 Task: Explore the Street View of the Hollywood Walk of Fame in Los Angeles.
Action: Mouse moved to (101, 84)
Screenshot: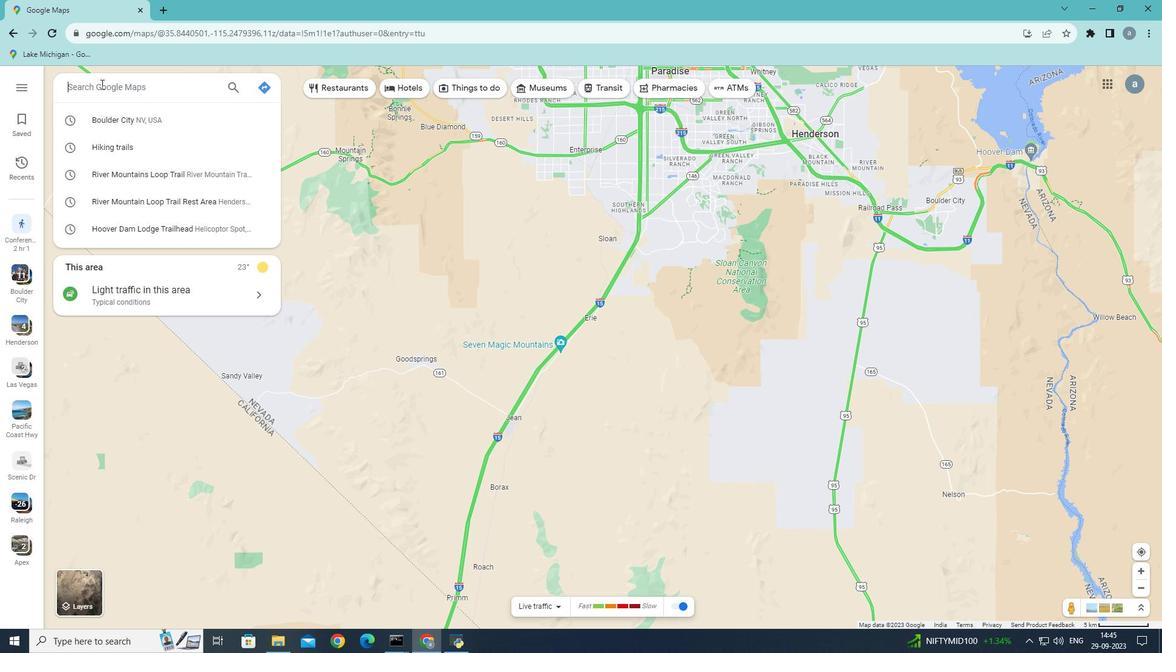 
Action: Mouse pressed left at (101, 84)
Screenshot: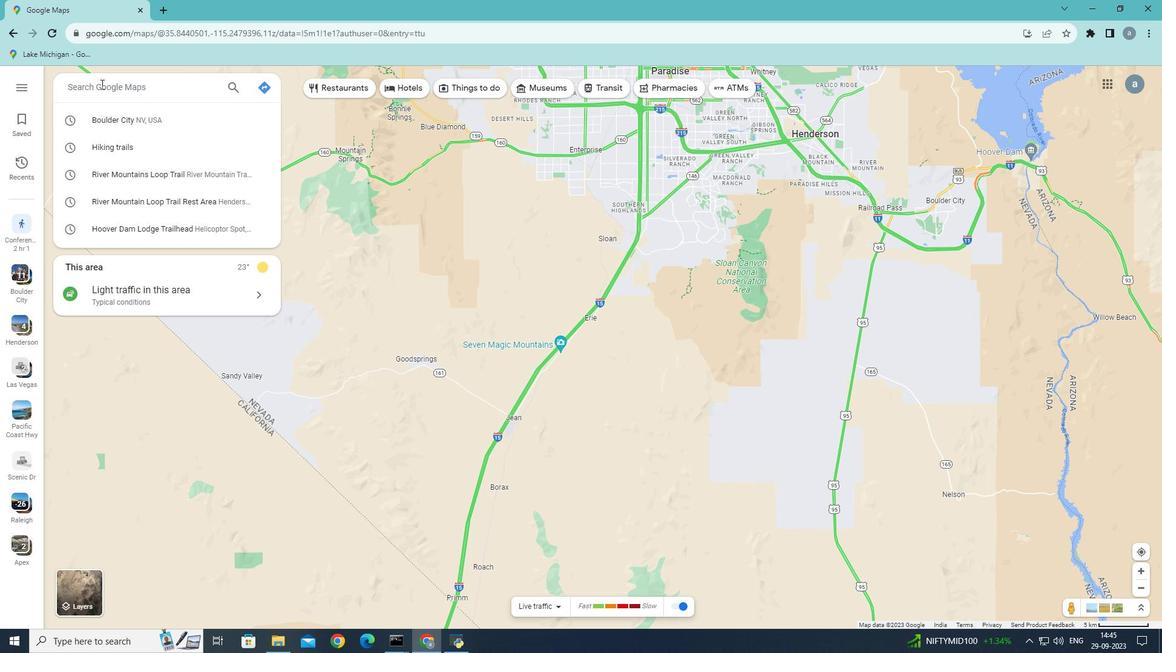
Action: Mouse moved to (173, 81)
Screenshot: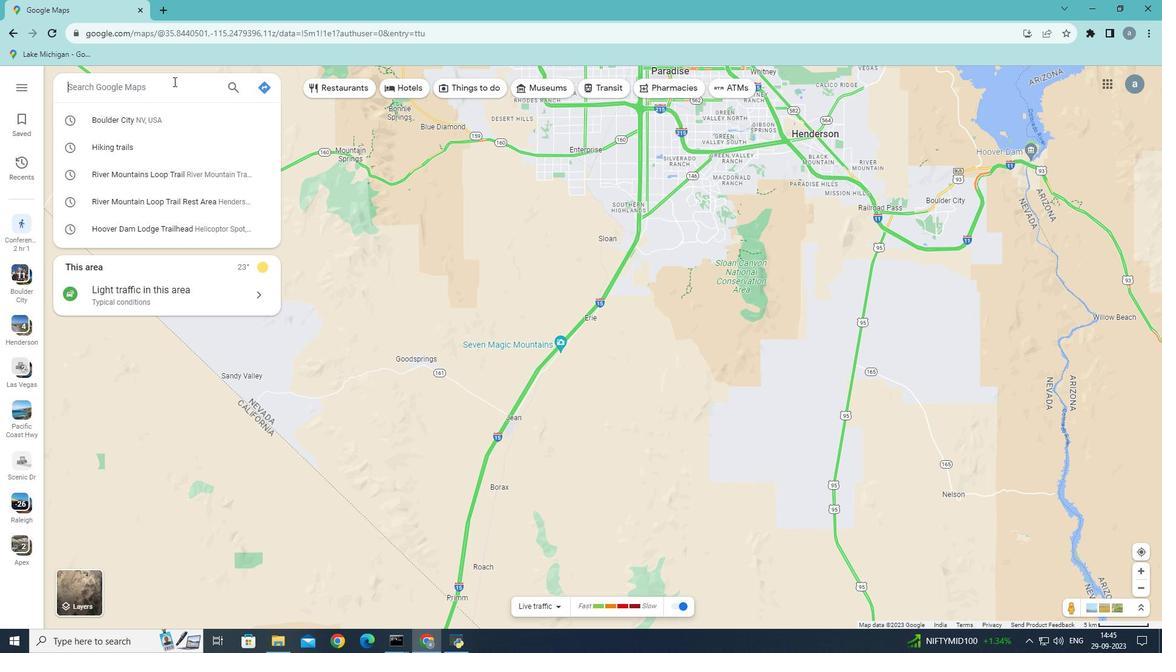
Action: Key pressed hollywood<Key.space>walk<Key.space>
Screenshot: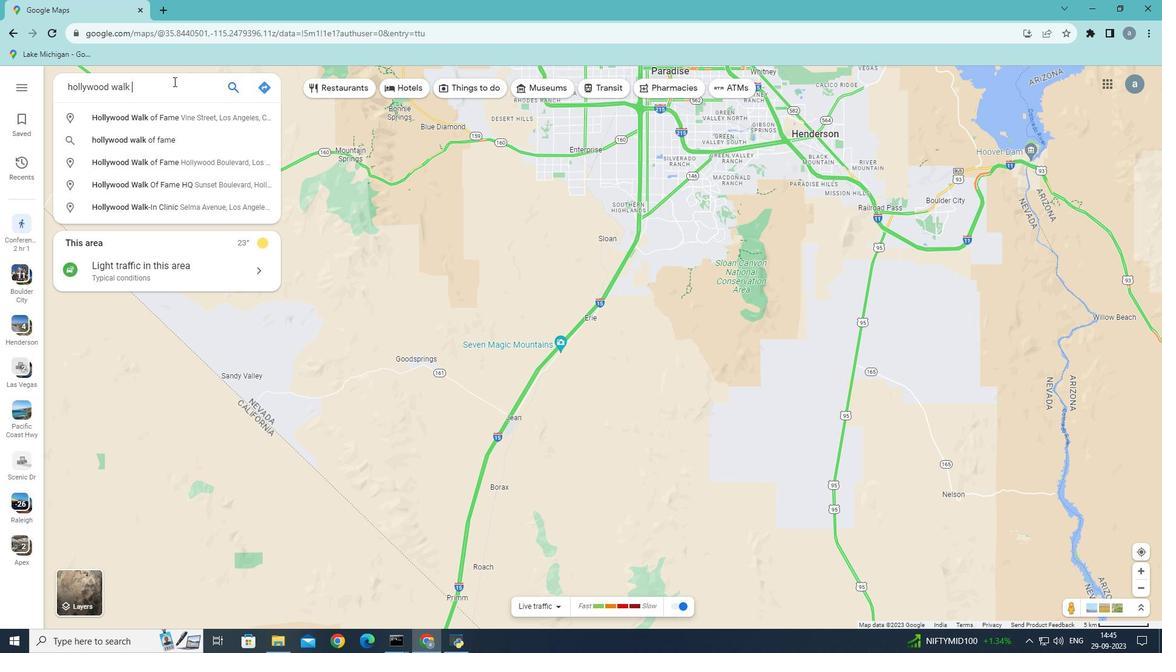 
Action: Mouse moved to (148, 121)
Screenshot: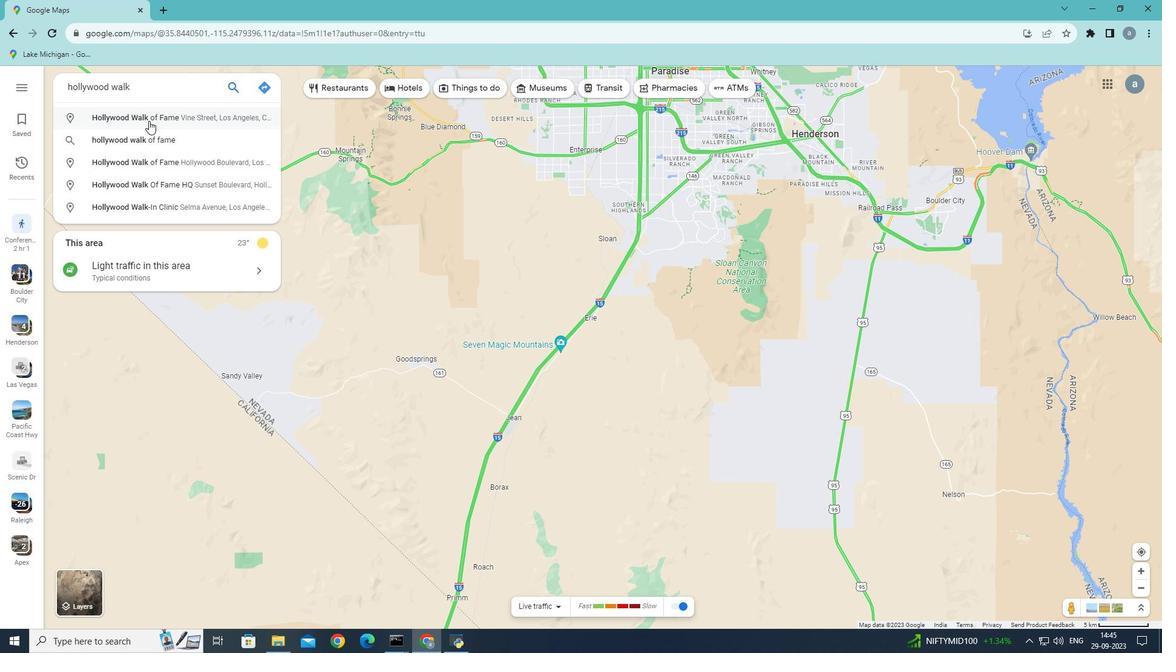 
Action: Mouse pressed left at (148, 121)
Screenshot: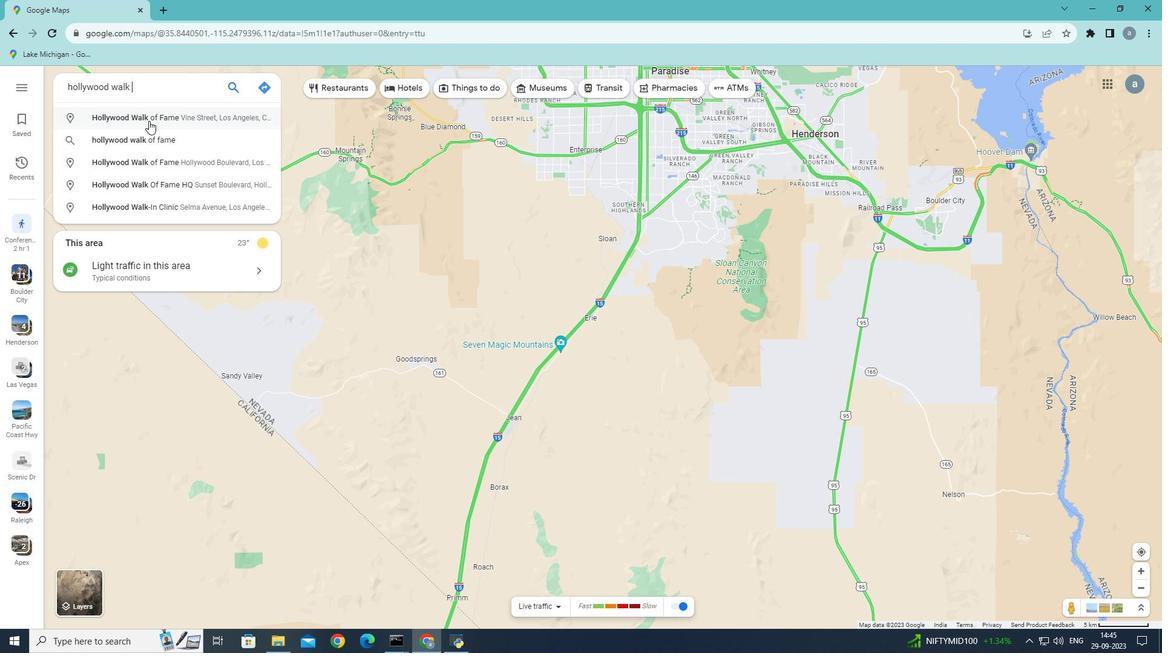 
Action: Mouse moved to (158, 128)
Screenshot: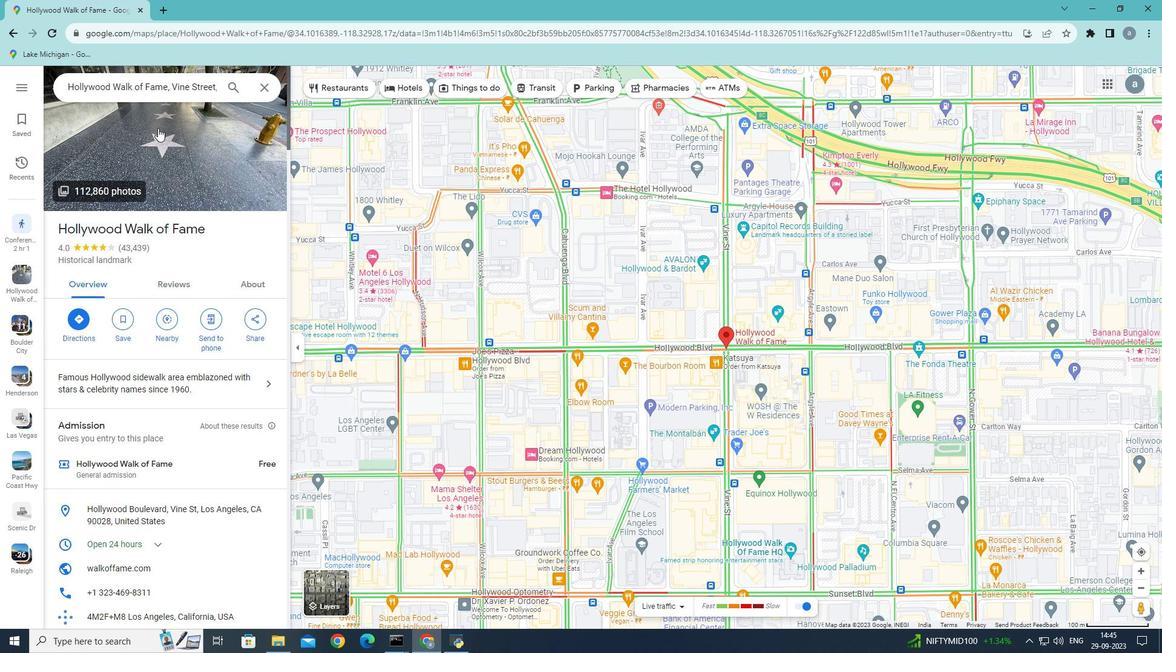 
Action: Mouse scrolled (158, 127) with delta (0, 0)
Screenshot: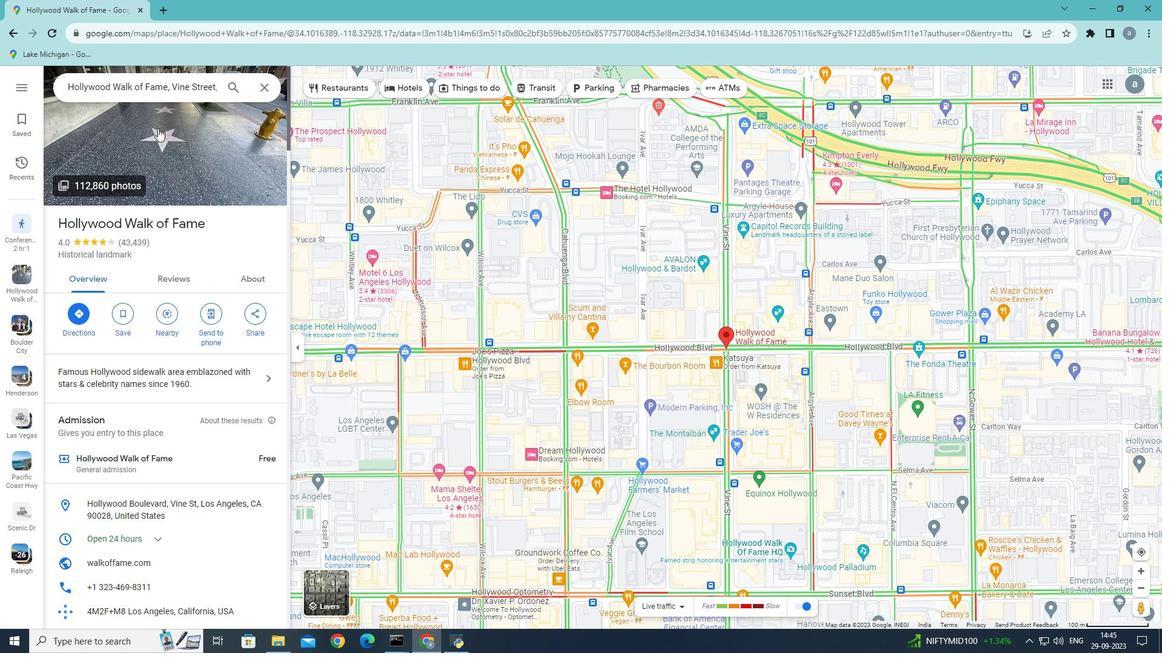 
Action: Mouse scrolled (158, 127) with delta (0, 0)
Screenshot: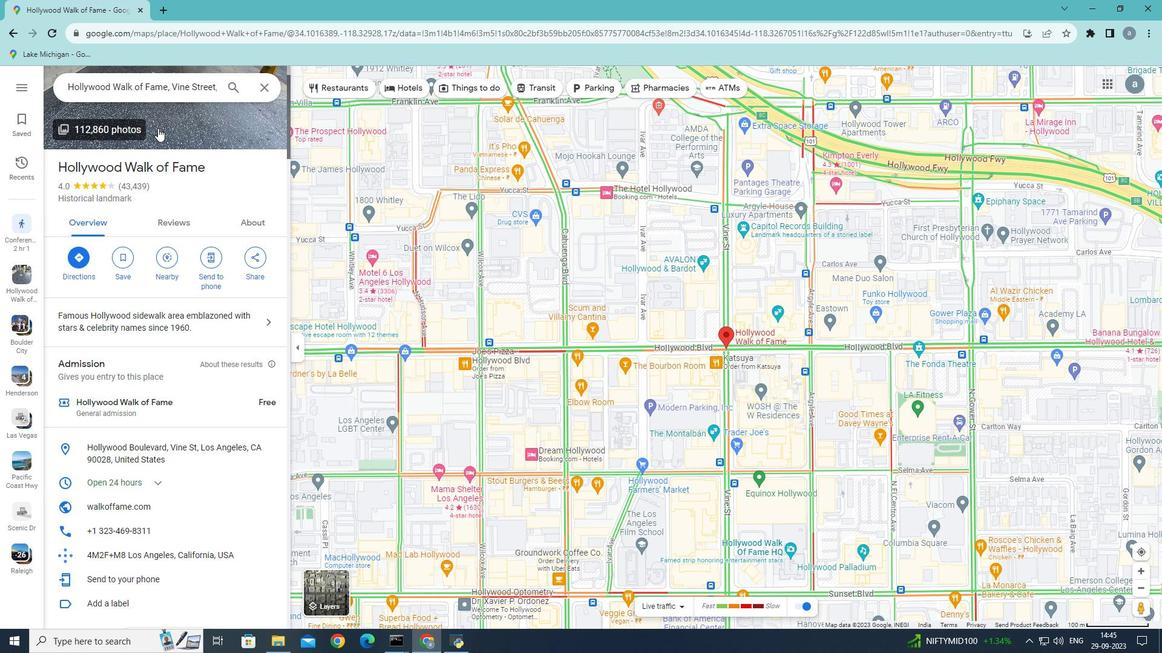 
Action: Mouse scrolled (158, 127) with delta (0, 0)
Screenshot: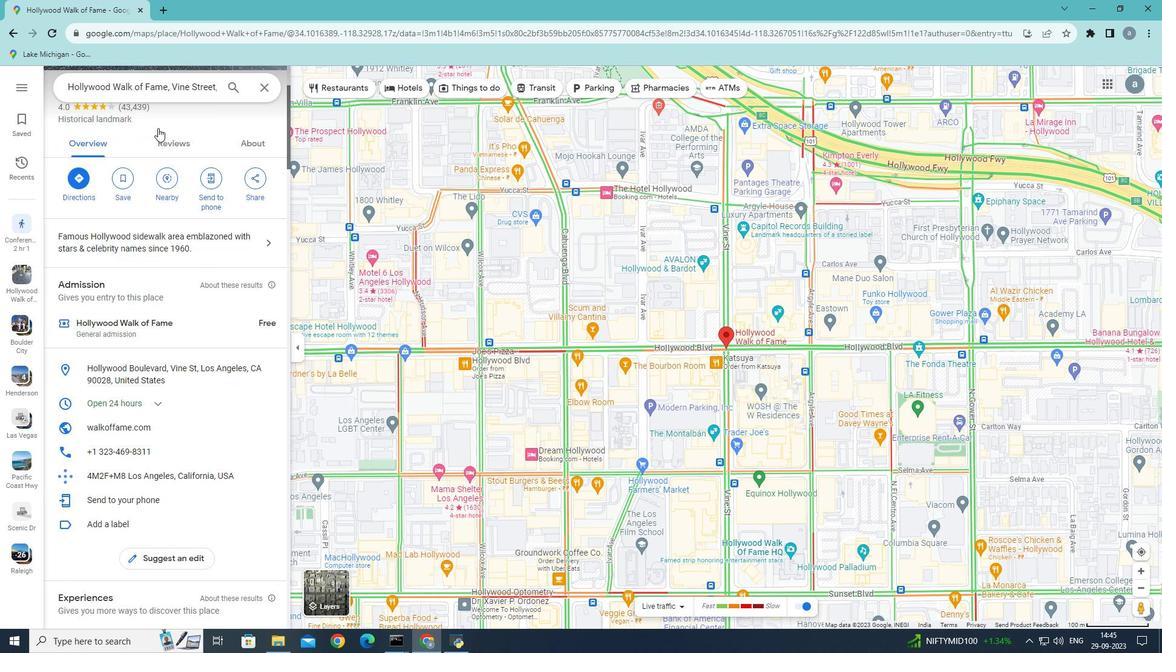 
Action: Mouse moved to (159, 128)
Screenshot: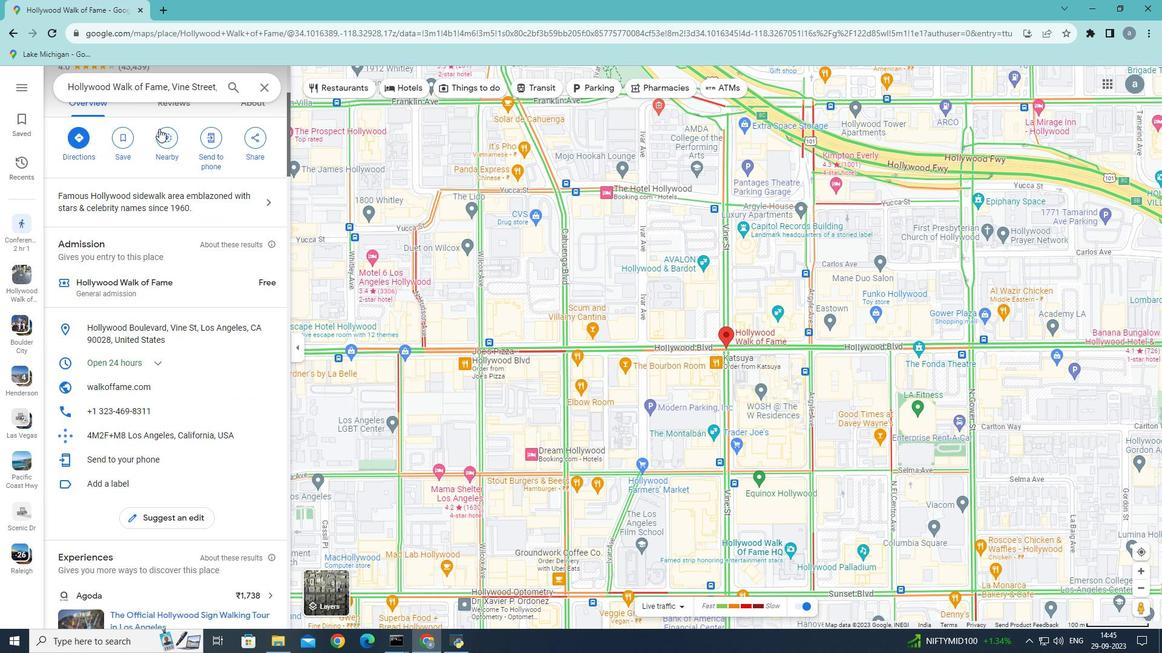 
Action: Mouse scrolled (159, 128) with delta (0, 0)
Screenshot: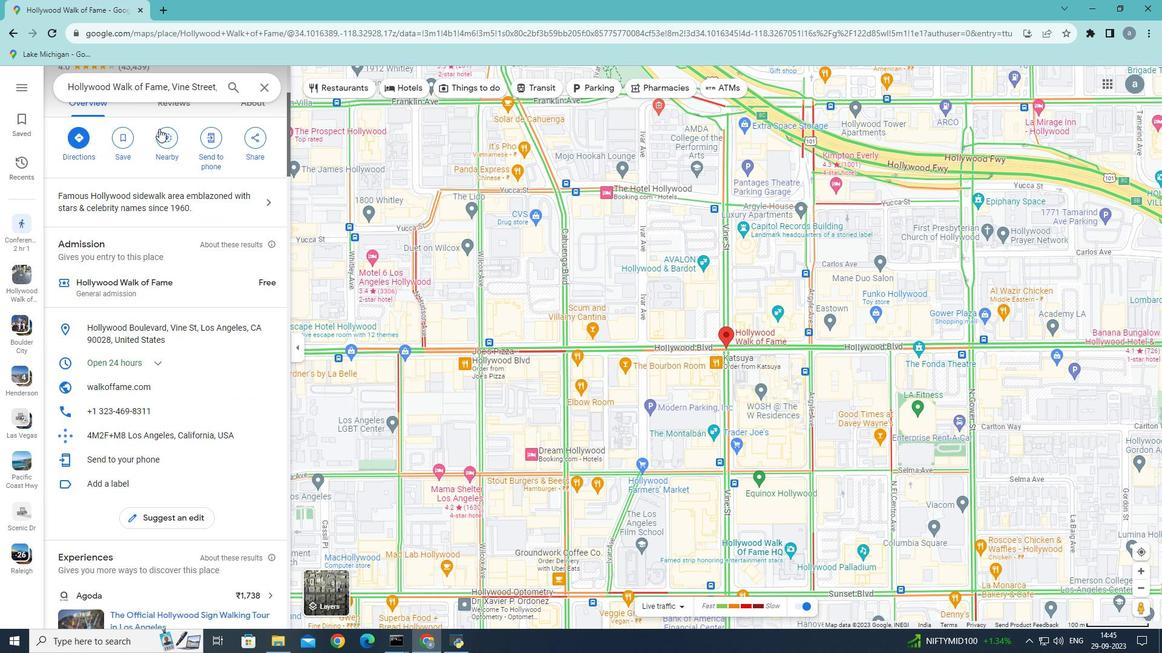 
Action: Mouse scrolled (159, 128) with delta (0, 0)
Screenshot: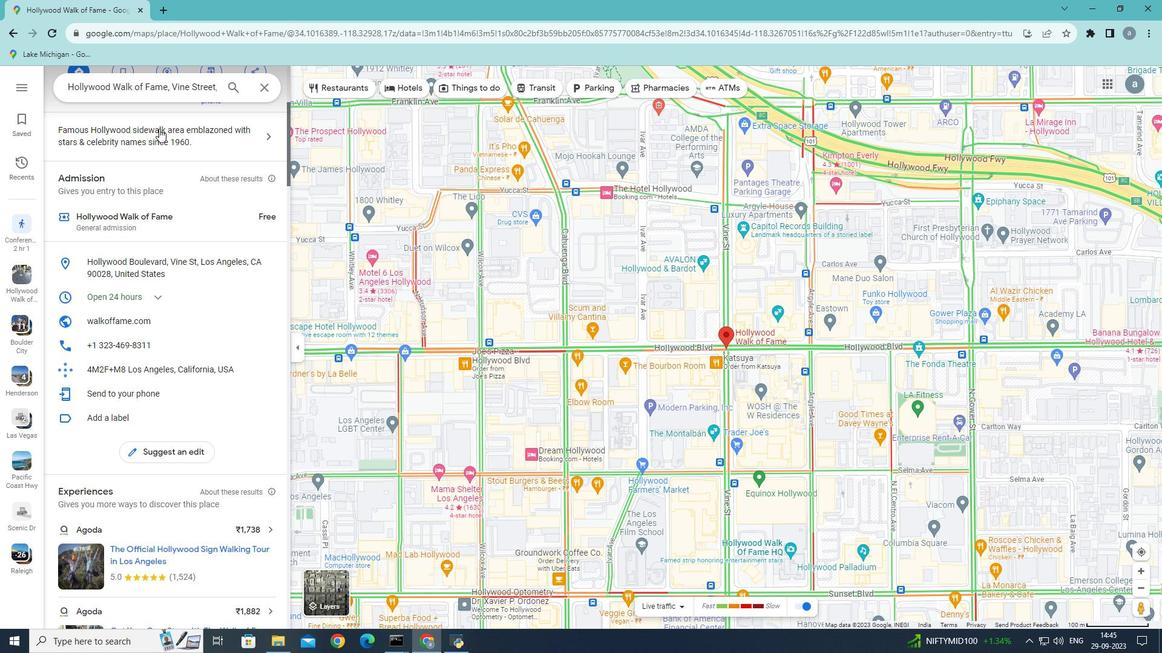 
Action: Mouse moved to (158, 126)
Screenshot: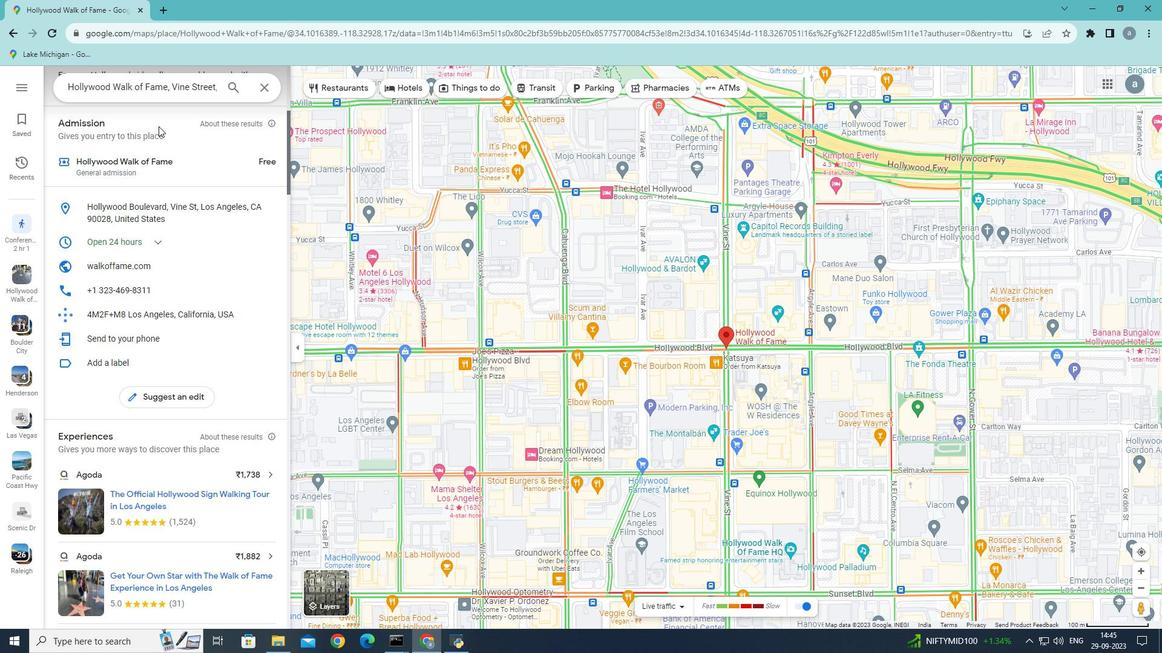 
Action: Mouse scrolled (158, 125) with delta (0, 0)
Screenshot: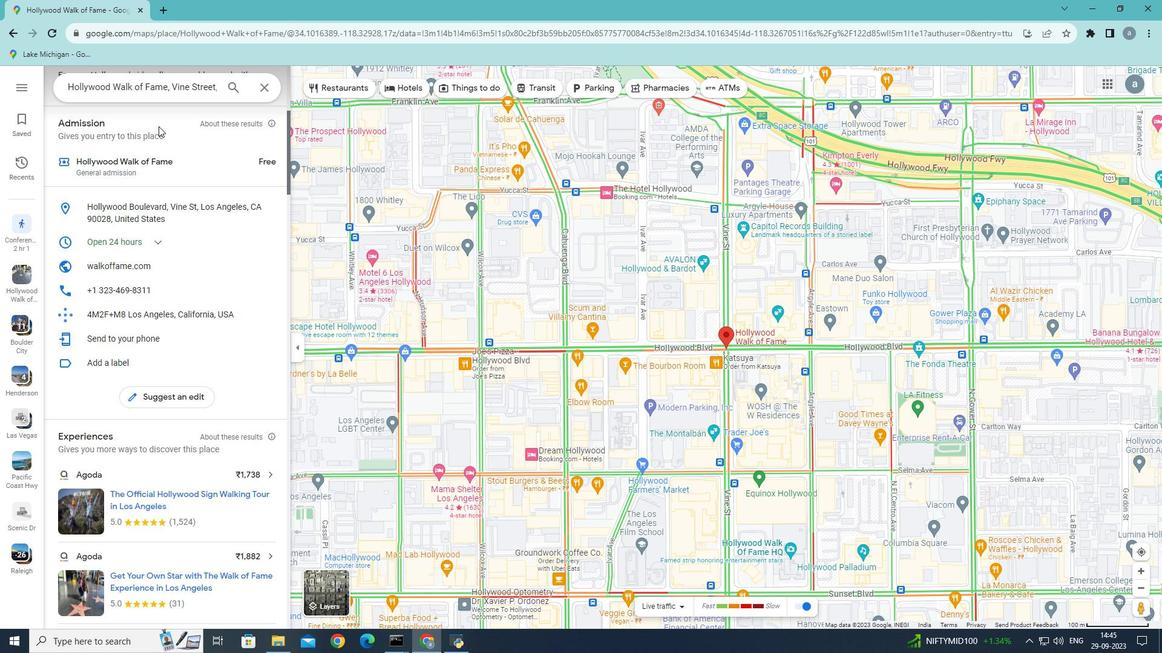
Action: Mouse scrolled (158, 125) with delta (0, 0)
Screenshot: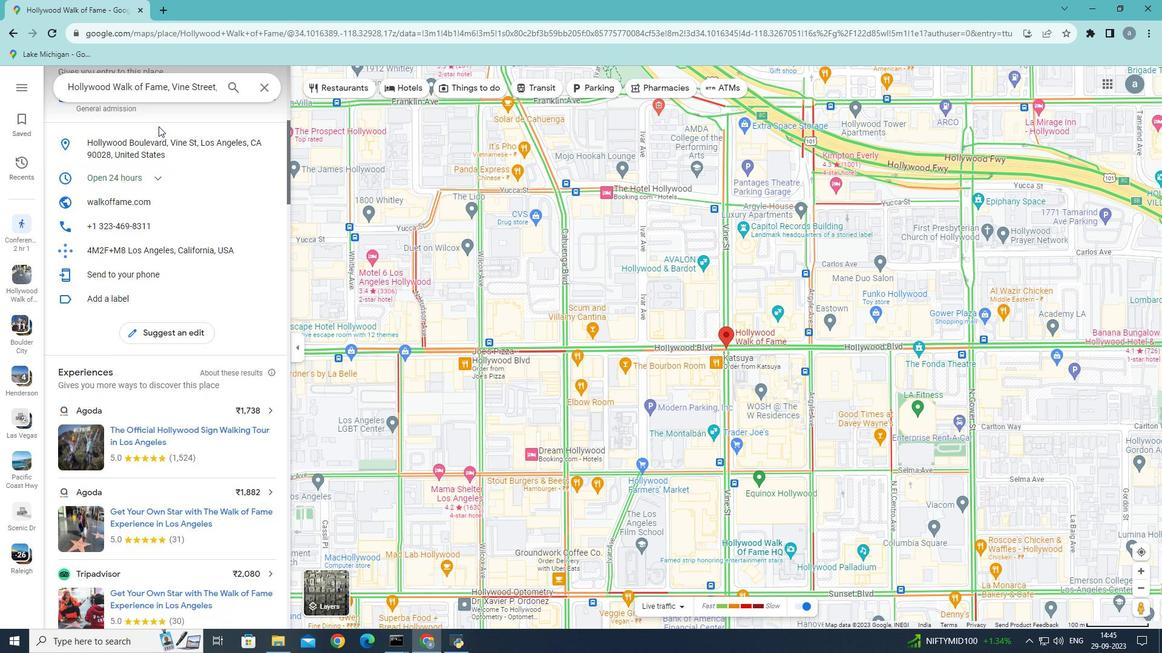 
Action: Mouse scrolled (158, 125) with delta (0, 0)
Screenshot: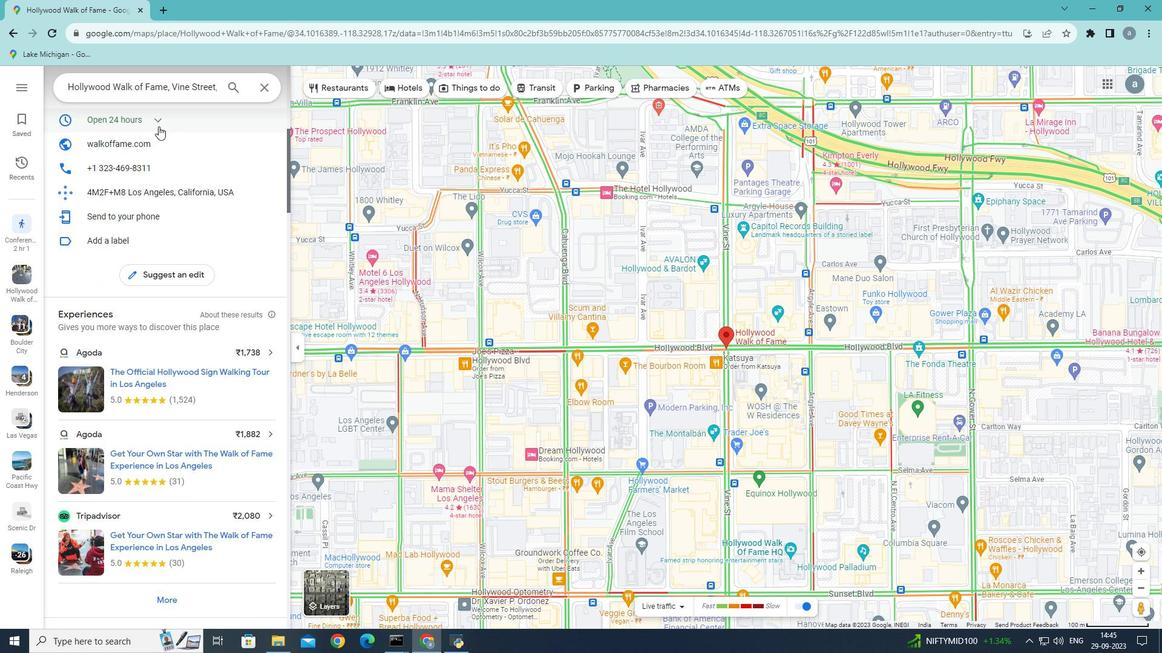 
Action: Mouse scrolled (158, 125) with delta (0, 0)
Screenshot: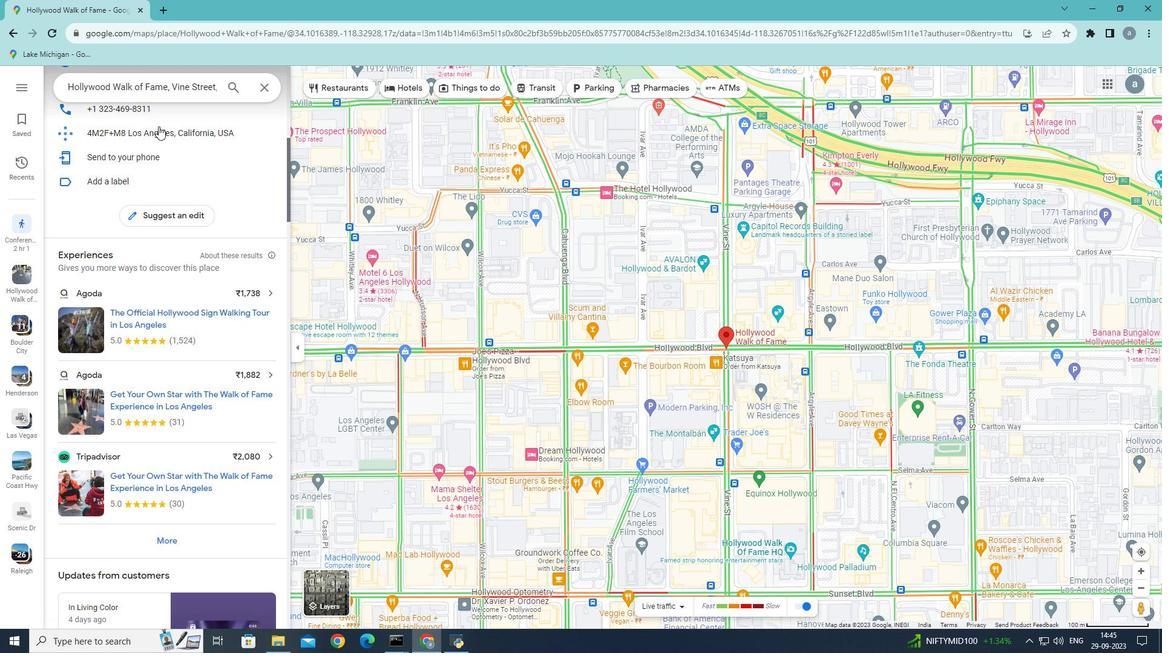 
Action: Mouse scrolled (158, 125) with delta (0, 0)
Screenshot: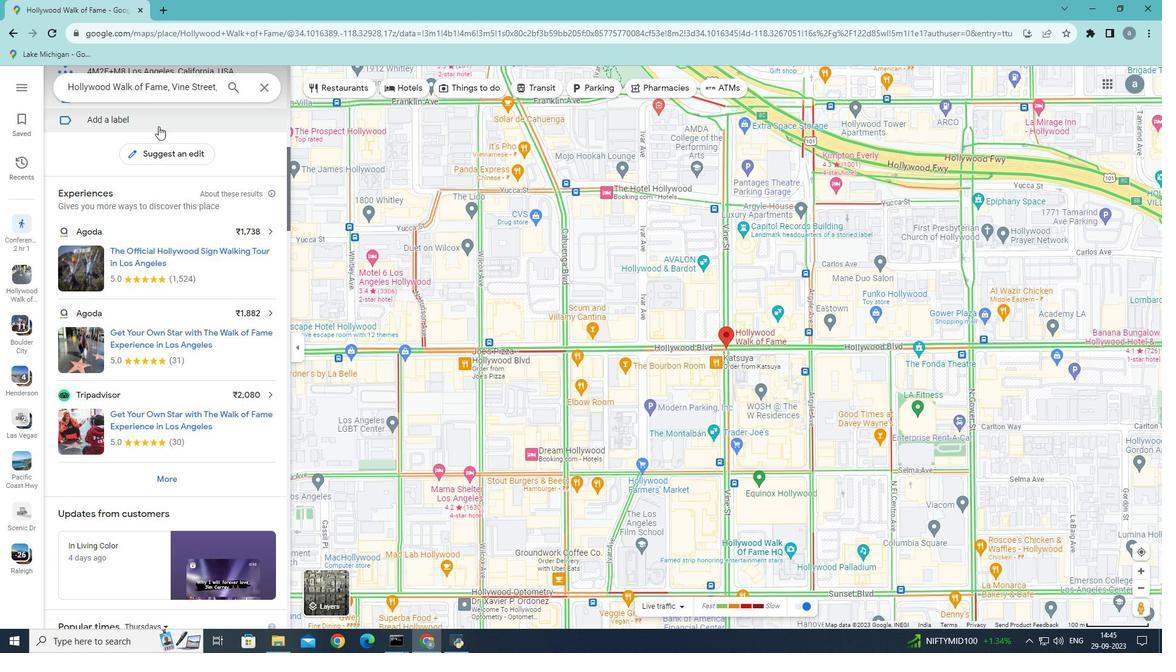 
Action: Mouse scrolled (158, 125) with delta (0, 0)
Screenshot: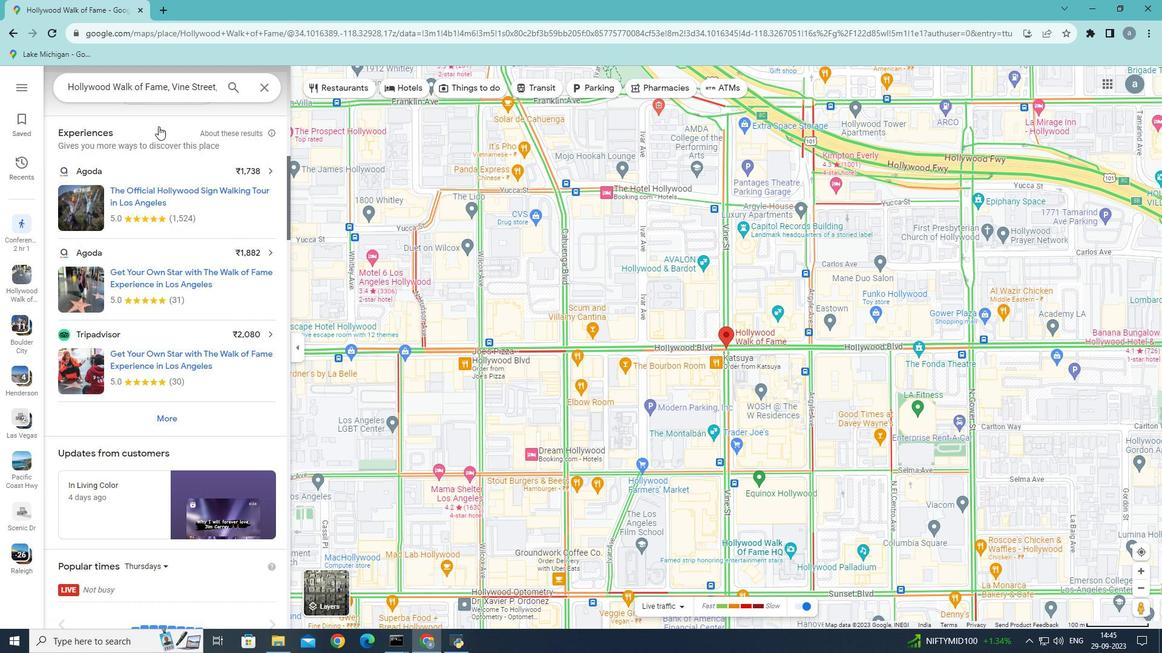 
Action: Mouse moved to (158, 126)
Screenshot: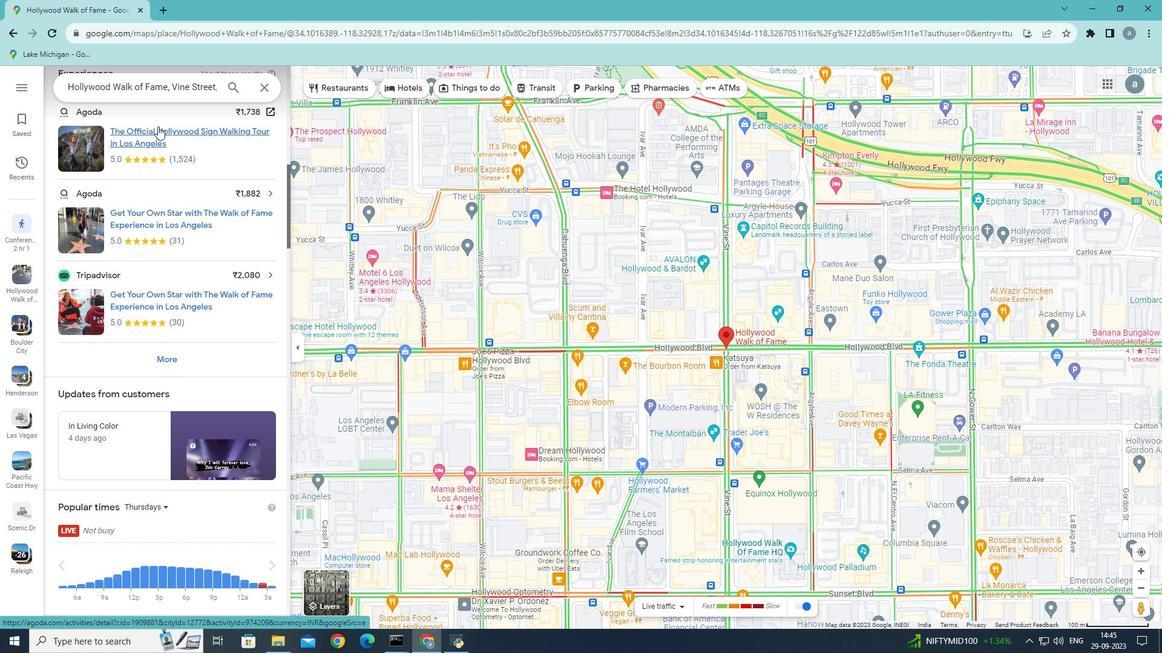 
Action: Mouse scrolled (158, 125) with delta (0, 0)
Screenshot: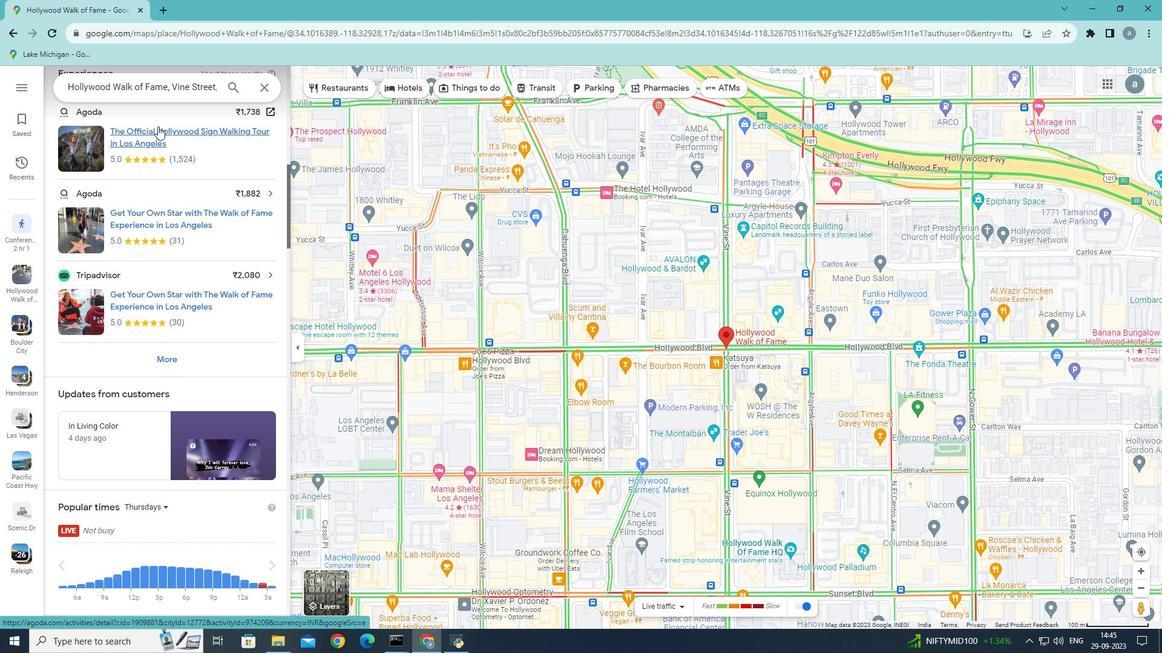 
Action: Mouse scrolled (158, 125) with delta (0, 0)
Screenshot: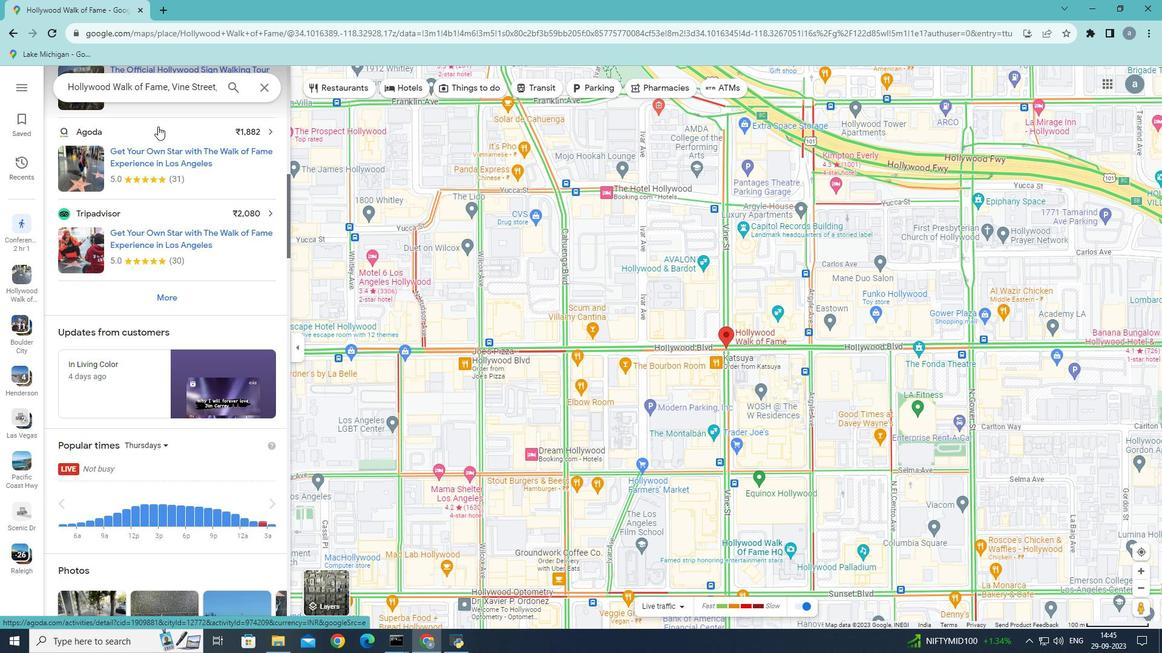 
Action: Mouse scrolled (158, 125) with delta (0, 0)
Screenshot: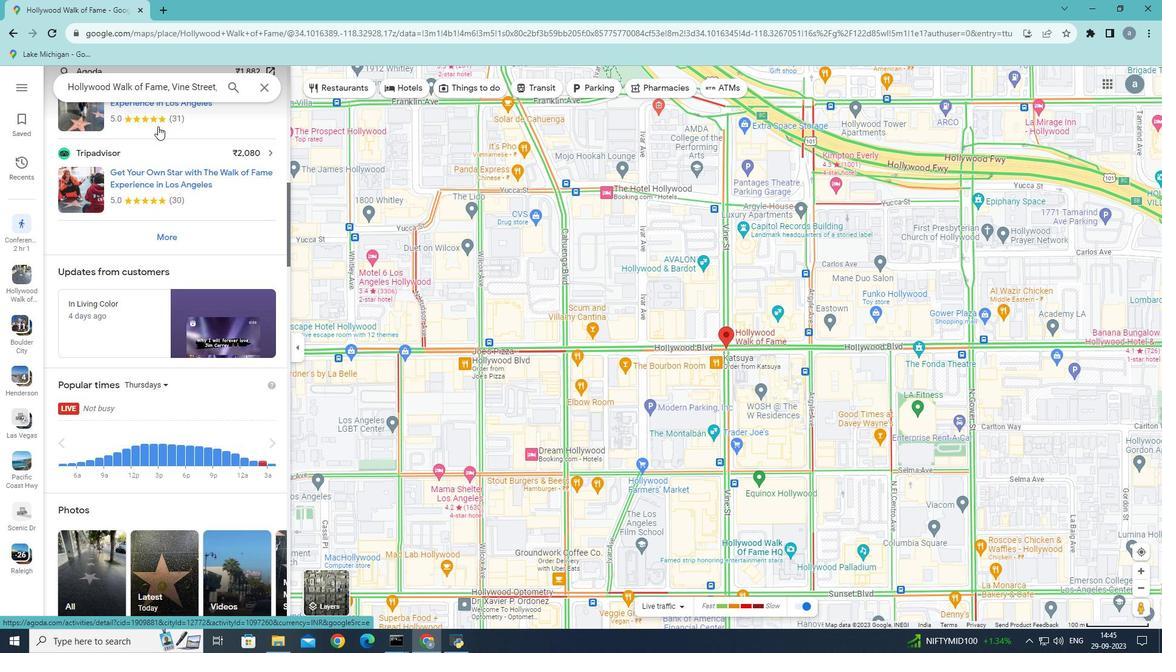 
Action: Mouse scrolled (158, 125) with delta (0, 0)
Screenshot: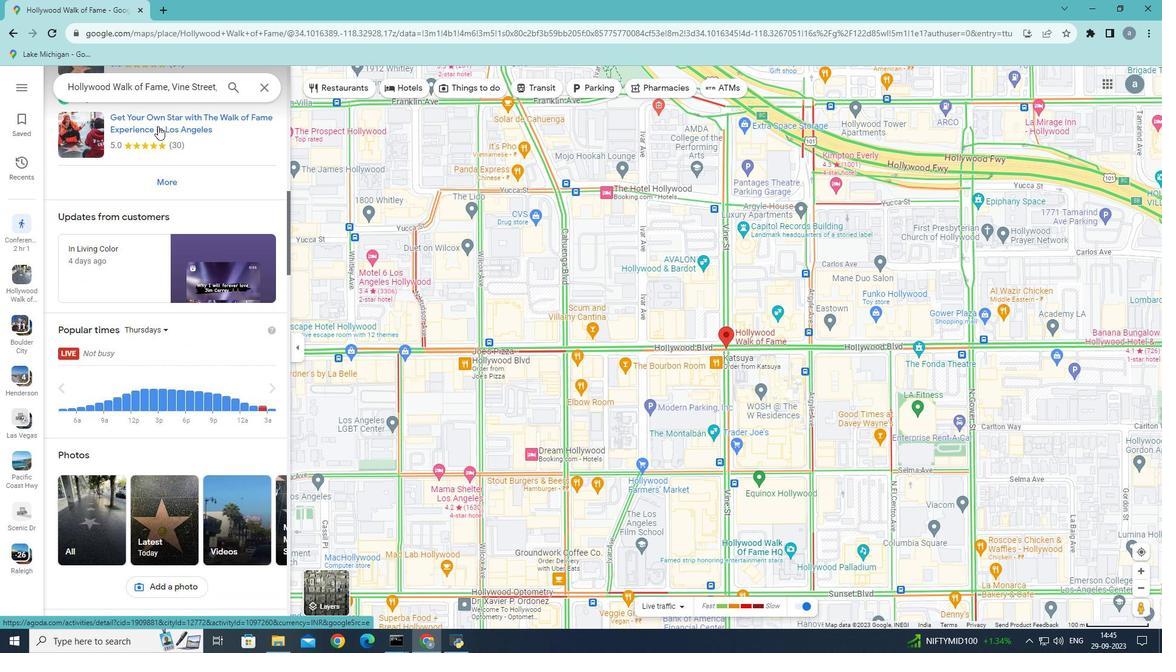 
Action: Mouse scrolled (158, 125) with delta (0, 0)
Screenshot: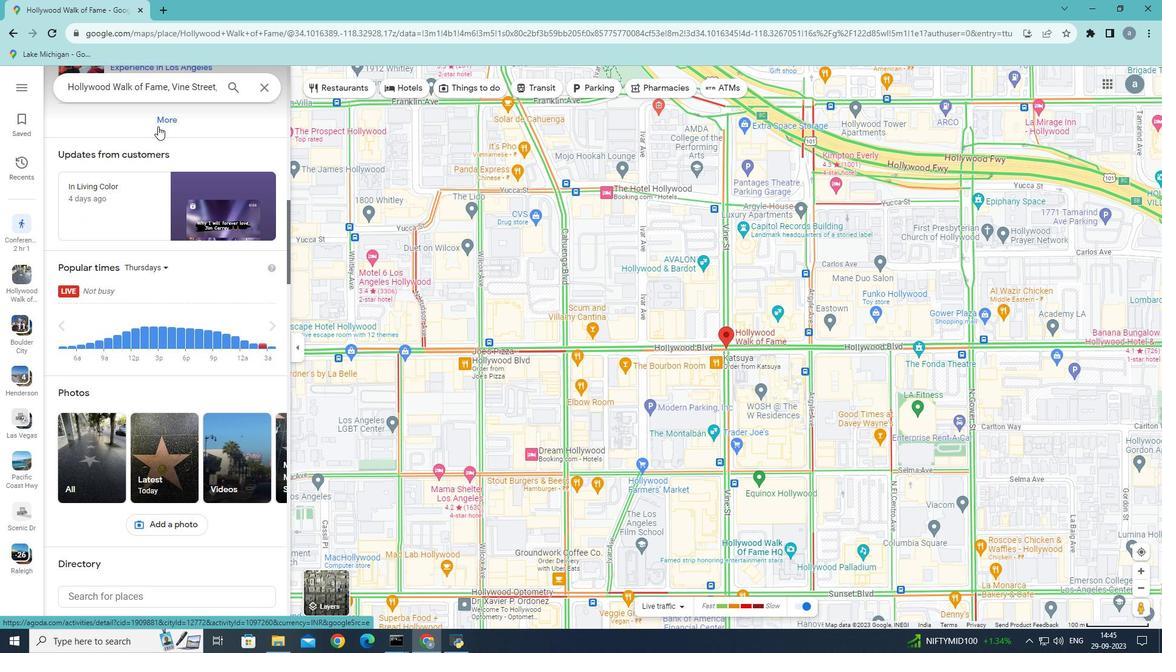 
Action: Mouse scrolled (158, 125) with delta (0, 0)
Screenshot: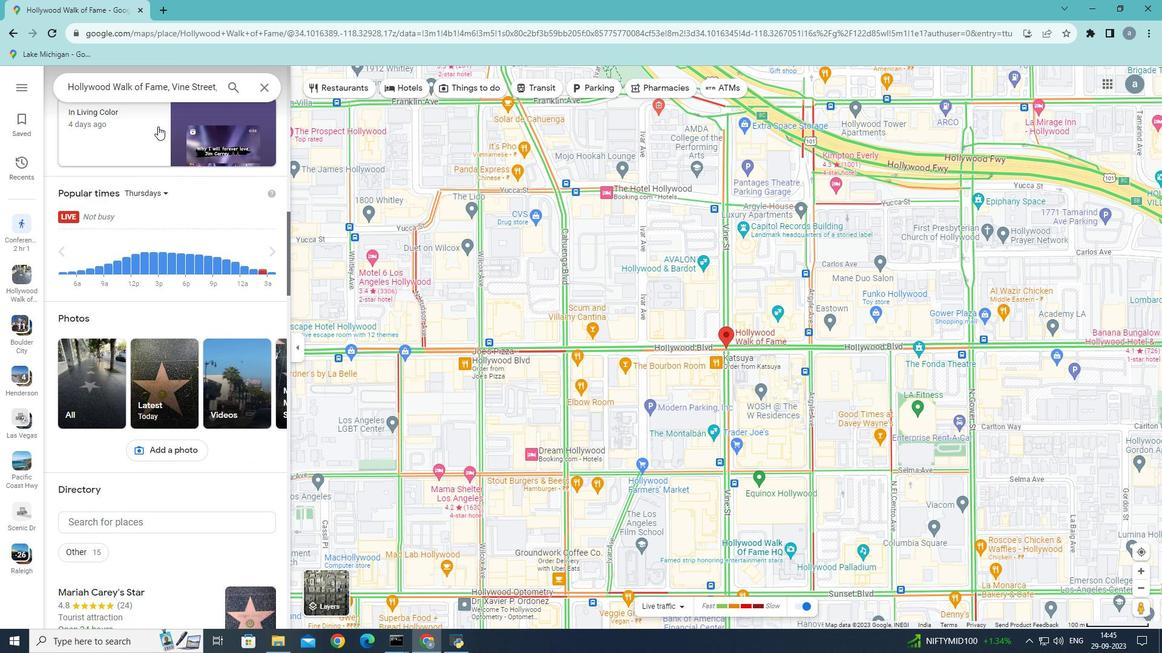 
Action: Mouse scrolled (158, 125) with delta (0, 0)
Screenshot: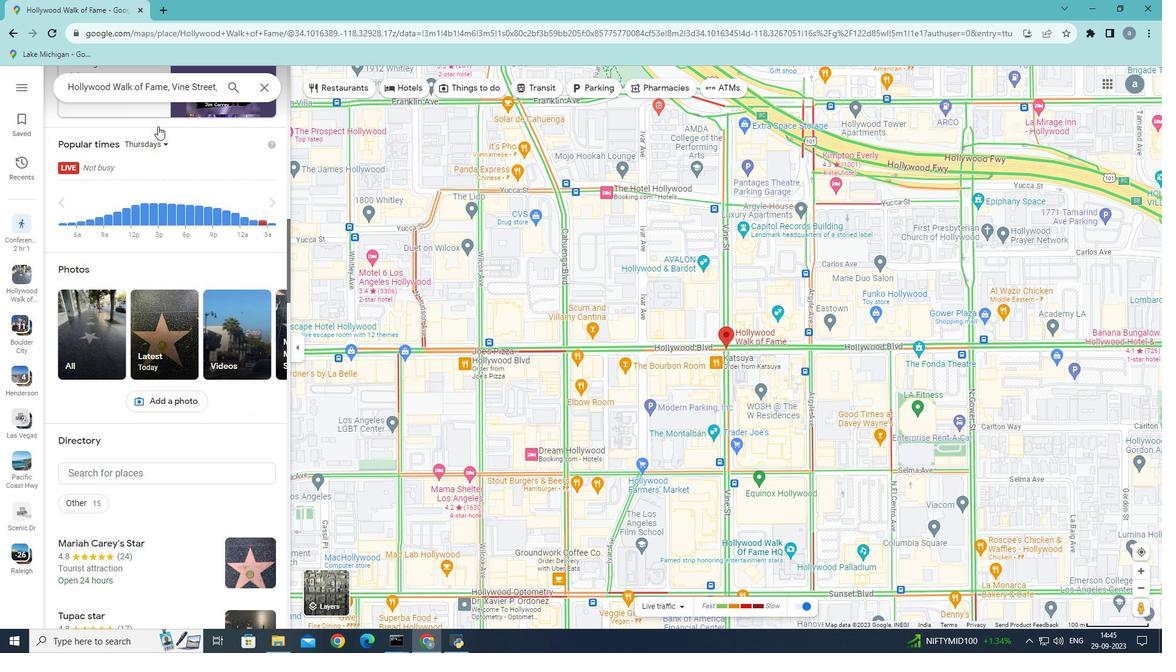 
Action: Mouse scrolled (158, 125) with delta (0, 0)
Screenshot: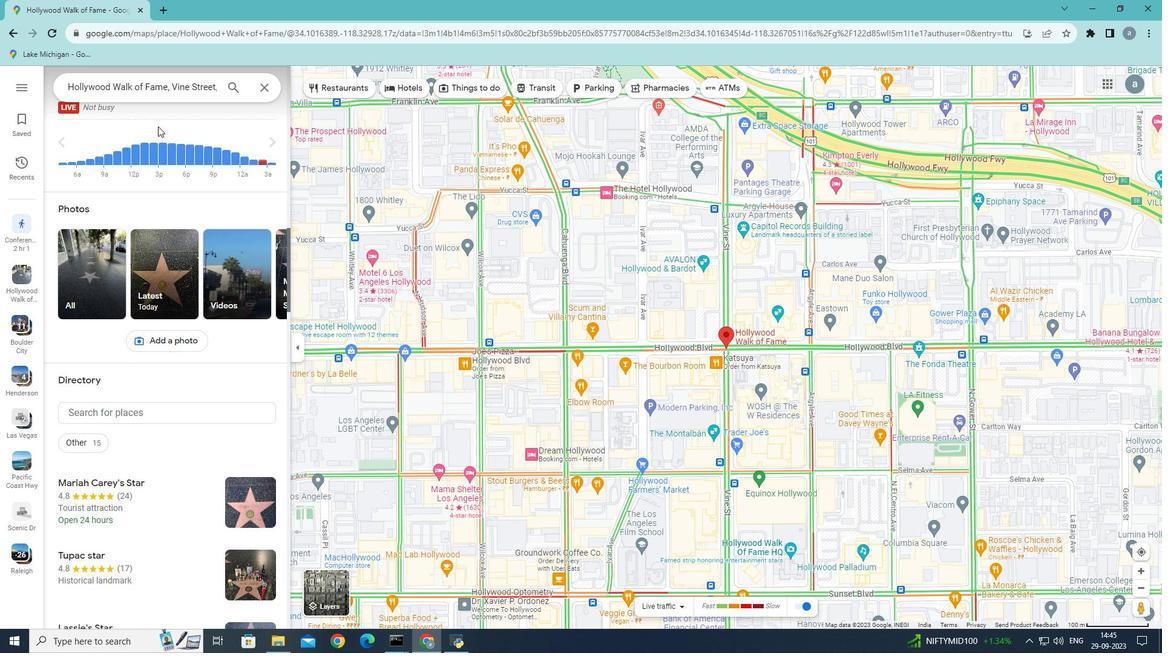 
Action: Mouse scrolled (158, 125) with delta (0, 0)
Screenshot: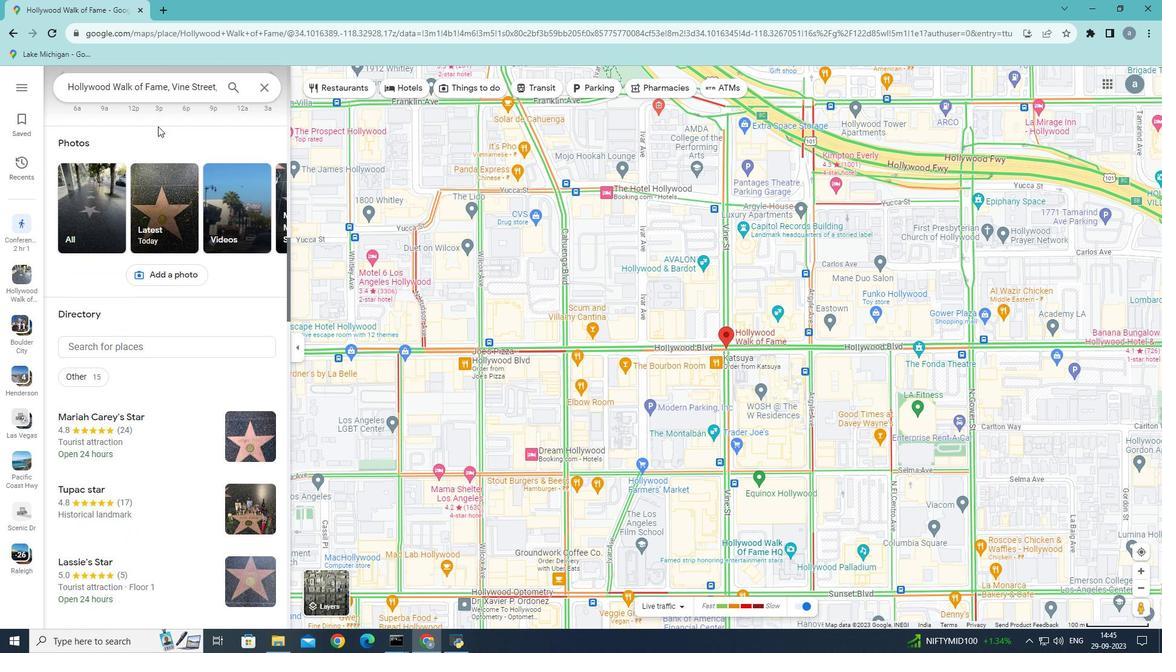 
Action: Mouse scrolled (158, 125) with delta (0, 0)
Screenshot: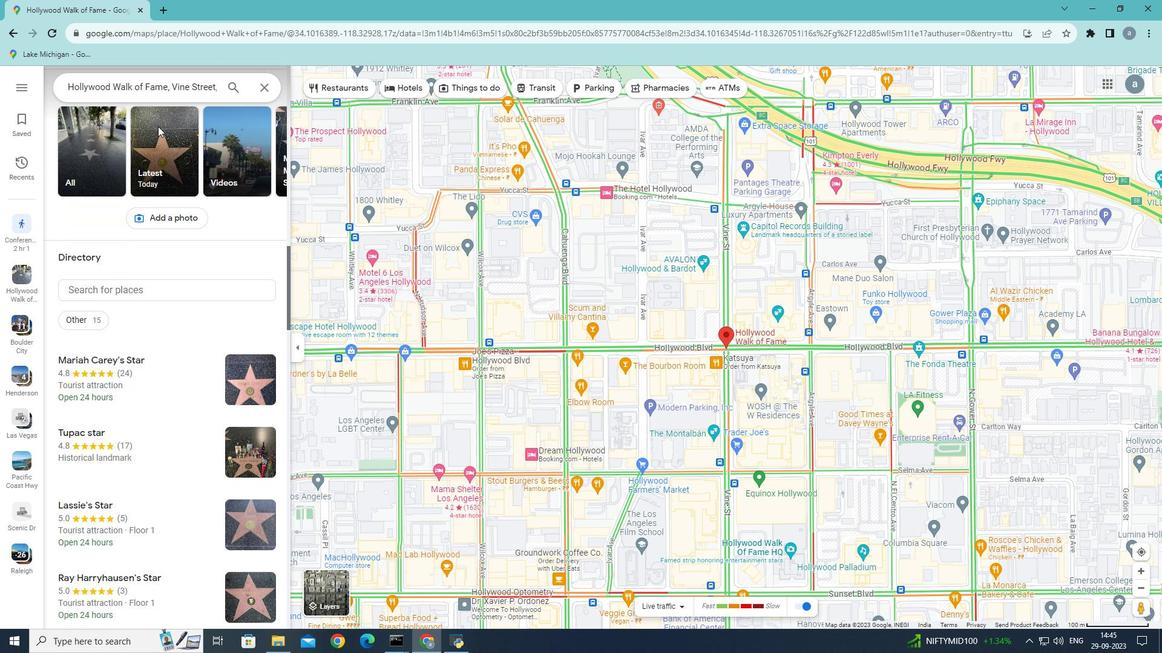 
Action: Mouse scrolled (158, 125) with delta (0, 0)
Screenshot: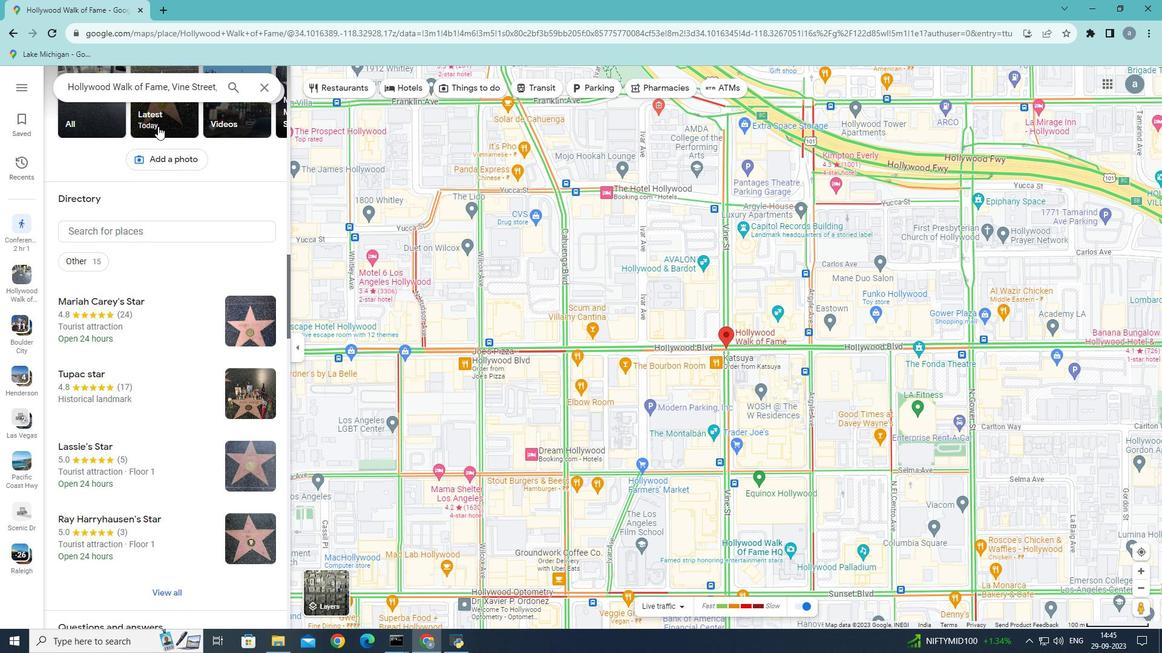 
Action: Mouse scrolled (158, 125) with delta (0, 0)
Screenshot: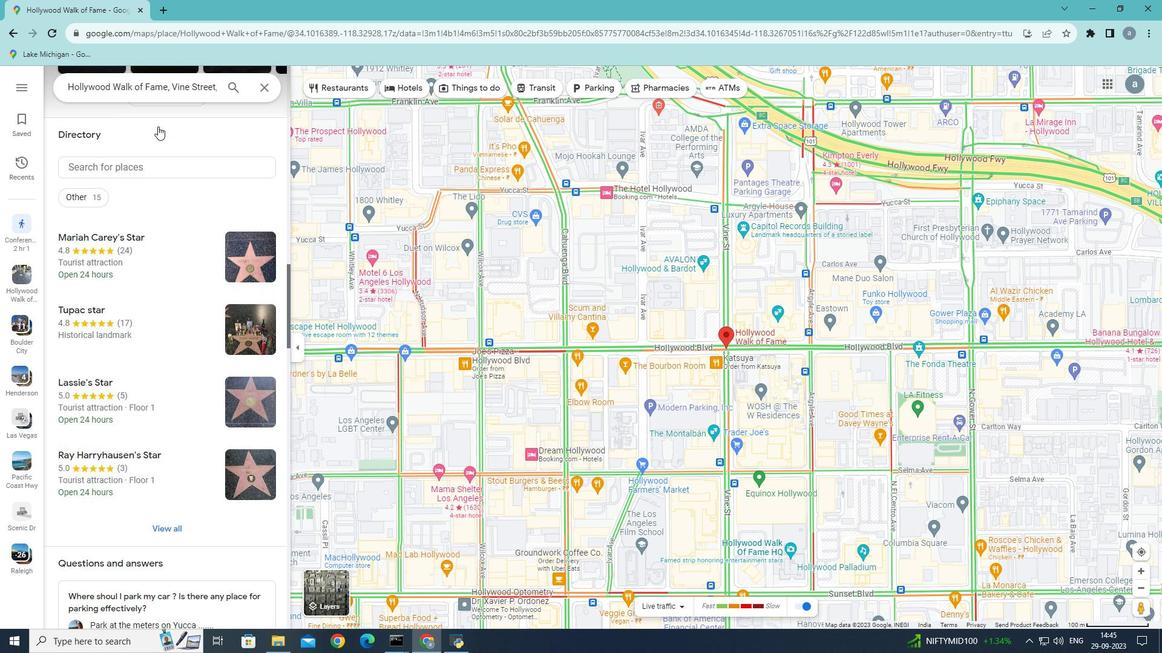 
Action: Mouse scrolled (158, 125) with delta (0, 0)
Screenshot: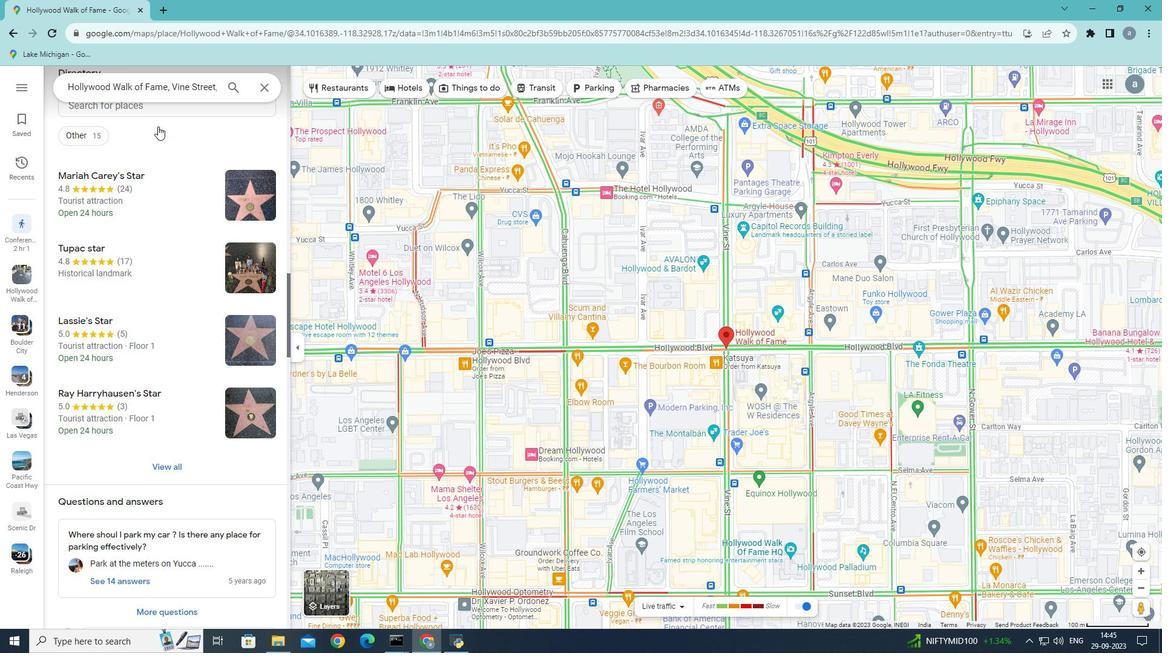 
Action: Mouse scrolled (158, 125) with delta (0, 0)
Screenshot: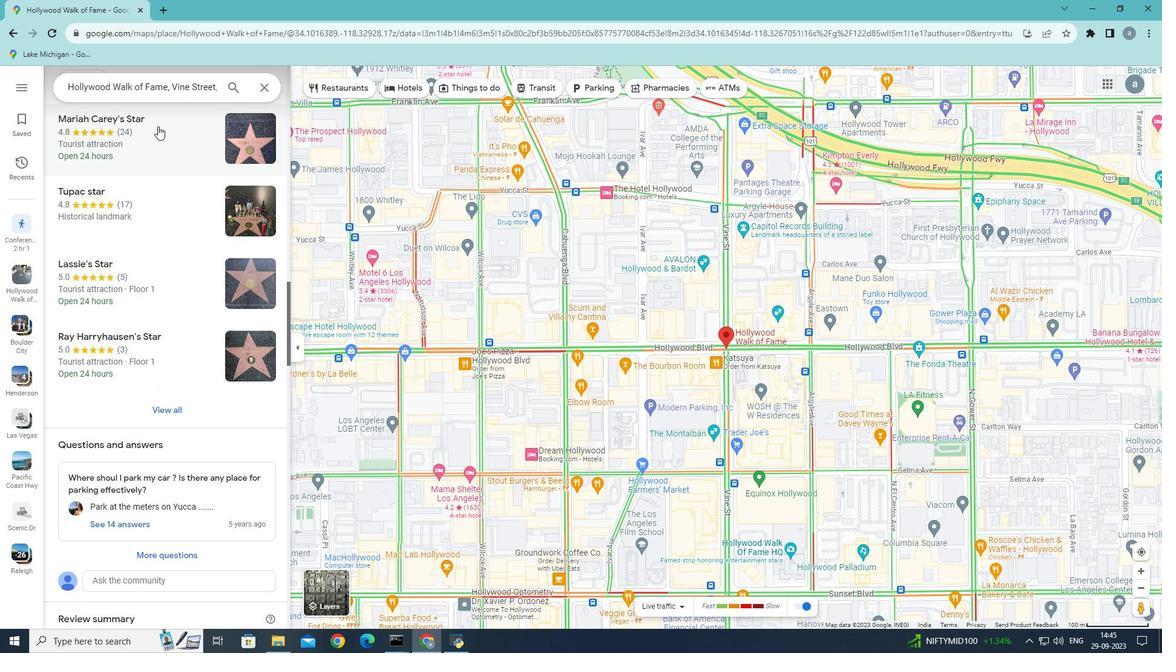 
Action: Mouse scrolled (158, 125) with delta (0, 0)
Screenshot: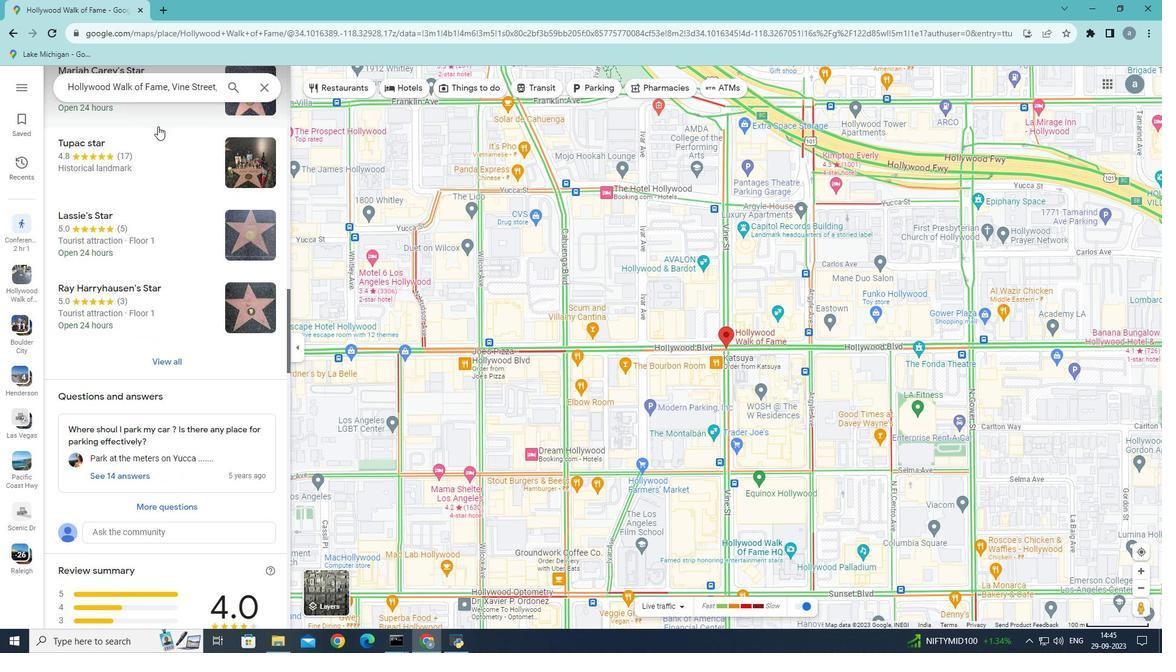 
Action: Mouse scrolled (158, 125) with delta (0, 0)
Screenshot: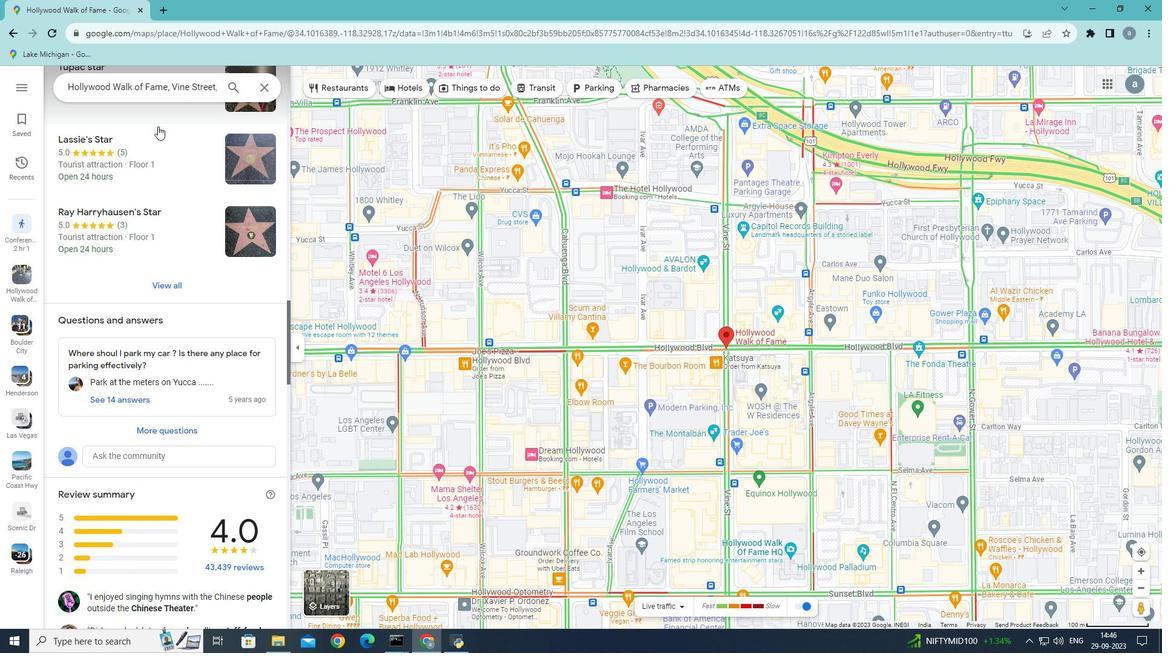 
Action: Mouse scrolled (158, 125) with delta (0, 0)
Screenshot: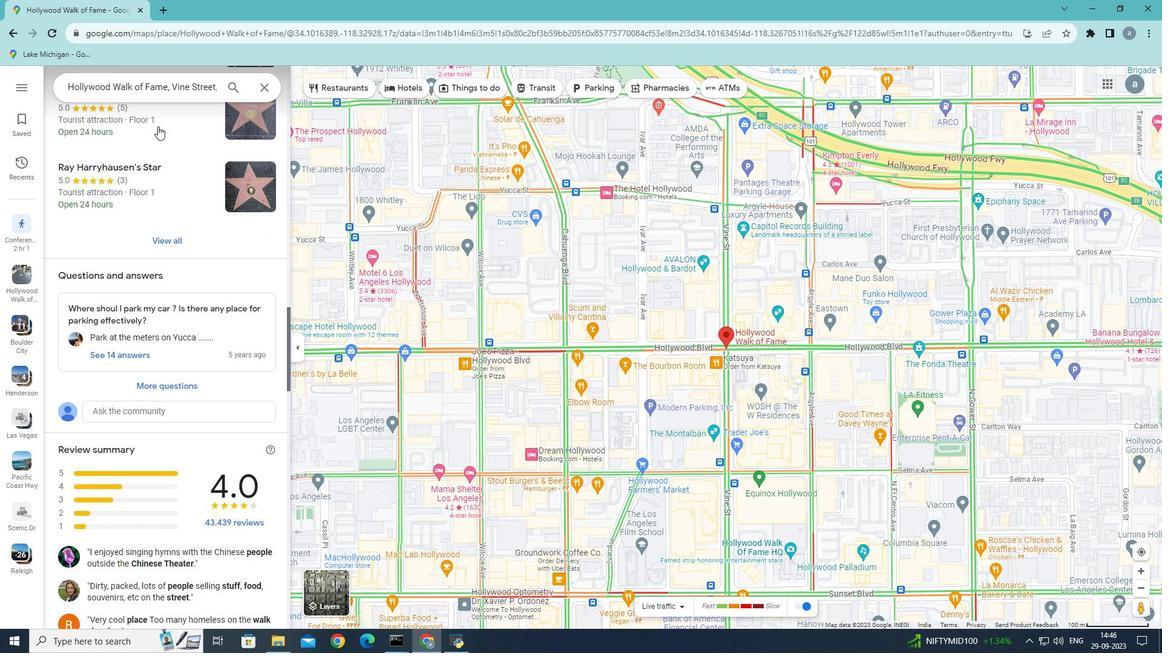 
Action: Mouse scrolled (158, 125) with delta (0, 0)
Screenshot: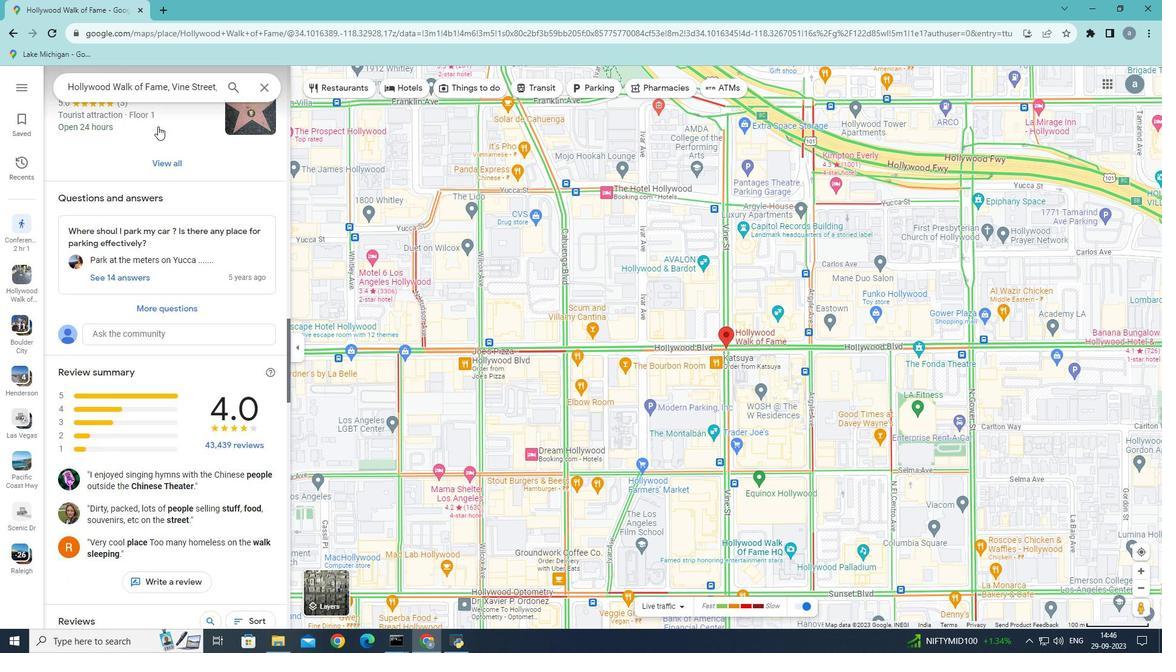 
Action: Mouse scrolled (158, 125) with delta (0, 0)
Screenshot: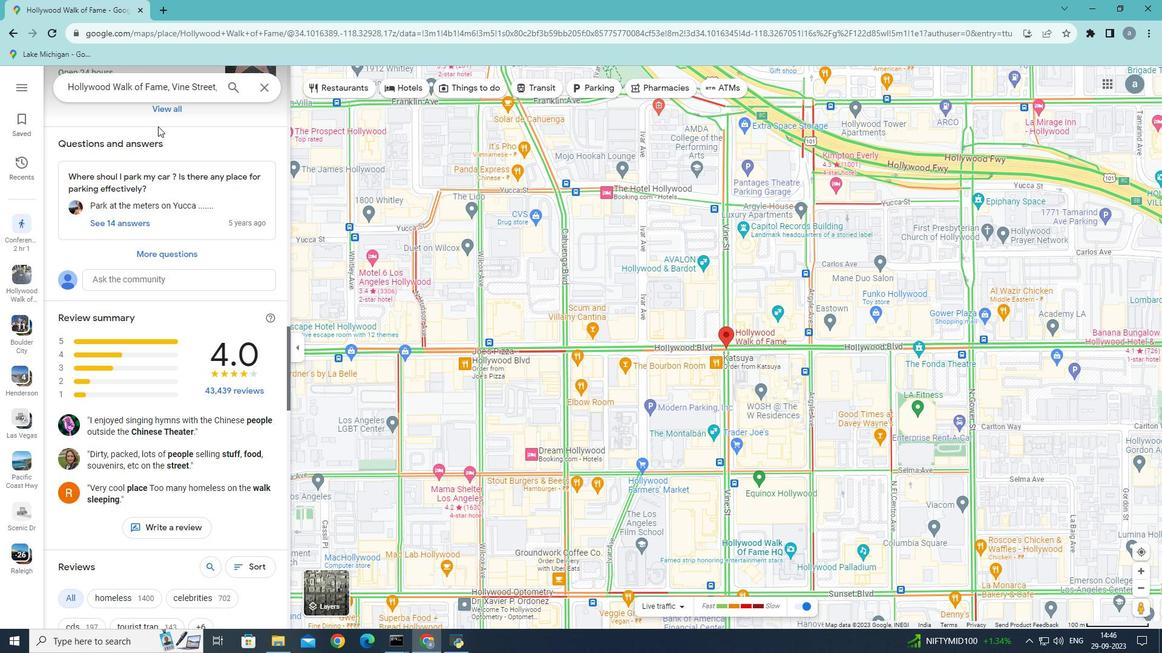 
Action: Mouse scrolled (158, 125) with delta (0, 0)
Screenshot: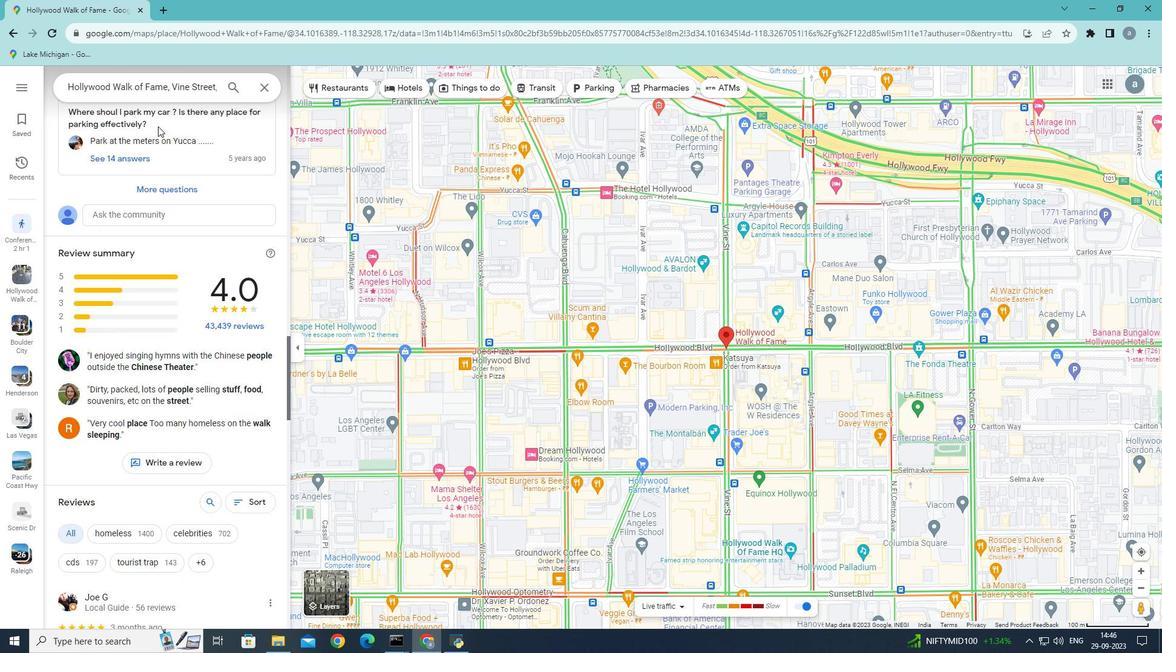 
Action: Mouse scrolled (158, 125) with delta (0, 0)
Screenshot: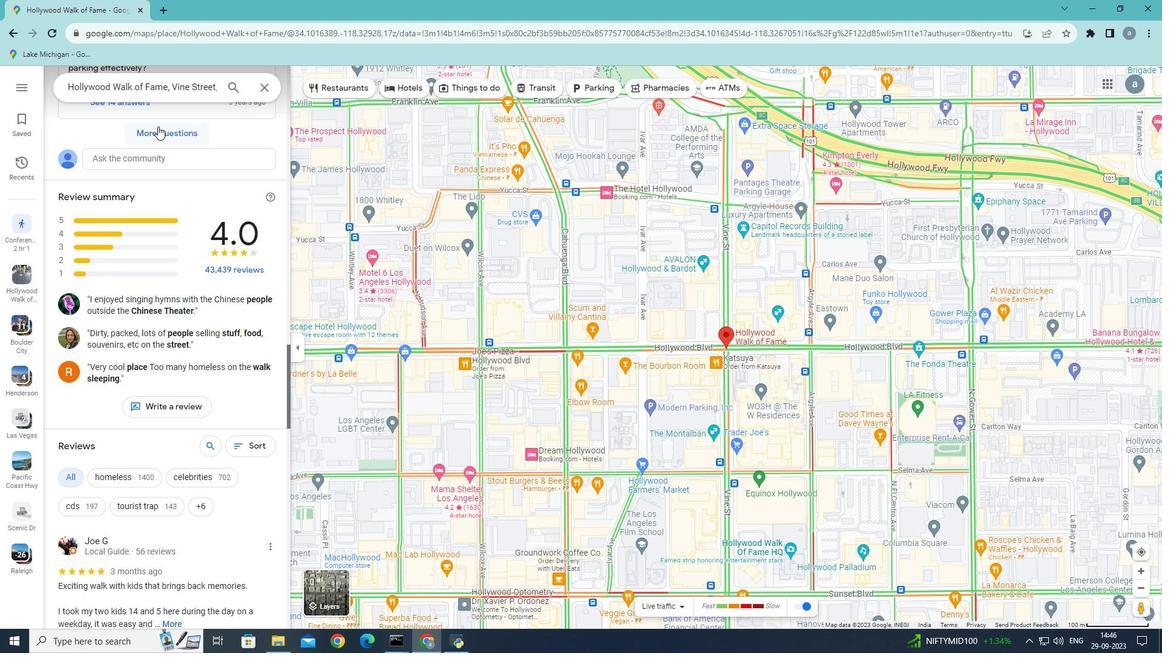
Action: Mouse scrolled (158, 125) with delta (0, 0)
Screenshot: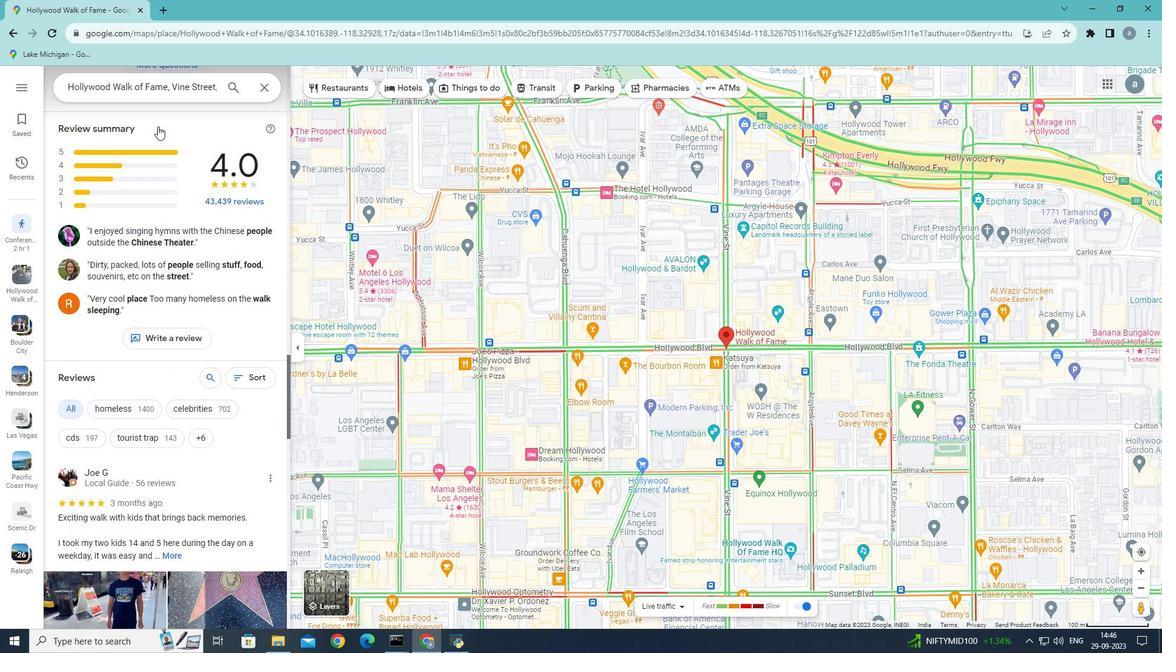 
Action: Mouse scrolled (158, 125) with delta (0, 0)
Screenshot: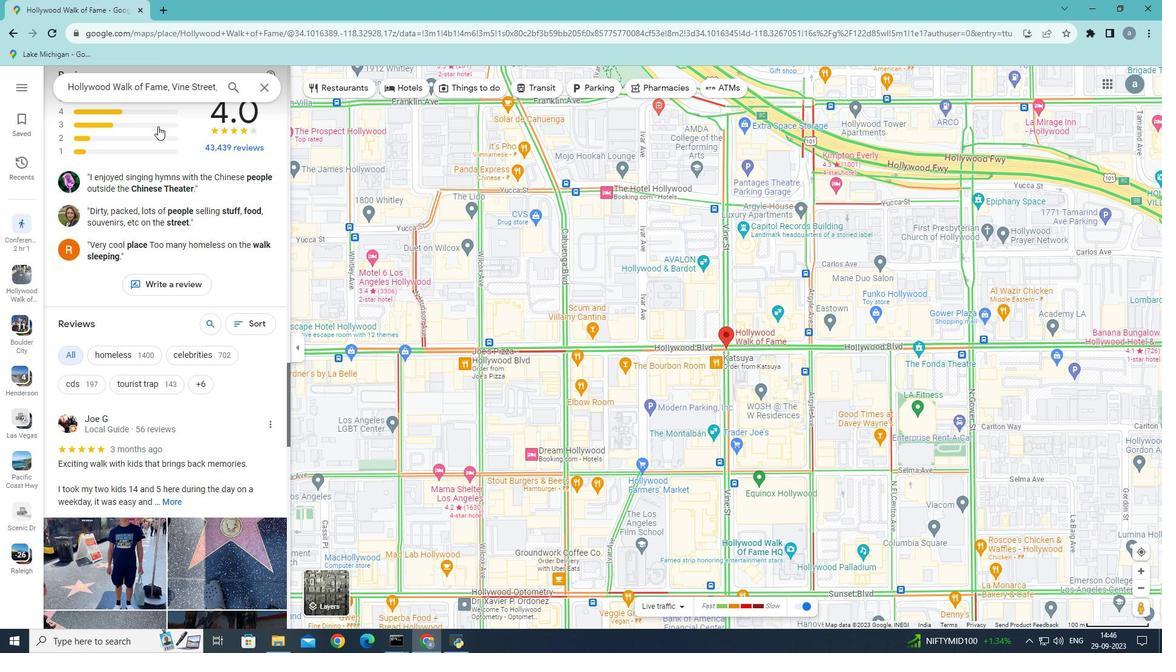 
Action: Mouse scrolled (158, 125) with delta (0, 0)
Screenshot: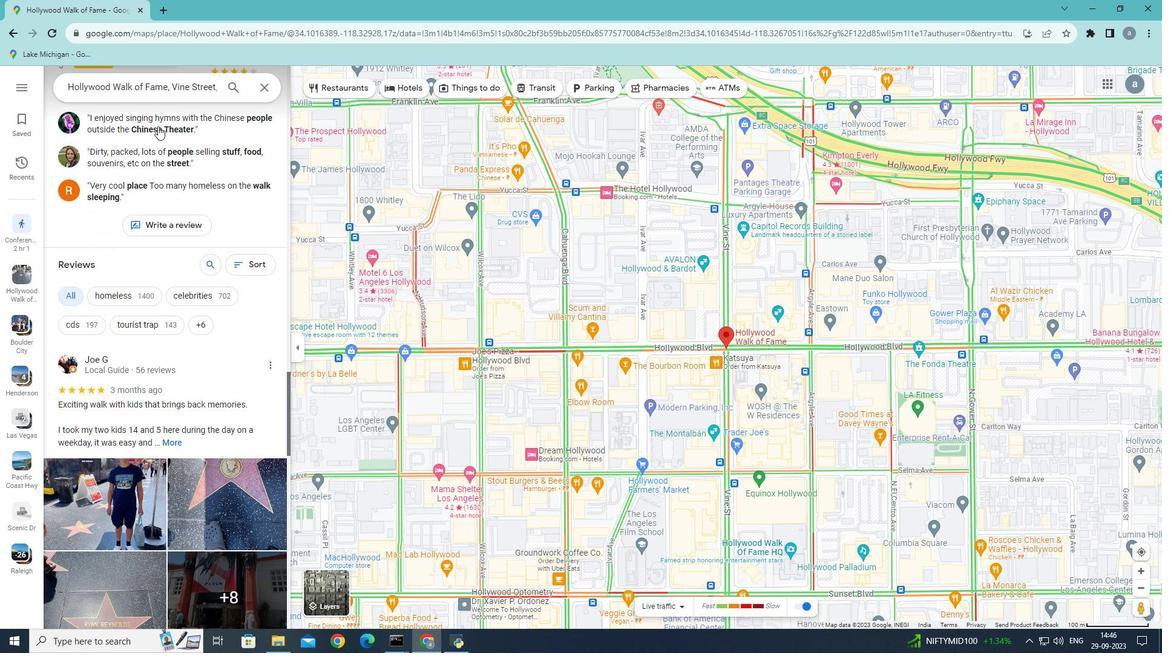 
Action: Mouse scrolled (158, 125) with delta (0, 0)
Screenshot: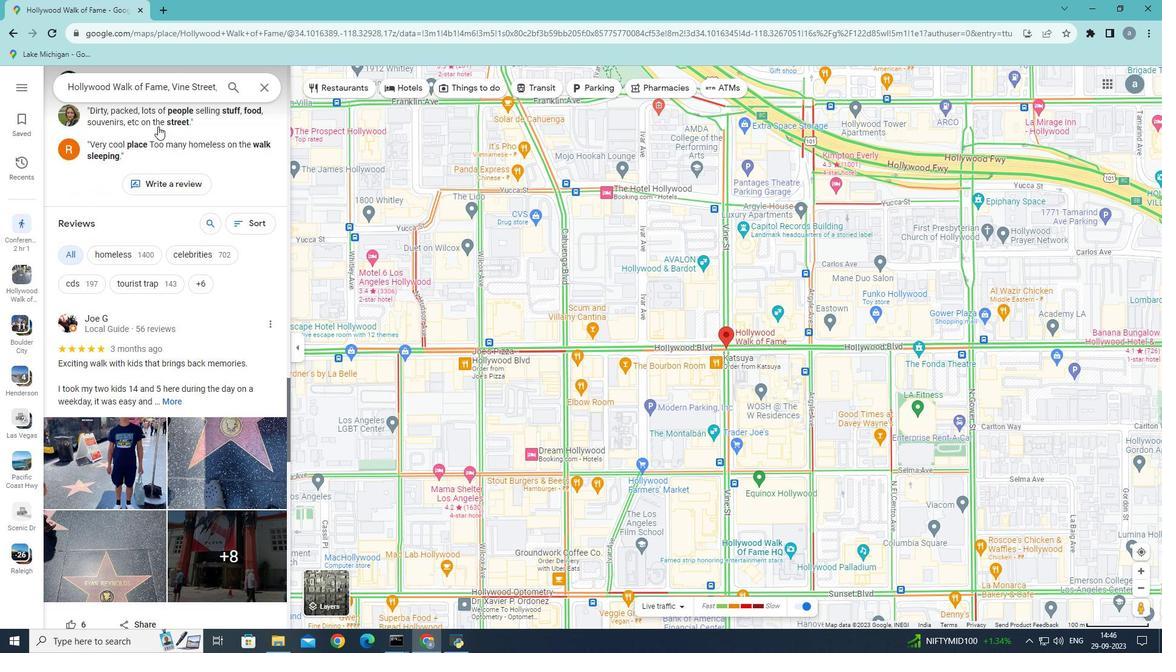 
Action: Mouse scrolled (158, 125) with delta (0, 0)
Screenshot: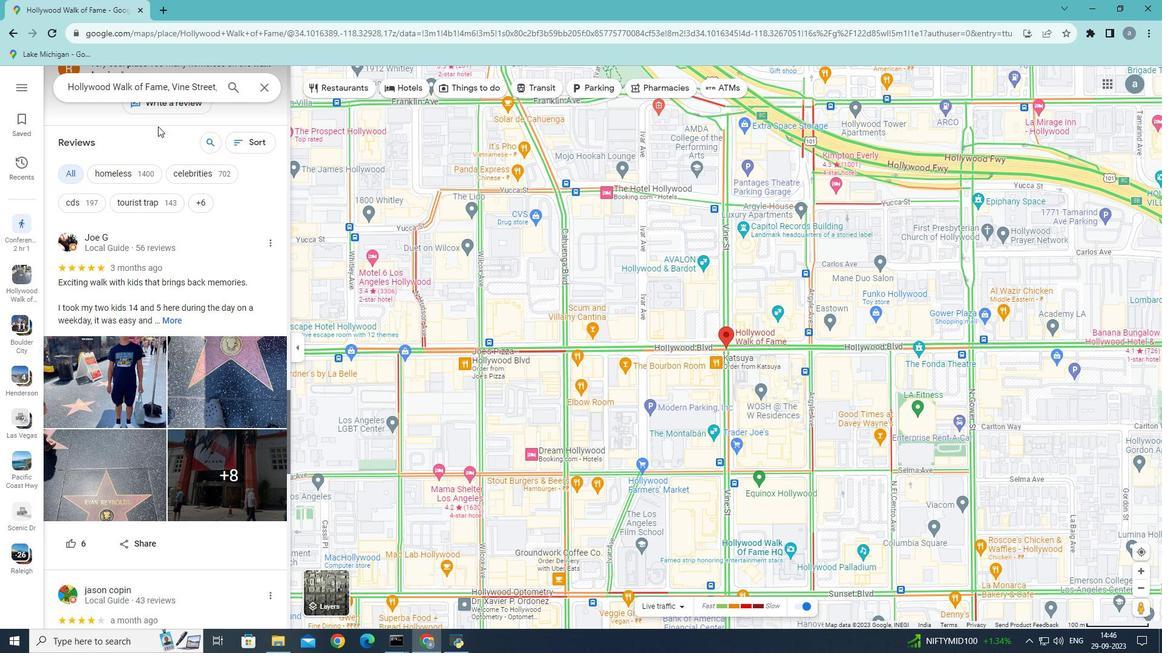 
Action: Mouse scrolled (158, 125) with delta (0, 0)
Screenshot: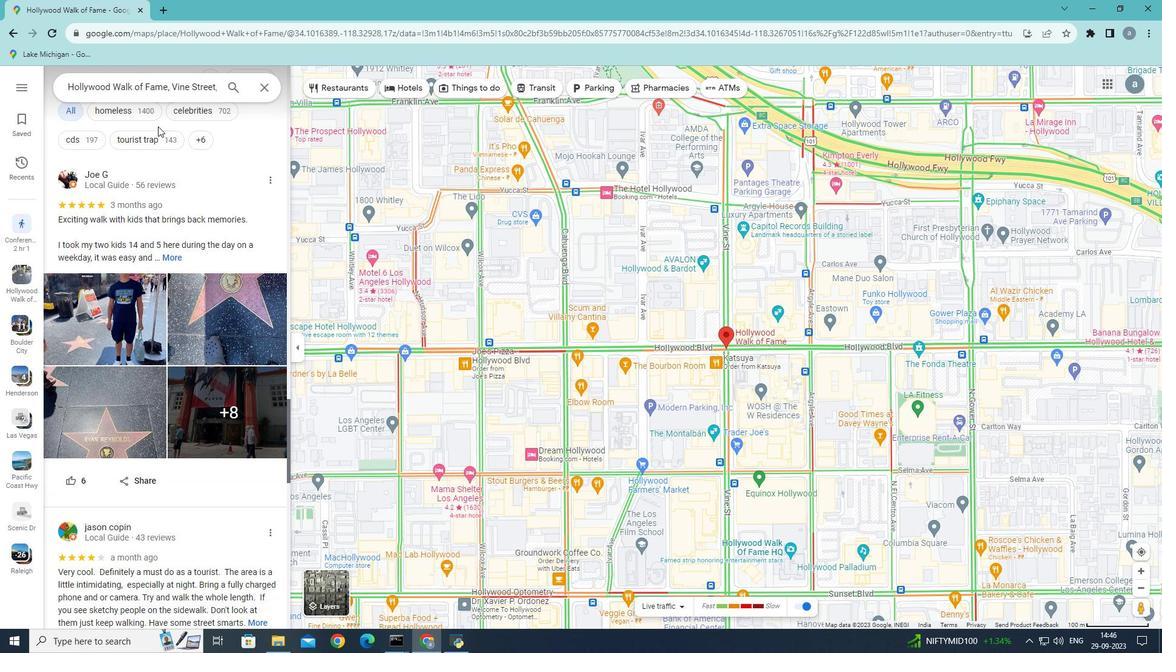 
Action: Mouse scrolled (158, 125) with delta (0, 0)
Screenshot: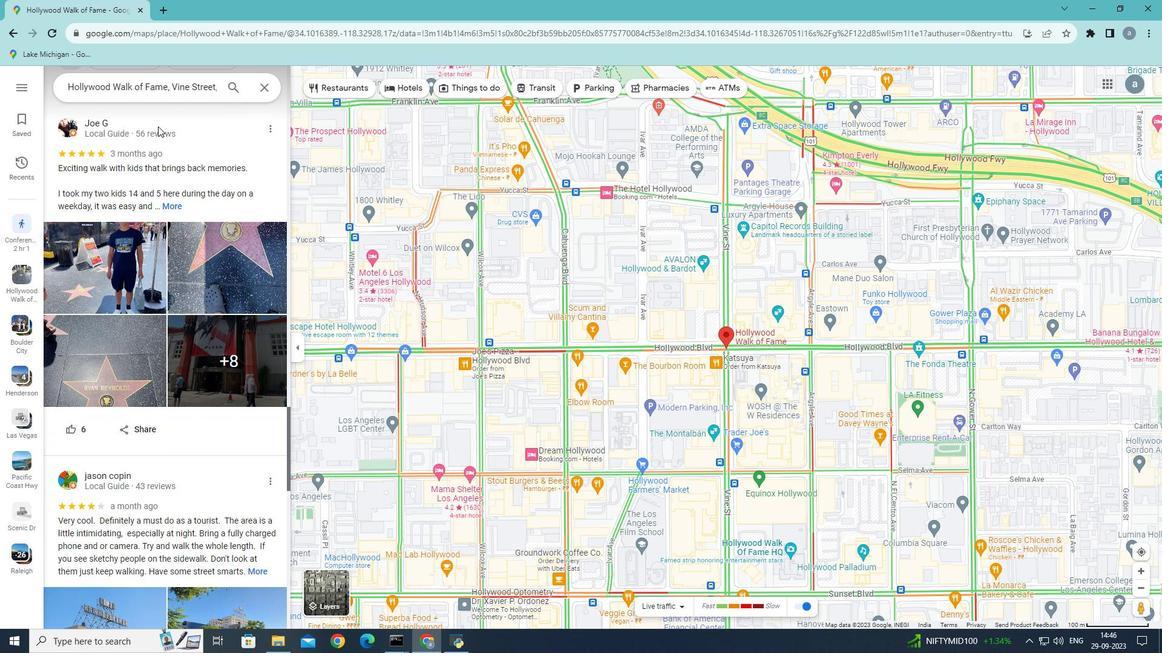 
Action: Mouse scrolled (158, 125) with delta (0, 0)
Screenshot: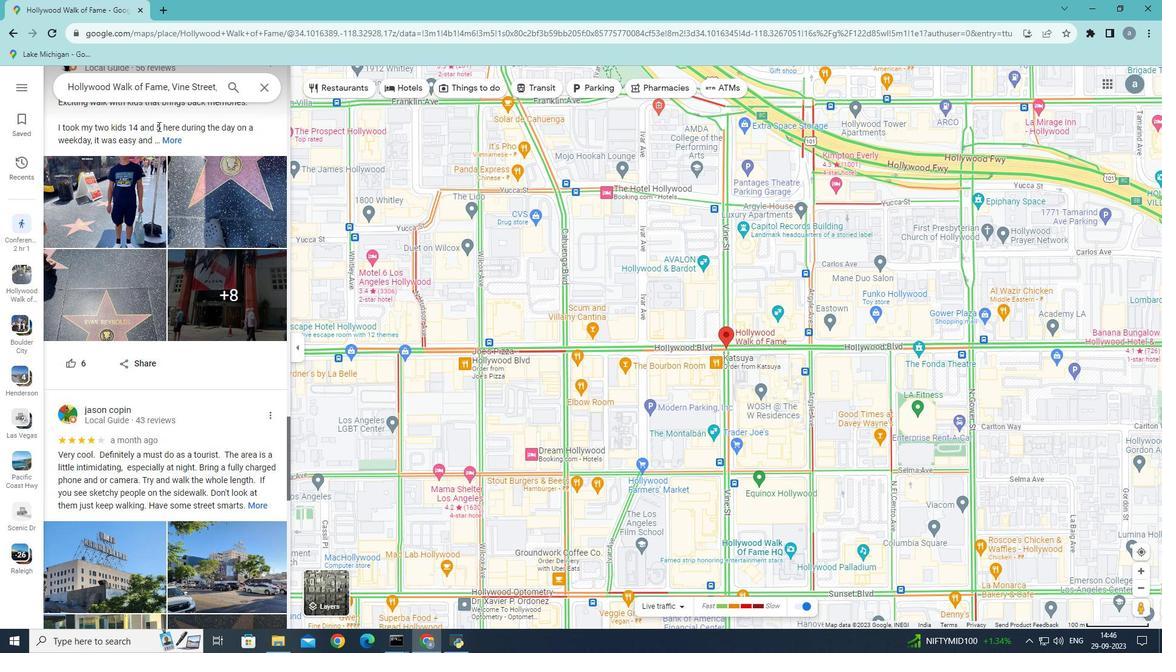 
Action: Mouse scrolled (158, 125) with delta (0, 0)
Screenshot: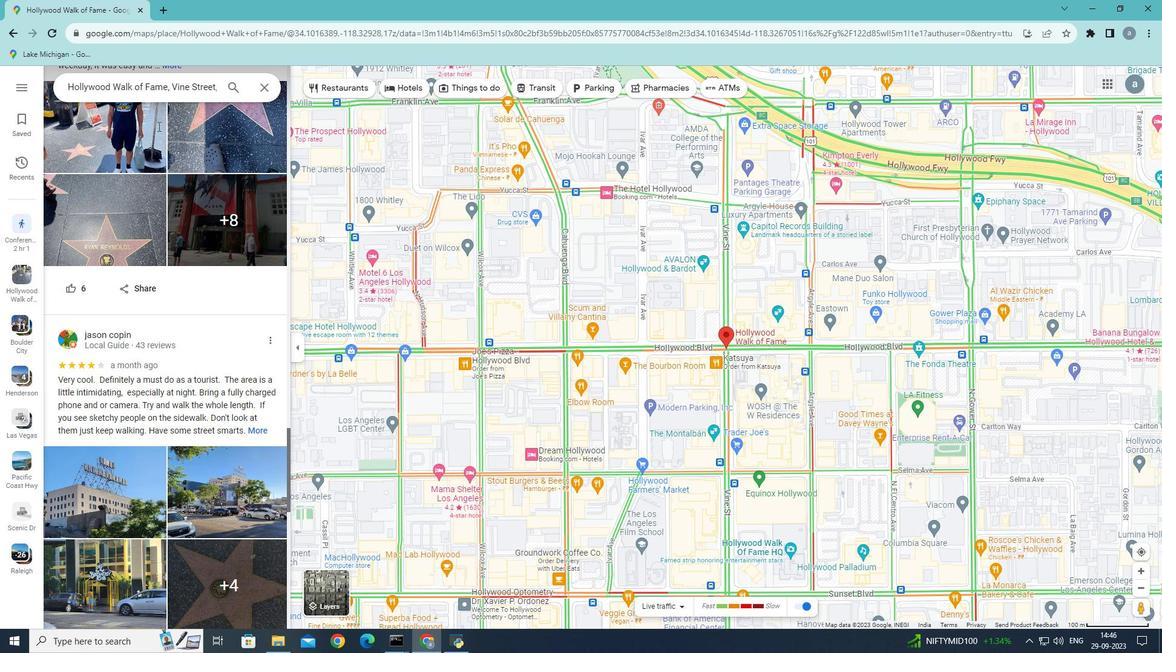 
Action: Mouse scrolled (158, 125) with delta (0, 0)
Screenshot: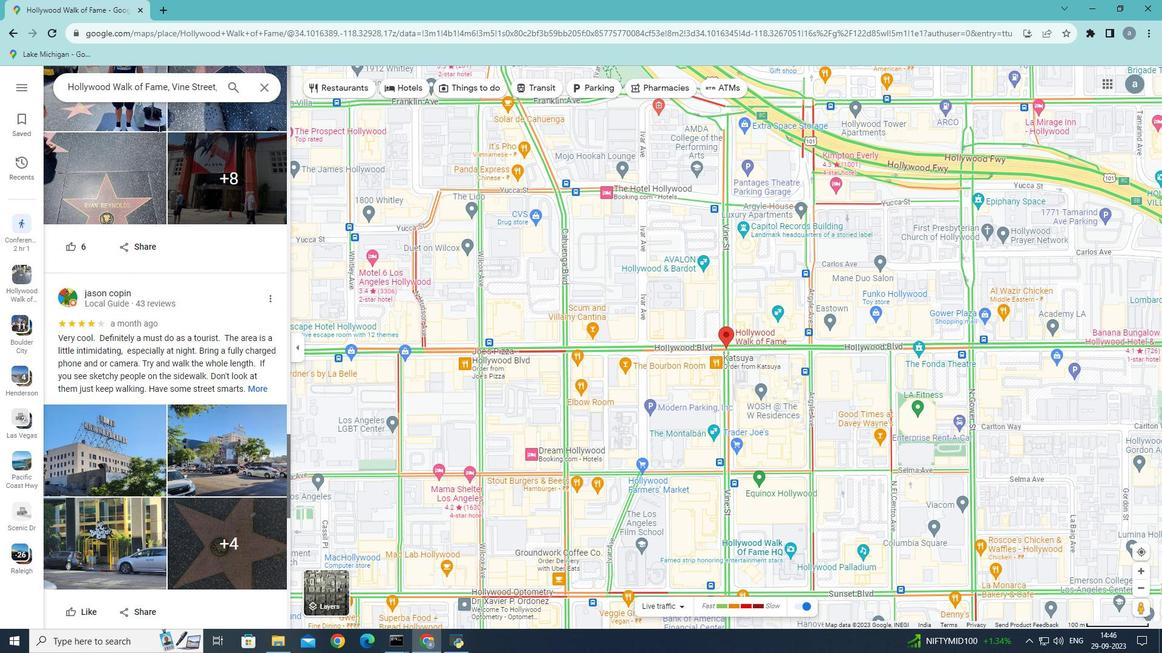 
Action: Mouse scrolled (158, 125) with delta (0, 0)
Screenshot: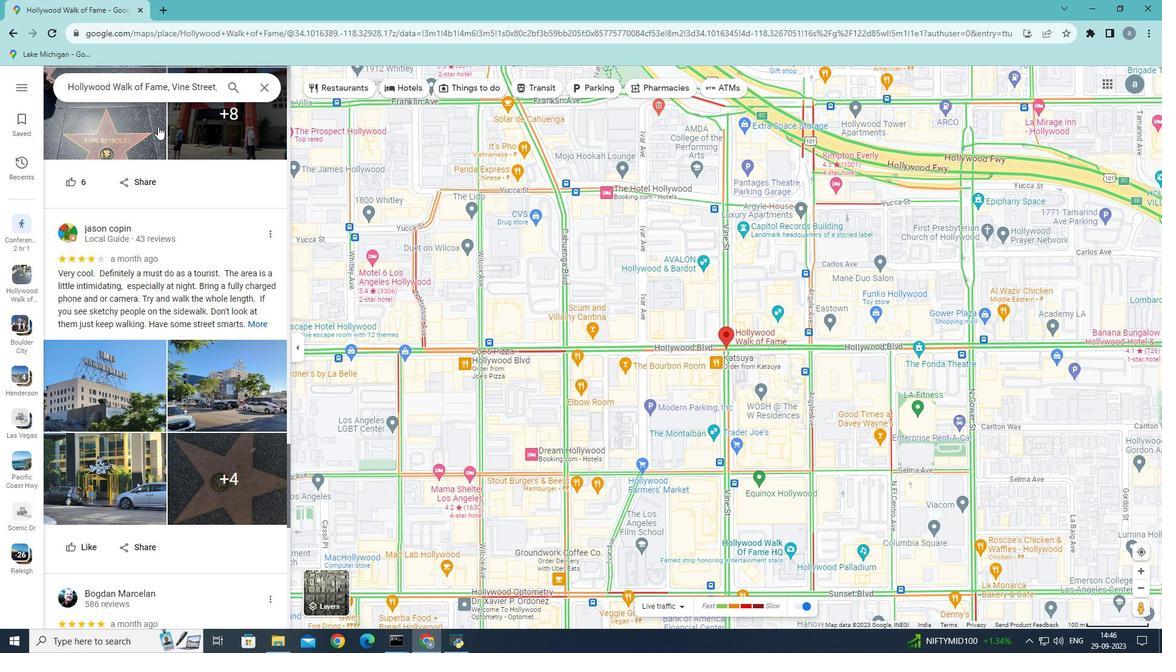 
Action: Mouse scrolled (158, 125) with delta (0, 0)
Screenshot: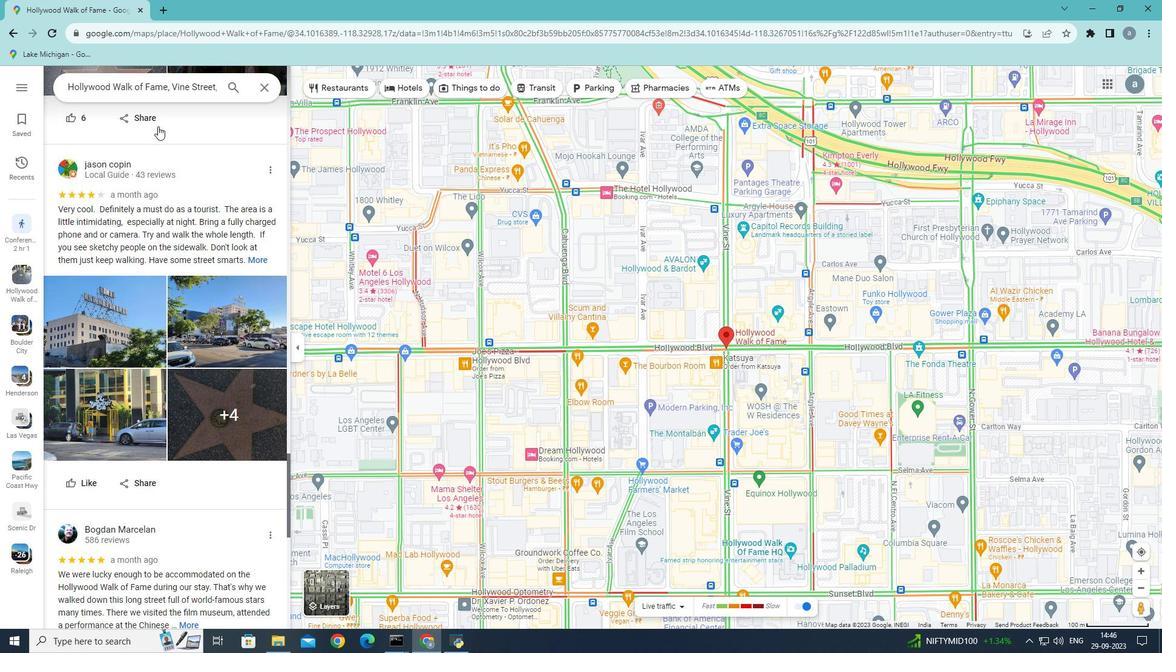 
Action: Mouse scrolled (158, 125) with delta (0, 0)
Screenshot: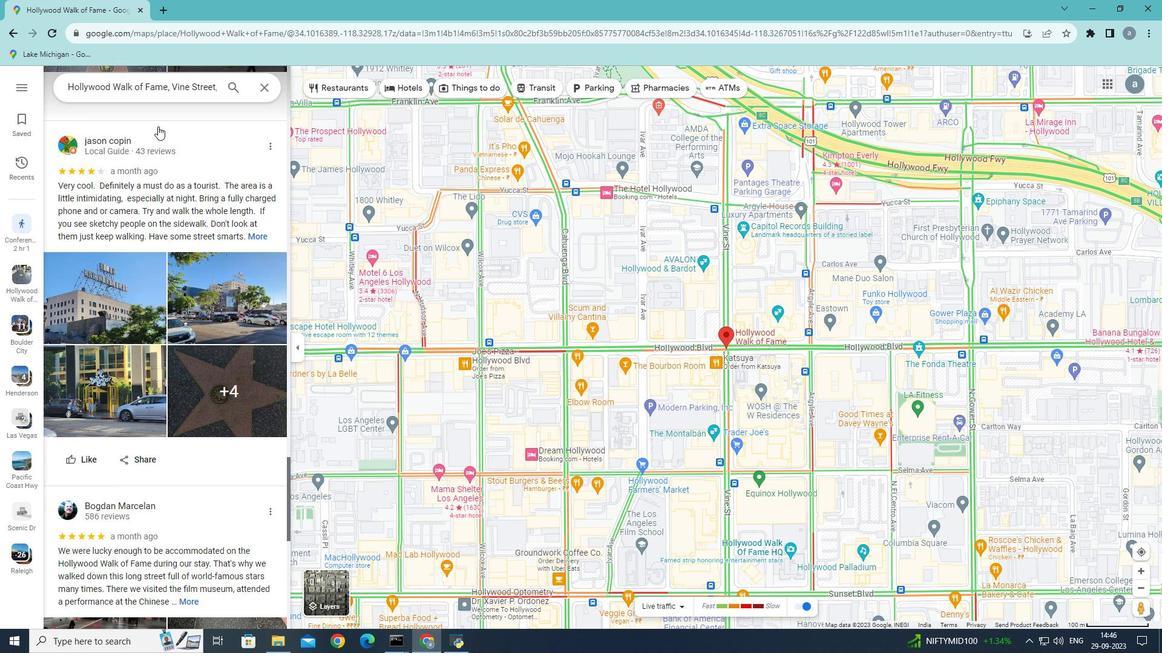 
Action: Mouse scrolled (158, 125) with delta (0, 0)
Screenshot: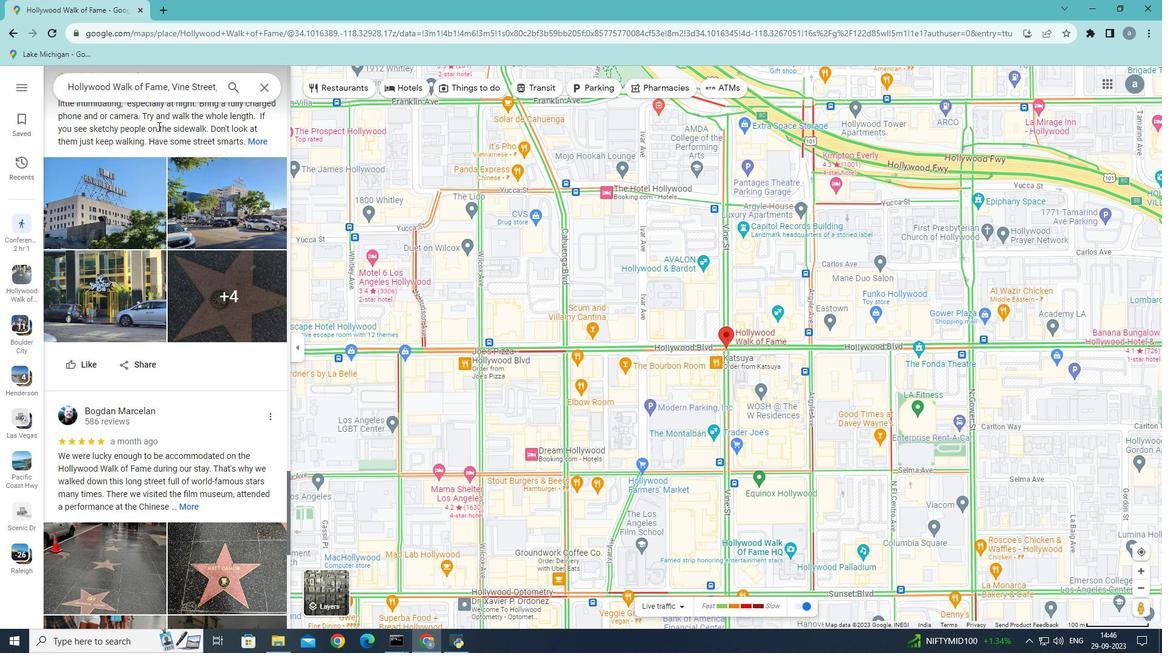 
Action: Mouse scrolled (158, 125) with delta (0, 0)
Screenshot: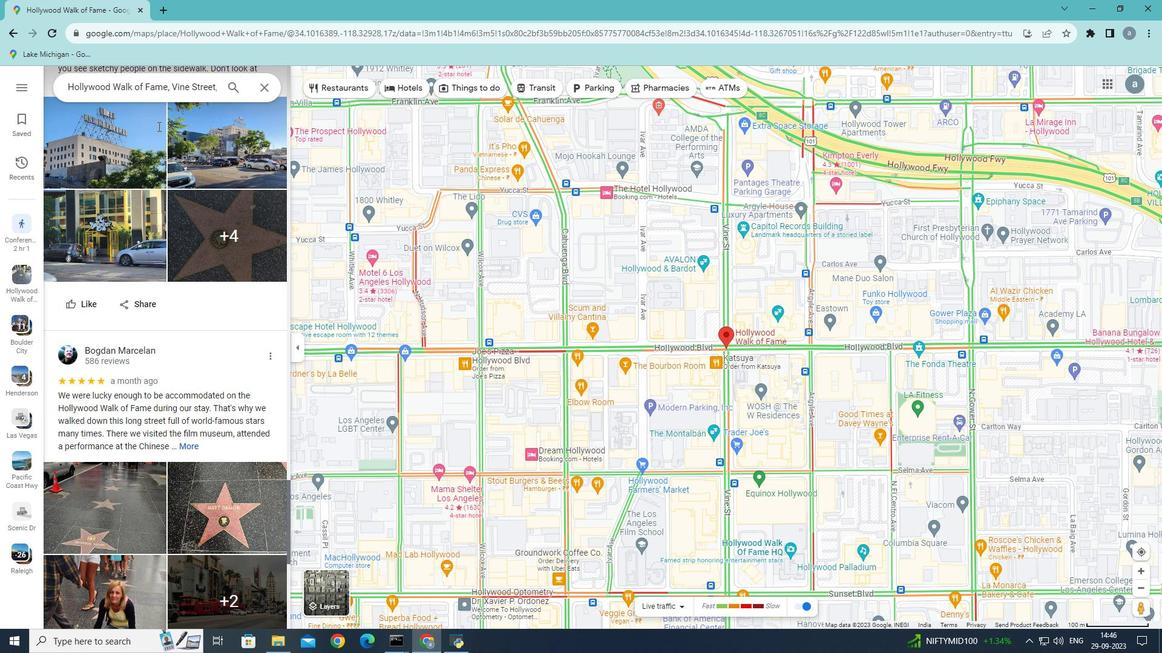 
Action: Mouse scrolled (158, 125) with delta (0, 0)
Screenshot: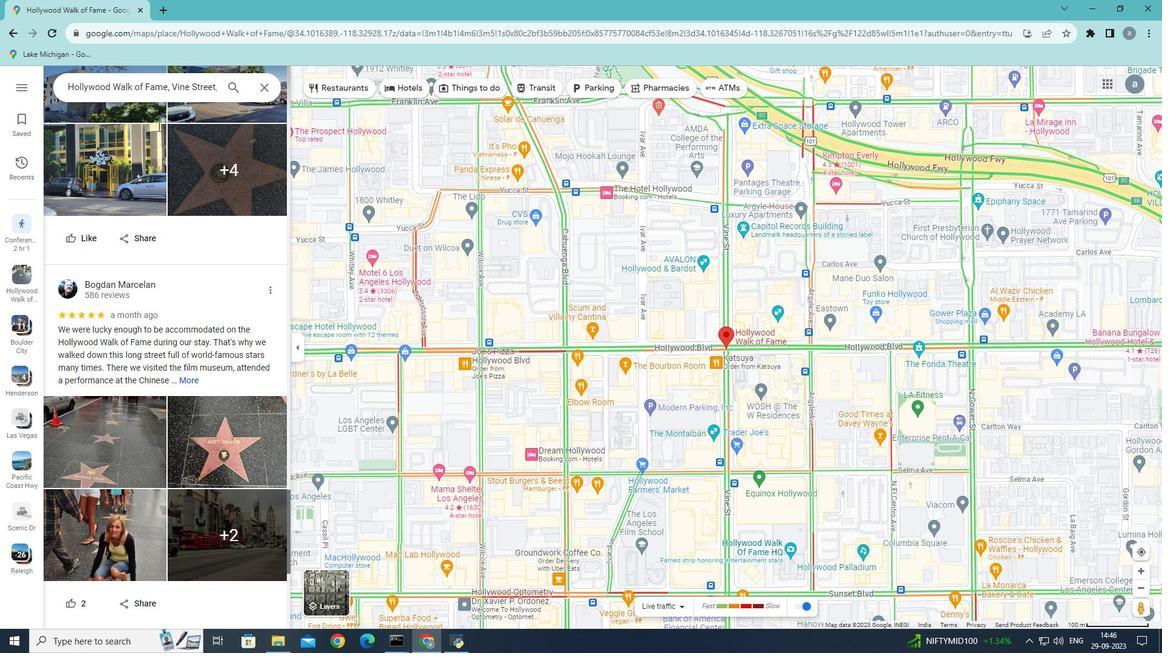 
Action: Mouse scrolled (158, 125) with delta (0, 0)
Screenshot: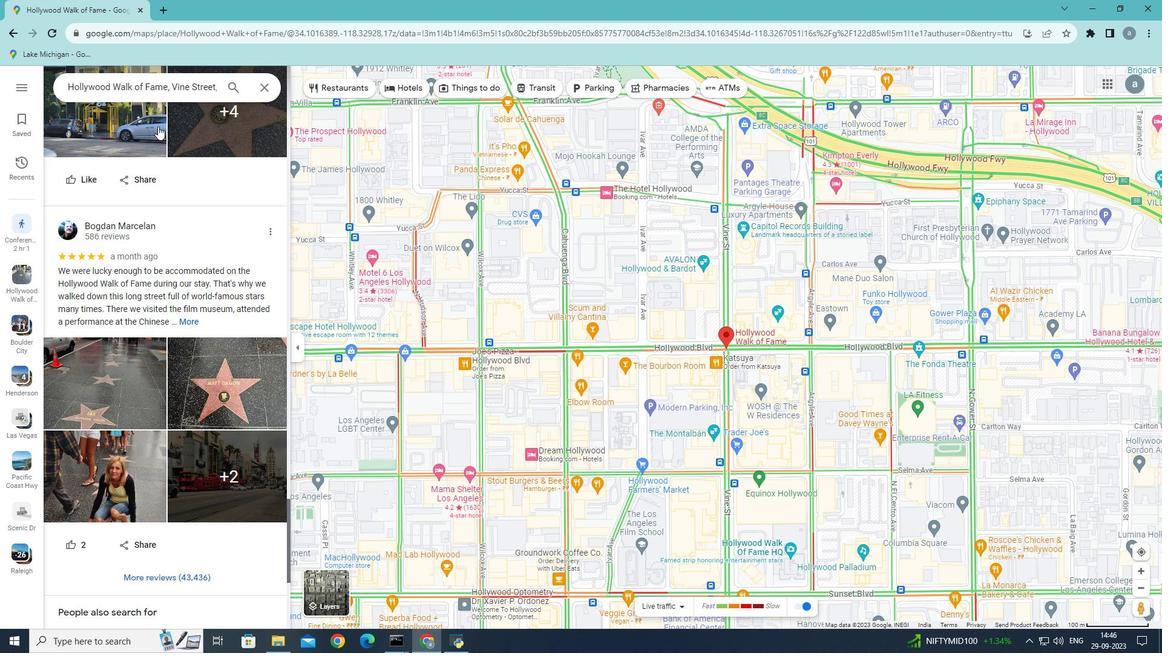 
Action: Mouse scrolled (158, 125) with delta (0, 0)
Screenshot: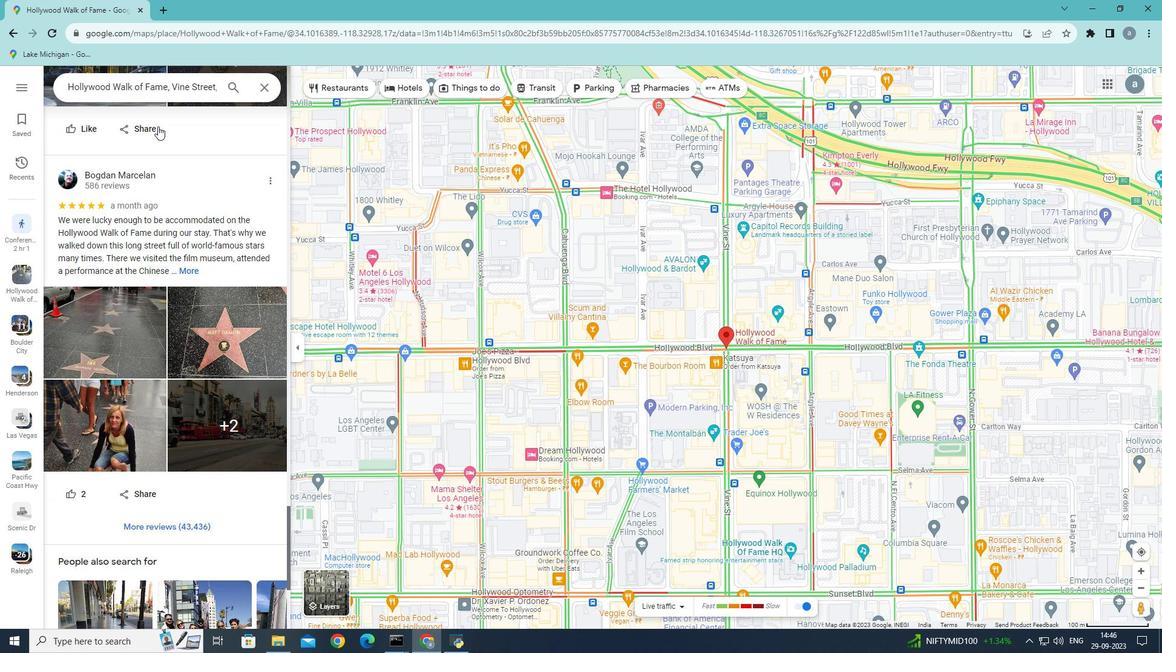 
Action: Mouse scrolled (158, 125) with delta (0, 0)
Screenshot: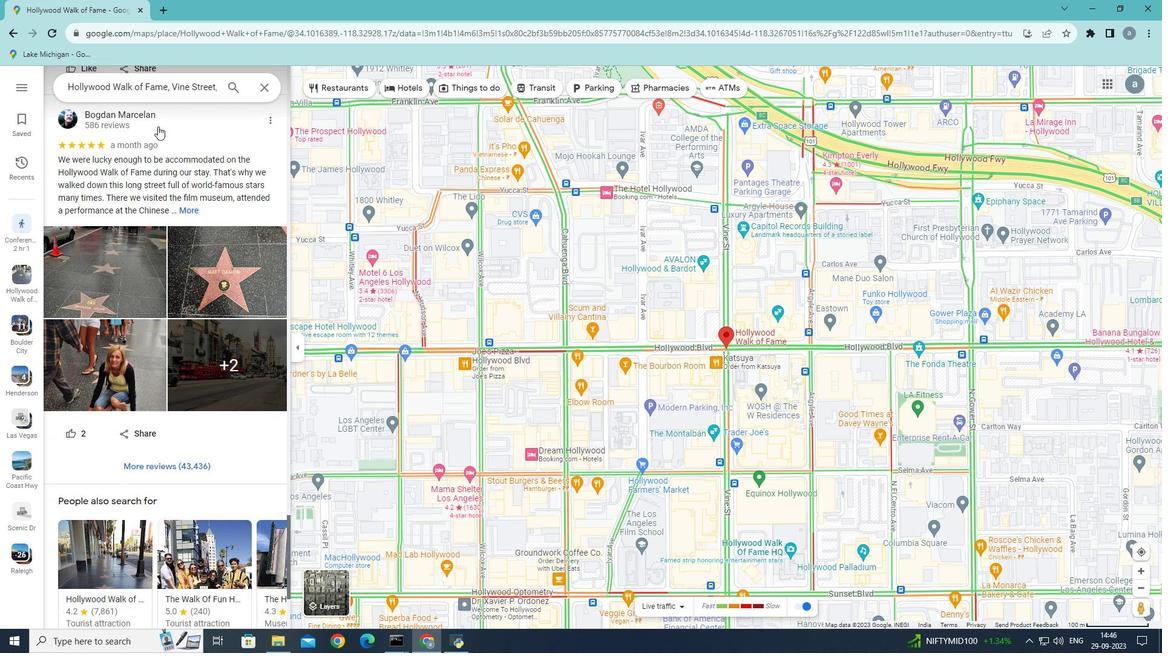 
Action: Mouse scrolled (158, 125) with delta (0, 0)
Screenshot: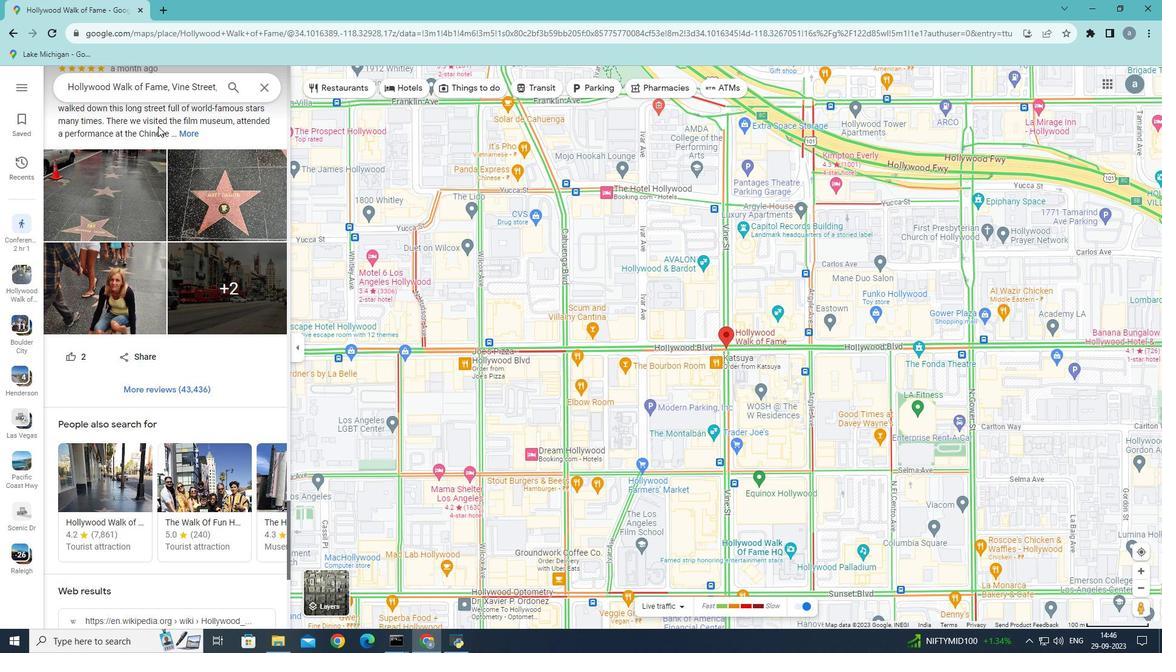 
Action: Mouse scrolled (158, 125) with delta (0, 0)
Screenshot: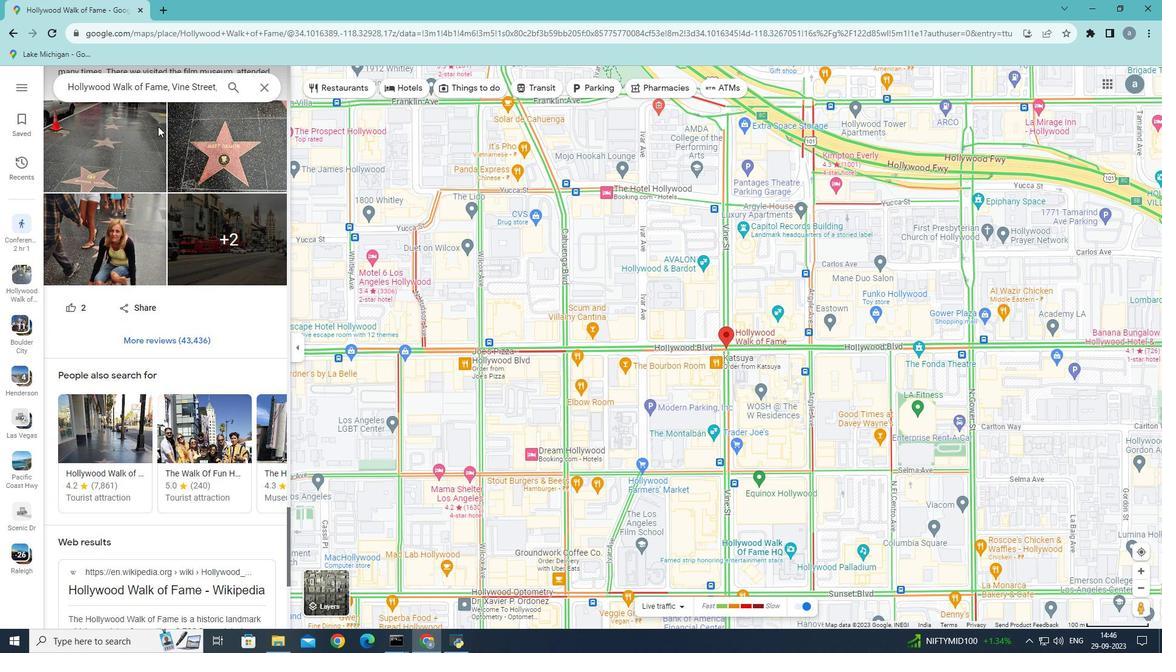 
Action: Mouse scrolled (158, 125) with delta (0, 0)
Screenshot: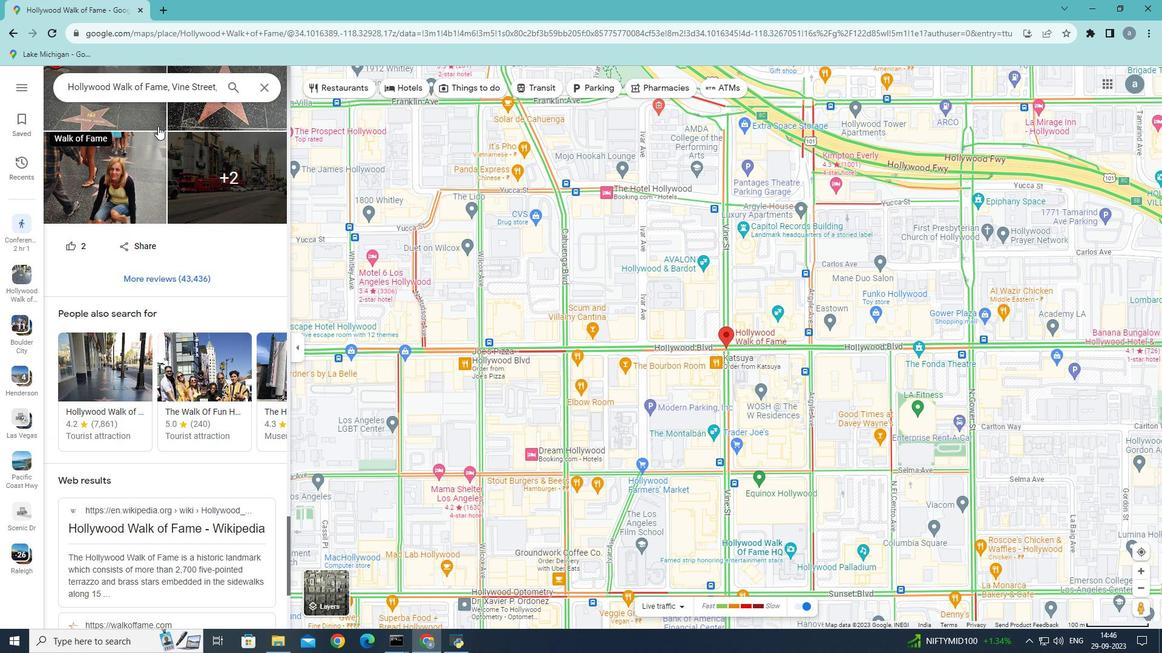 
Action: Mouse scrolled (158, 125) with delta (0, 0)
Screenshot: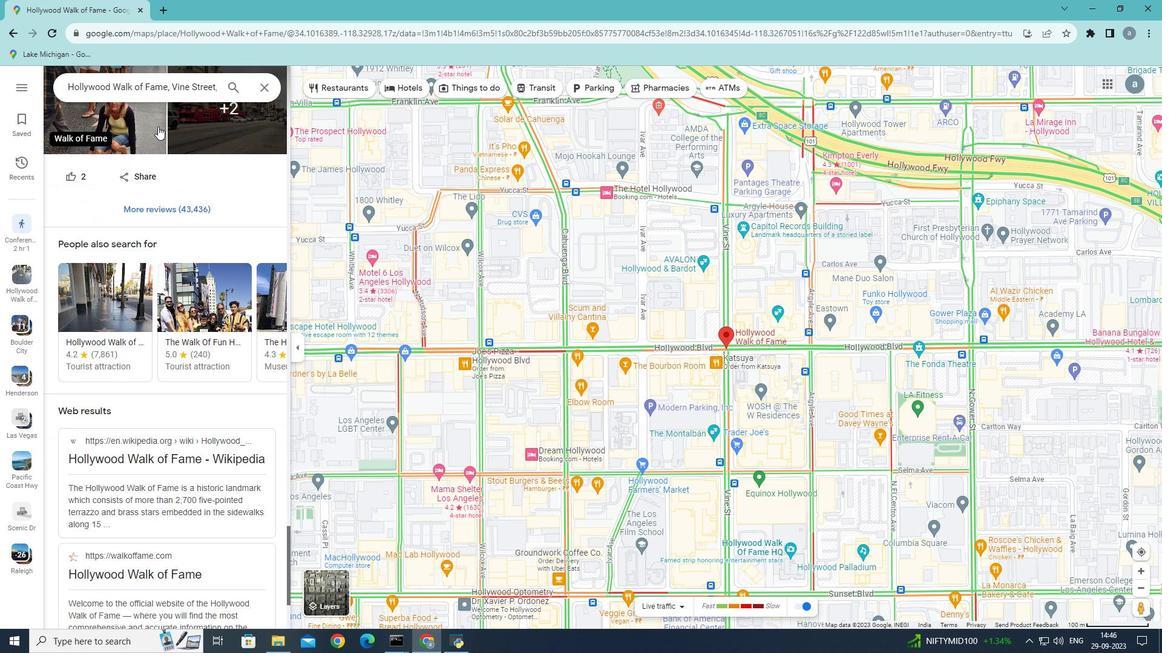 
Action: Mouse scrolled (158, 125) with delta (0, 0)
Screenshot: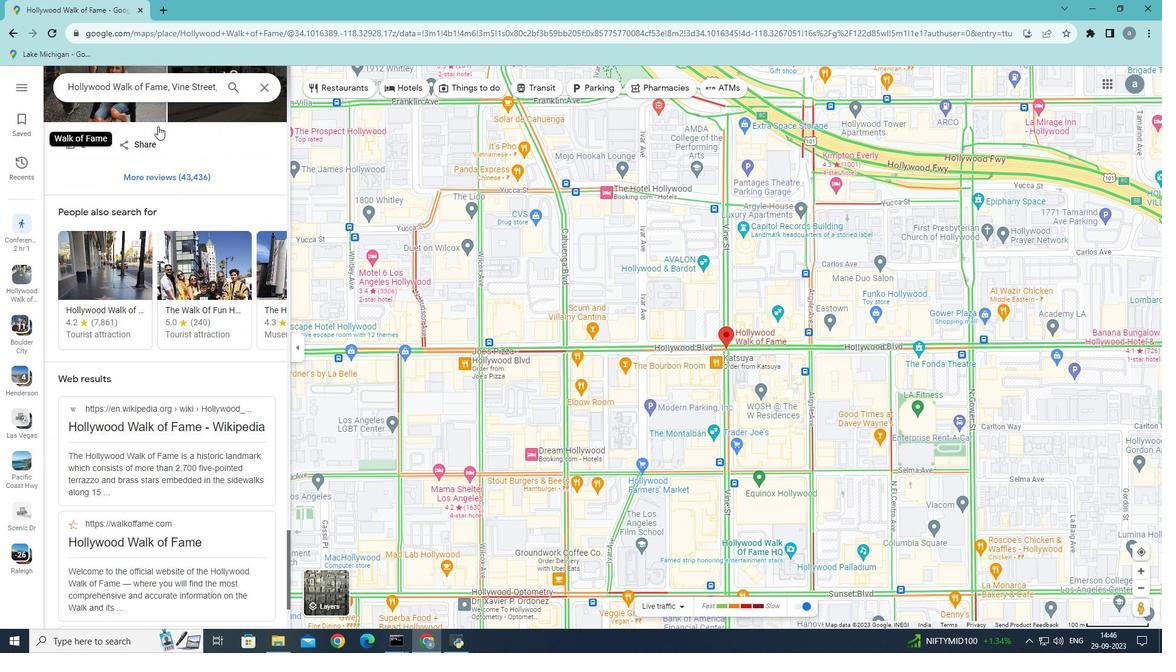
Action: Mouse scrolled (158, 125) with delta (0, 0)
Screenshot: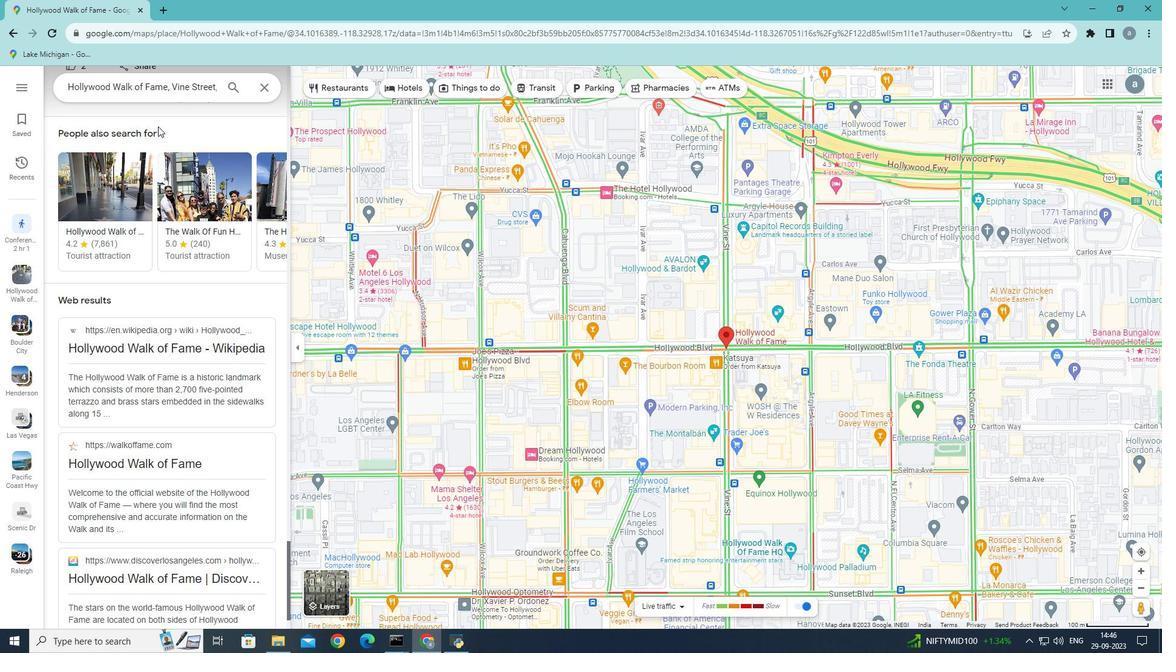 
Action: Mouse scrolled (158, 125) with delta (0, 0)
Screenshot: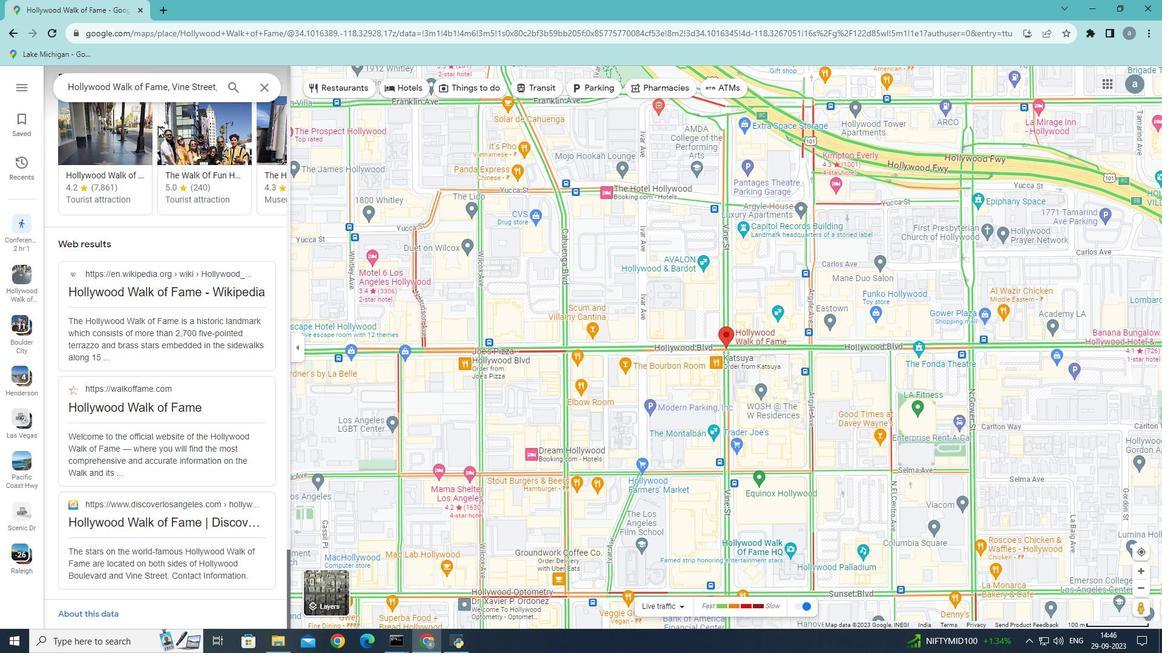 
Action: Mouse scrolled (158, 125) with delta (0, 0)
Screenshot: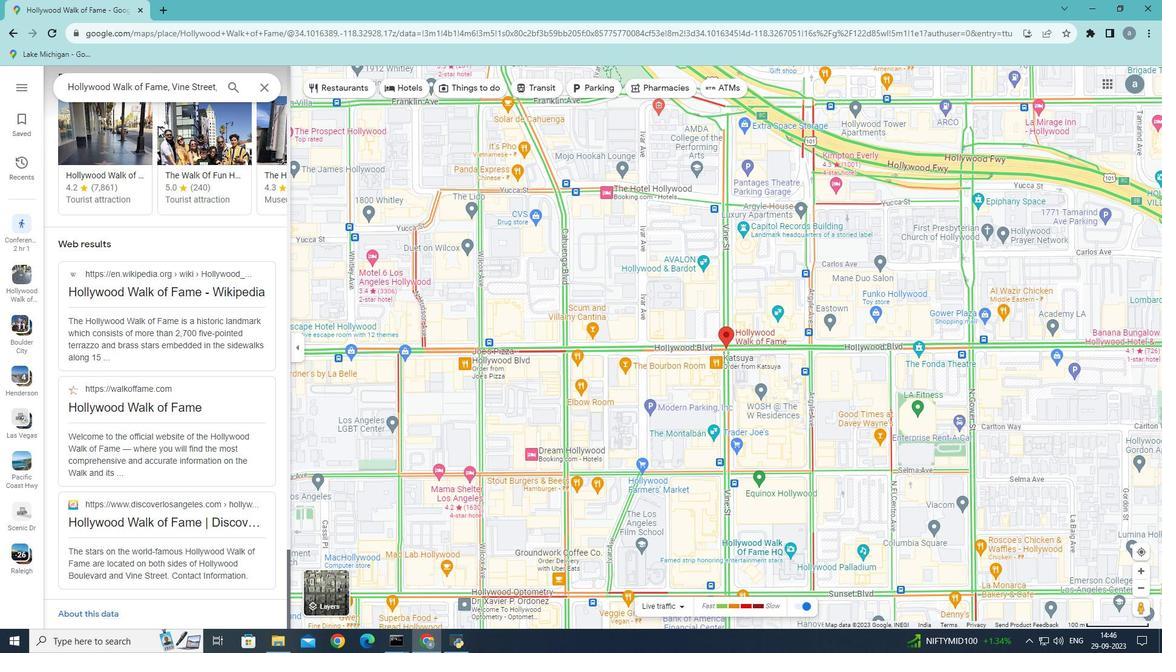
Action: Mouse scrolled (158, 125) with delta (0, 0)
Screenshot: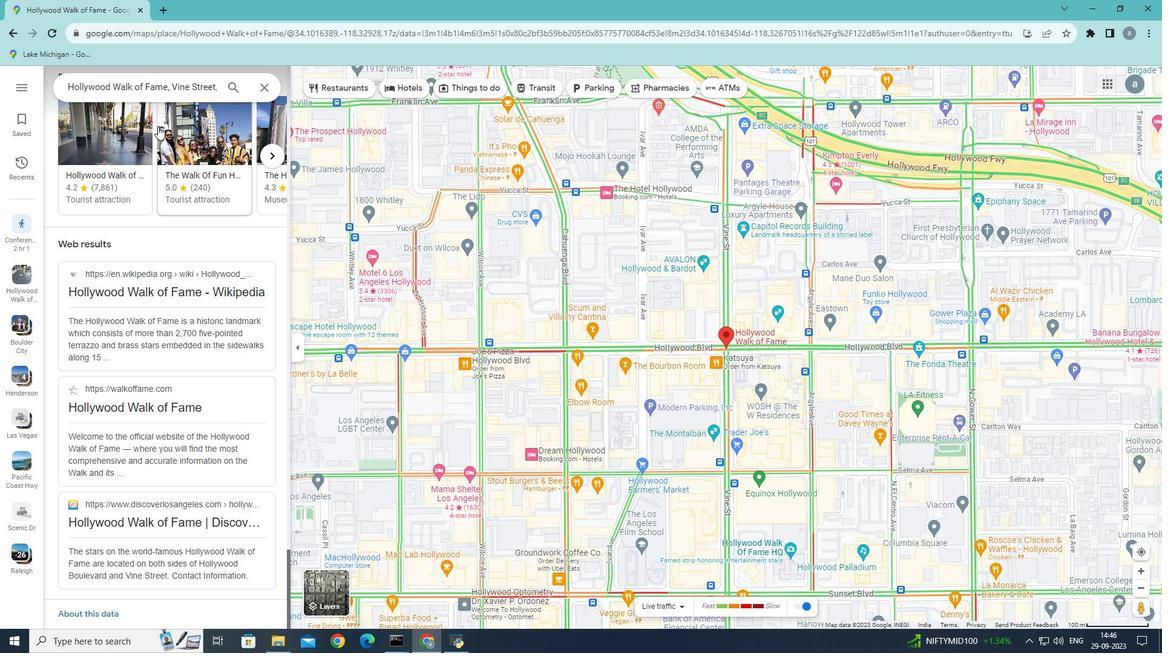 
Action: Mouse scrolled (158, 125) with delta (0, 0)
Screenshot: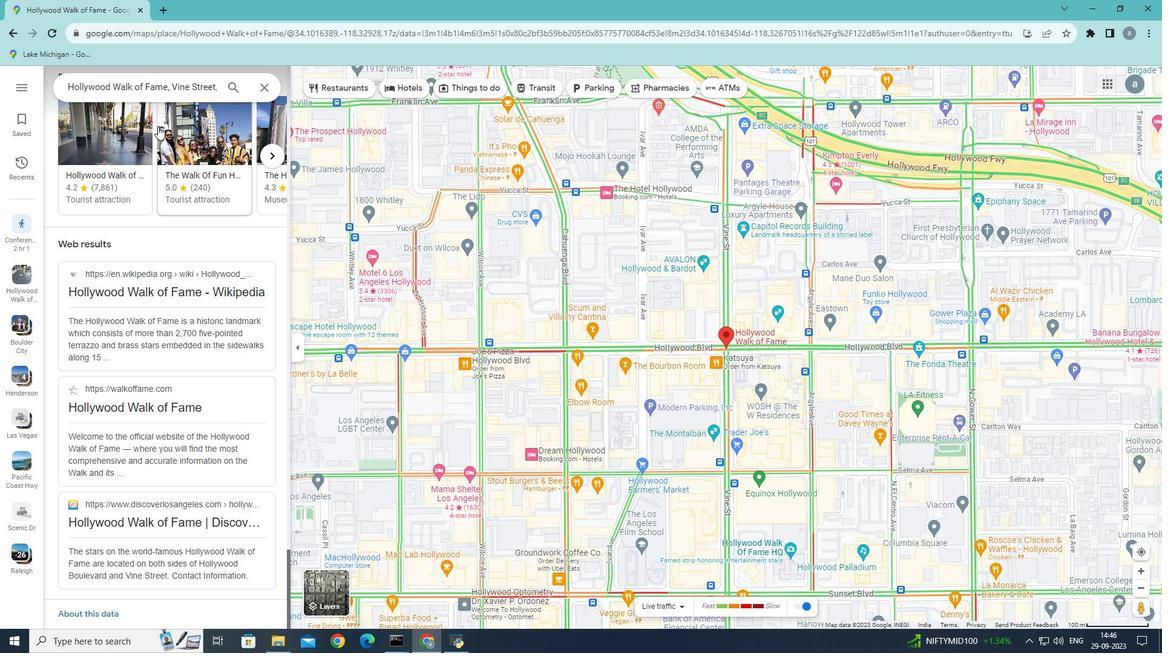 
Action: Mouse scrolled (158, 125) with delta (0, 0)
Screenshot: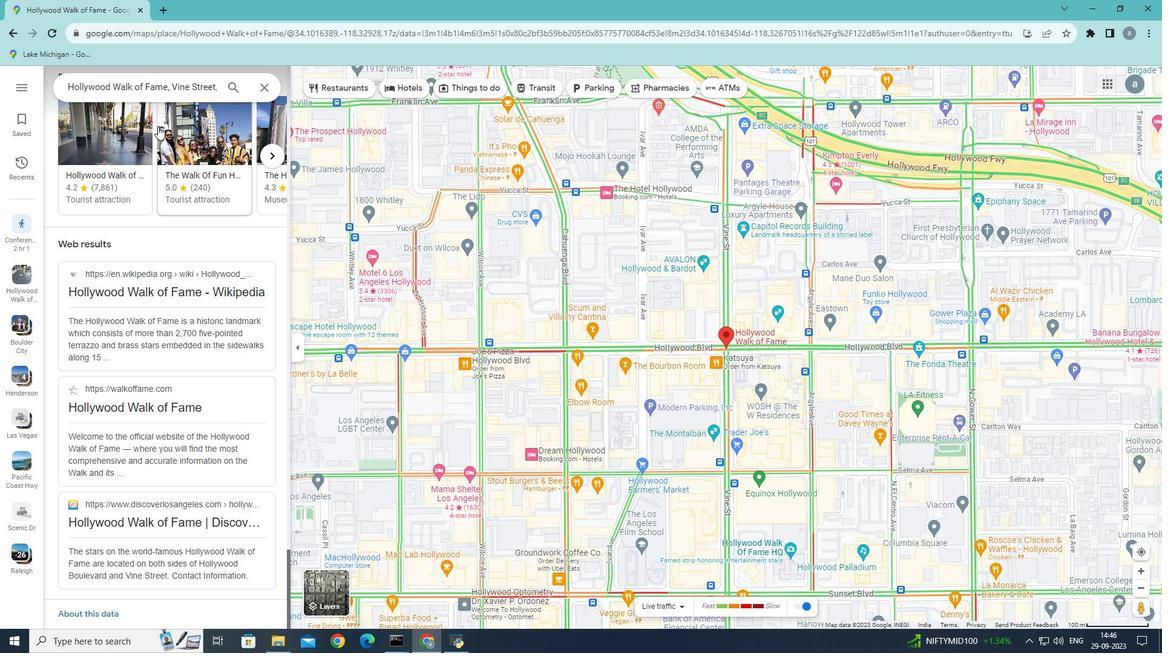 
Action: Mouse scrolled (158, 125) with delta (0, 0)
Screenshot: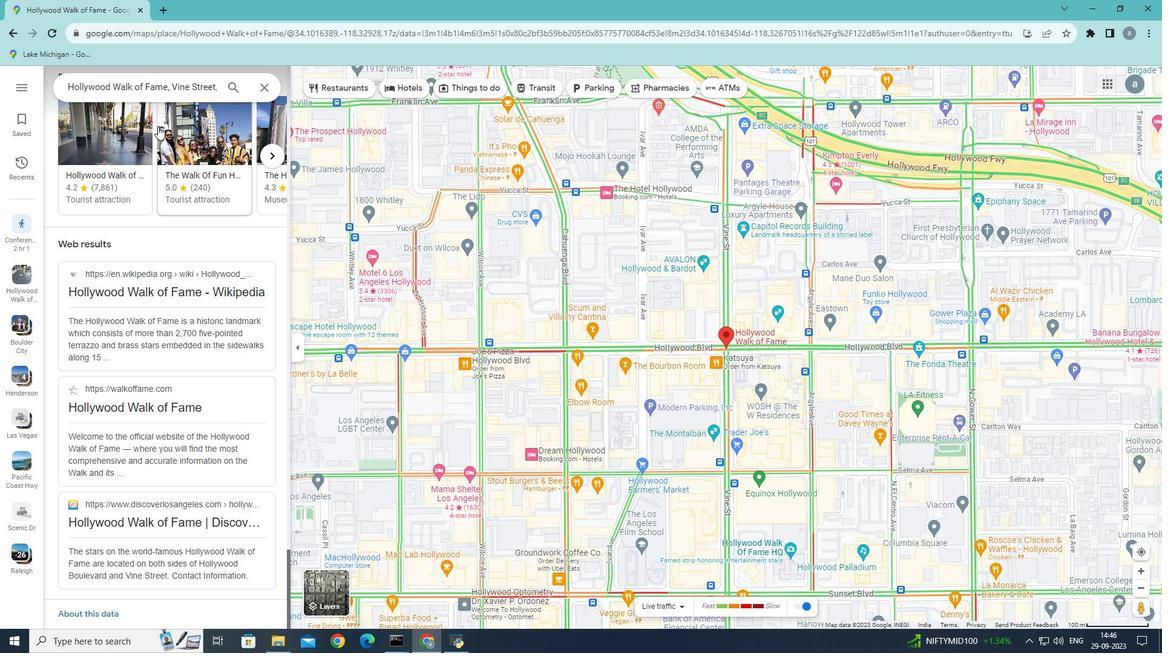 
Action: Mouse scrolled (158, 125) with delta (0, 0)
Screenshot: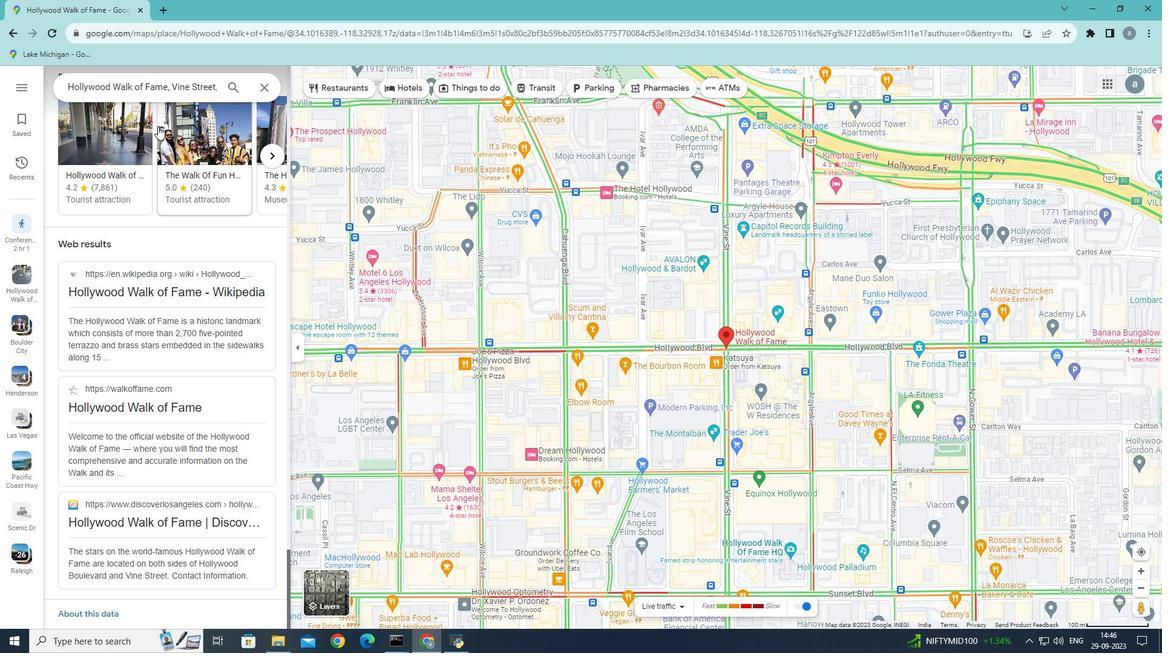 
Action: Mouse scrolled (158, 125) with delta (0, 0)
Screenshot: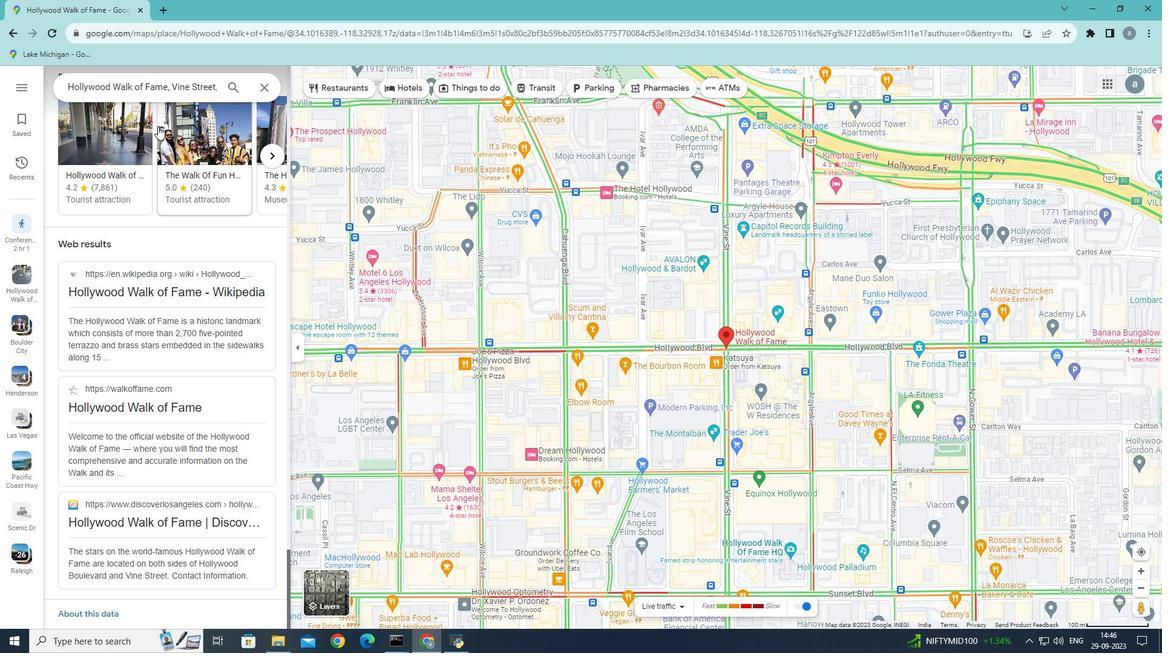 
Action: Mouse scrolled (158, 125) with delta (0, 0)
Screenshot: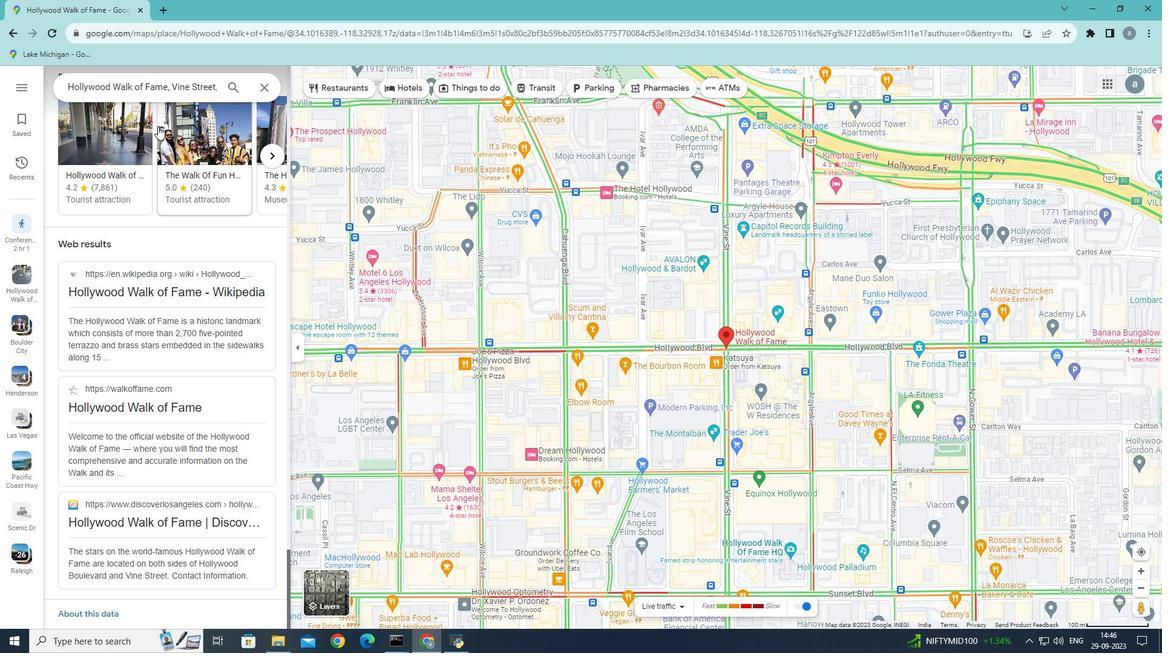
Action: Mouse scrolled (158, 125) with delta (0, 0)
Screenshot: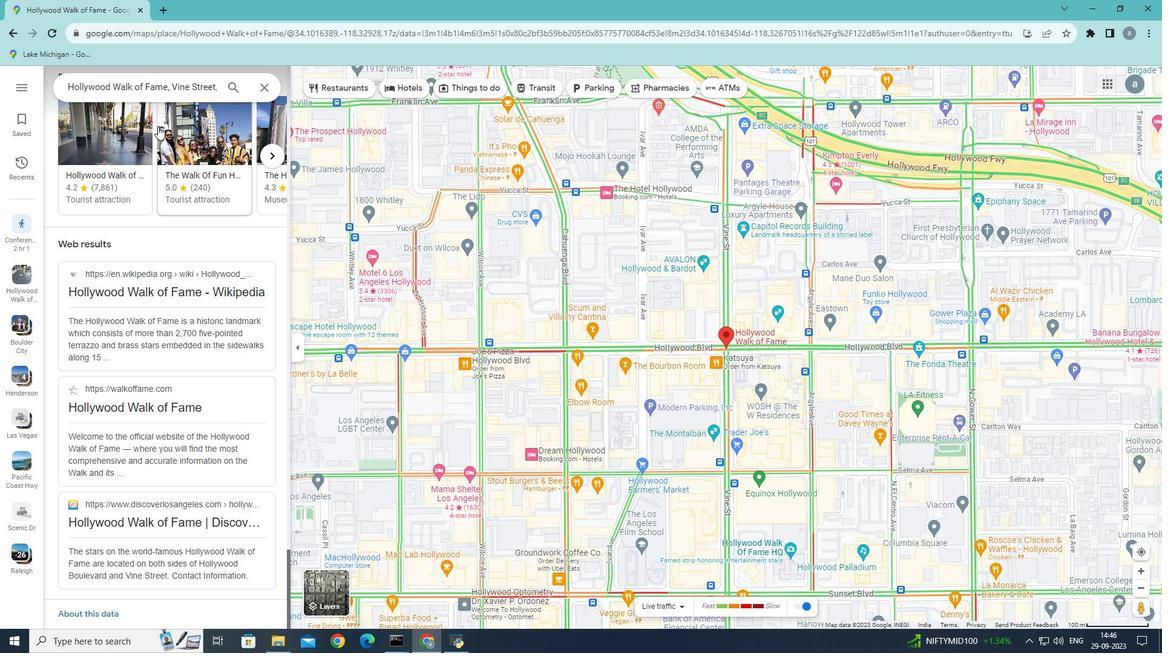 
Action: Mouse moved to (340, 599)
Screenshot: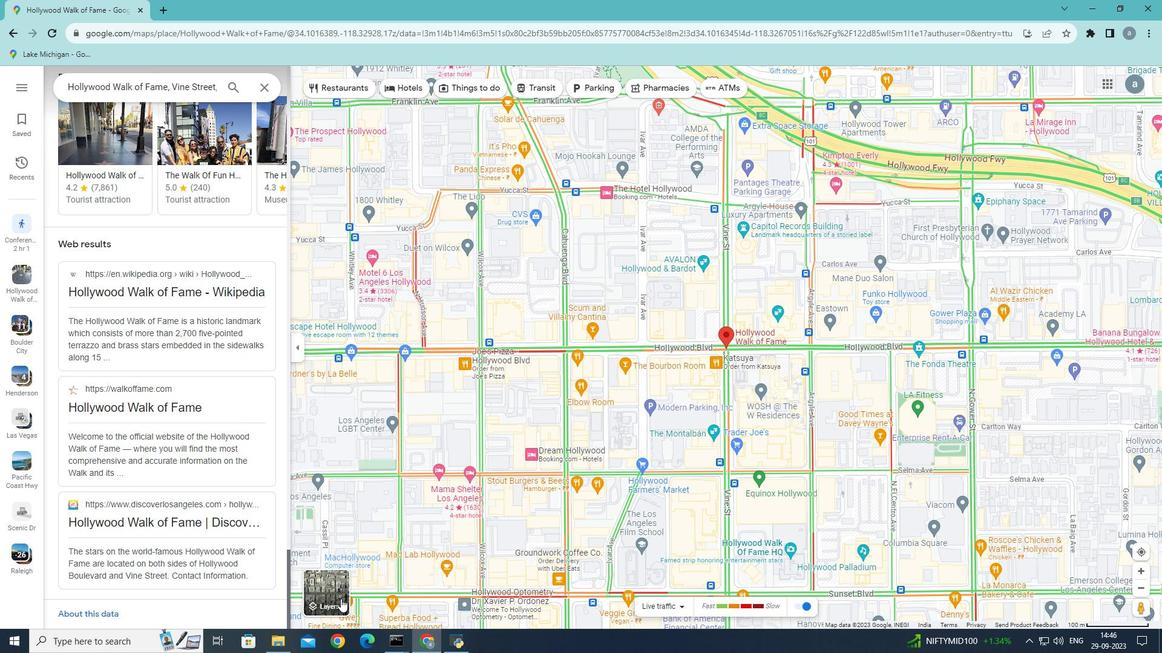 
Action: Mouse pressed left at (340, 599)
Screenshot: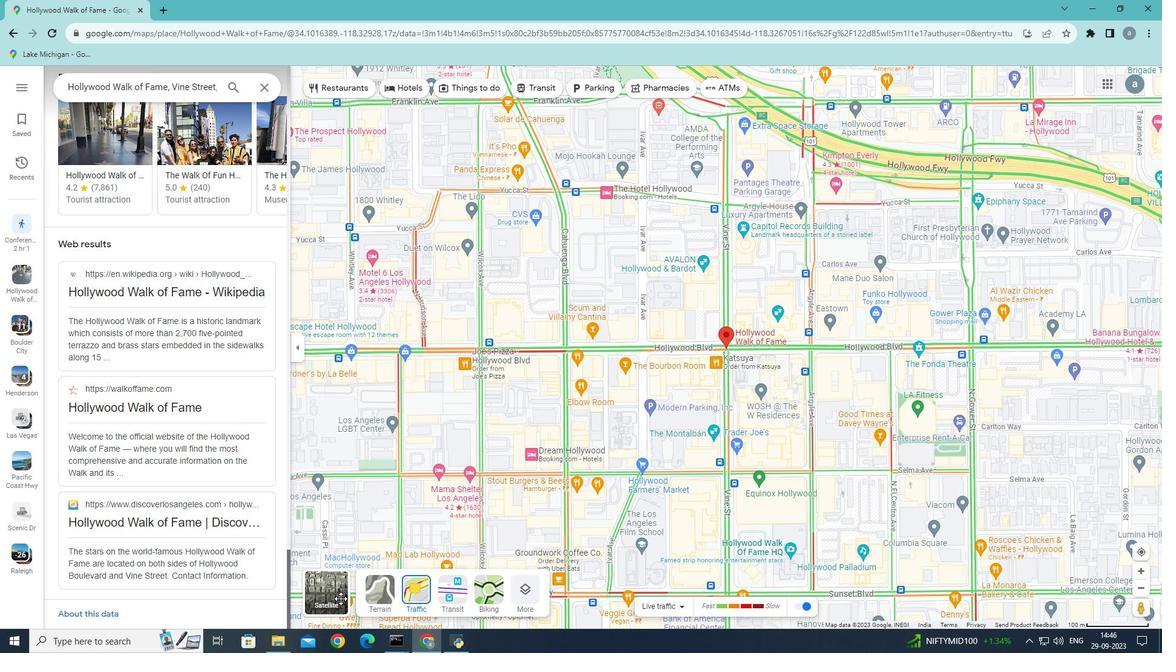 
Action: Mouse moved to (523, 599)
Screenshot: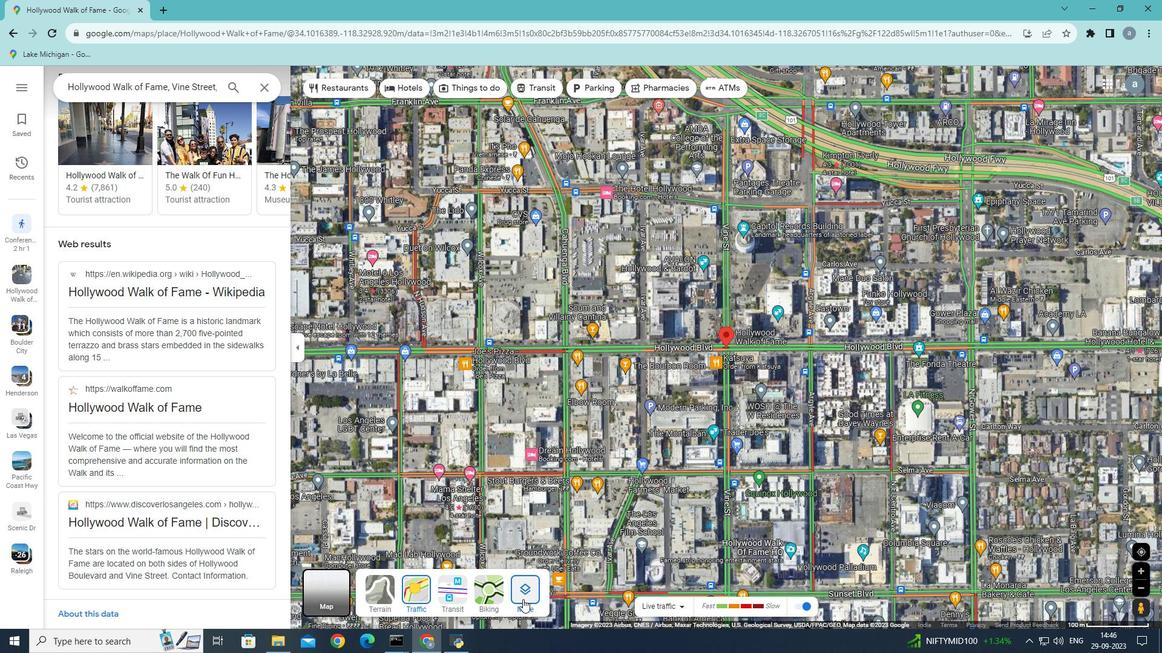 
Action: Mouse pressed left at (523, 599)
Screenshot: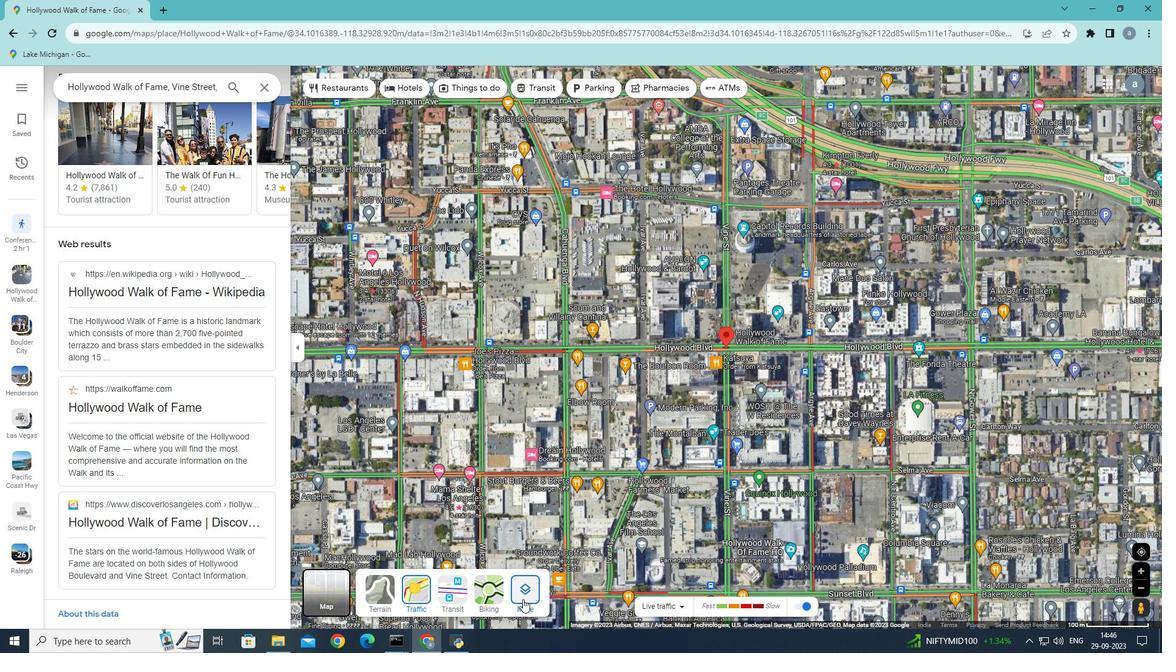 
Action: Mouse moved to (377, 345)
Screenshot: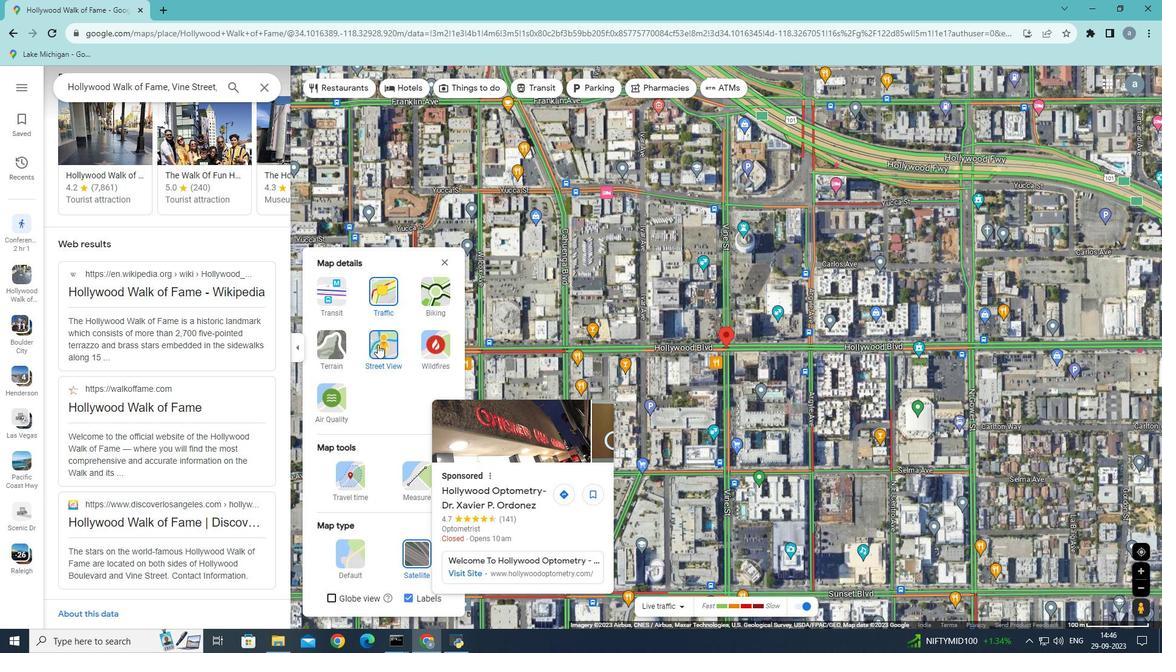 
Action: Mouse pressed left at (377, 345)
Screenshot: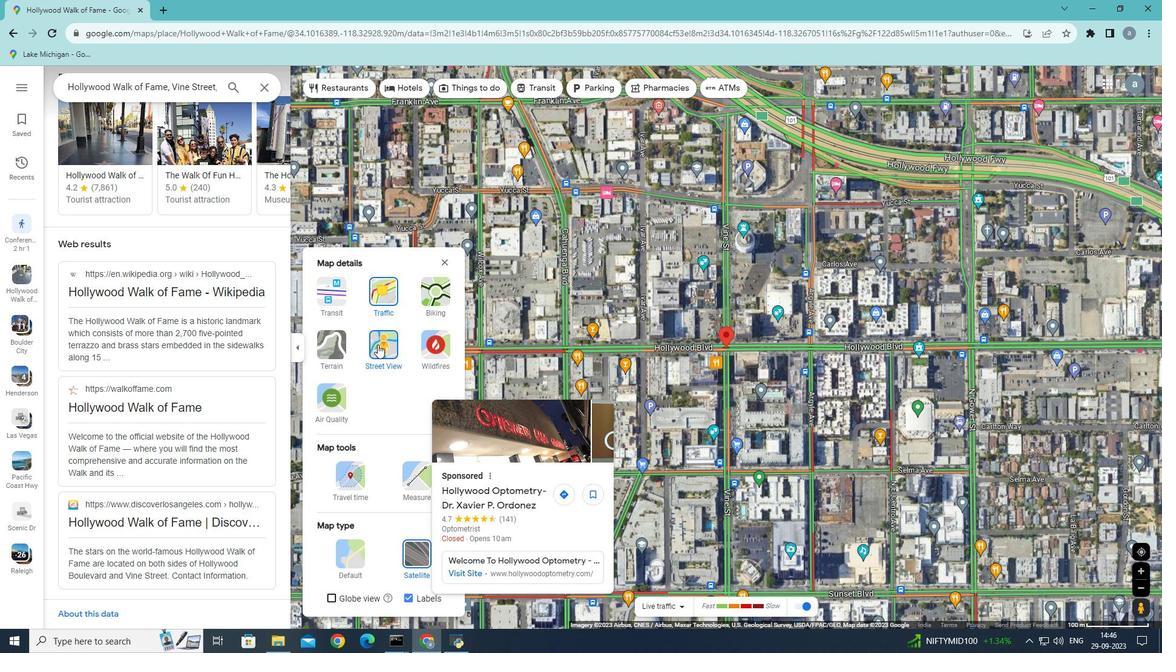 
Action: Mouse moved to (725, 334)
Screenshot: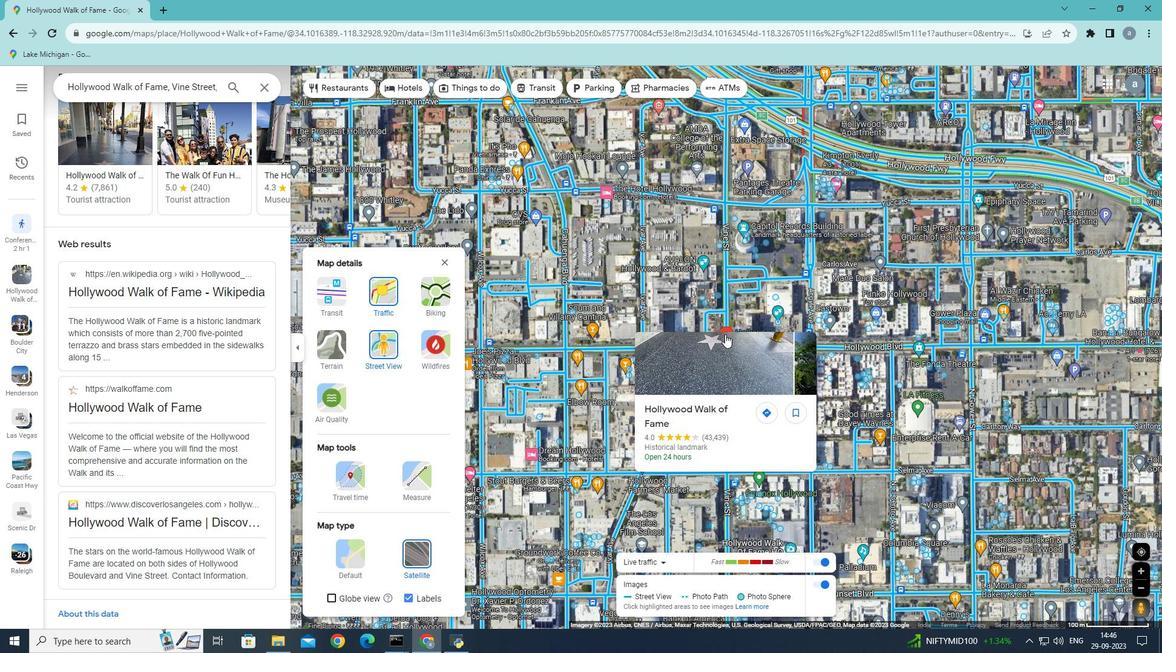 
Action: Mouse pressed left at (725, 334)
Screenshot: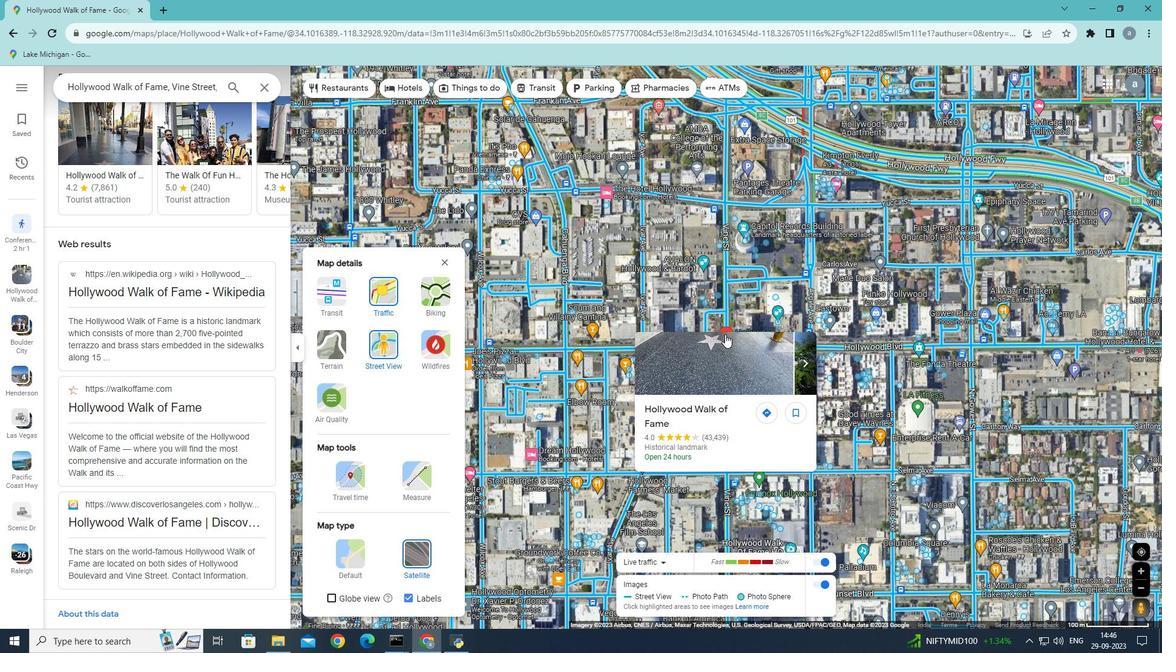 
Action: Mouse moved to (447, 263)
Screenshot: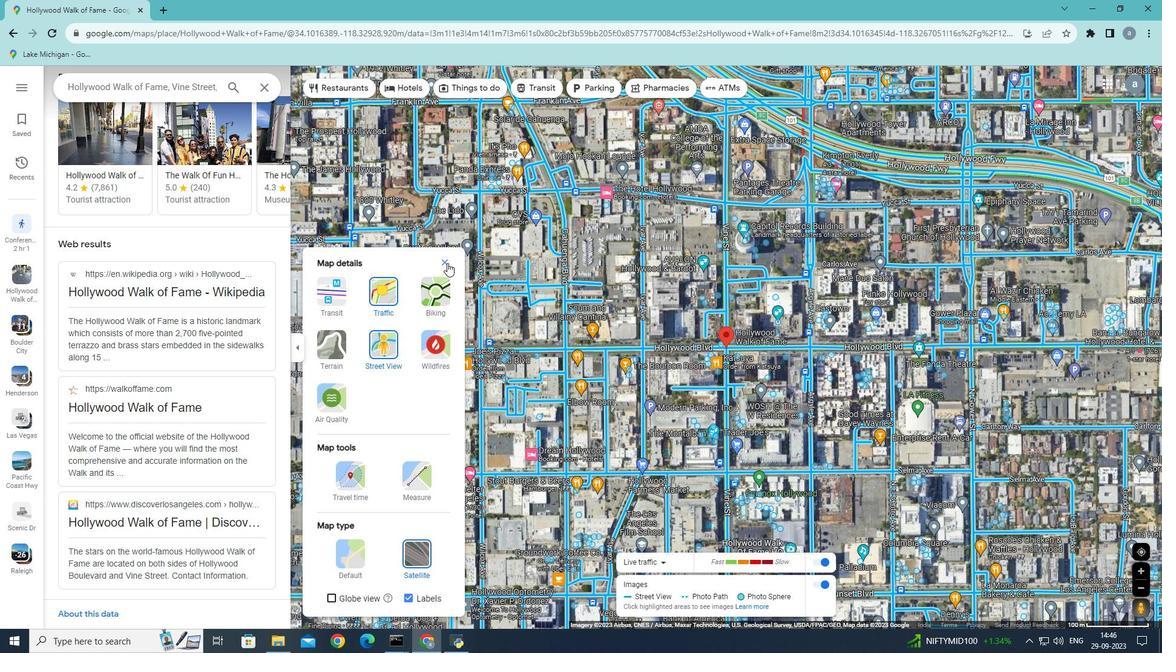
Action: Mouse pressed left at (447, 263)
Screenshot: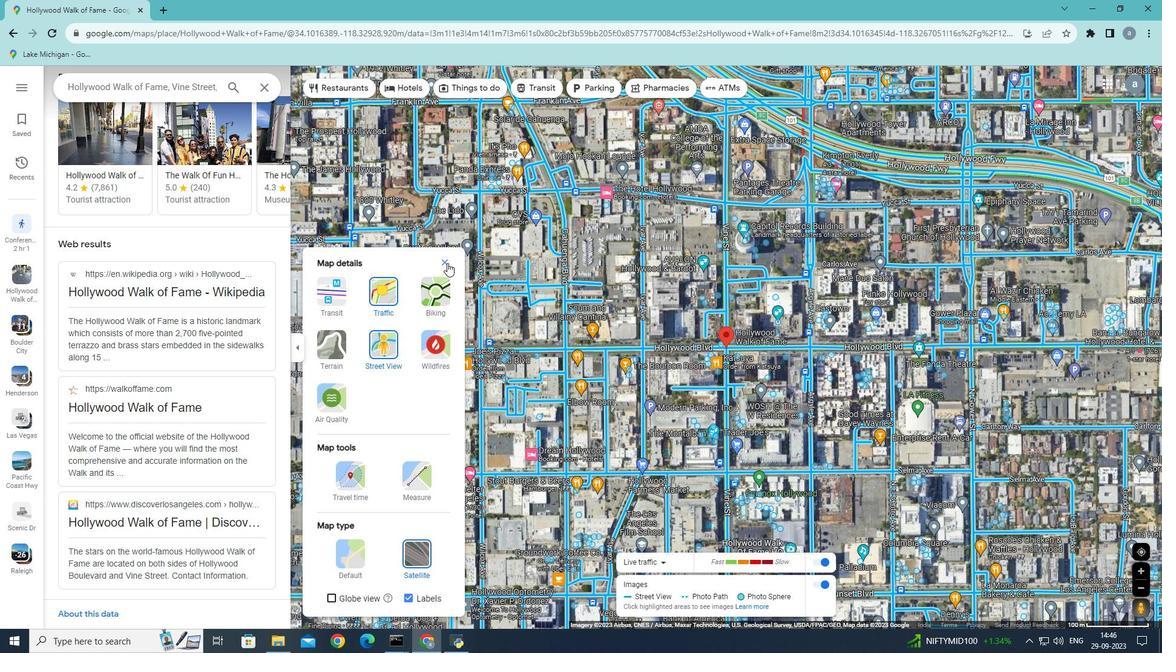 
Action: Mouse moved to (727, 333)
Screenshot: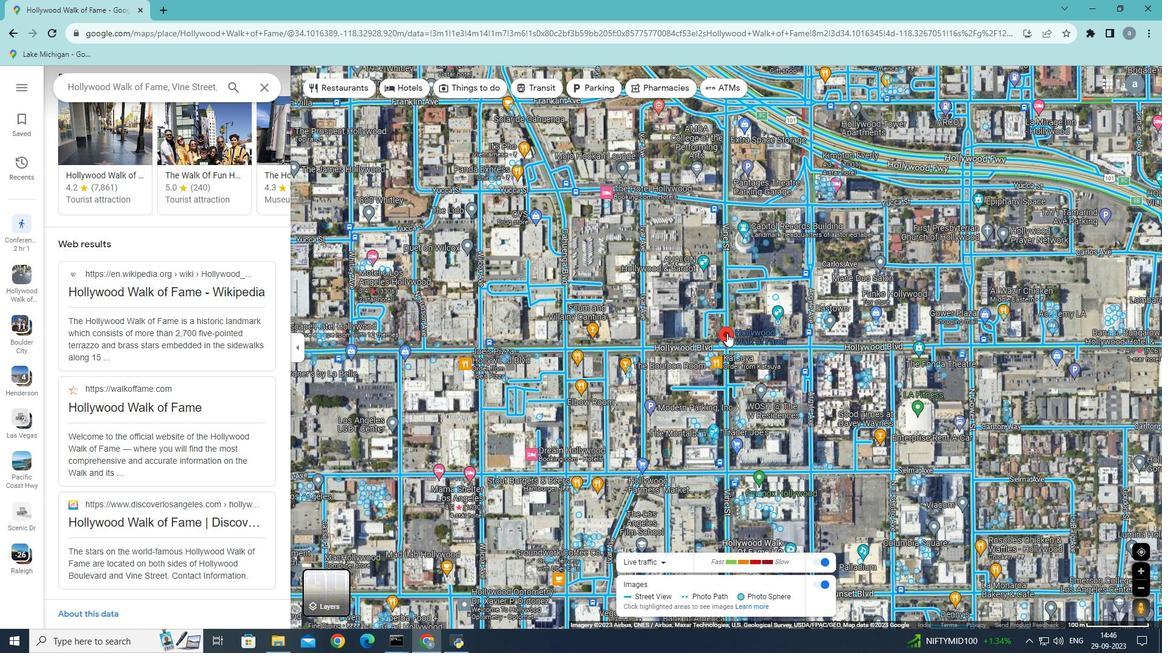 
Action: Mouse pressed left at (727, 333)
Screenshot: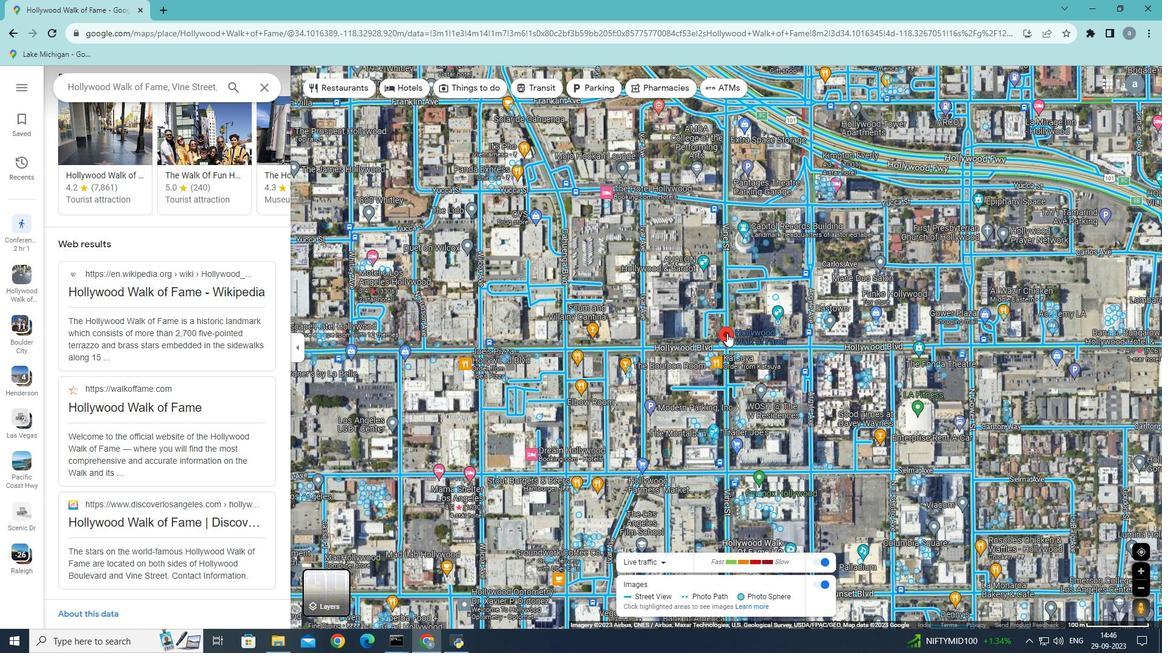 
Action: Mouse moved to (742, 335)
Screenshot: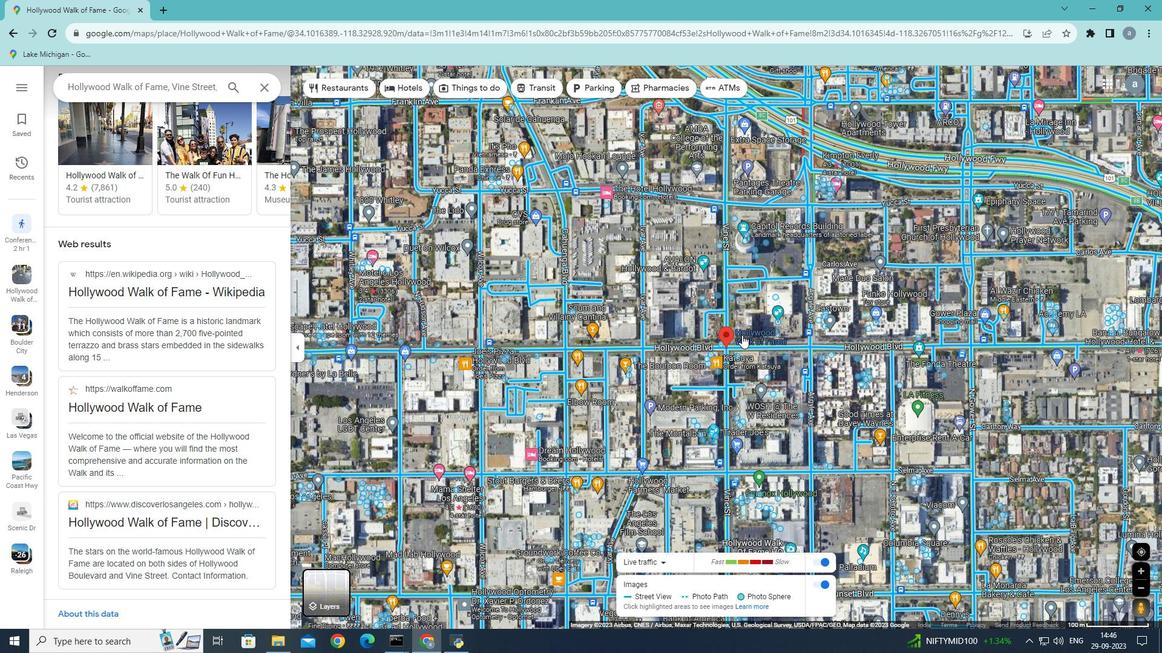 
Action: Mouse pressed left at (742, 335)
Screenshot: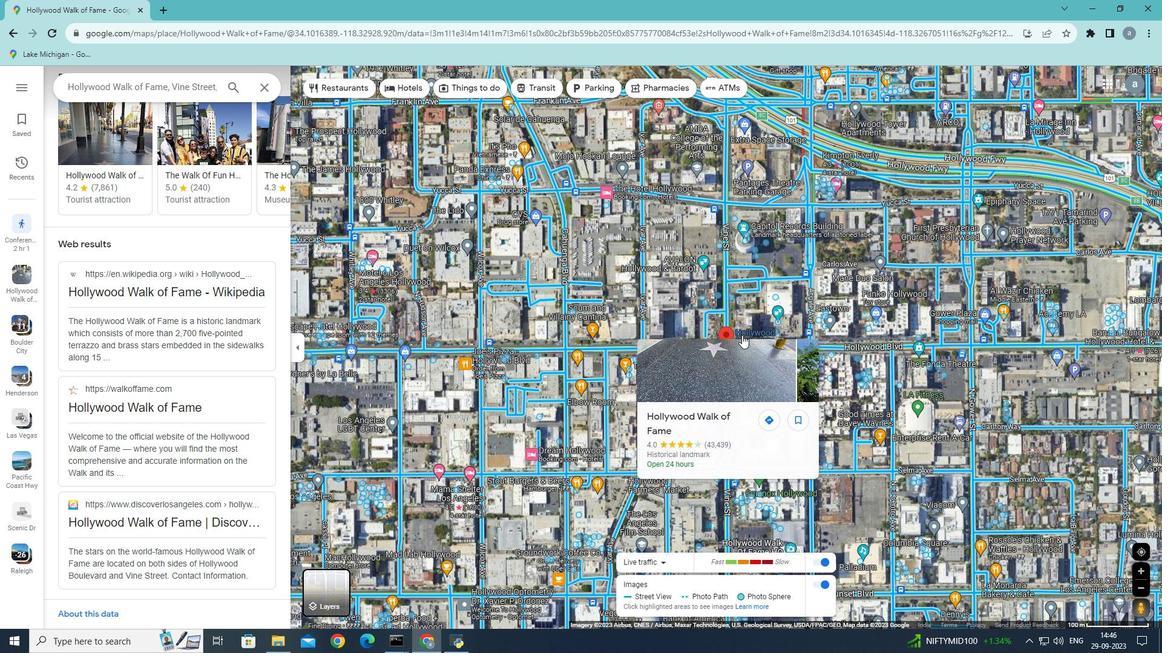 
Action: Mouse moved to (787, 375)
Screenshot: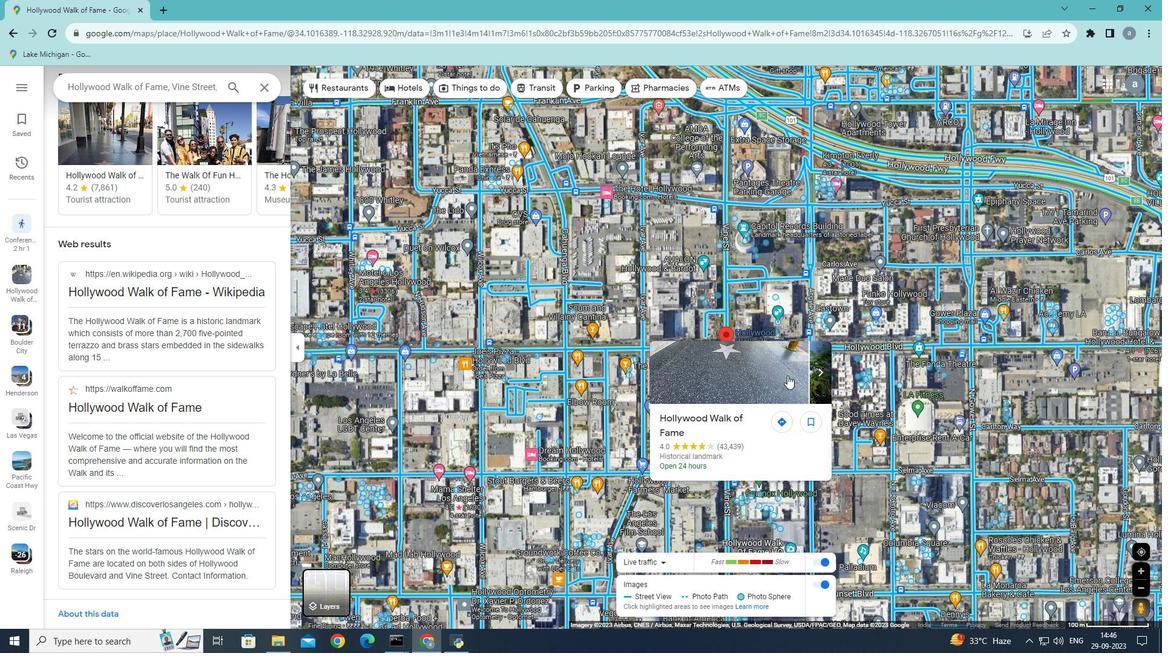 
Action: Mouse pressed left at (787, 375)
Screenshot: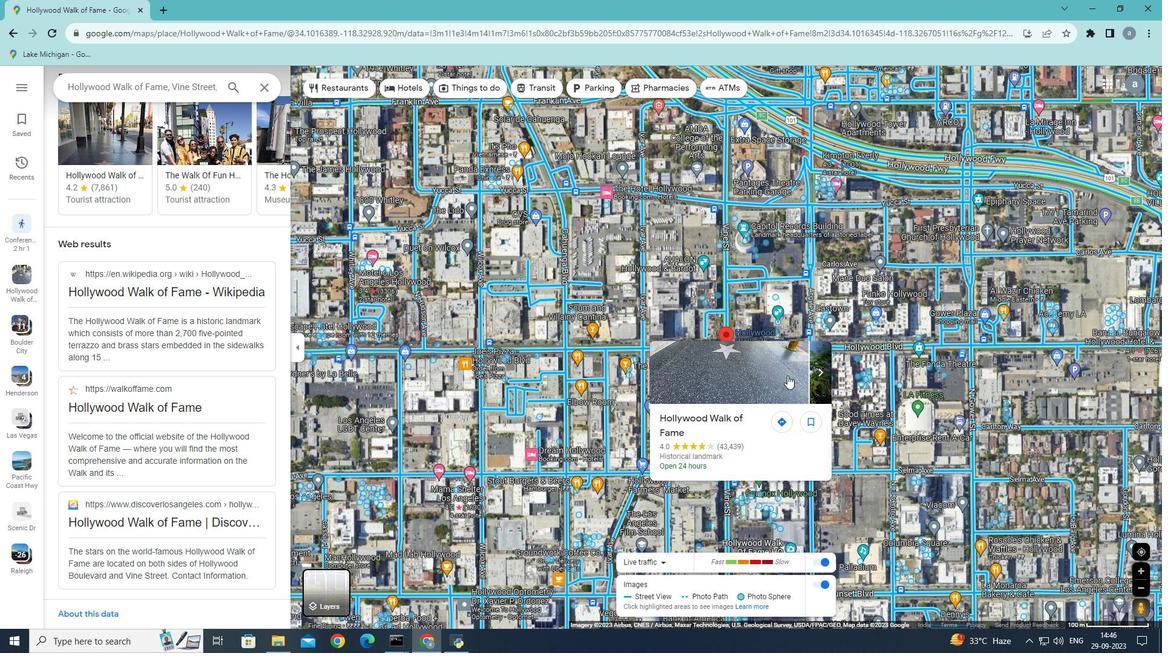 
Action: Mouse pressed left at (787, 375)
Screenshot: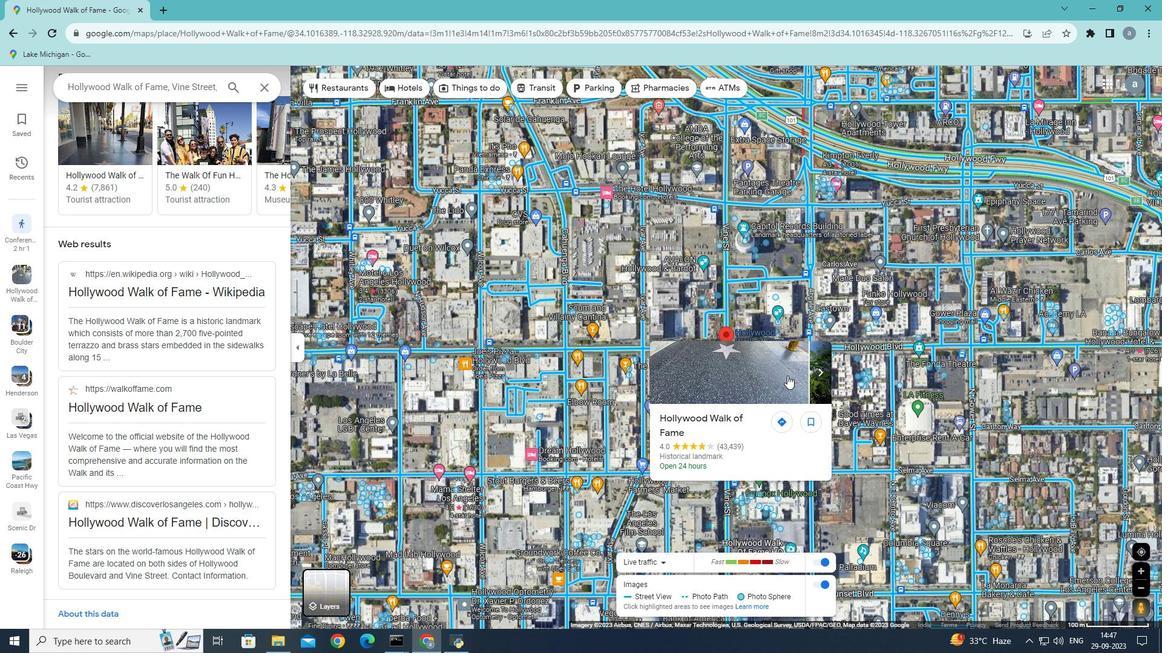 
Action: Mouse pressed left at (787, 375)
Screenshot: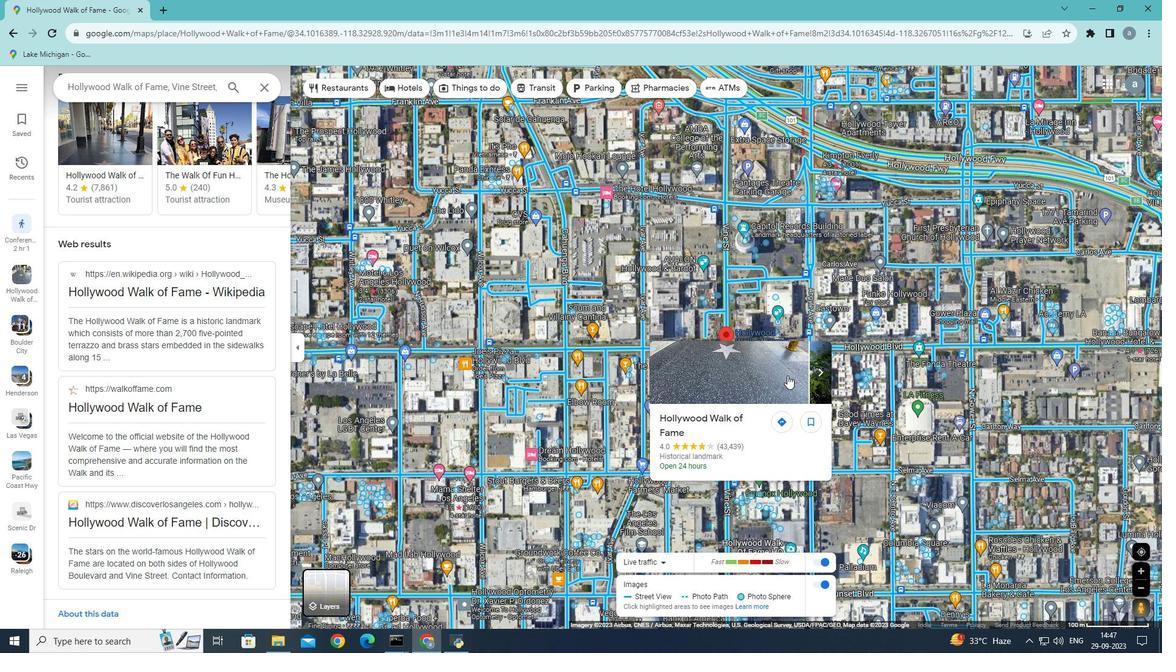 
Action: Mouse moved to (717, 378)
Screenshot: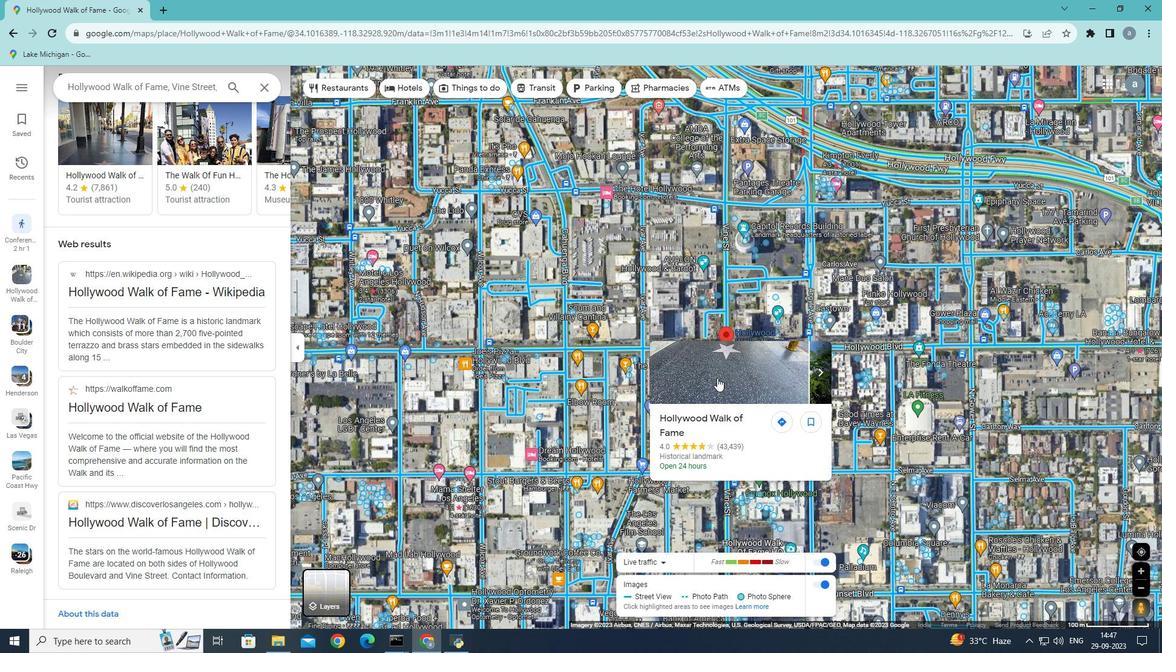
Action: Mouse pressed left at (717, 378)
Screenshot: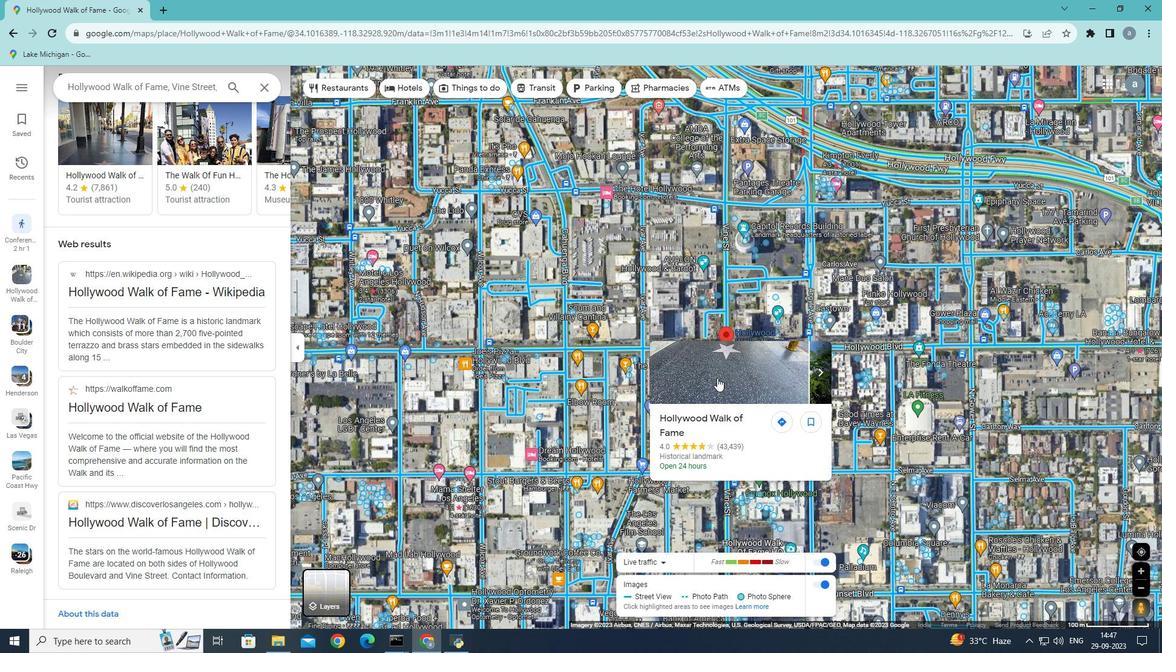 
Action: Mouse moved to (728, 340)
Screenshot: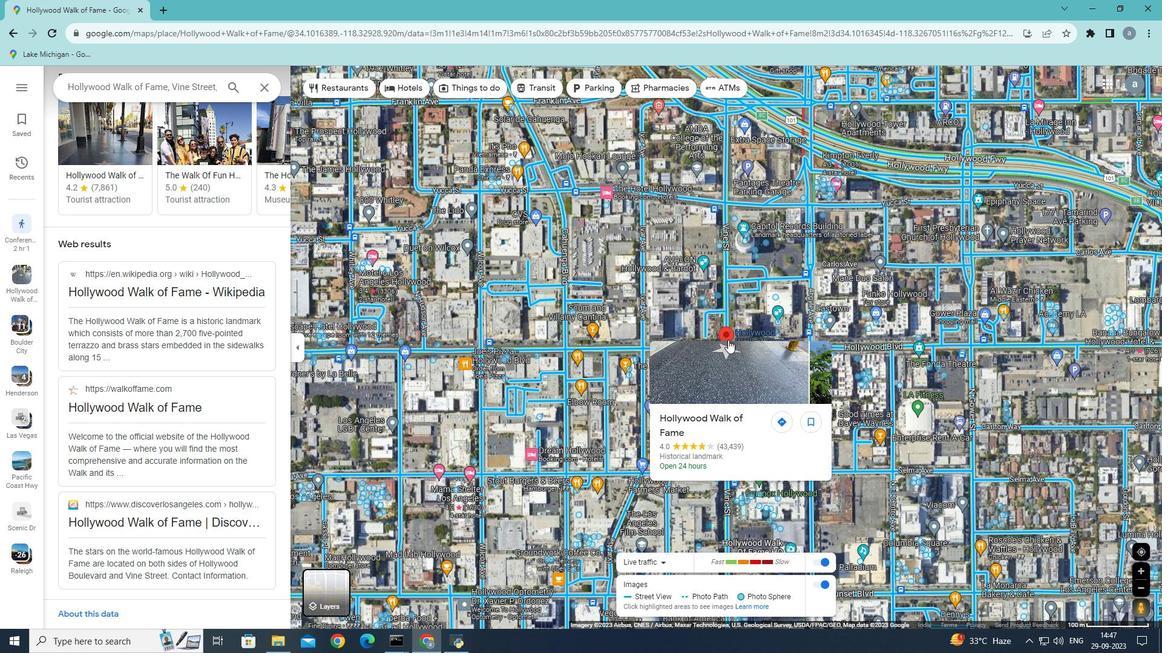 
Action: Mouse pressed left at (728, 340)
Screenshot: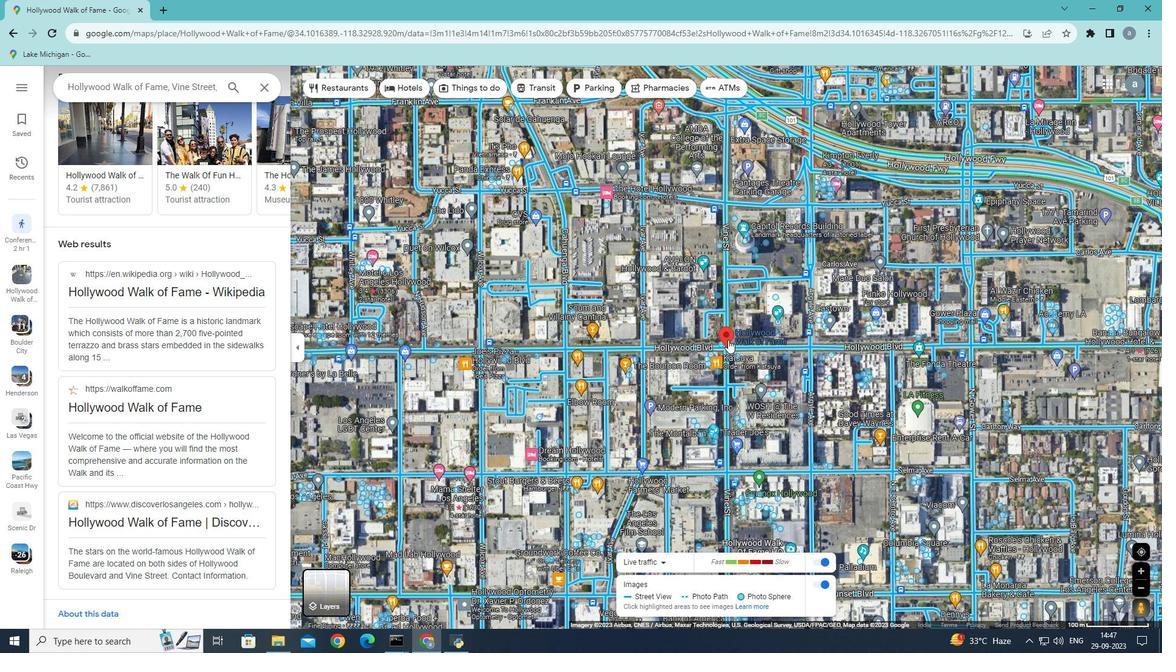 
Action: Mouse moved to (728, 335)
Screenshot: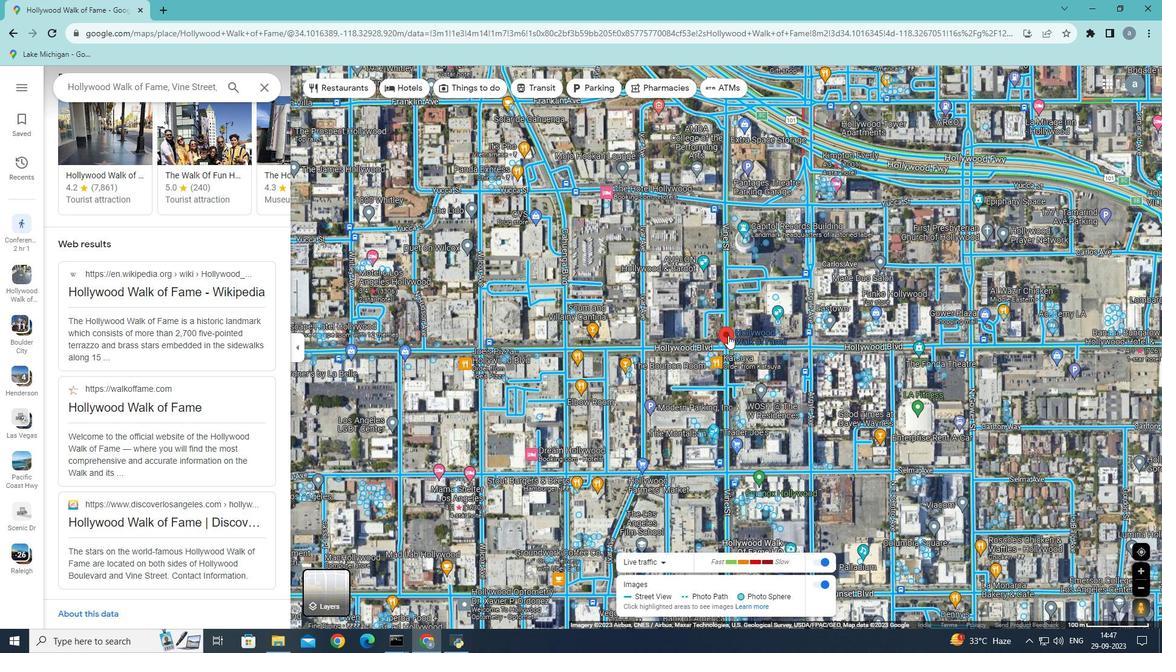 
Action: Mouse pressed left at (728, 335)
Screenshot: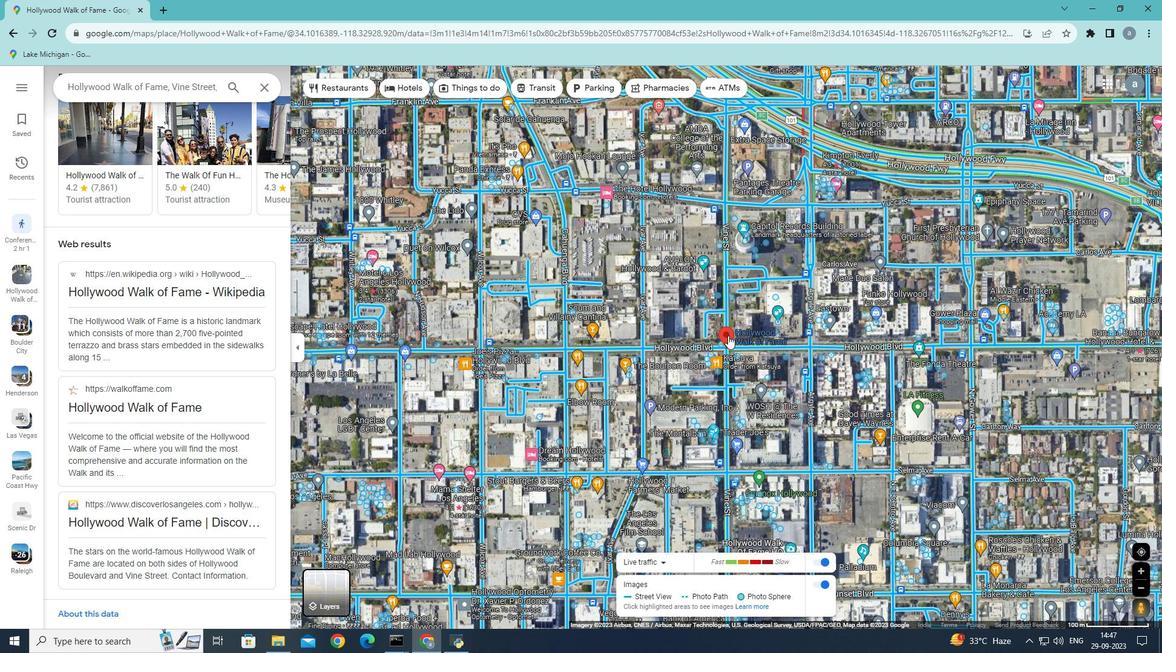 
Action: Mouse moved to (803, 369)
Screenshot: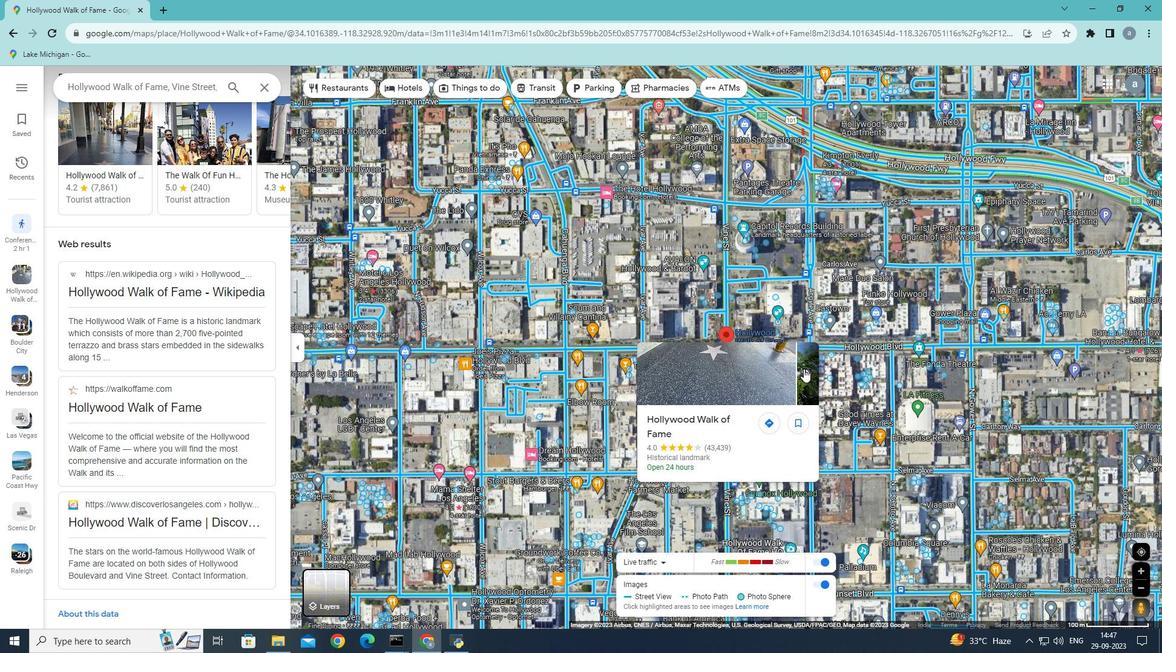 
Action: Mouse pressed left at (803, 369)
Screenshot: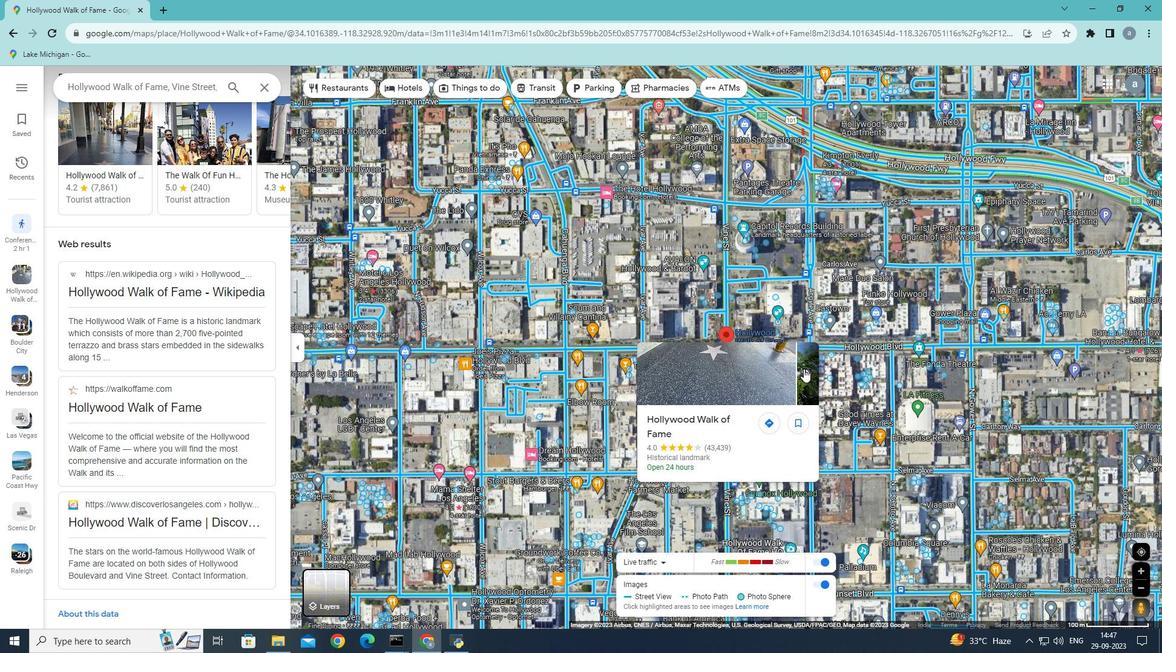 
Action: Mouse moved to (648, 373)
Screenshot: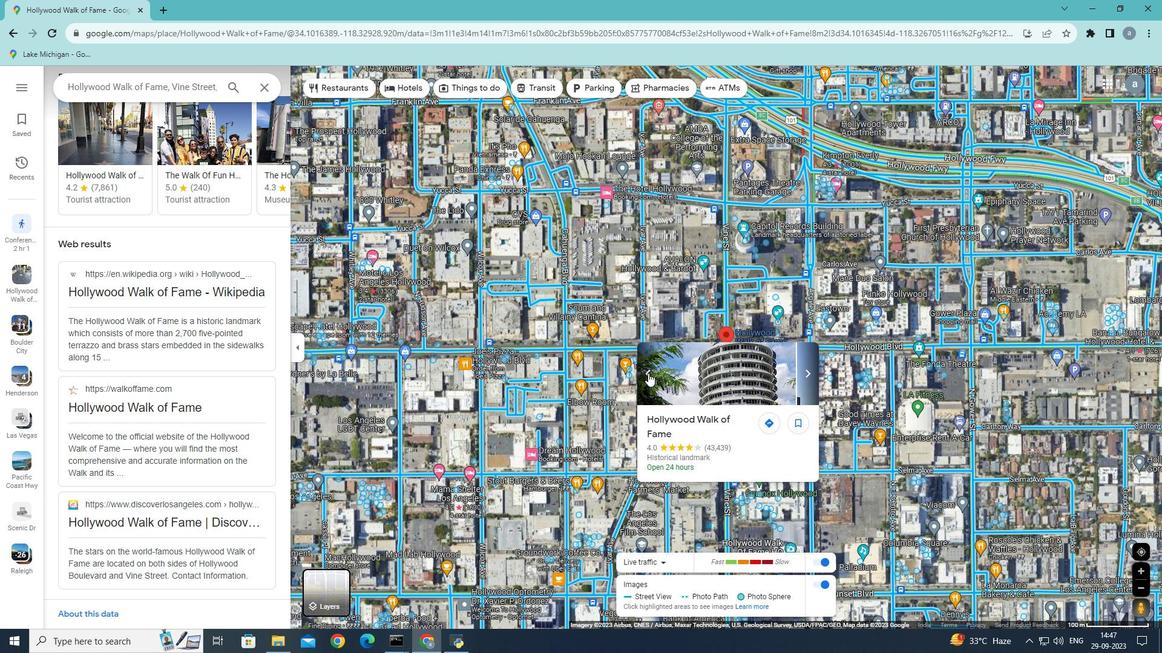 
Action: Mouse pressed left at (648, 373)
Screenshot: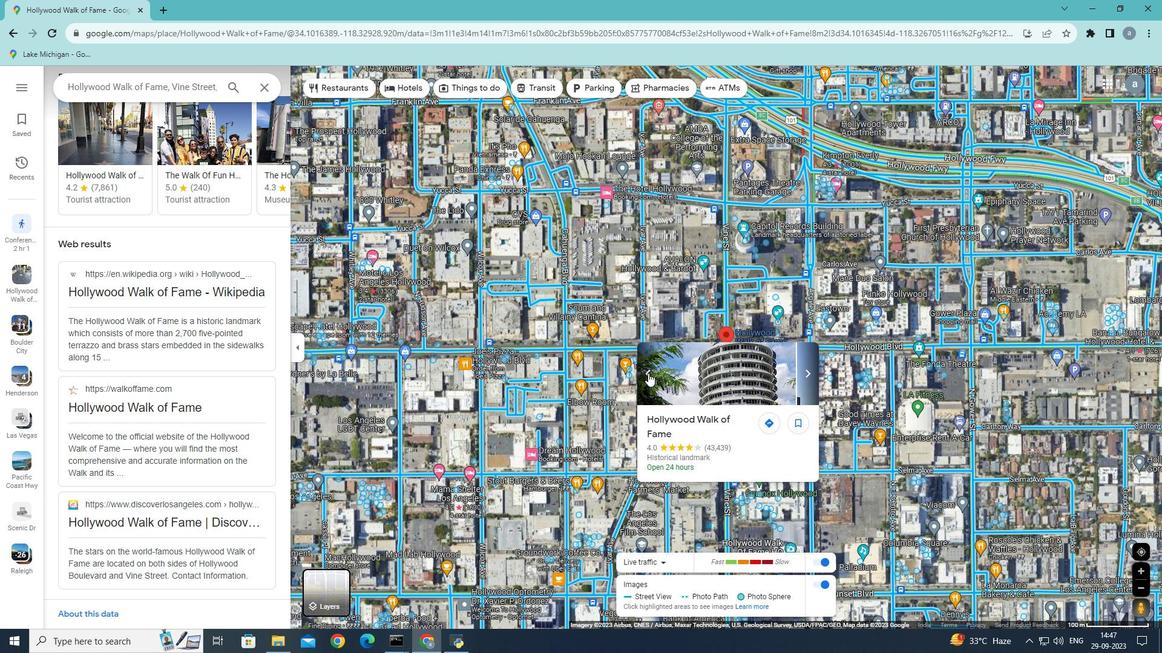 
Action: Mouse pressed left at (648, 373)
Screenshot: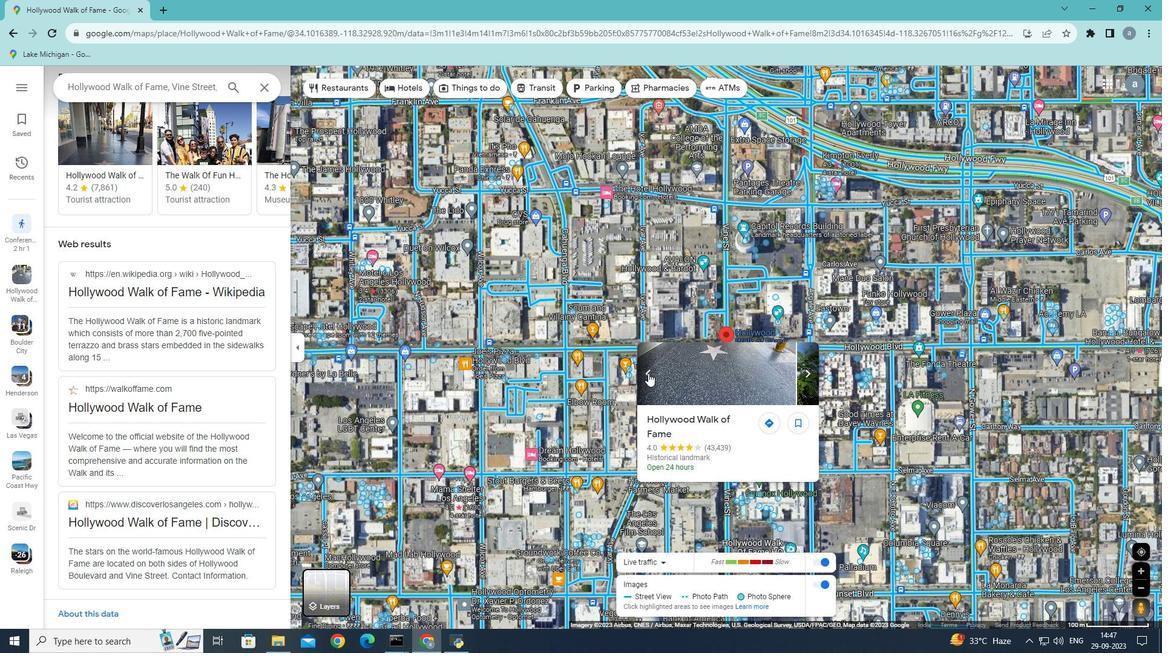 
Action: Mouse moved to (684, 380)
Screenshot: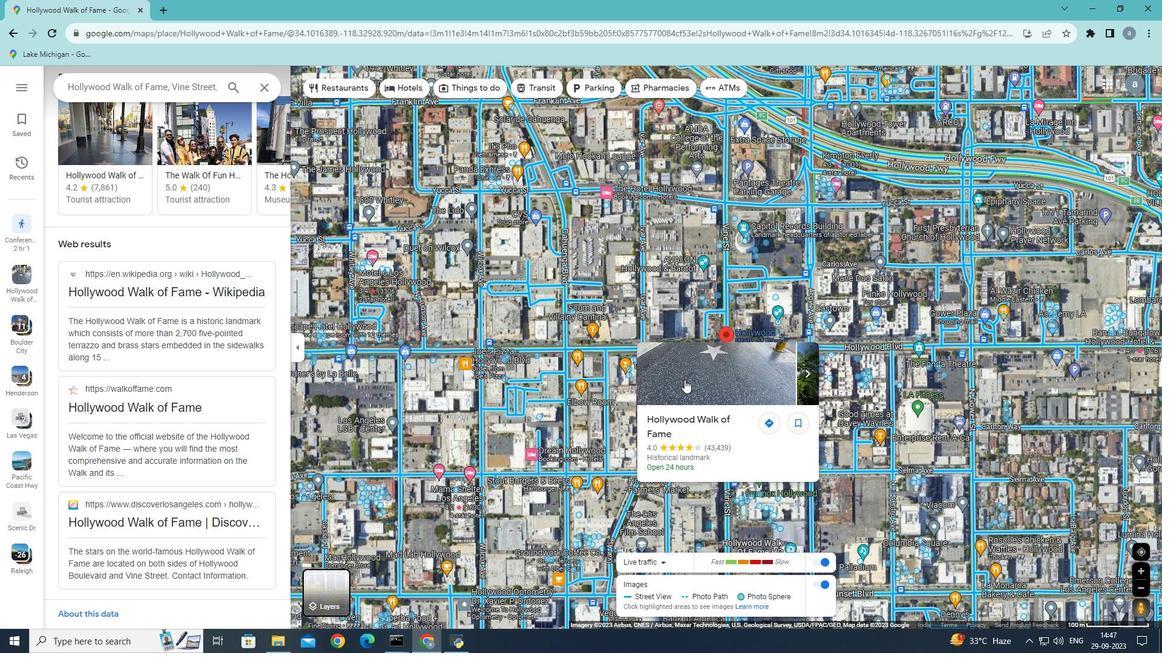 
Action: Mouse pressed left at (684, 380)
Screenshot: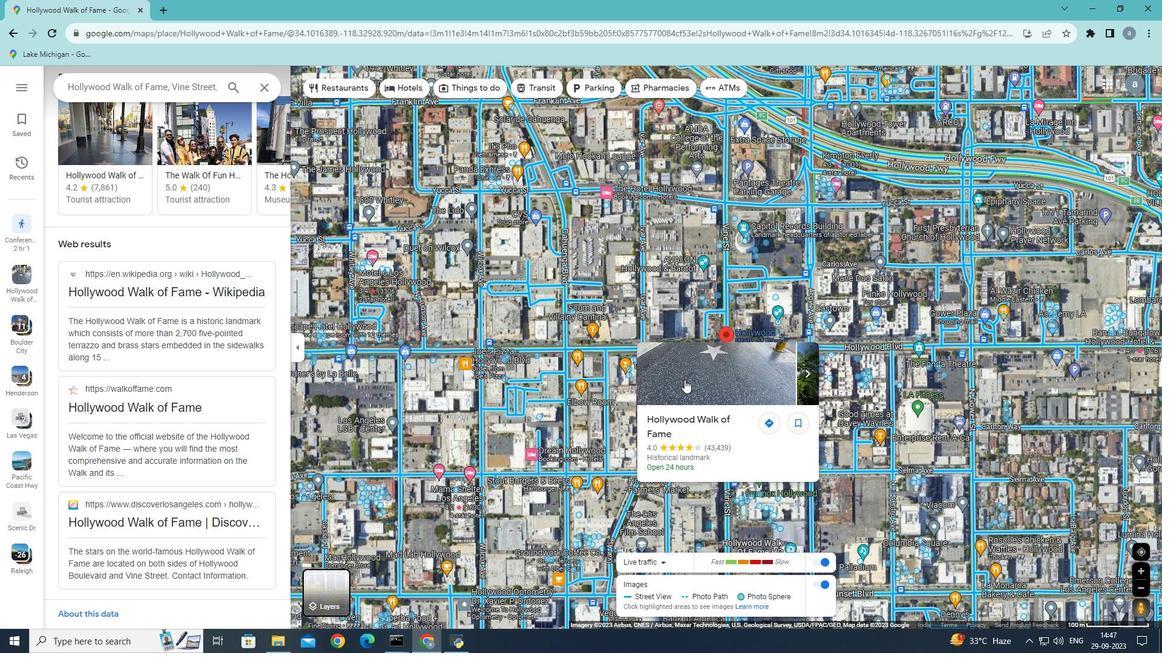 
Action: Mouse pressed left at (684, 380)
Screenshot: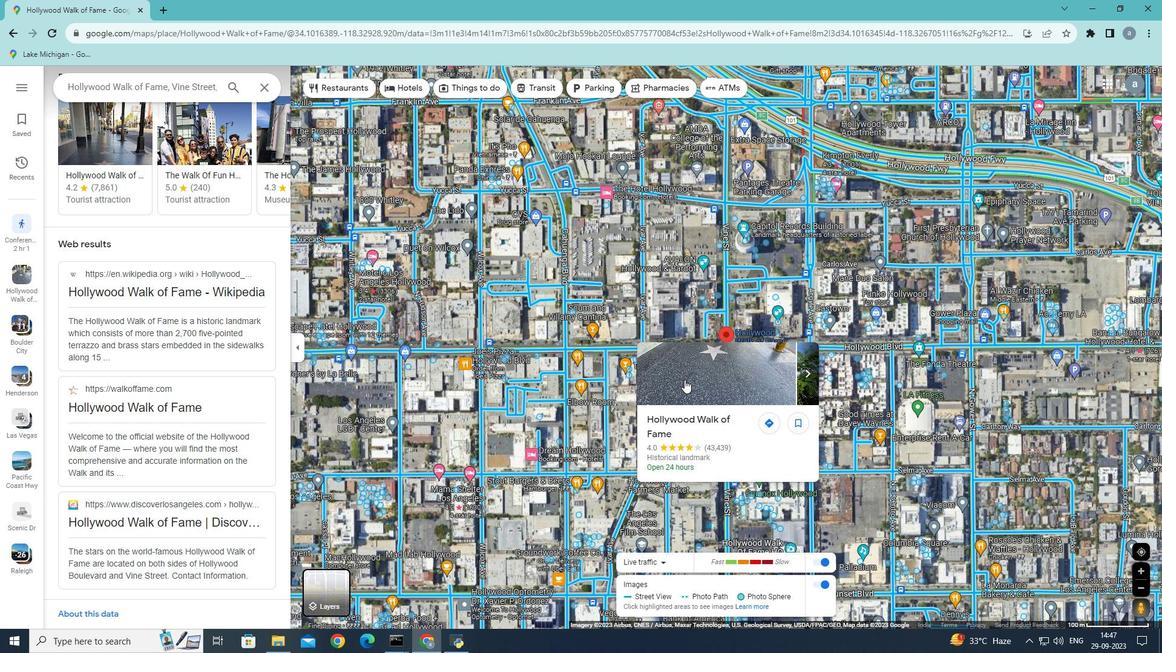 
Action: Mouse moved to (685, 434)
Screenshot: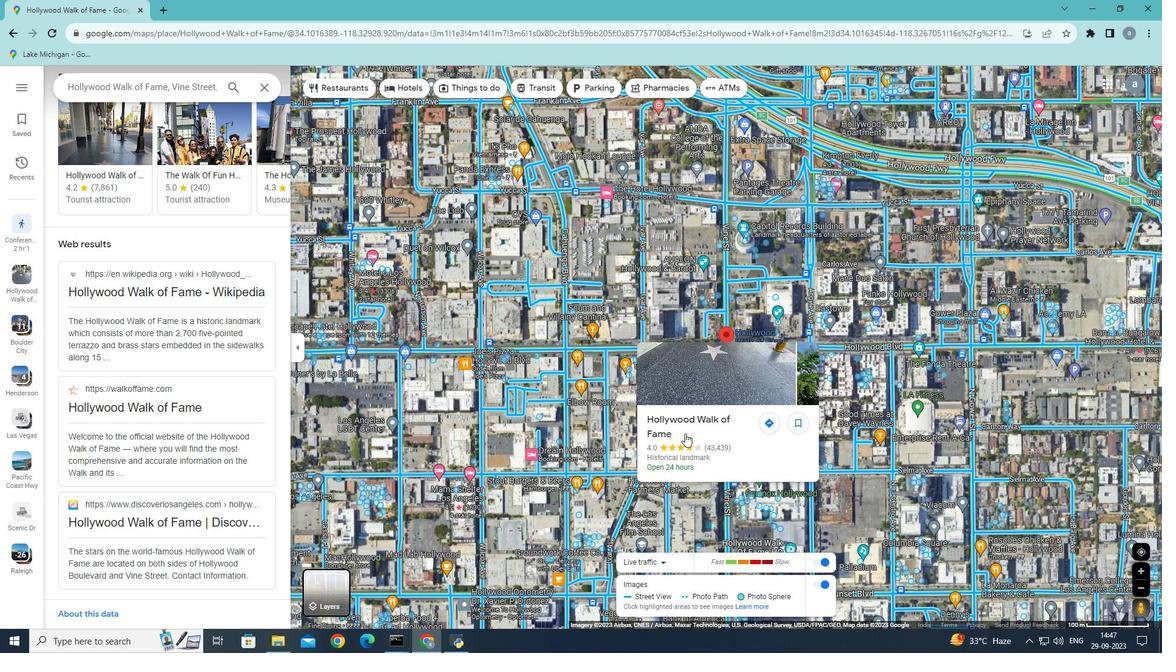 
Action: Mouse pressed left at (685, 434)
Screenshot: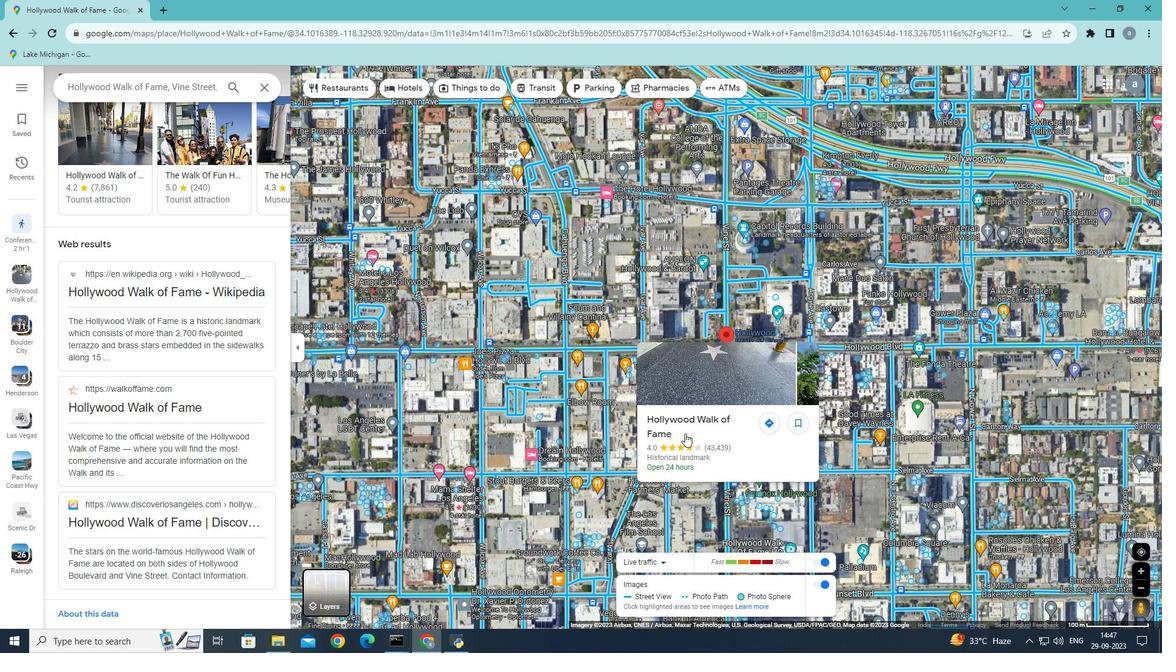 
Action: Mouse moved to (732, 346)
Screenshot: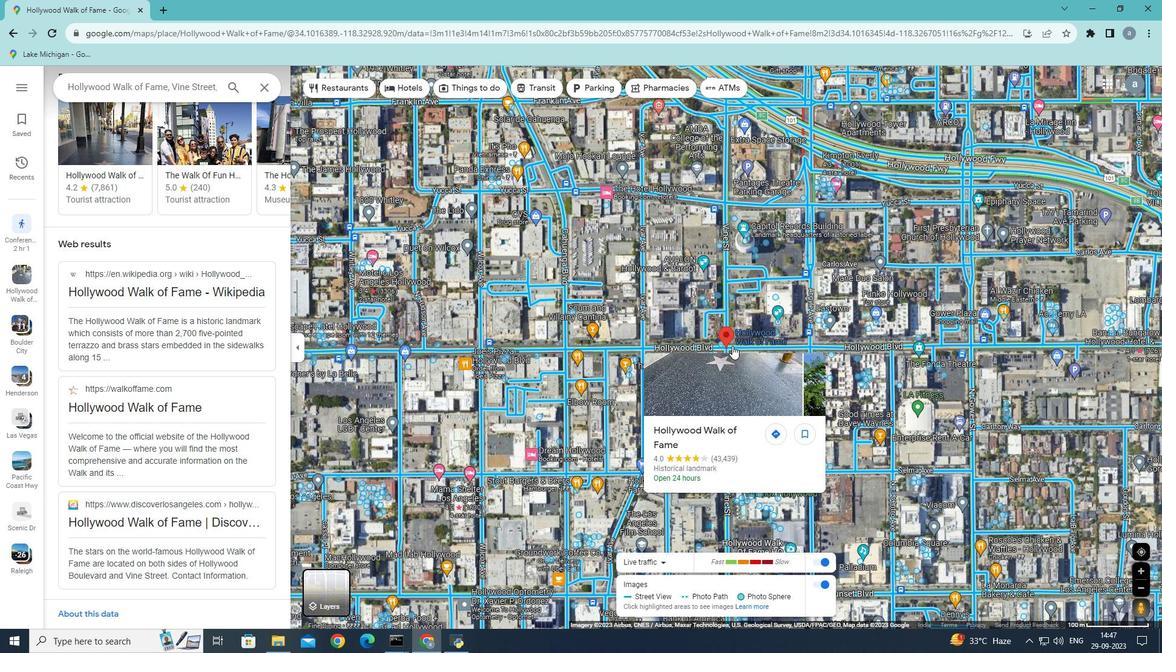 
Action: Mouse pressed left at (732, 346)
Screenshot: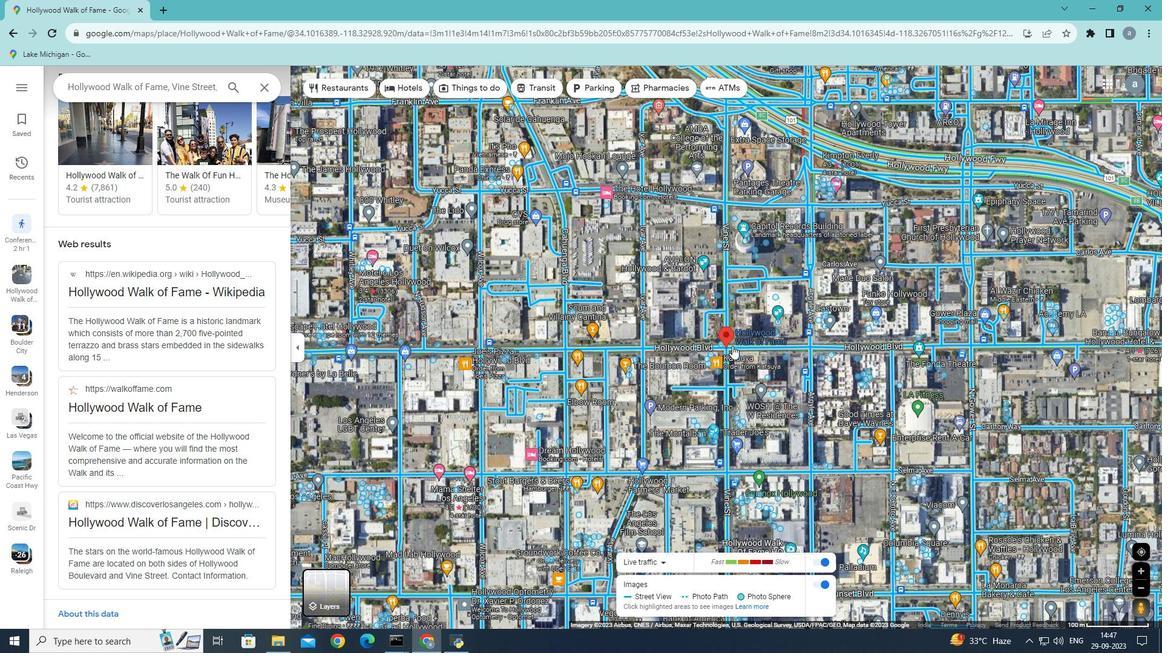 
Action: Mouse pressed left at (732, 346)
Screenshot: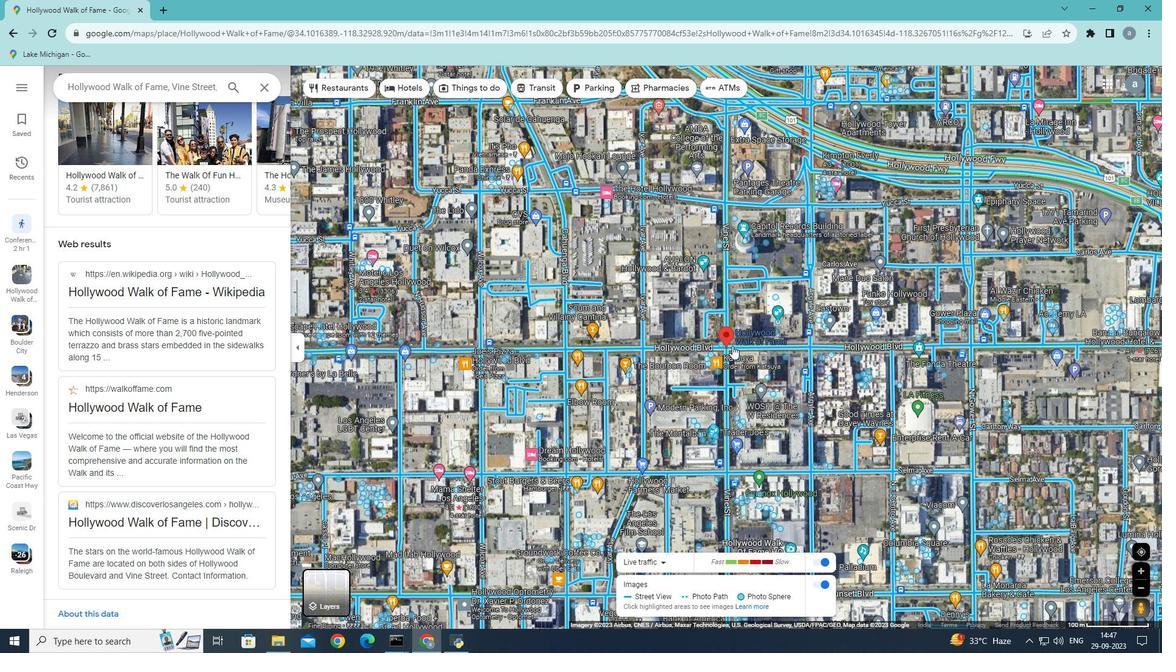
Action: Mouse pressed left at (732, 346)
Screenshot: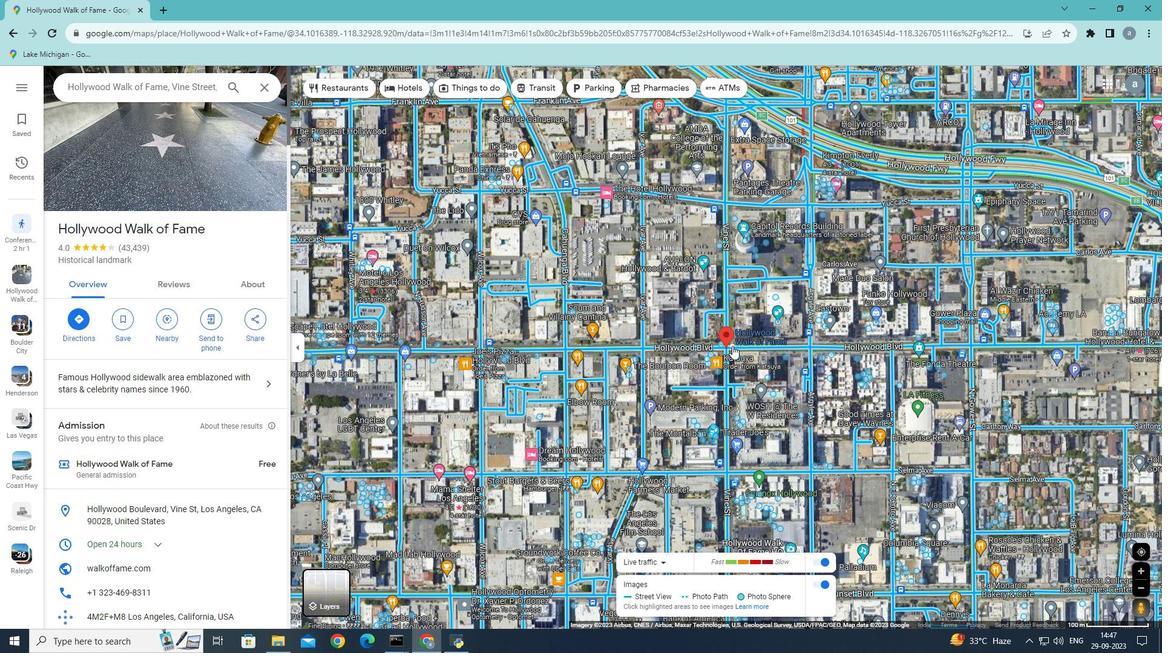 
Action: Mouse moved to (1139, 611)
Screenshot: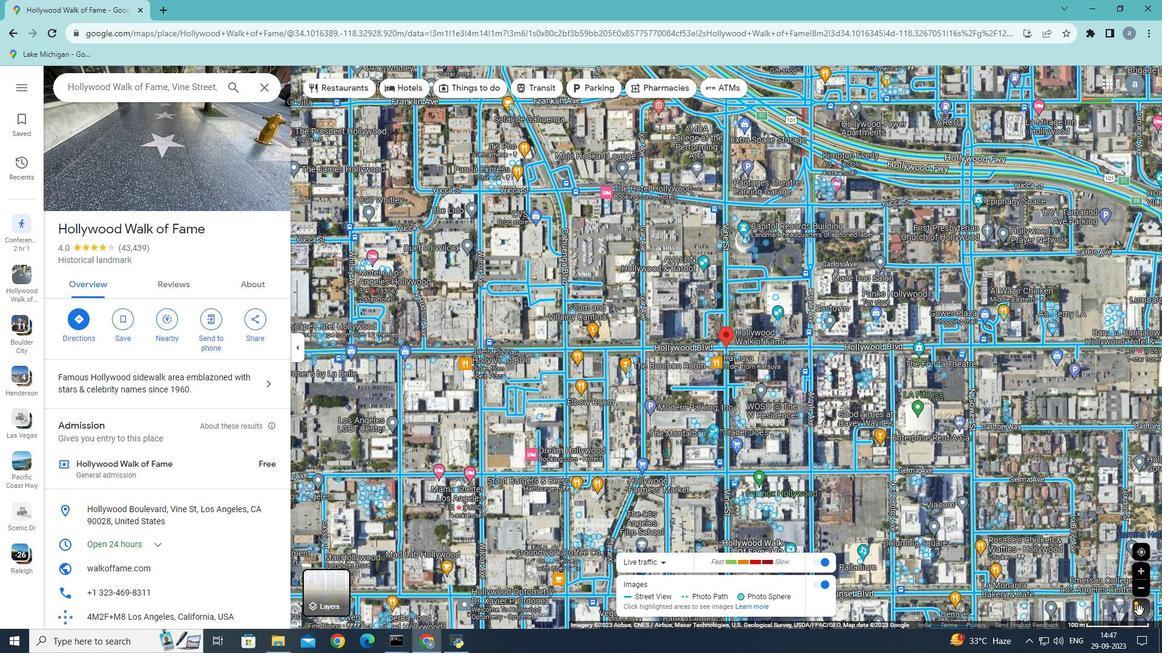 
Action: Mouse pressed left at (1139, 611)
Screenshot: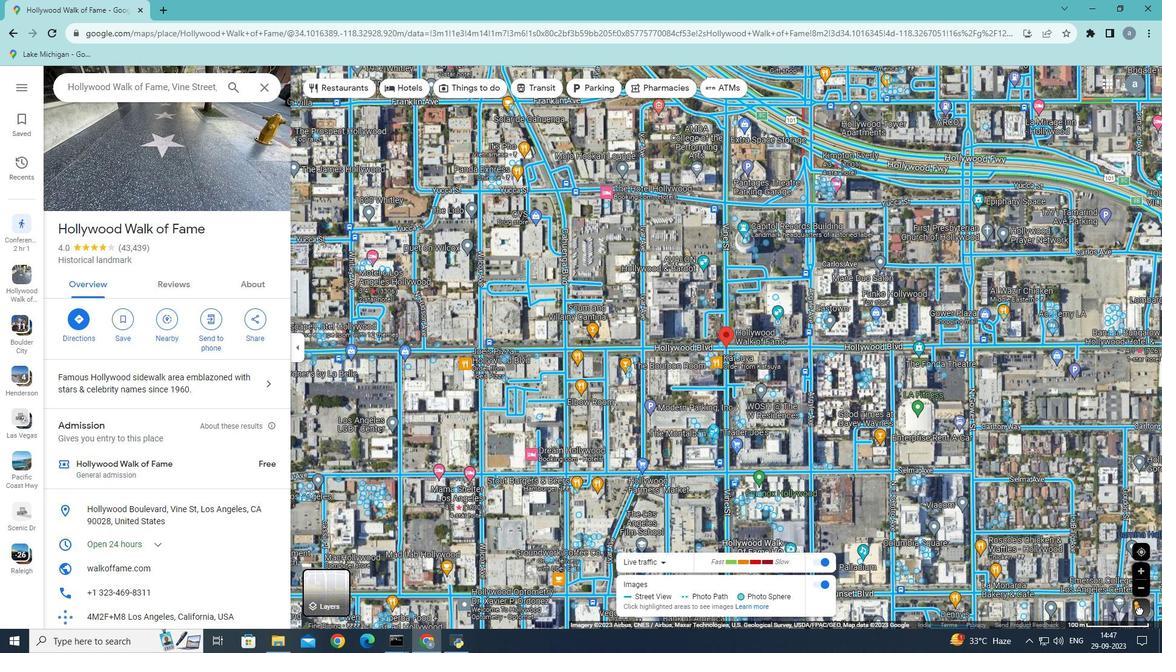 
Action: Mouse pressed left at (1139, 611)
Screenshot: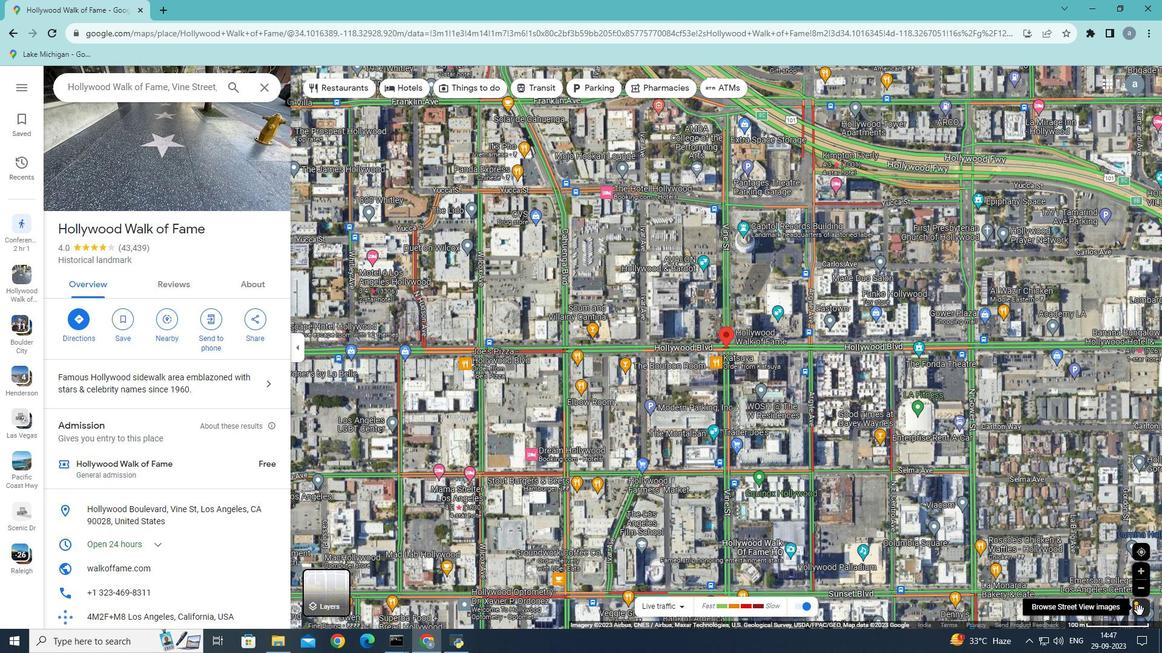 
Action: Mouse moved to (733, 348)
Screenshot: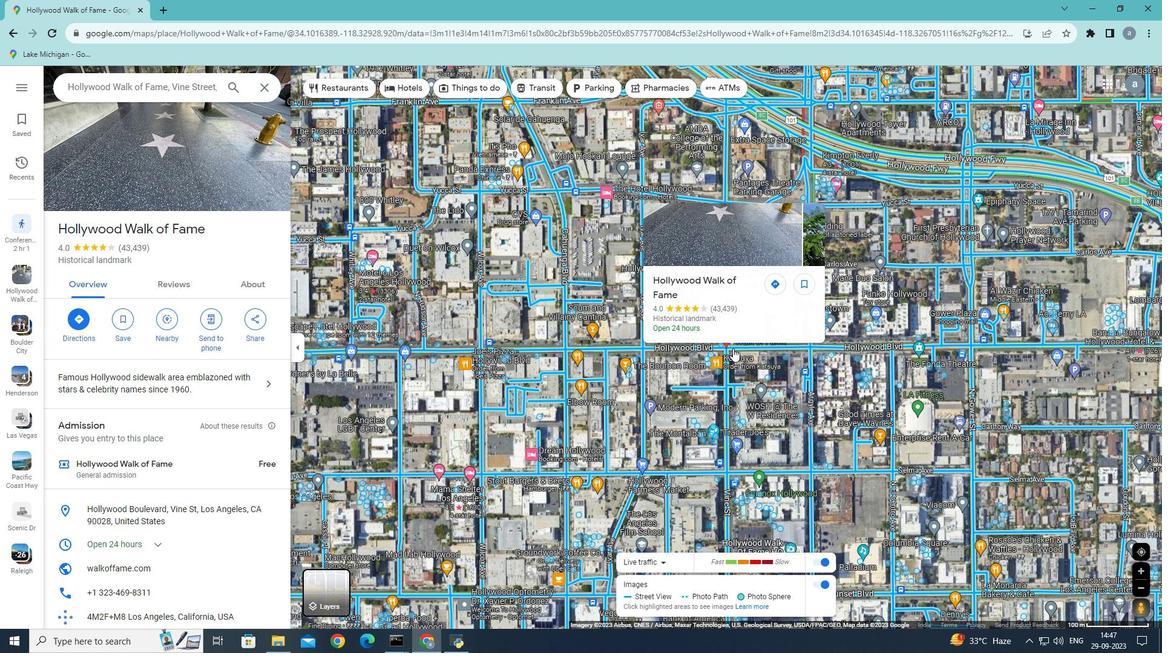 
Action: Mouse pressed left at (733, 348)
Screenshot: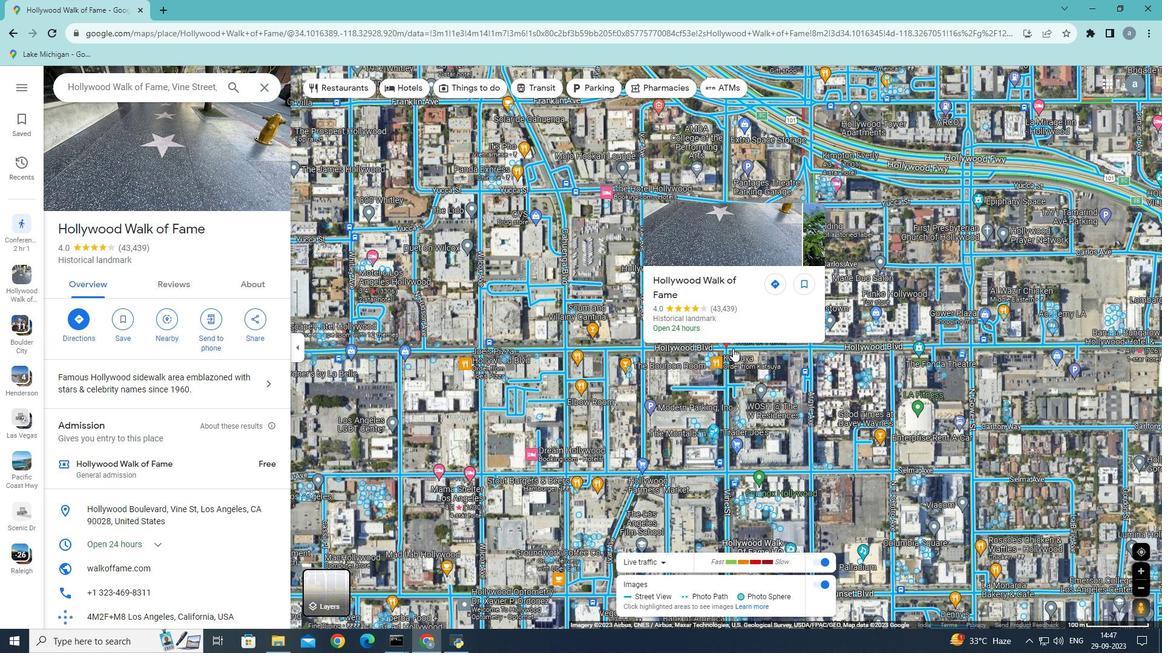 
Action: Mouse moved to (747, 346)
Screenshot: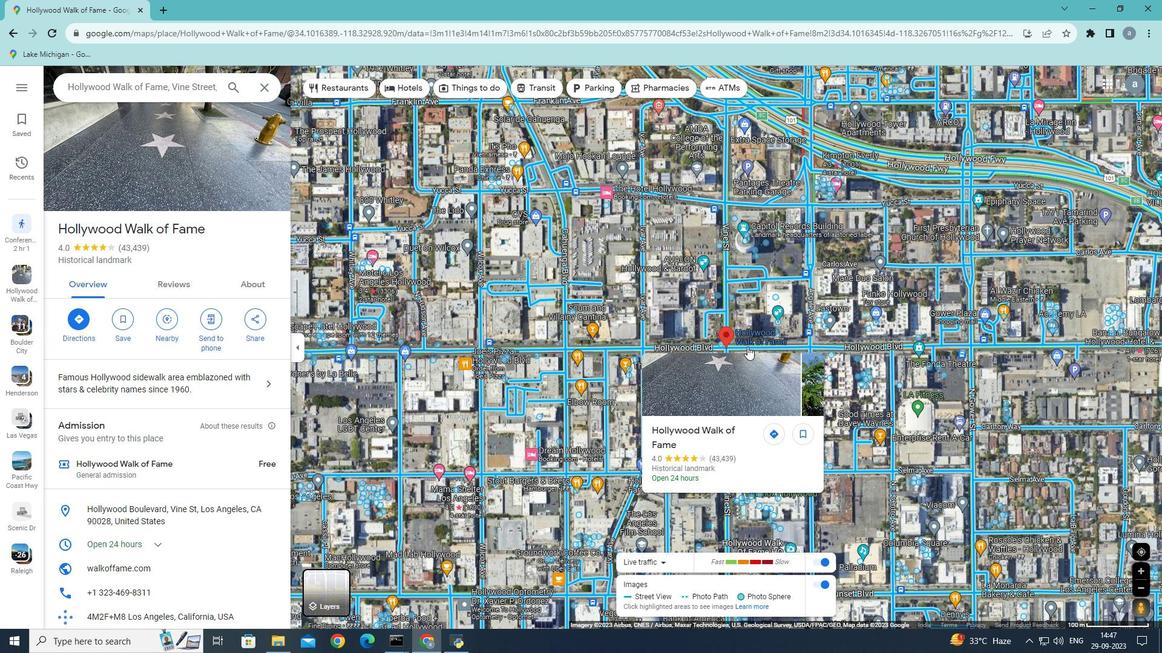 
Action: Mouse pressed left at (747, 346)
Screenshot: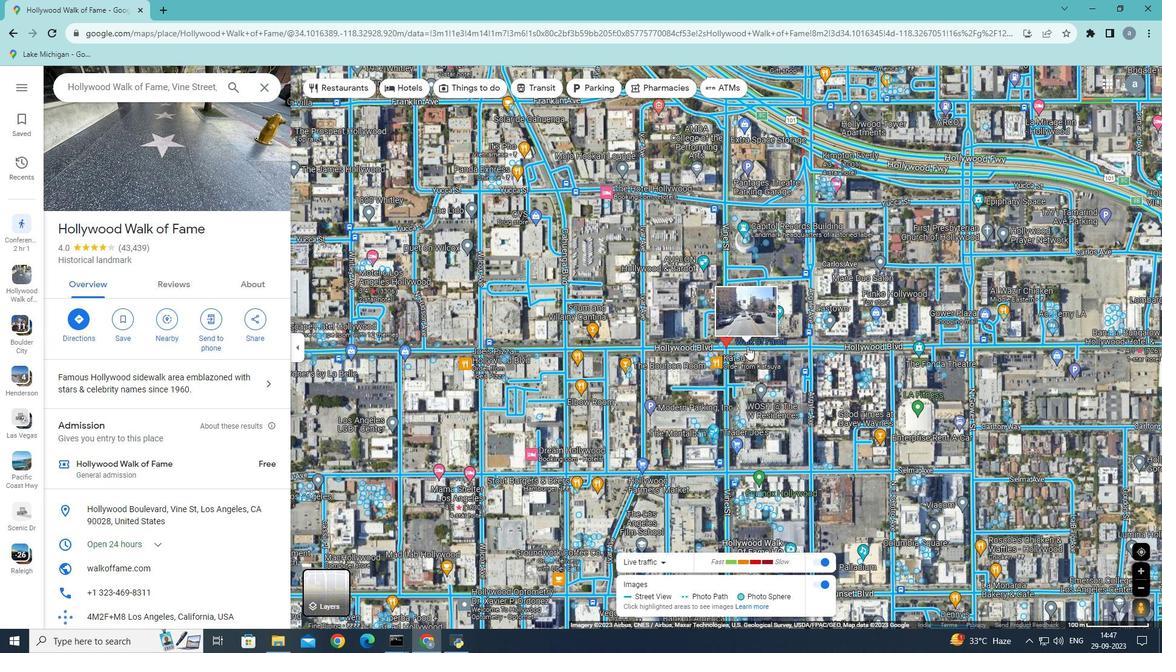 
Action: Mouse moved to (743, 344)
Screenshot: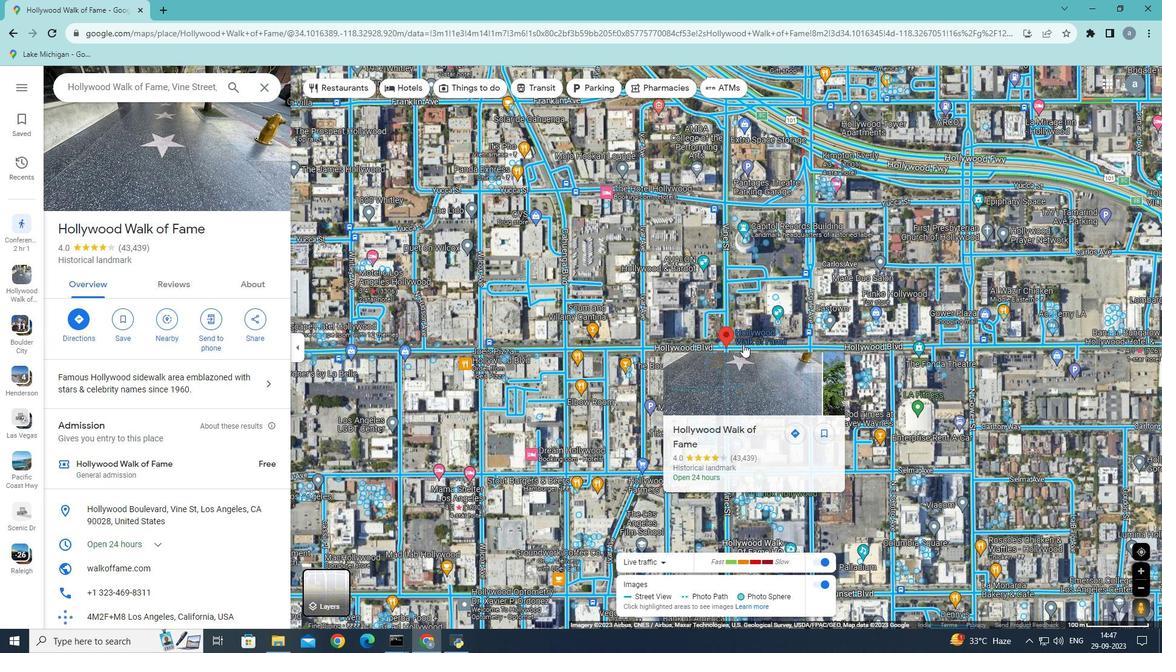 
Action: Mouse pressed left at (743, 344)
Screenshot: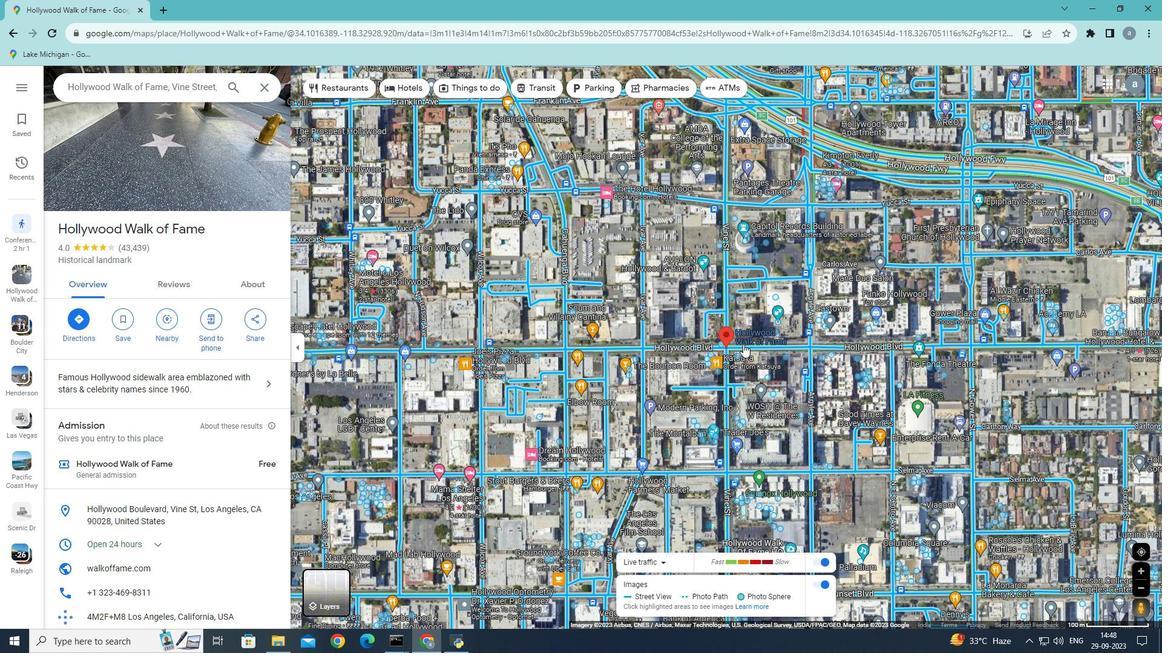 
Action: Mouse moved to (741, 344)
Screenshot: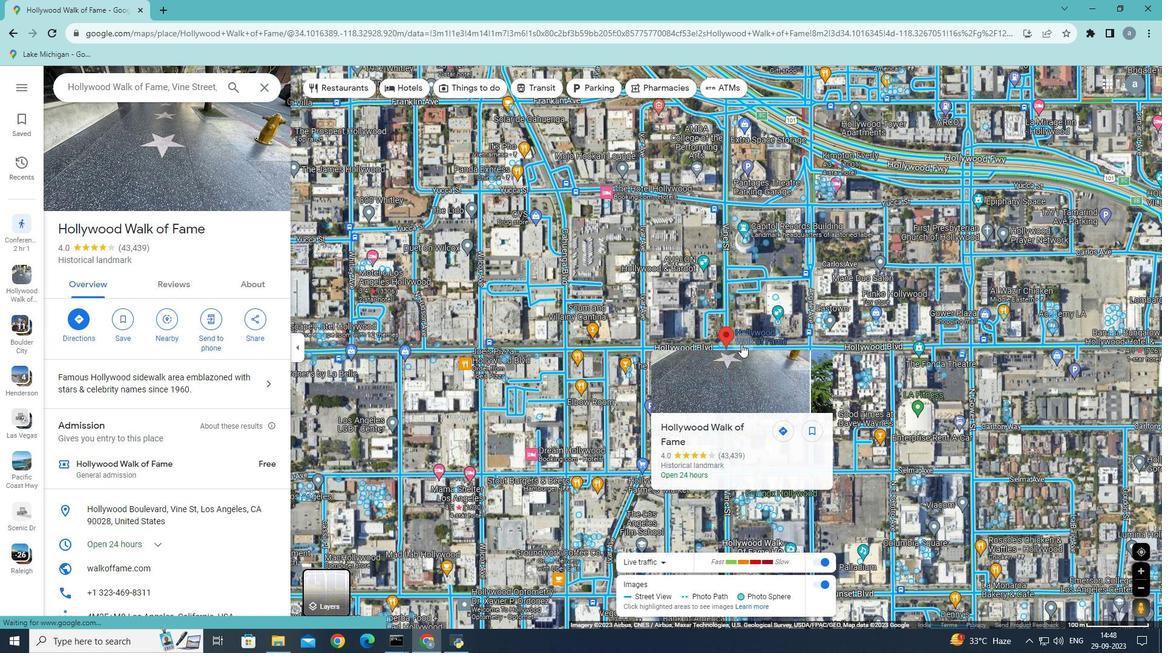 
Action: Mouse pressed left at (741, 344)
Screenshot: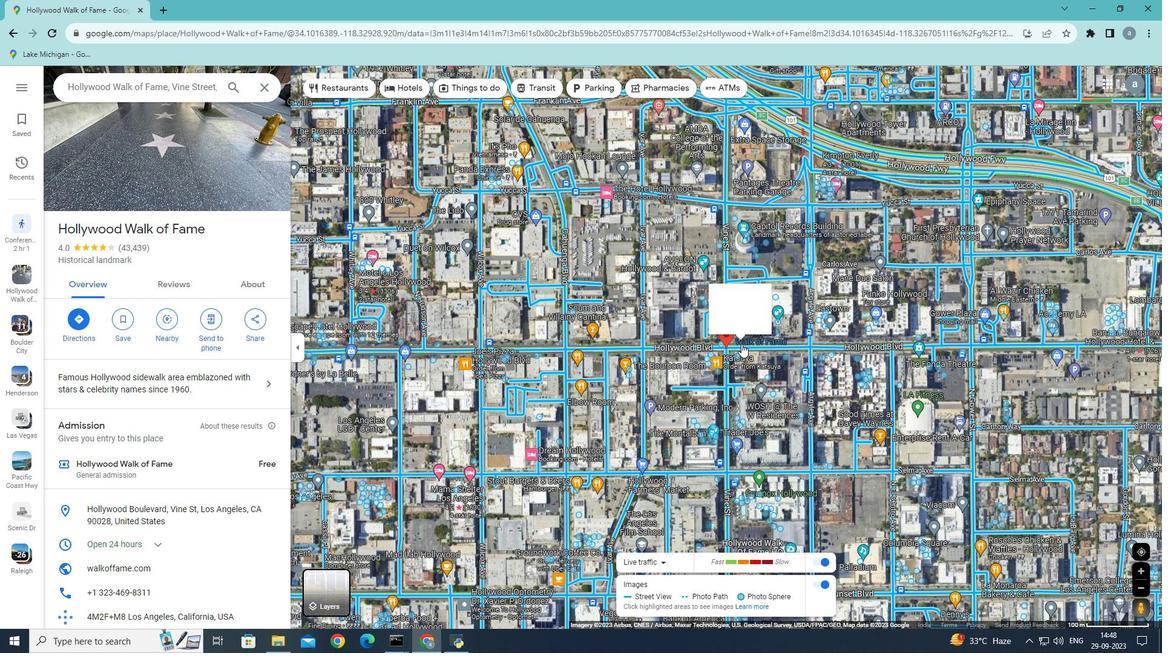 
Action: Mouse pressed left at (741, 344)
Screenshot: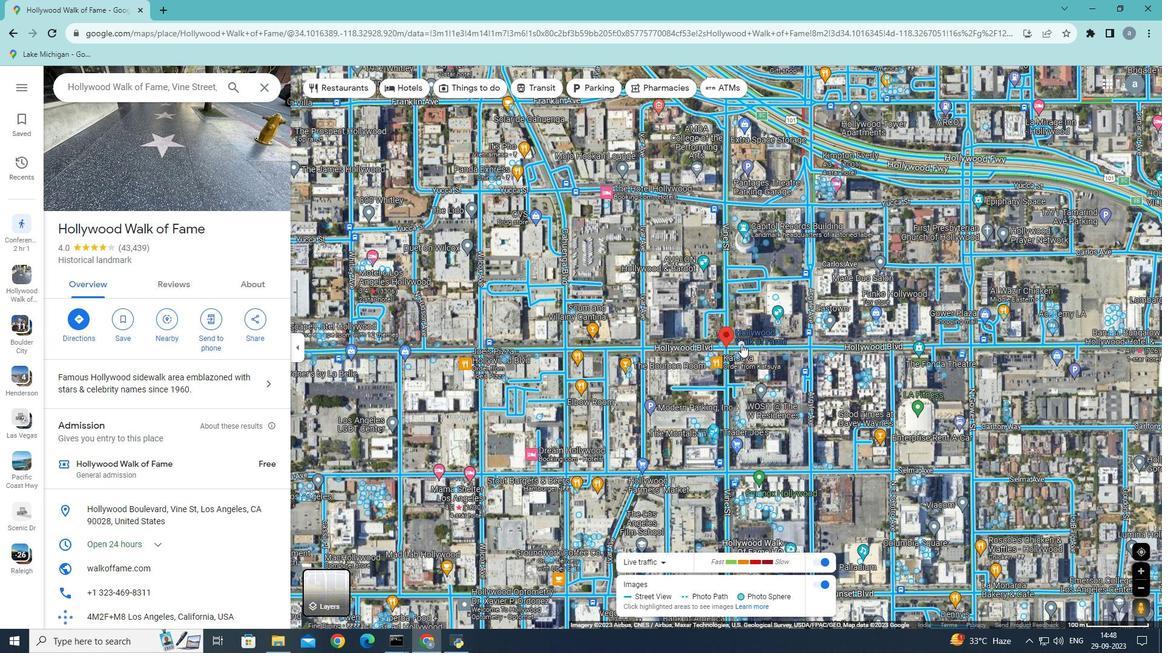 
Action: Mouse moved to (269, 392)
Screenshot: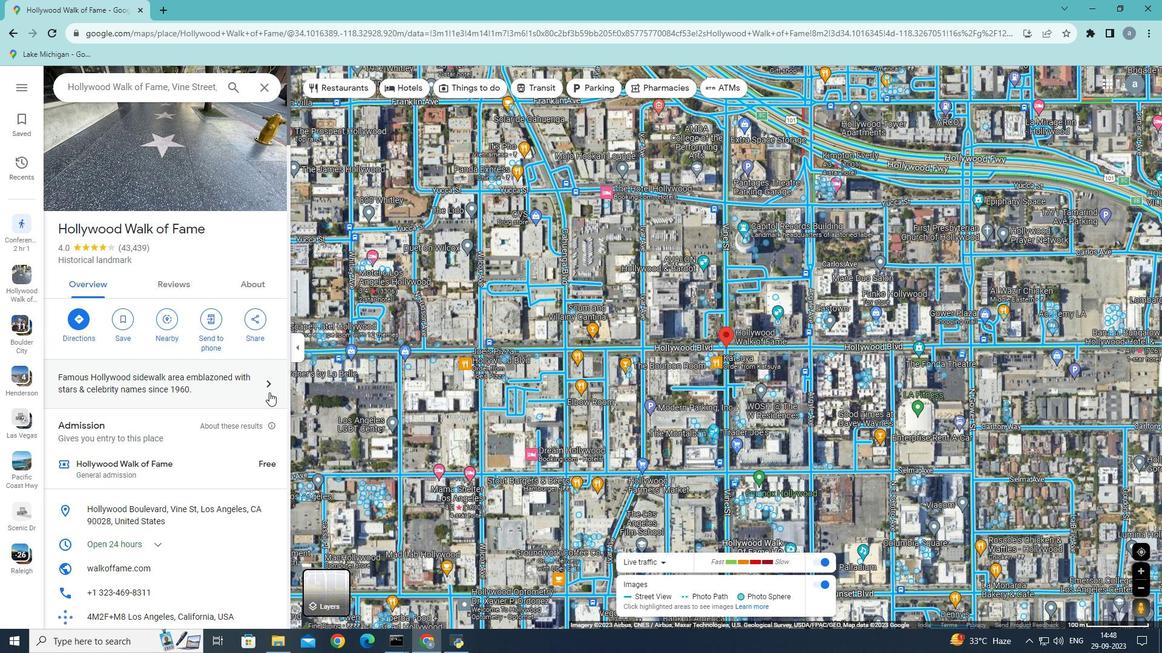 
Action: Mouse scrolled (269, 392) with delta (0, 0)
Screenshot: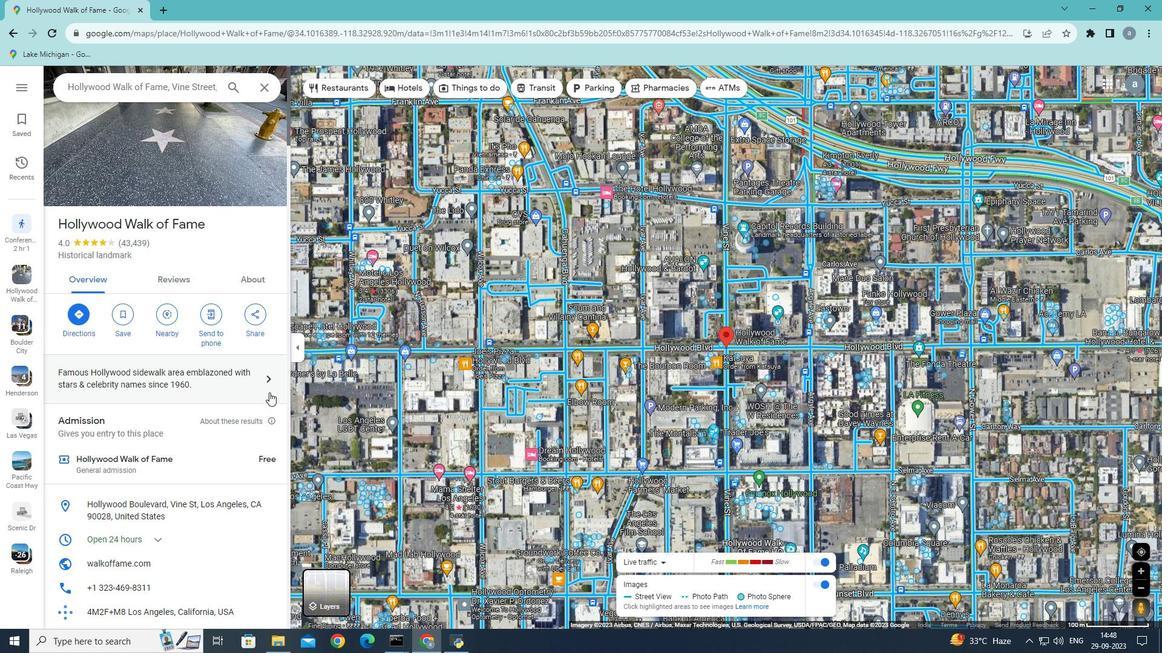 
Action: Mouse scrolled (269, 392) with delta (0, 0)
Screenshot: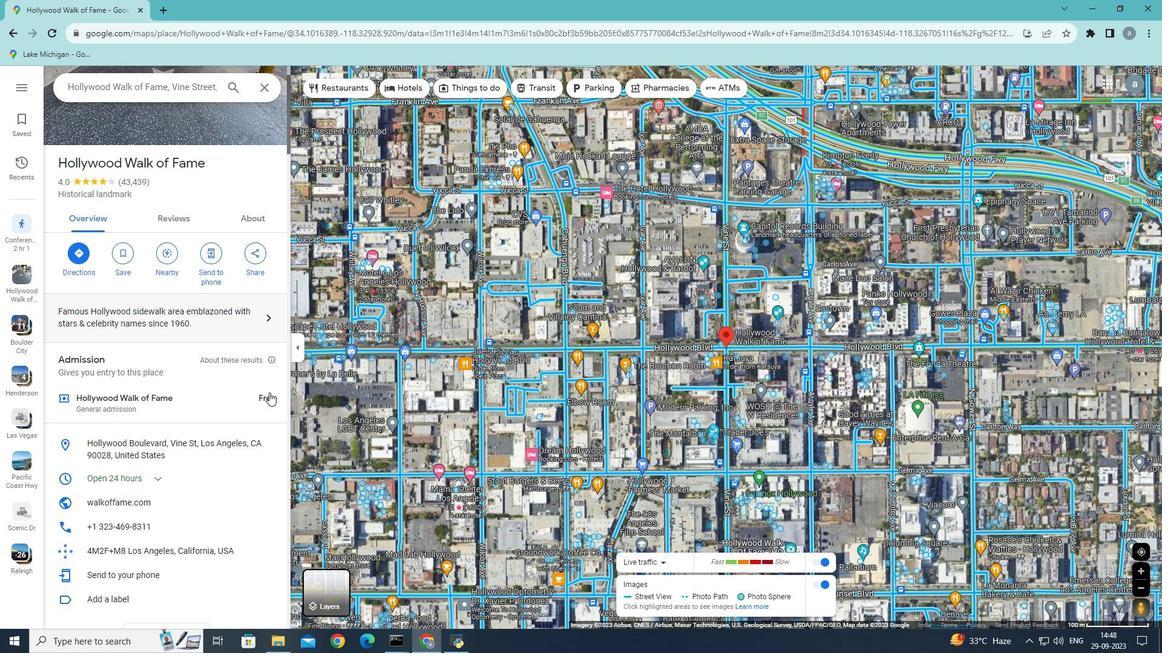 
Action: Mouse moved to (265, 392)
Screenshot: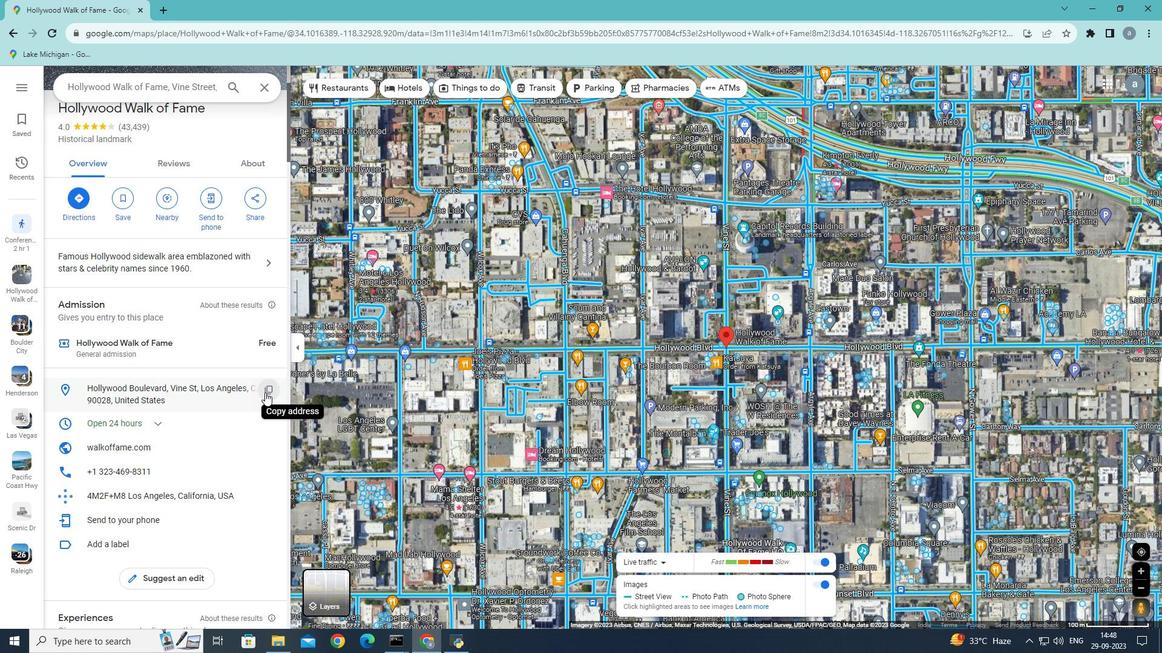 
Action: Mouse scrolled (265, 392) with delta (0, 0)
Screenshot: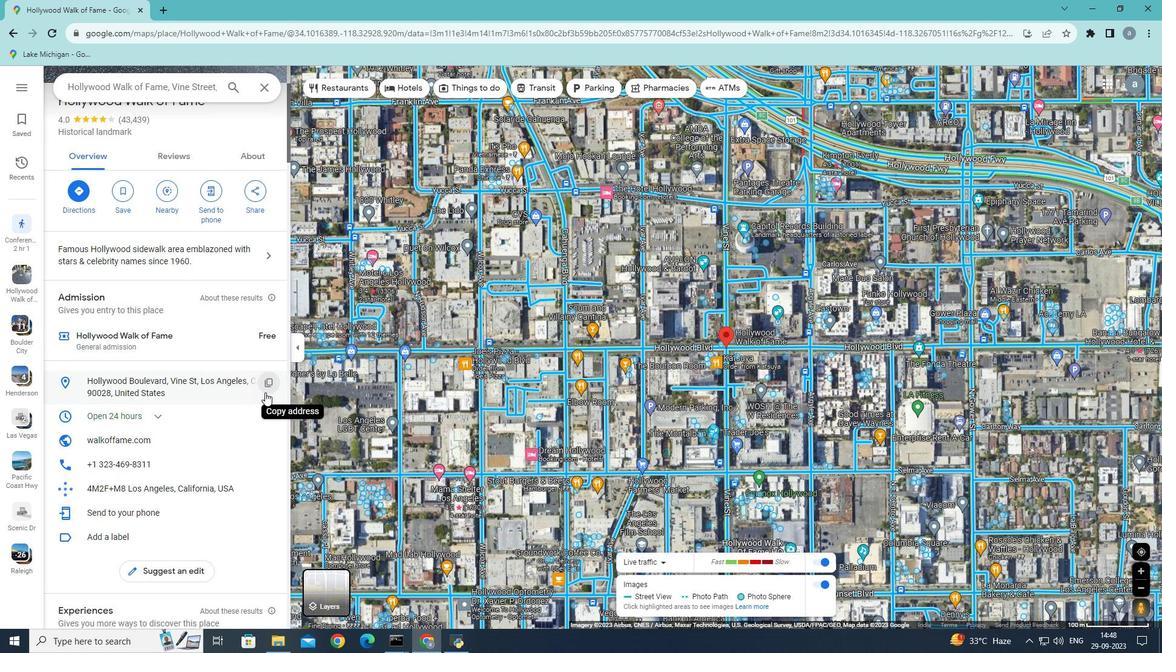 
Action: Mouse scrolled (265, 392) with delta (0, 0)
Screenshot: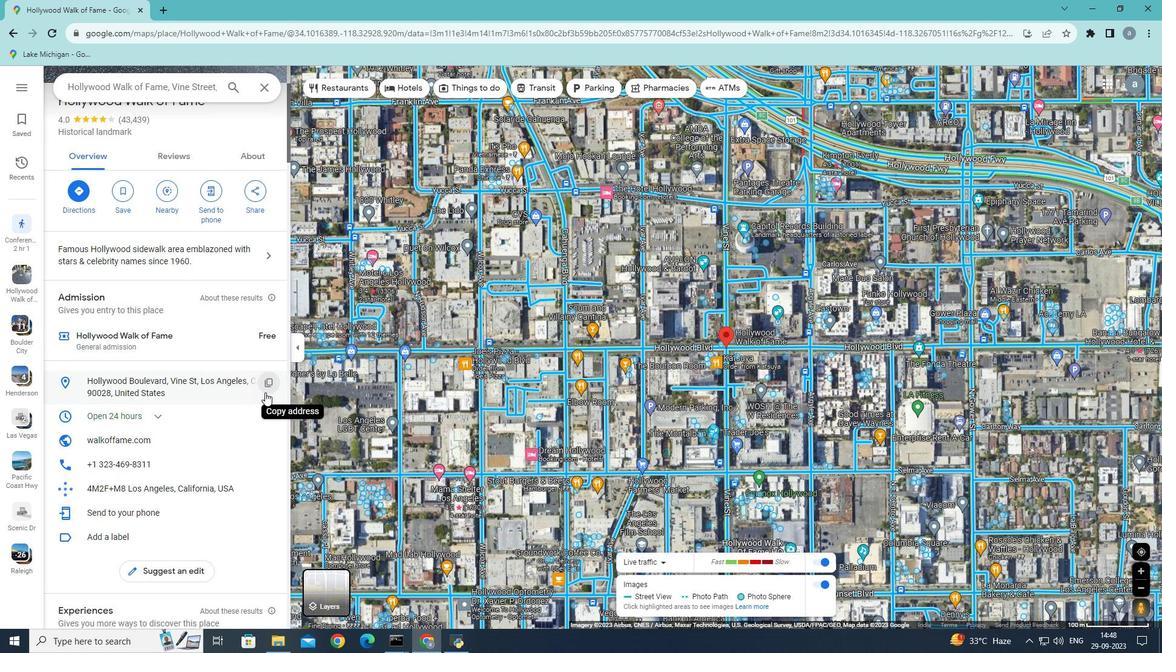 
Action: Mouse scrolled (265, 392) with delta (0, 0)
Screenshot: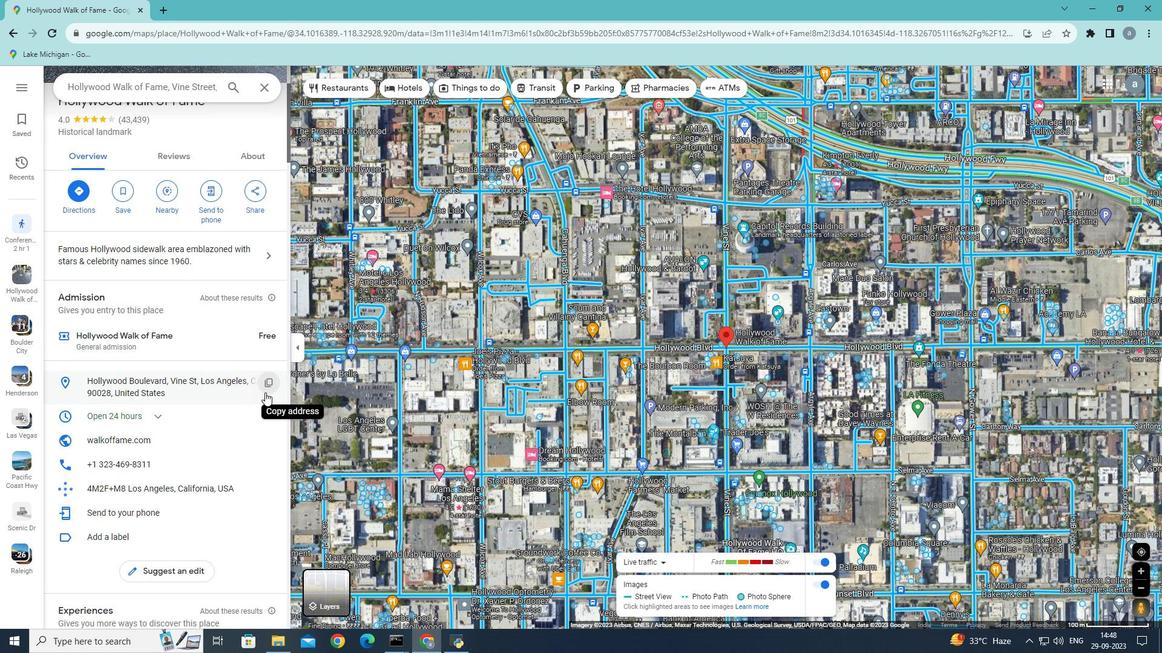 
Action: Mouse moved to (256, 397)
Screenshot: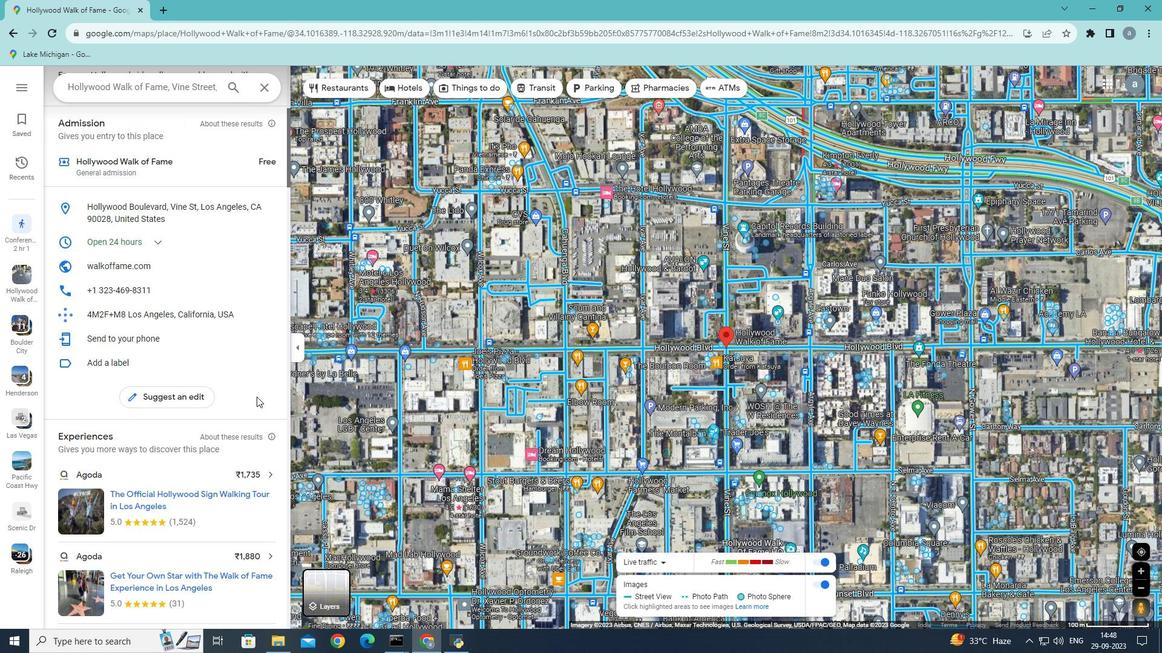 
Action: Mouse scrolled (256, 397) with delta (0, 0)
Screenshot: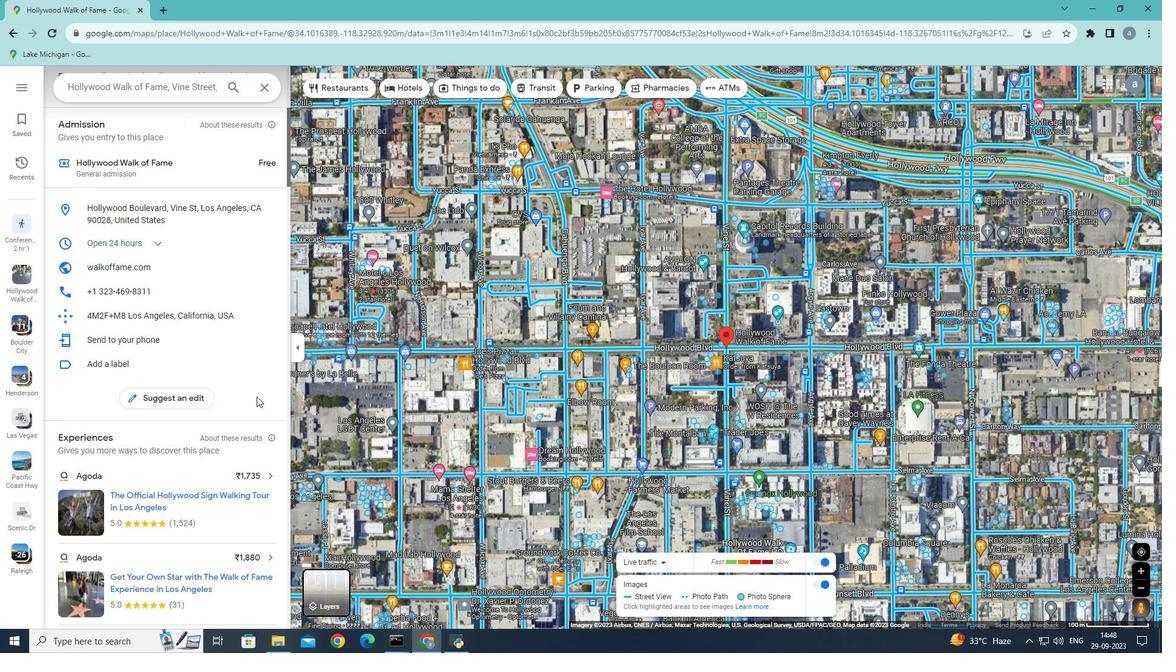 
Action: Mouse scrolled (256, 397) with delta (0, 0)
Screenshot: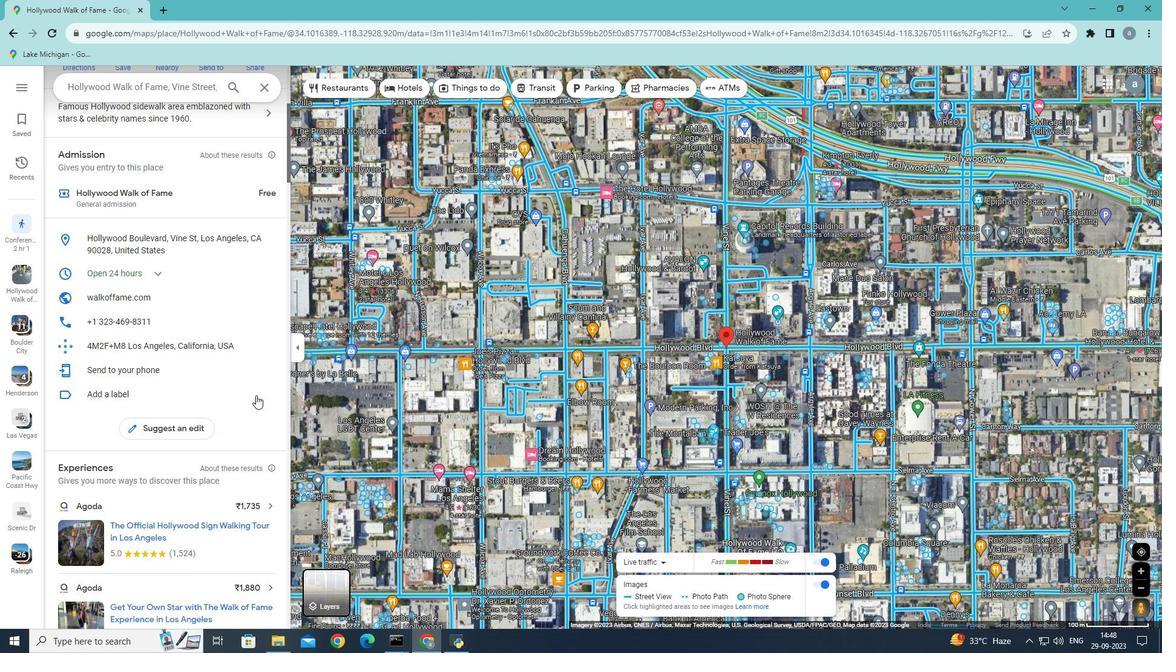 
Action: Mouse scrolled (256, 397) with delta (0, 0)
Screenshot: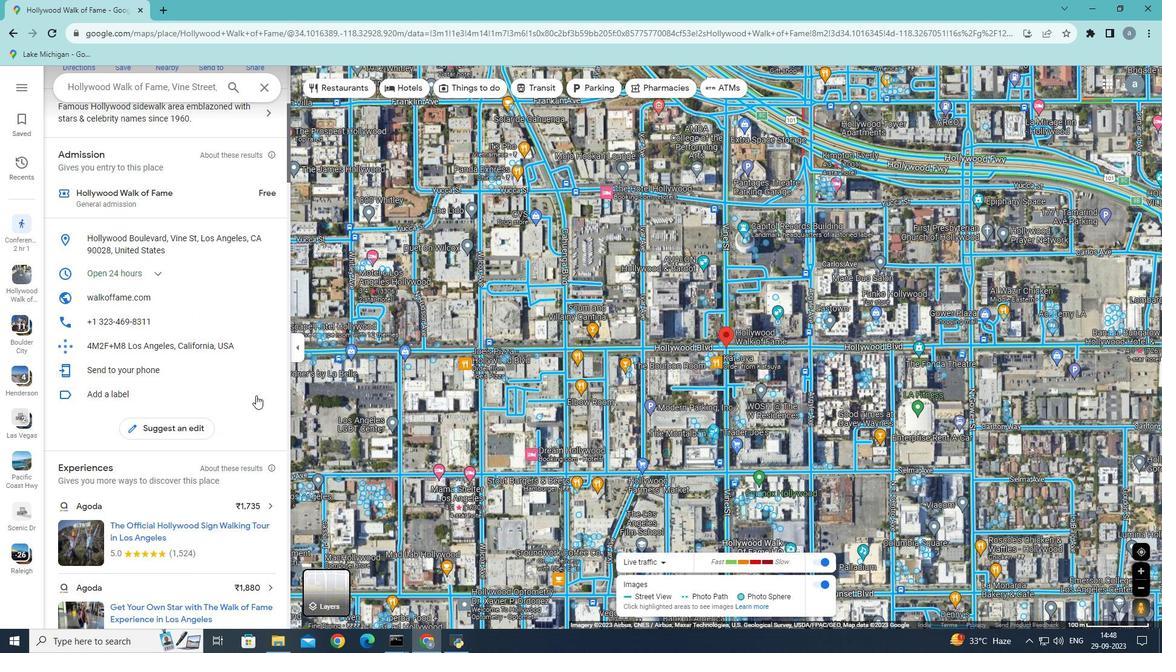 
Action: Mouse moved to (256, 395)
Screenshot: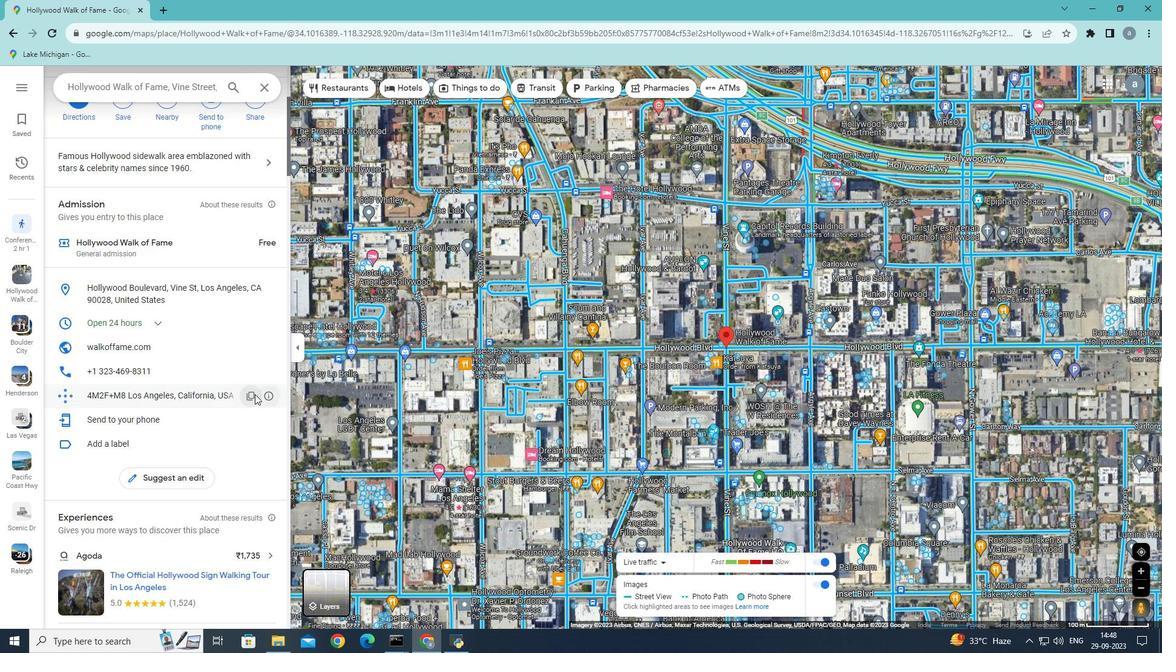 
Action: Mouse scrolled (256, 396) with delta (0, 0)
Screenshot: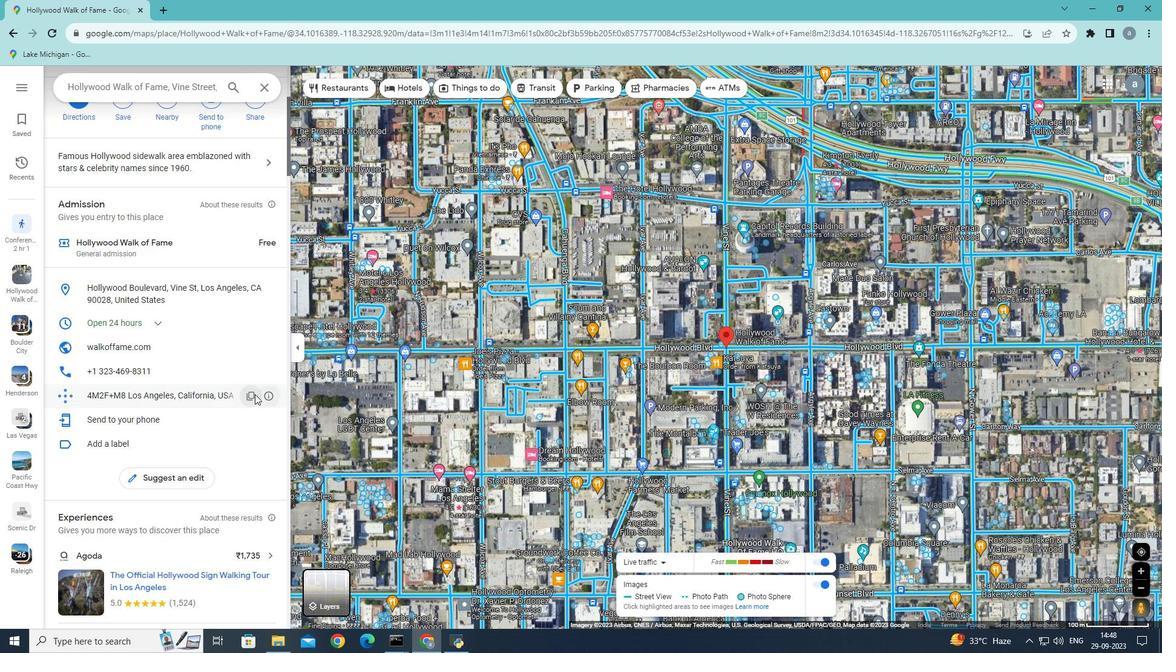 
Action: Mouse moved to (254, 394)
Screenshot: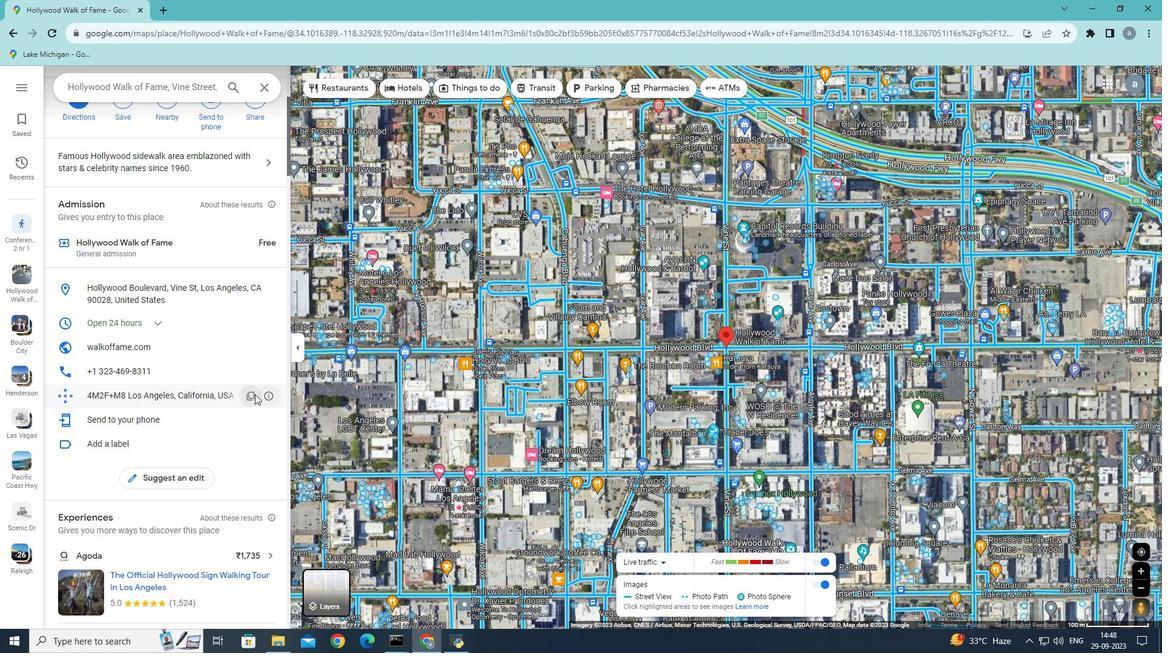 
Action: Mouse scrolled (254, 395) with delta (0, 0)
Screenshot: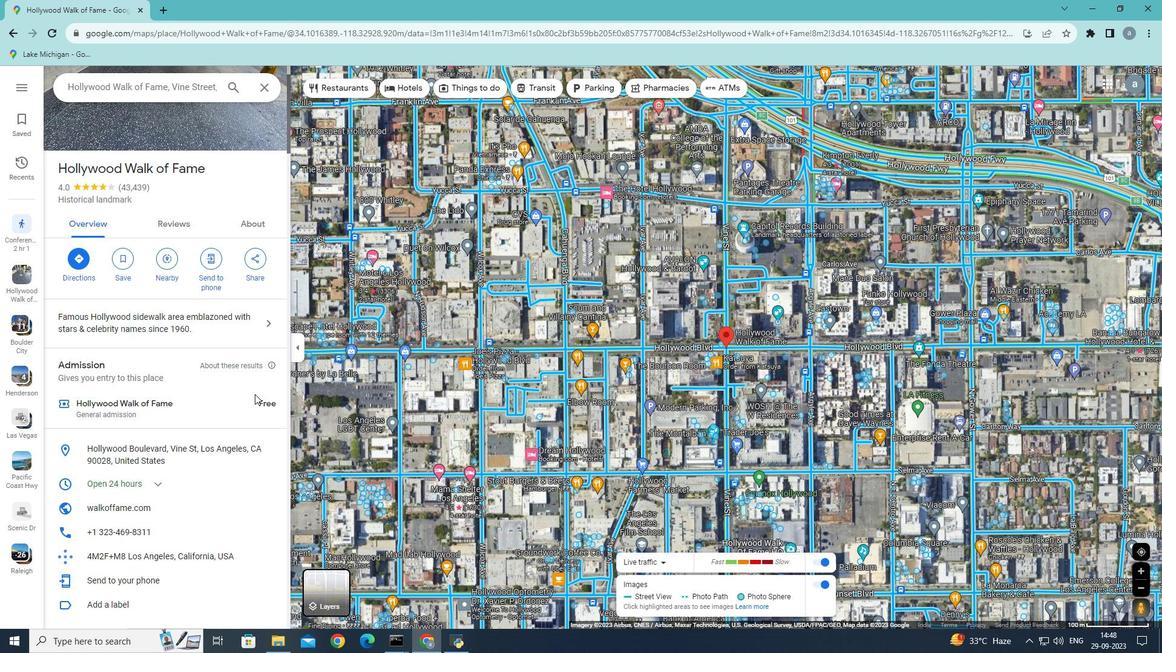
Action: Mouse scrolled (254, 394) with delta (0, 0)
Screenshot: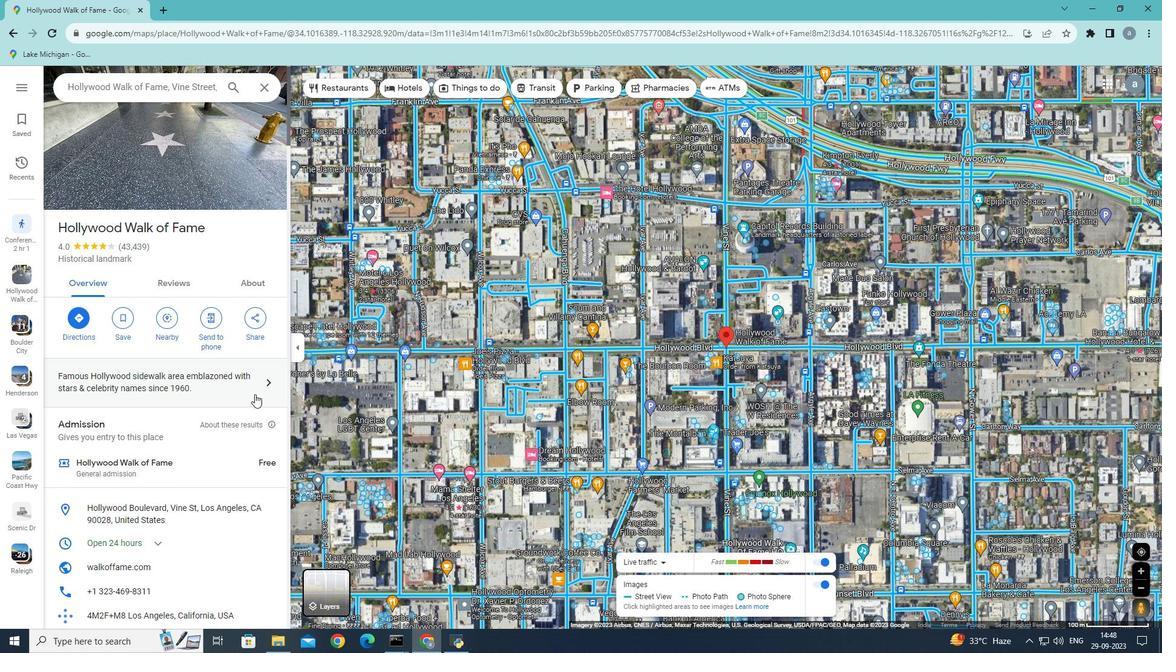 
Action: Mouse scrolled (254, 394) with delta (0, 0)
Screenshot: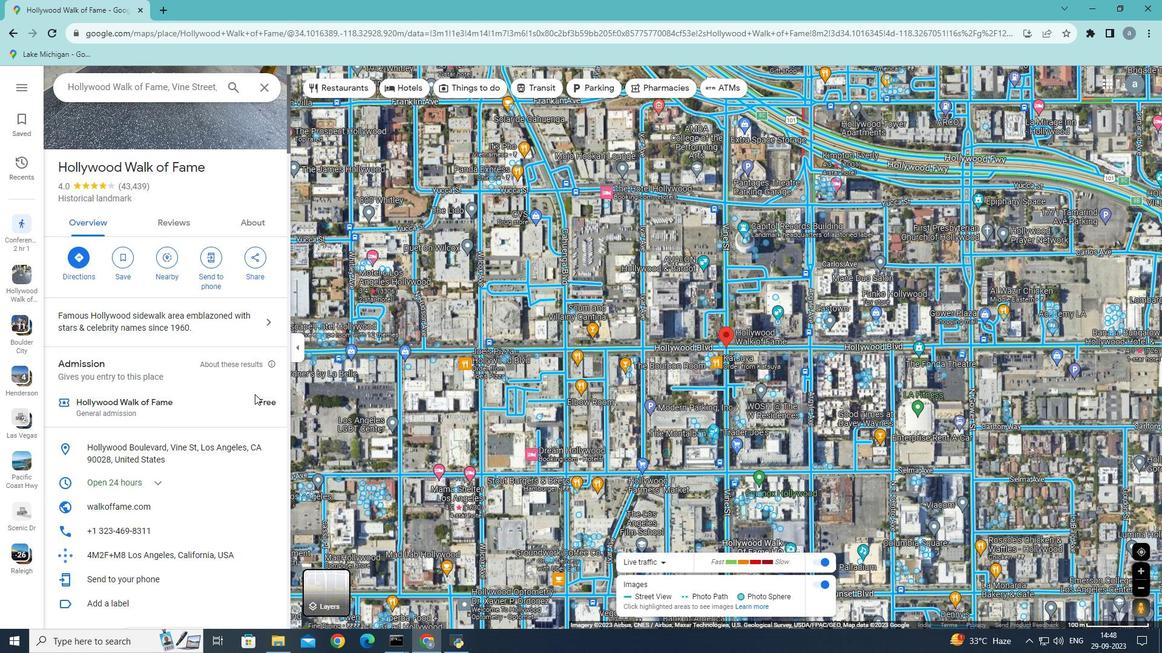 
Action: Mouse scrolled (254, 394) with delta (0, 0)
Screenshot: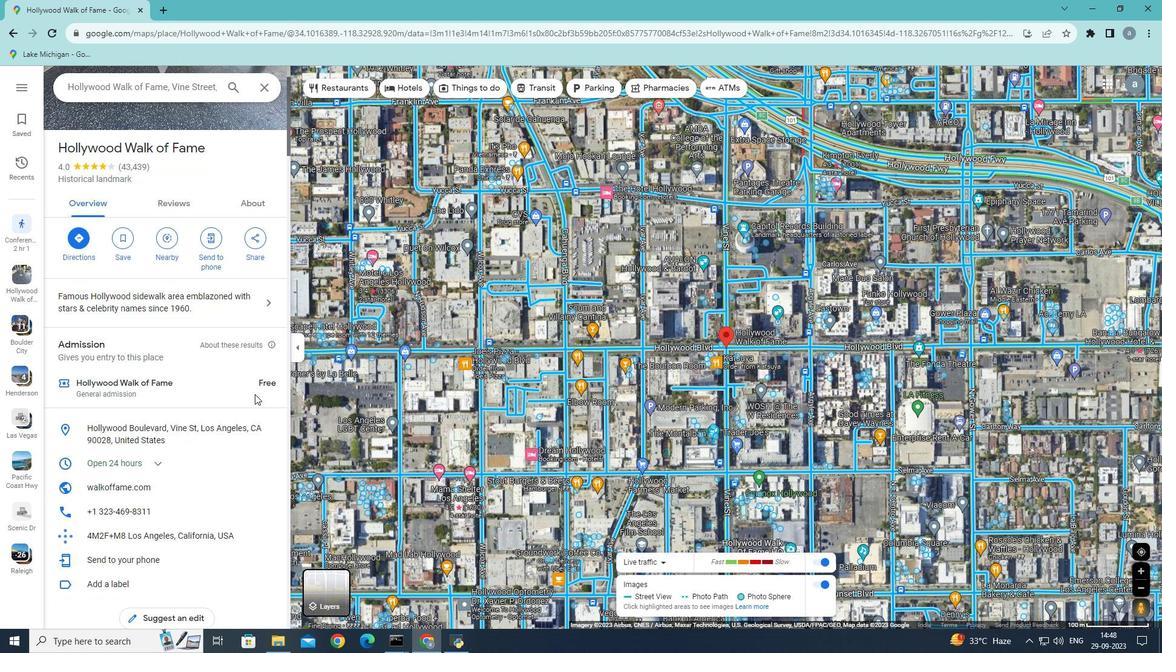 
Action: Mouse scrolled (254, 394) with delta (0, 0)
Screenshot: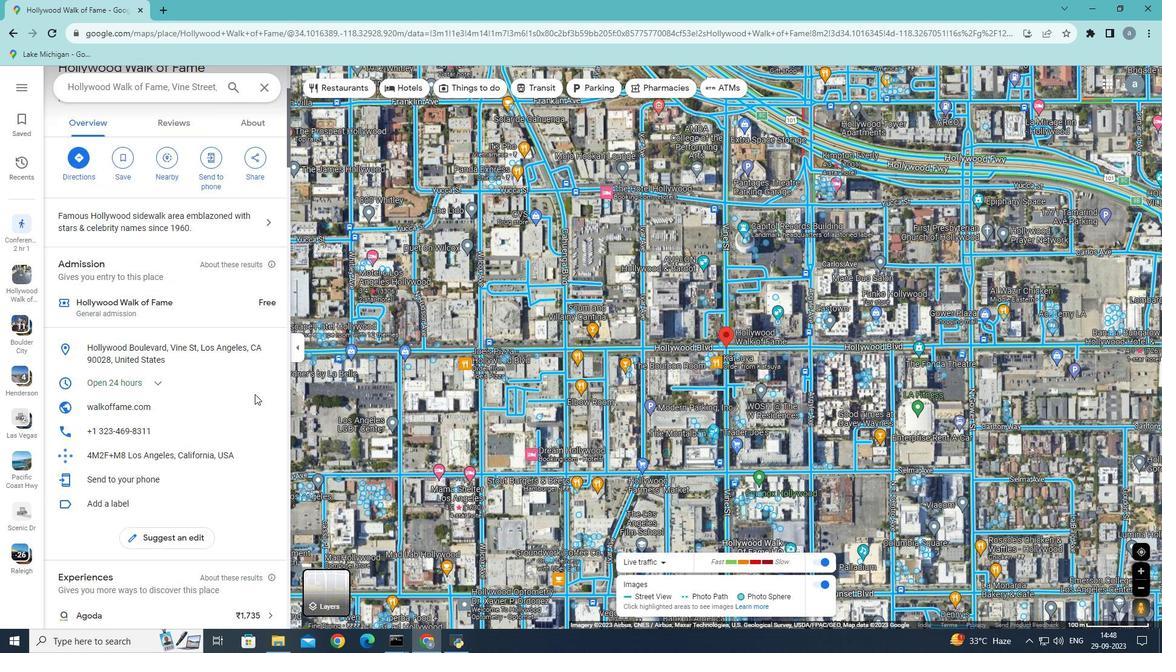 
Action: Mouse scrolled (254, 394) with delta (0, 0)
Screenshot: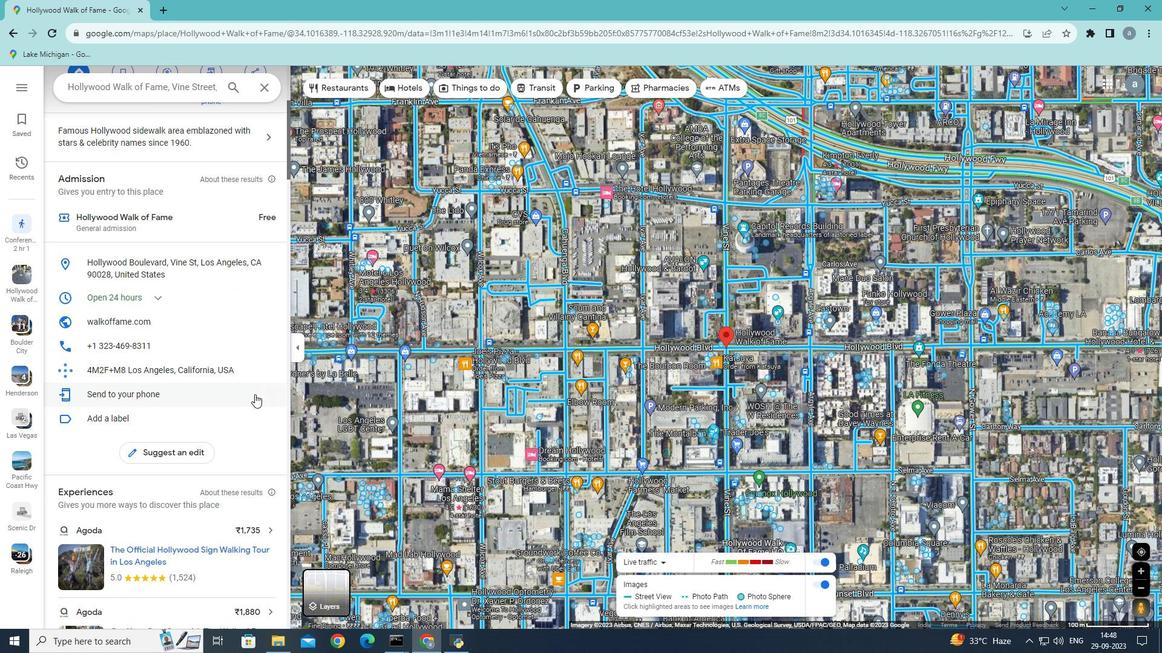 
Action: Mouse scrolled (254, 394) with delta (0, 0)
Screenshot: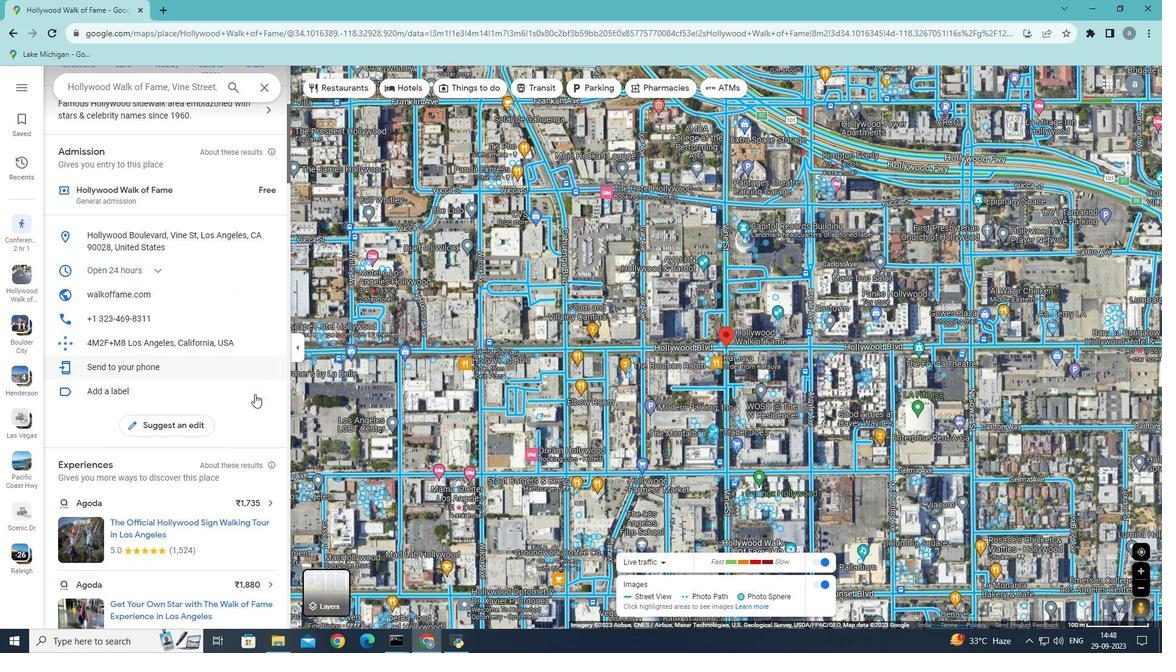 
Action: Mouse scrolled (254, 394) with delta (0, 0)
Screenshot: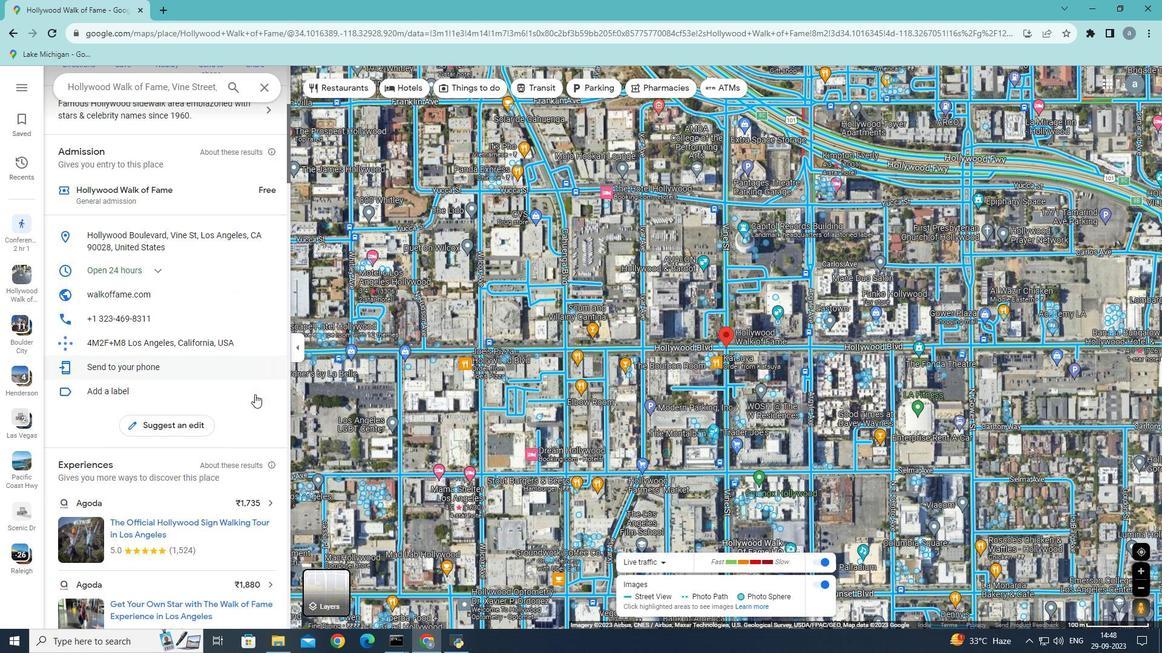 
Action: Mouse scrolled (254, 394) with delta (0, 0)
Screenshot: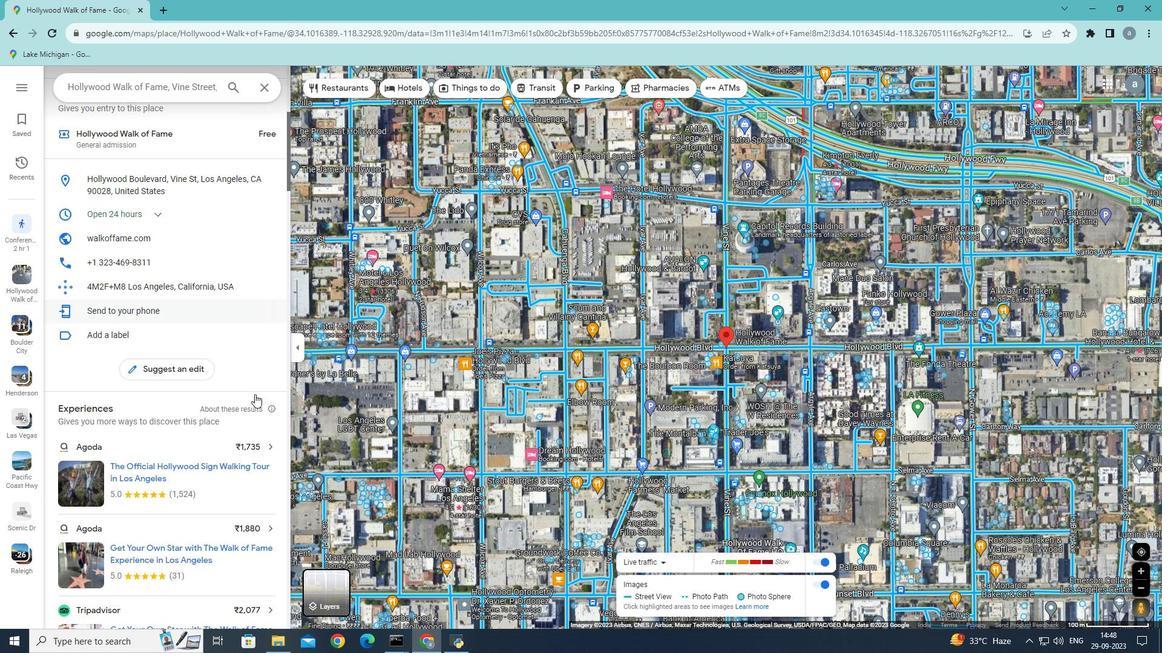 
Action: Mouse scrolled (254, 394) with delta (0, 0)
Screenshot: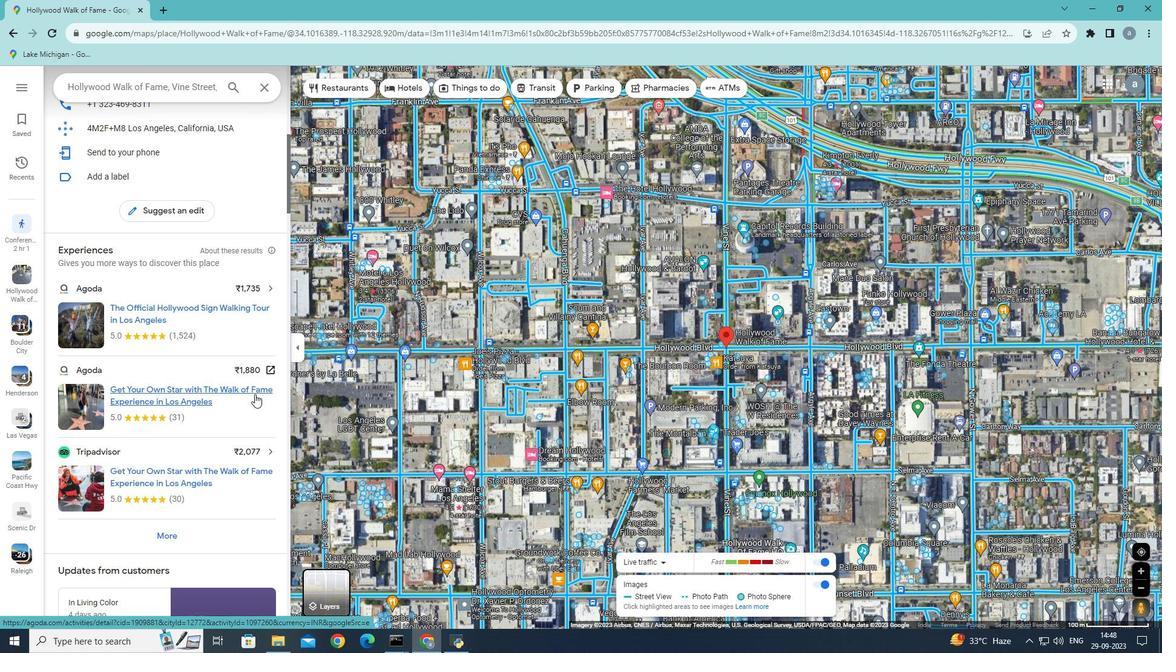 
Action: Mouse scrolled (254, 394) with delta (0, 0)
Screenshot: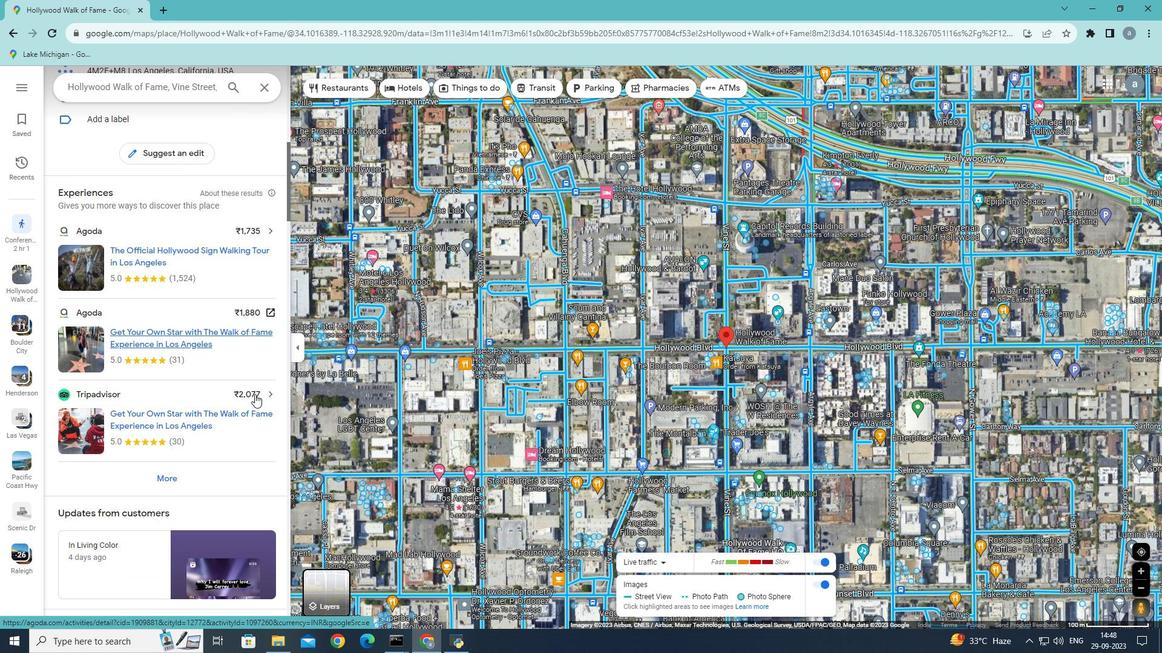 
Action: Mouse scrolled (254, 394) with delta (0, 0)
Screenshot: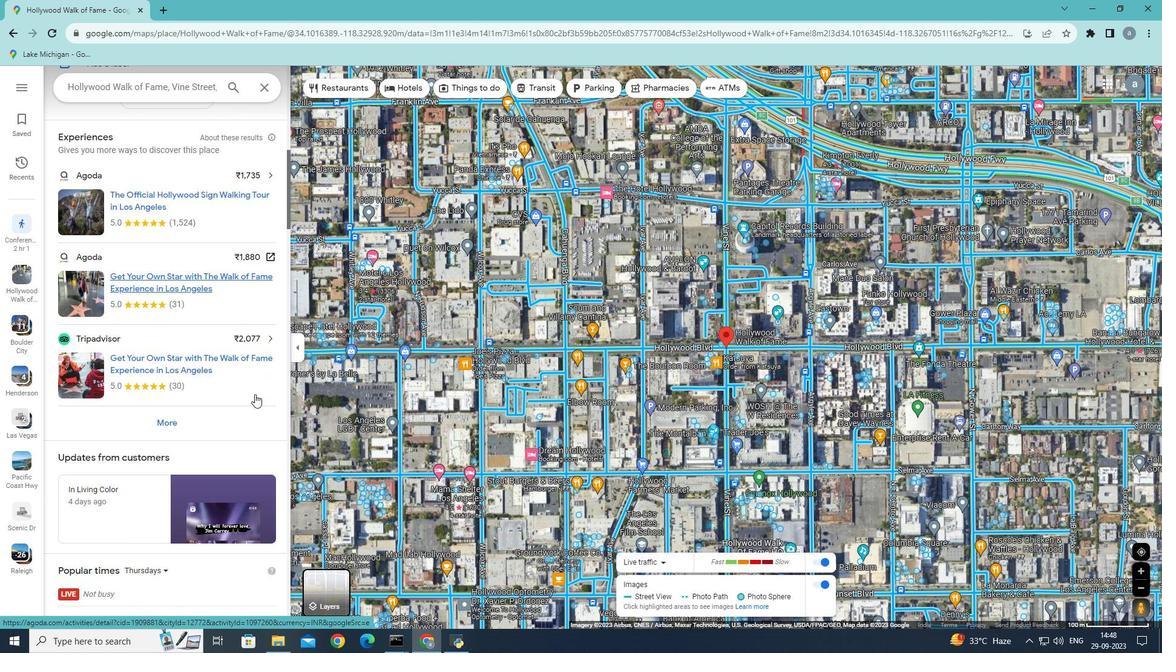 
Action: Mouse scrolled (254, 394) with delta (0, 0)
Screenshot: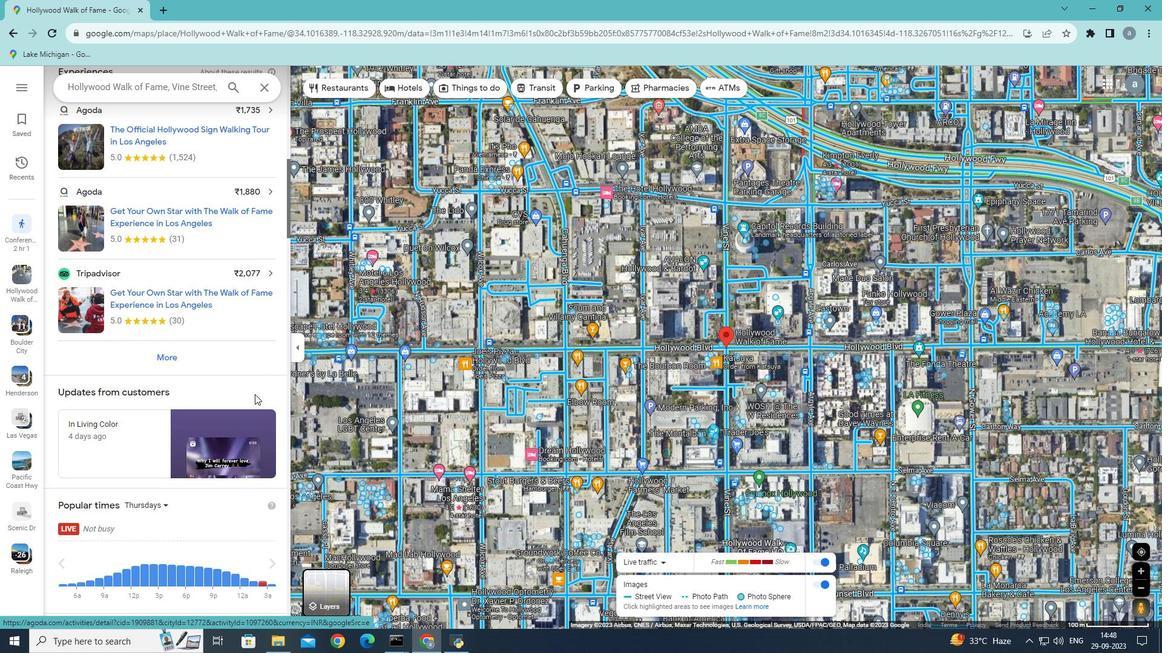 
Action: Mouse scrolled (254, 394) with delta (0, 0)
Screenshot: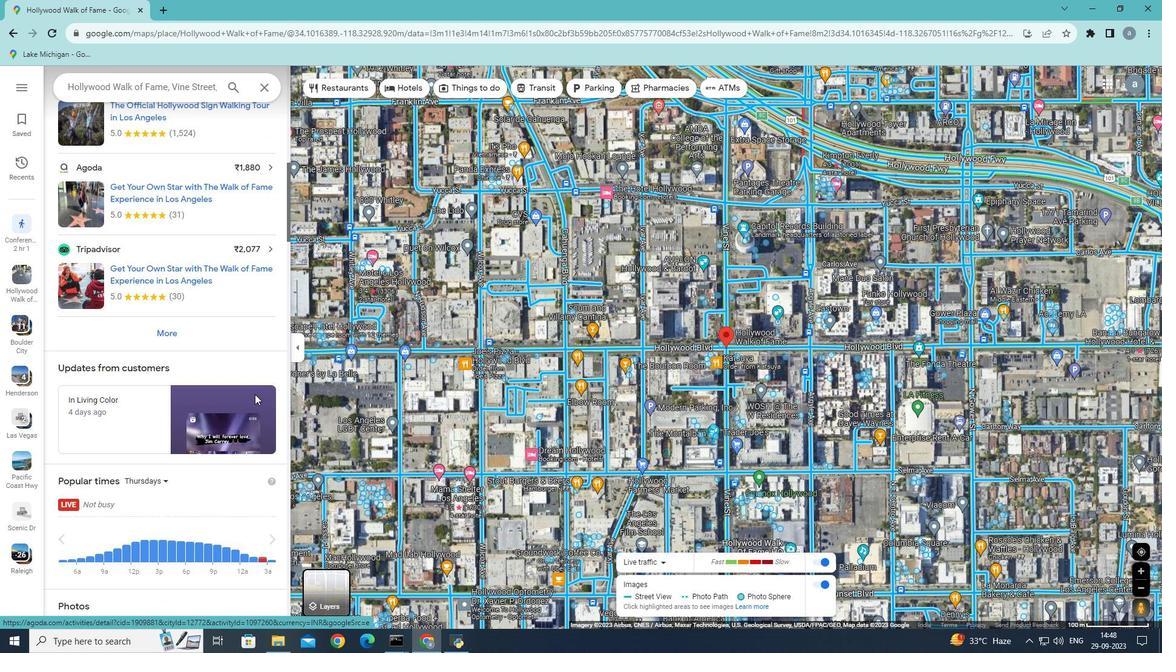 
Action: Mouse scrolled (254, 394) with delta (0, 0)
Screenshot: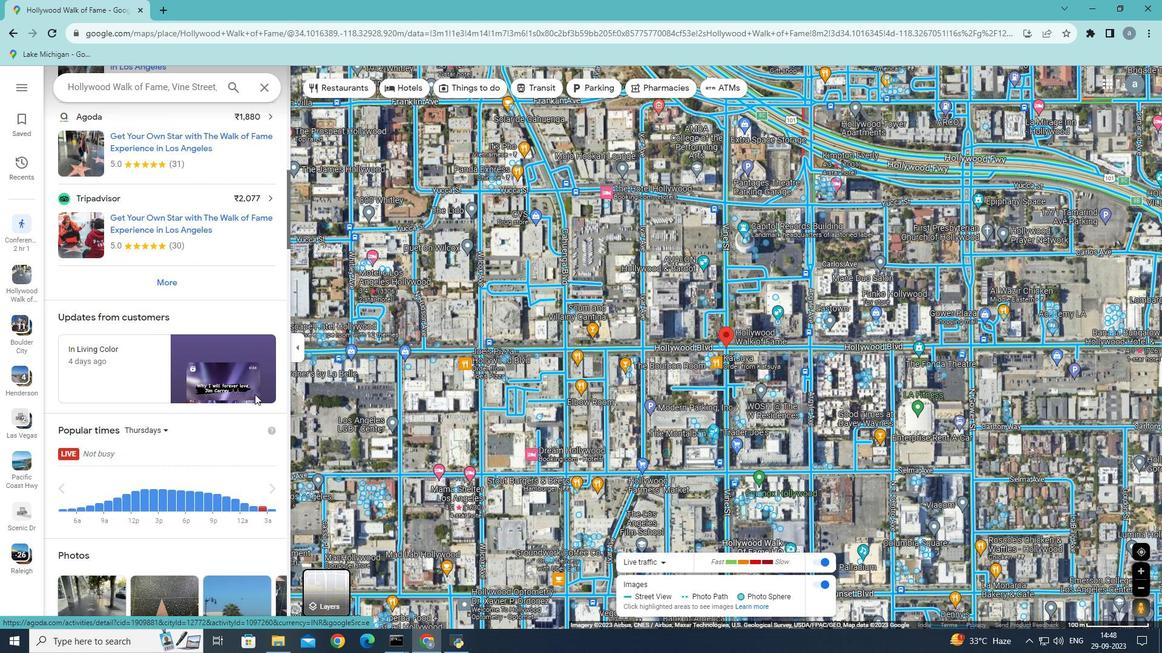 
Action: Mouse scrolled (254, 394) with delta (0, 0)
Screenshot: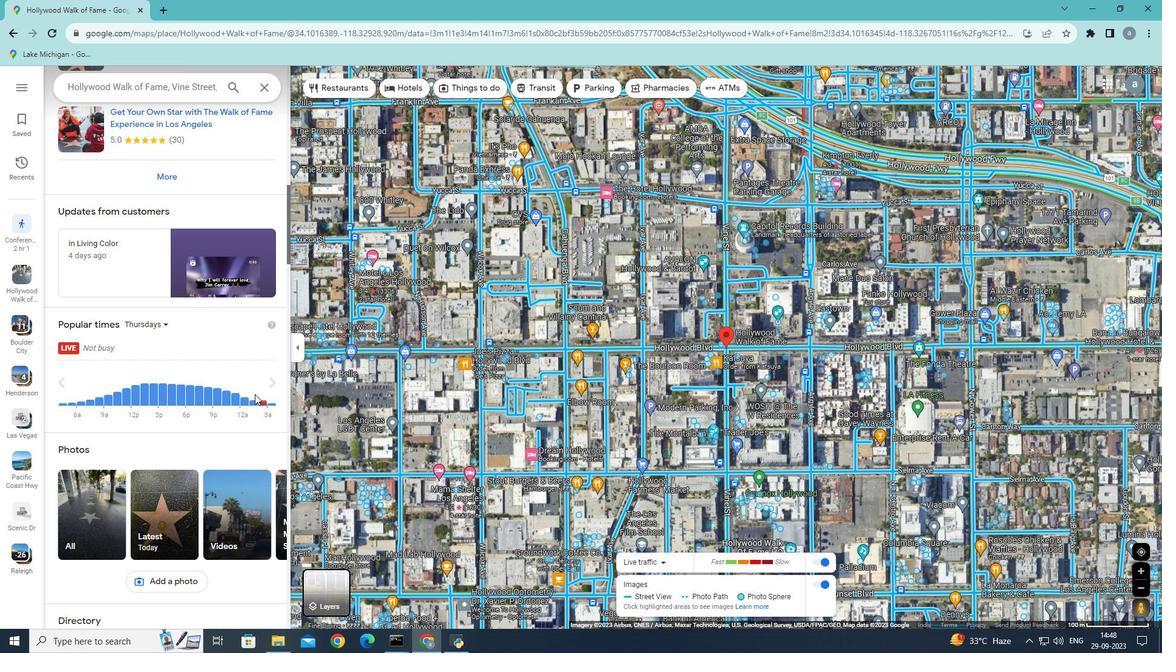 
Action: Mouse scrolled (254, 394) with delta (0, 0)
Screenshot: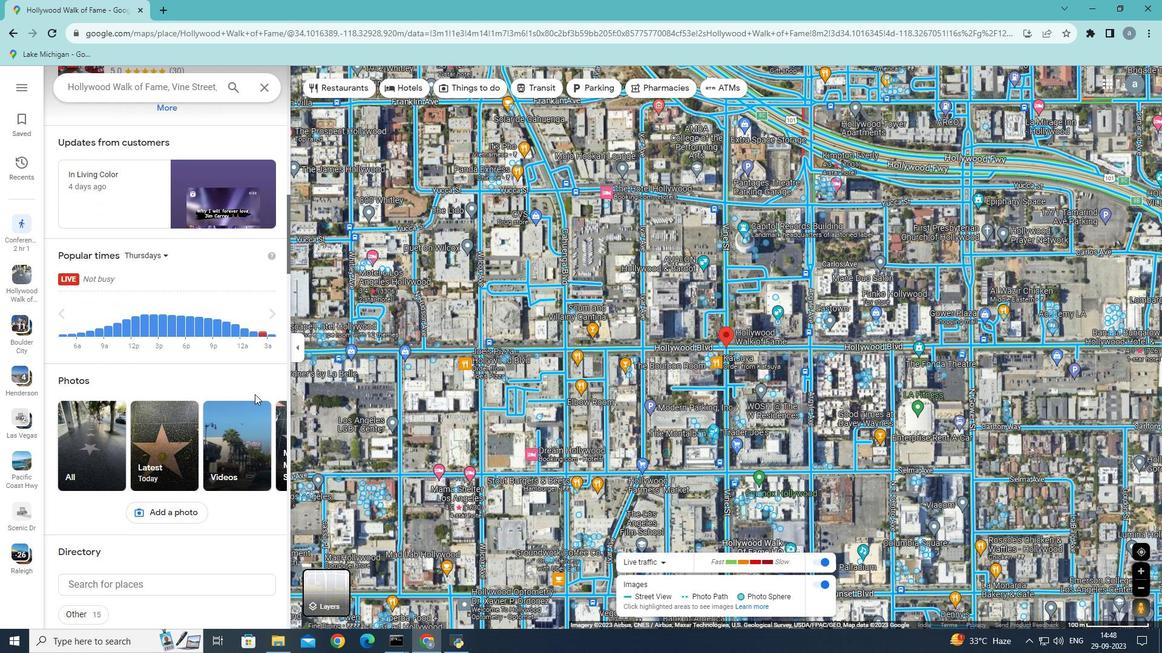 
Action: Mouse moved to (231, 412)
Screenshot: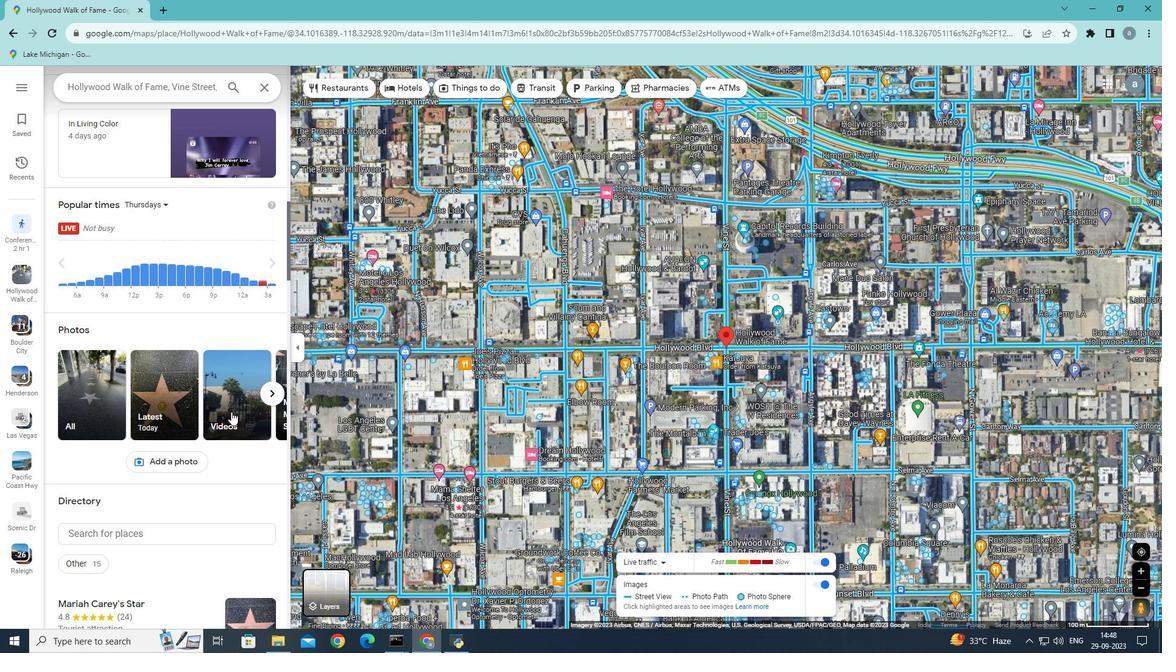 
Action: Mouse scrolled (231, 411) with delta (0, 0)
Screenshot: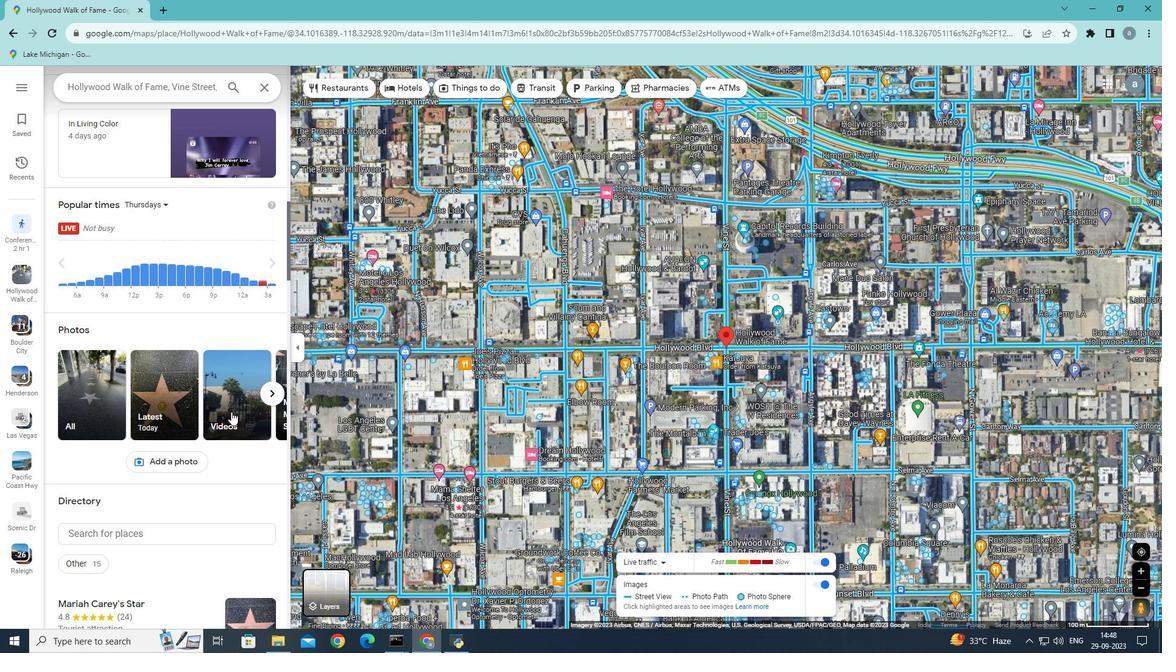 
Action: Mouse scrolled (231, 411) with delta (0, 0)
Screenshot: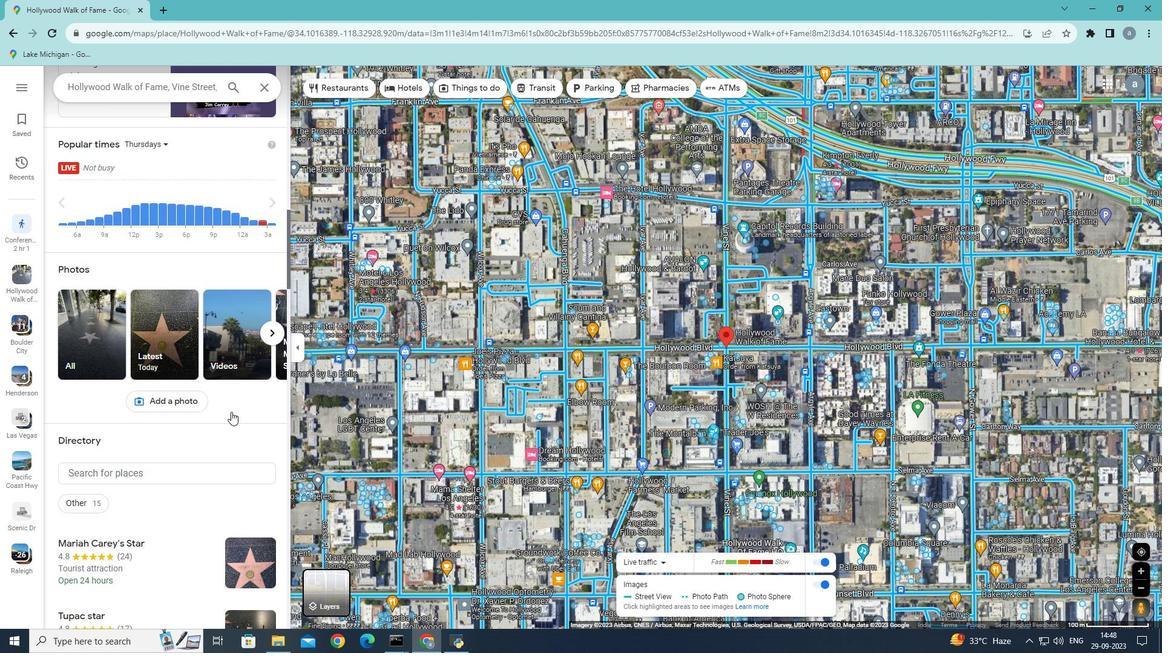 
Action: Mouse scrolled (231, 412) with delta (0, 0)
Screenshot: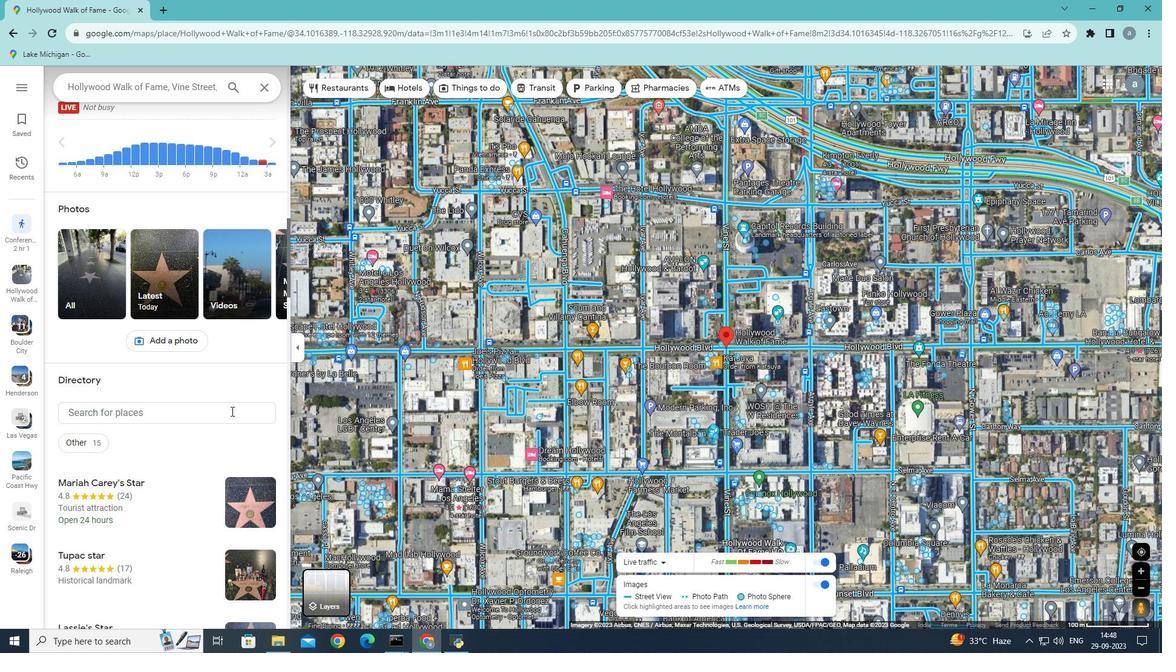 
Action: Mouse moved to (231, 411)
Screenshot: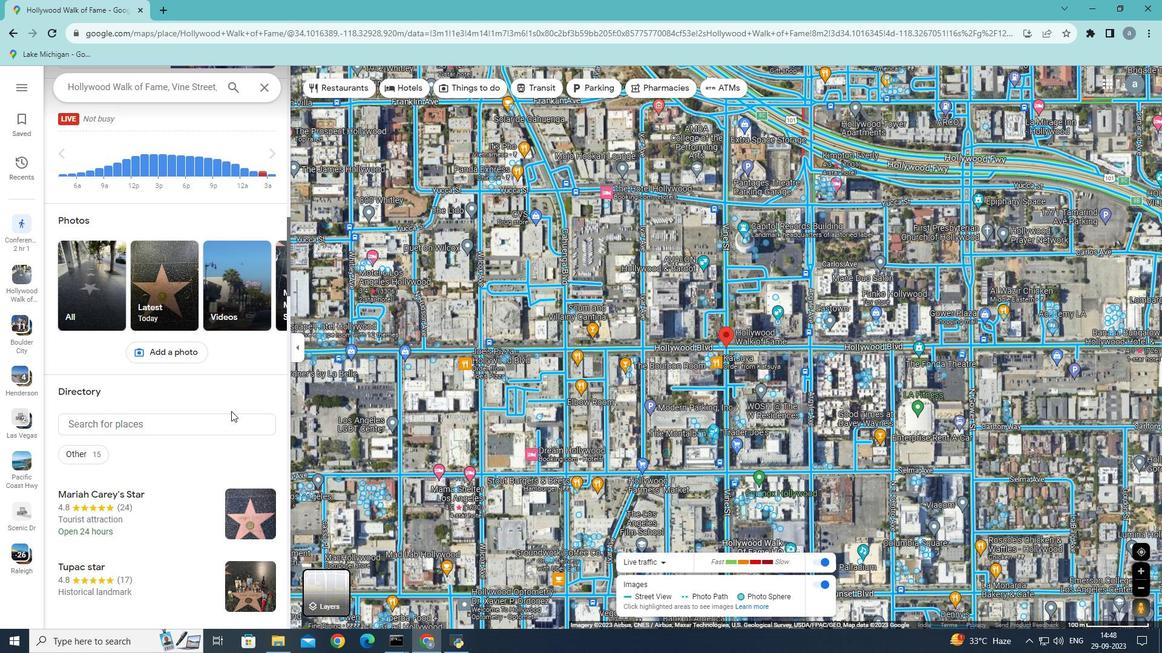 
Action: Mouse scrolled (231, 412) with delta (0, 0)
Screenshot: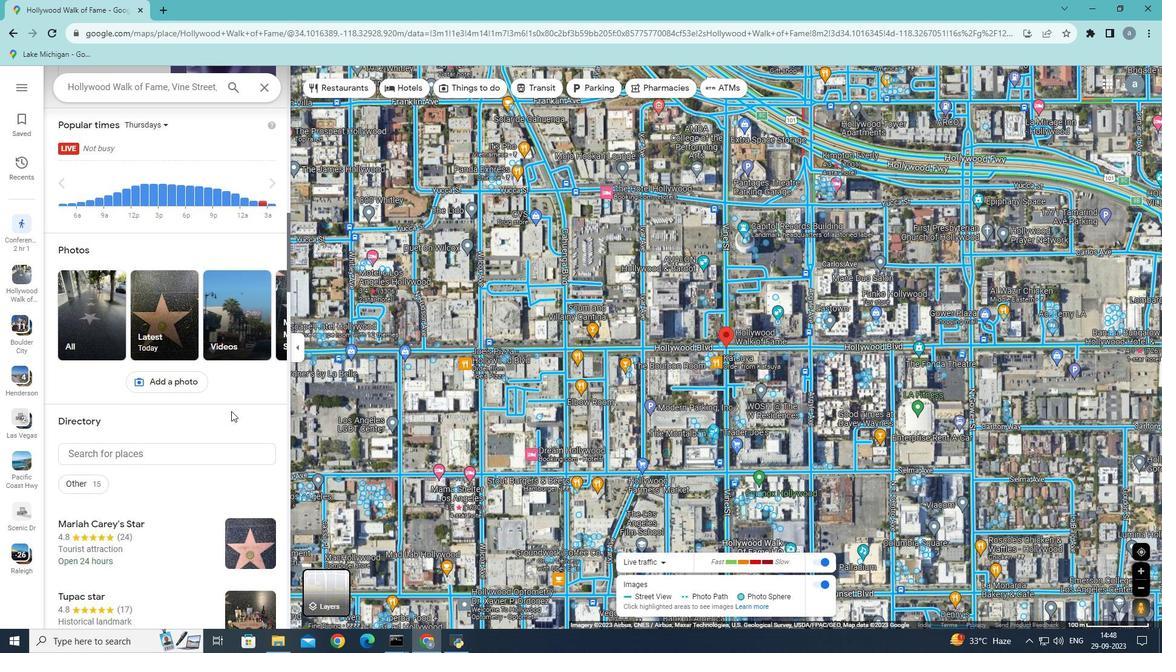 
Action: Mouse moved to (271, 395)
Screenshot: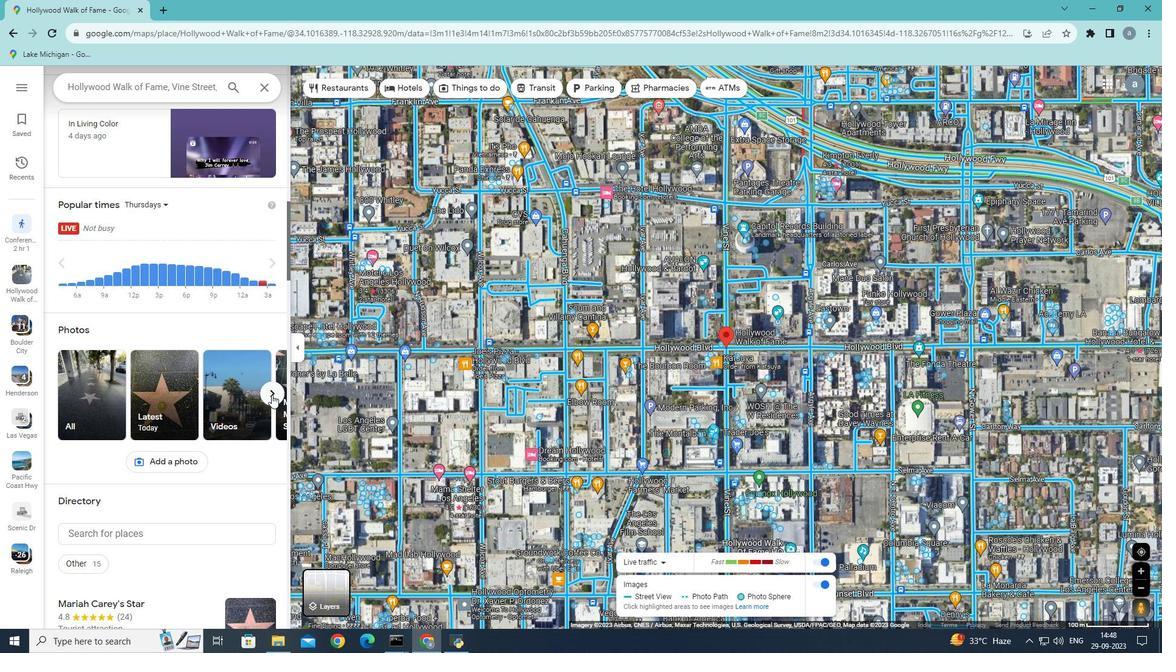 
Action: Mouse pressed left at (271, 395)
Screenshot: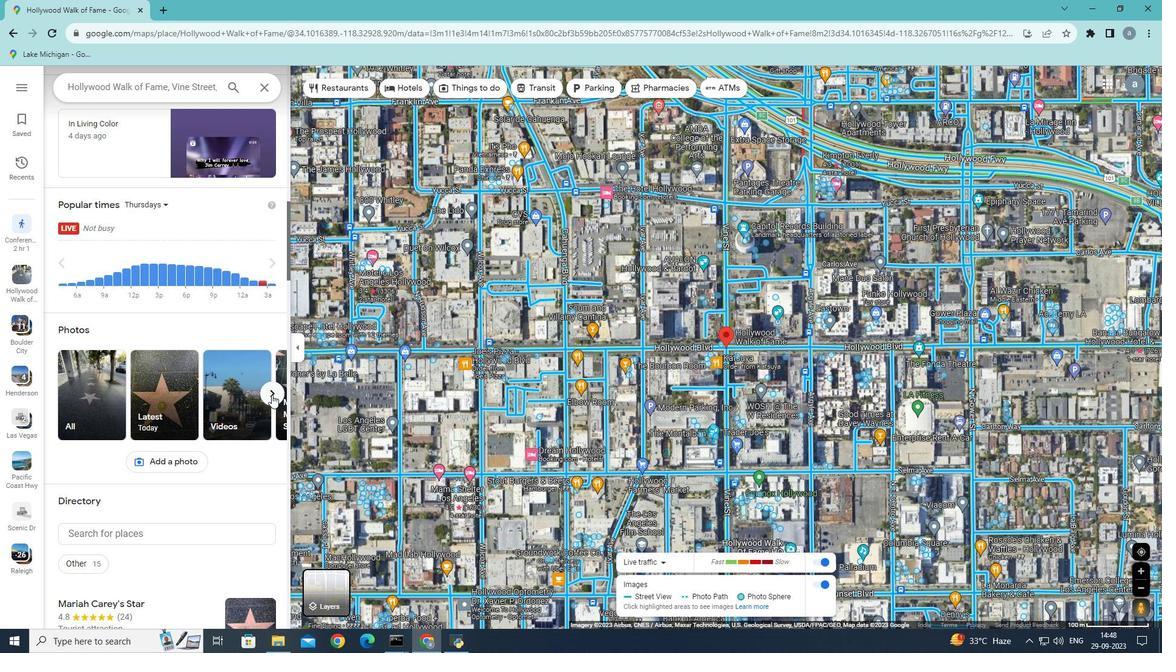 
Action: Mouse pressed left at (271, 395)
Screenshot: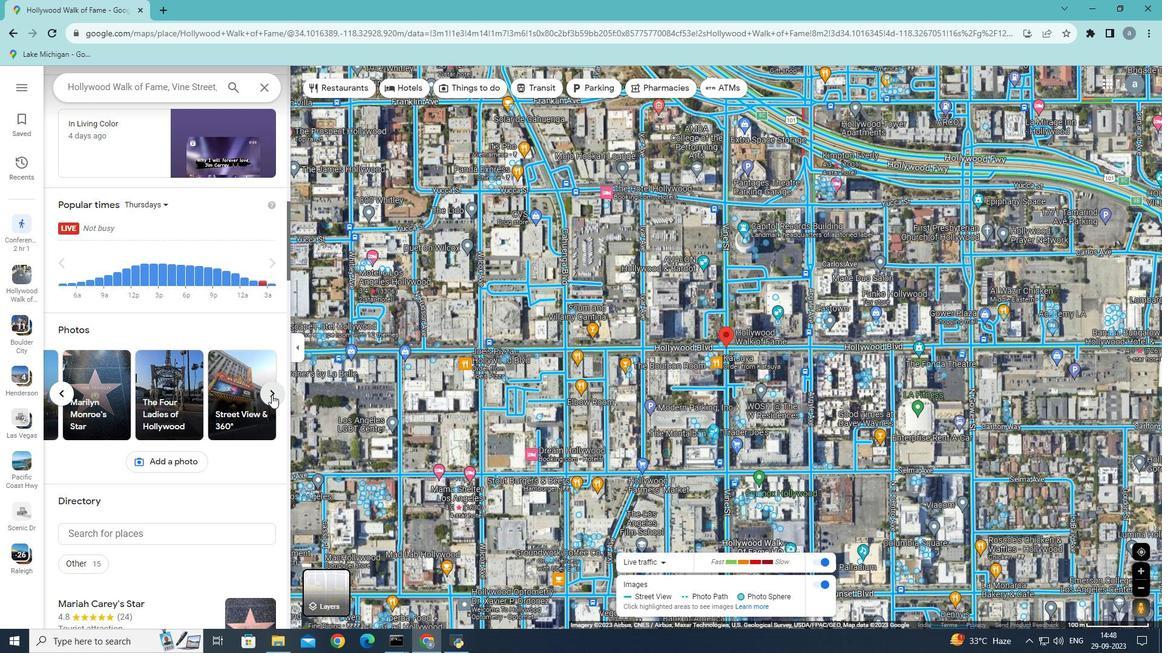 
Action: Mouse moved to (254, 409)
Screenshot: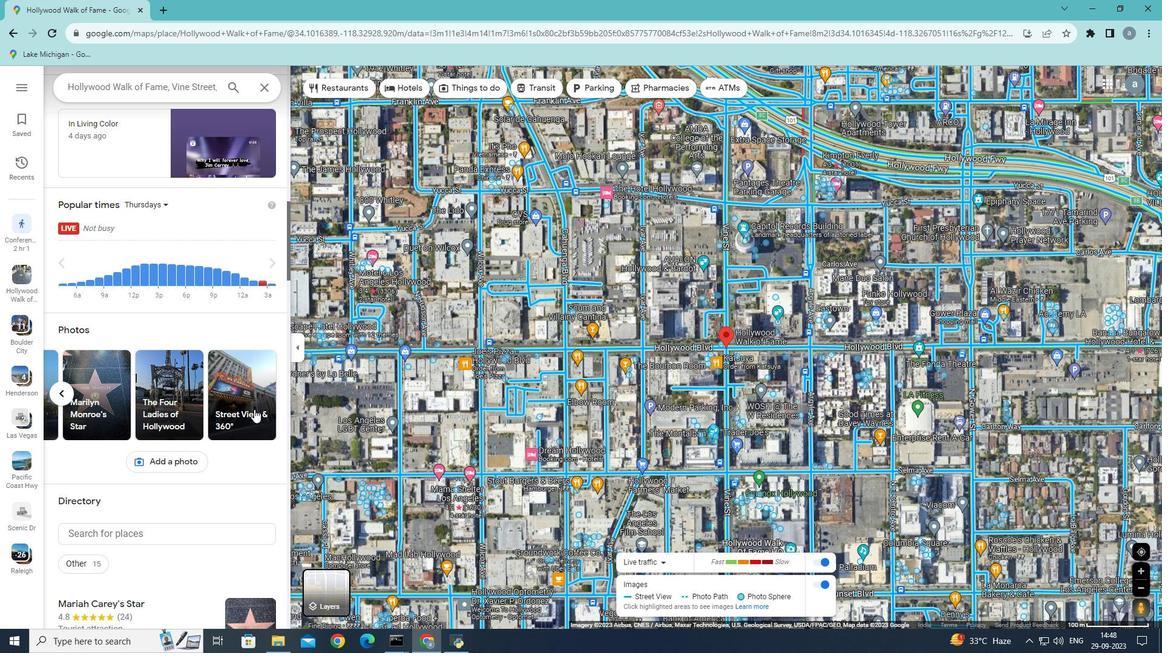 
Action: Mouse pressed left at (254, 409)
Screenshot: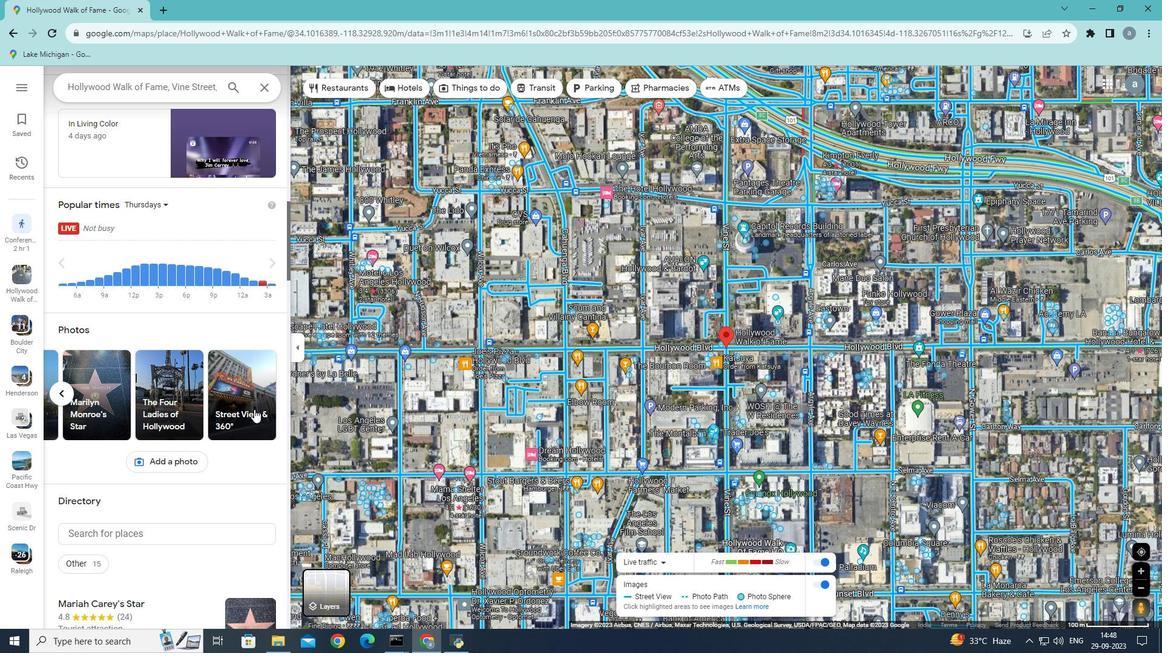 
Action: Mouse moved to (803, 558)
Screenshot: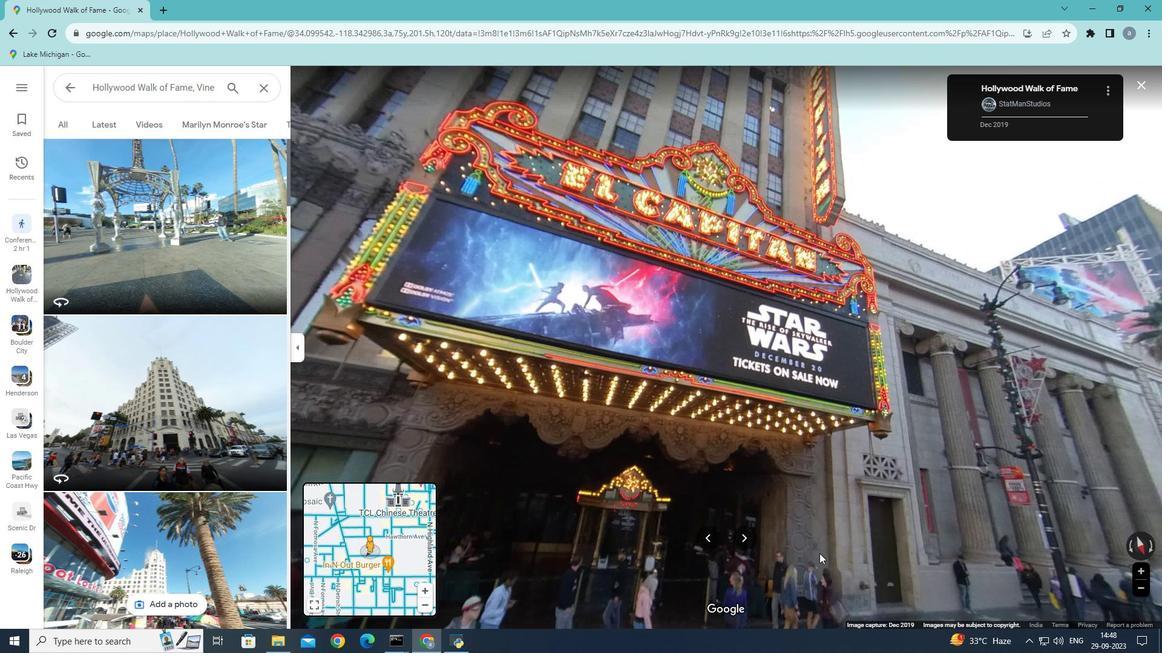 
Action: Mouse scrolled (803, 557) with delta (0, 0)
Screenshot: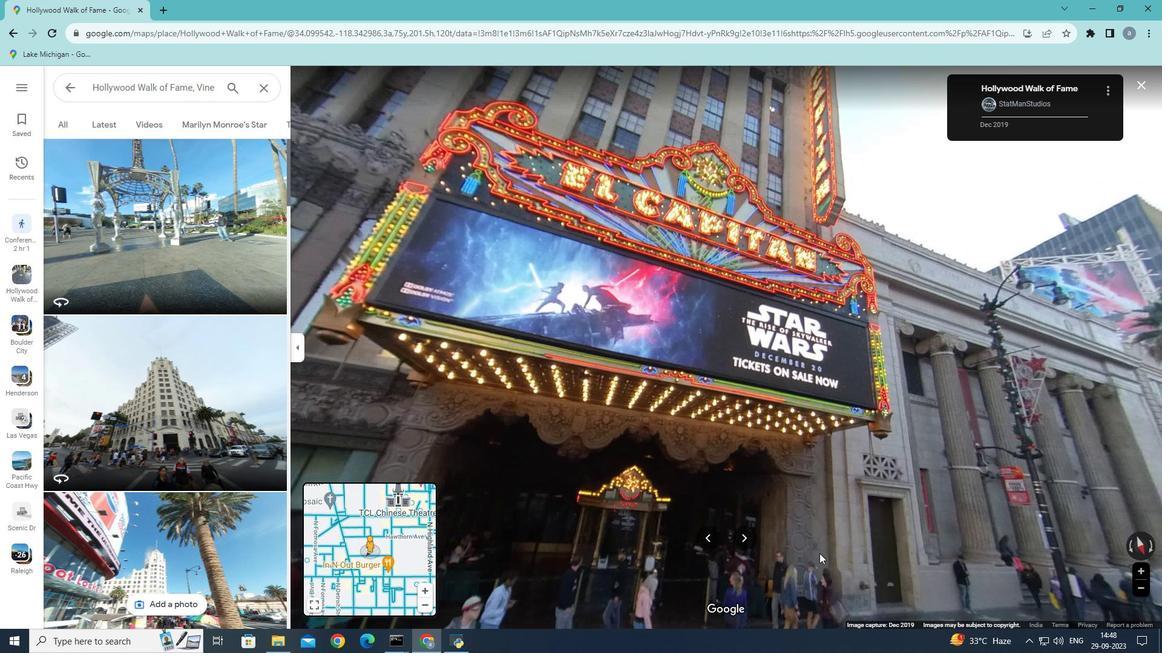
Action: Mouse moved to (814, 555)
Screenshot: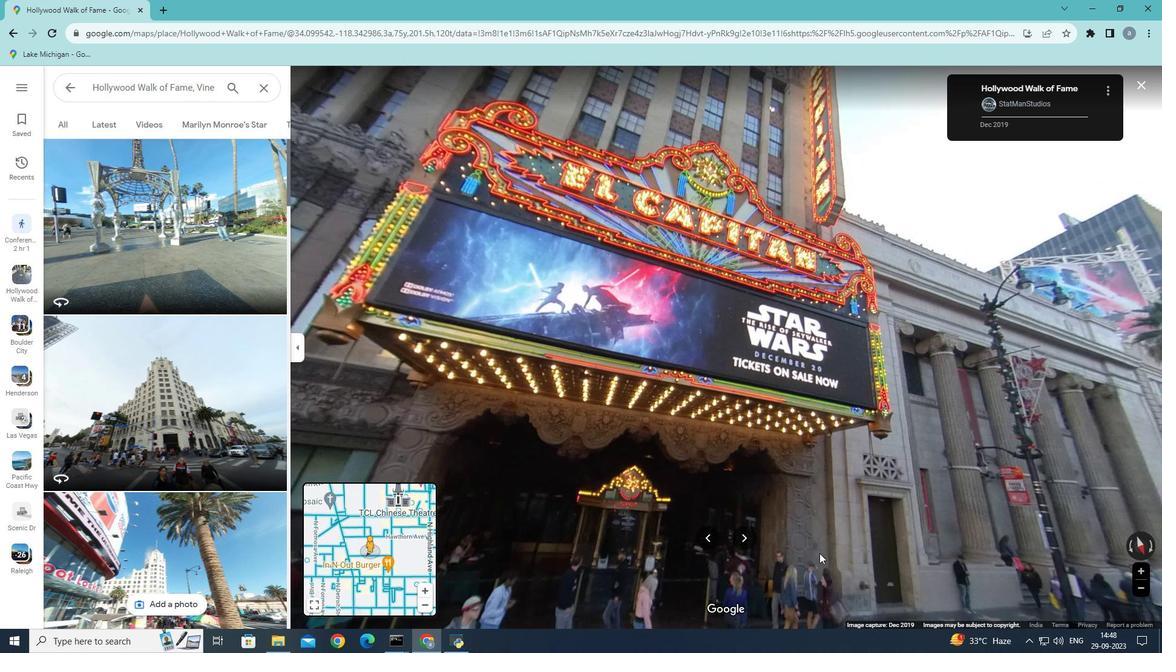 
Action: Mouse scrolled (814, 554) with delta (0, 0)
Screenshot: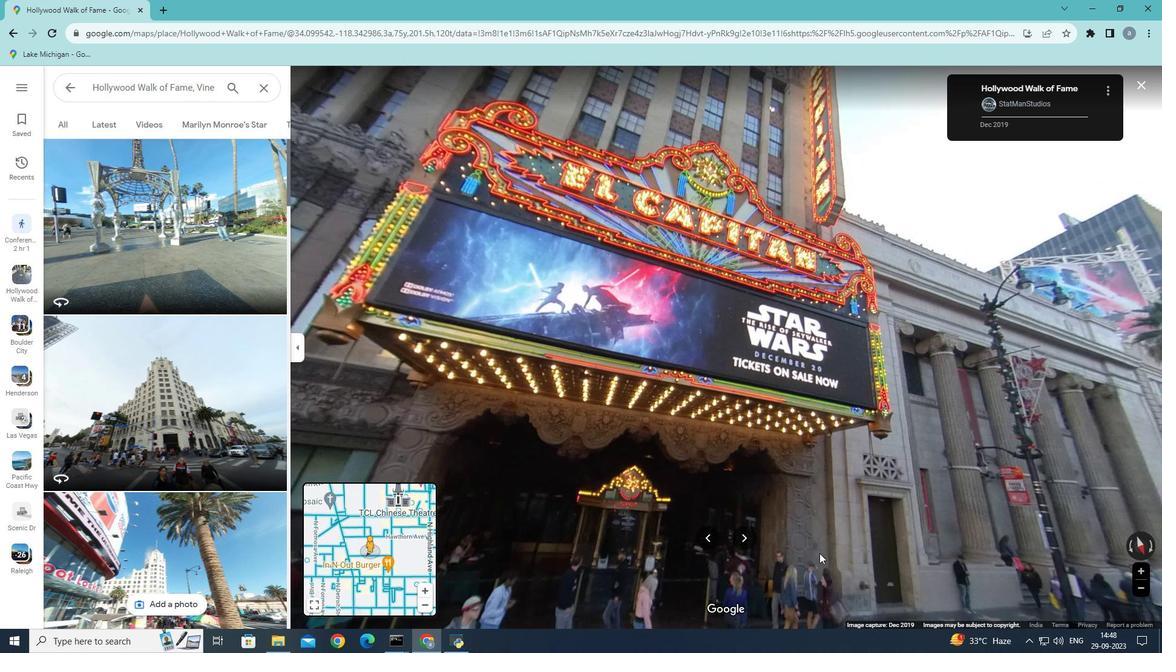 
Action: Mouse moved to (1042, 518)
Screenshot: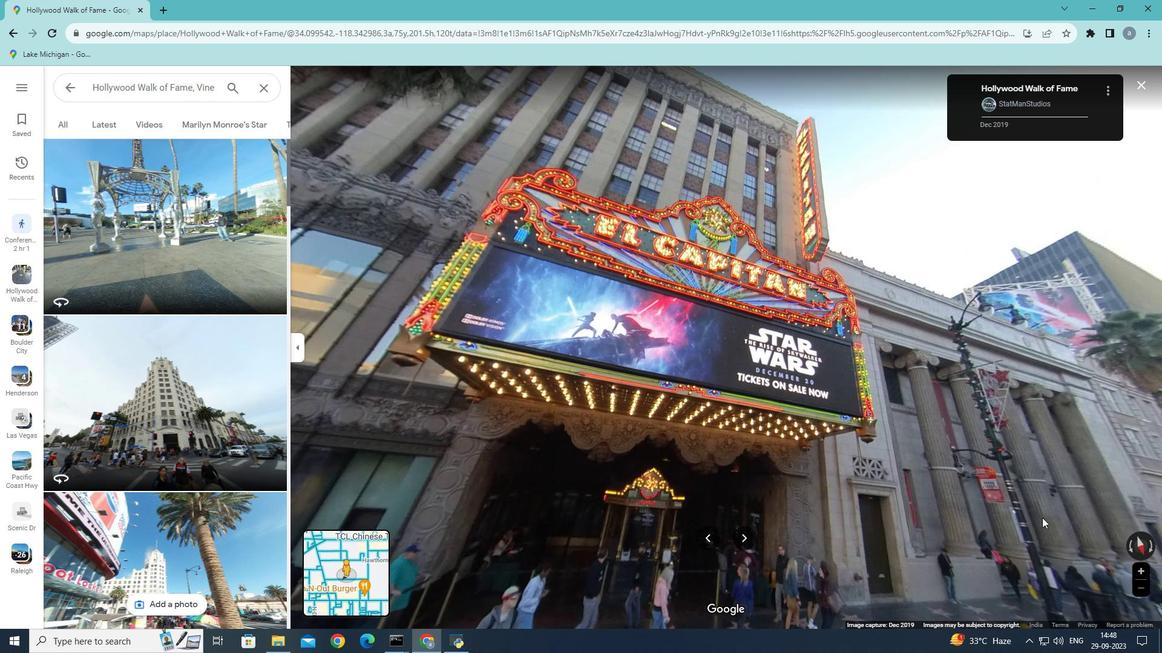 
Action: Mouse scrolled (1042, 517) with delta (0, 0)
Screenshot: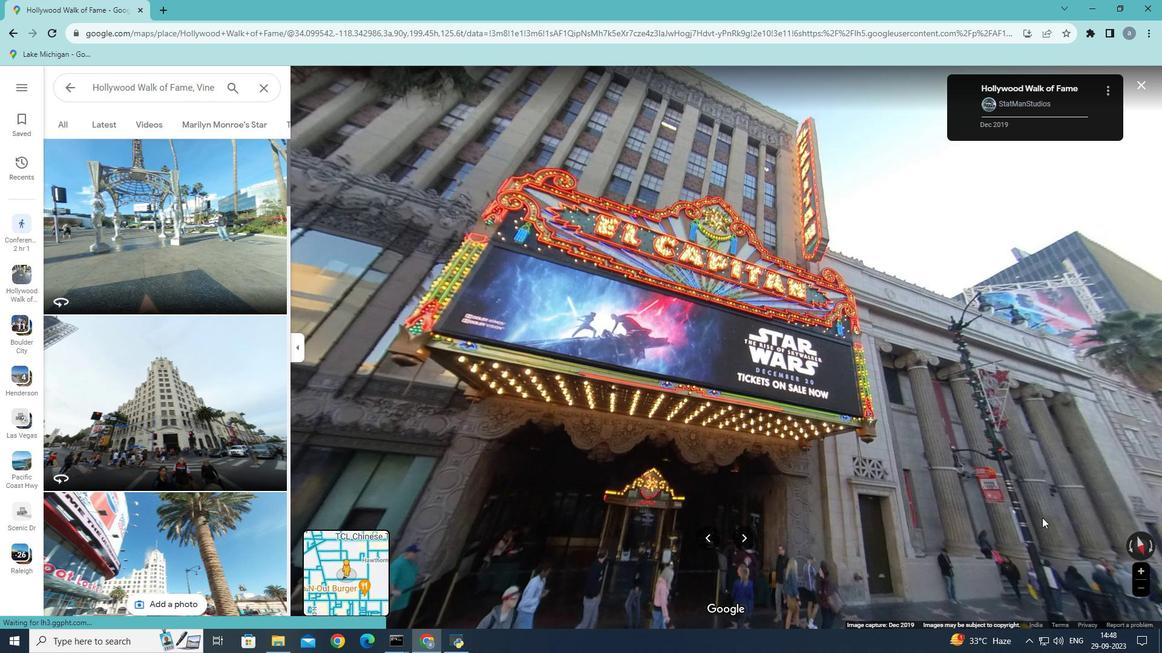 
Action: Mouse scrolled (1042, 517) with delta (0, 0)
Screenshot: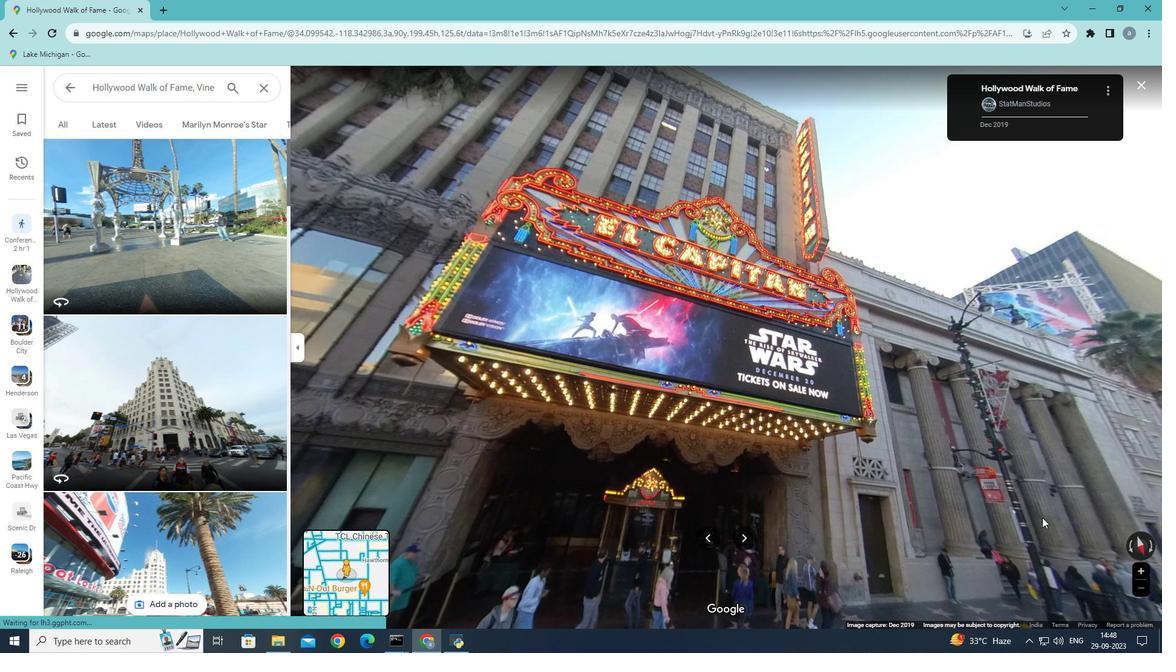 
Action: Mouse scrolled (1042, 517) with delta (0, 0)
Screenshot: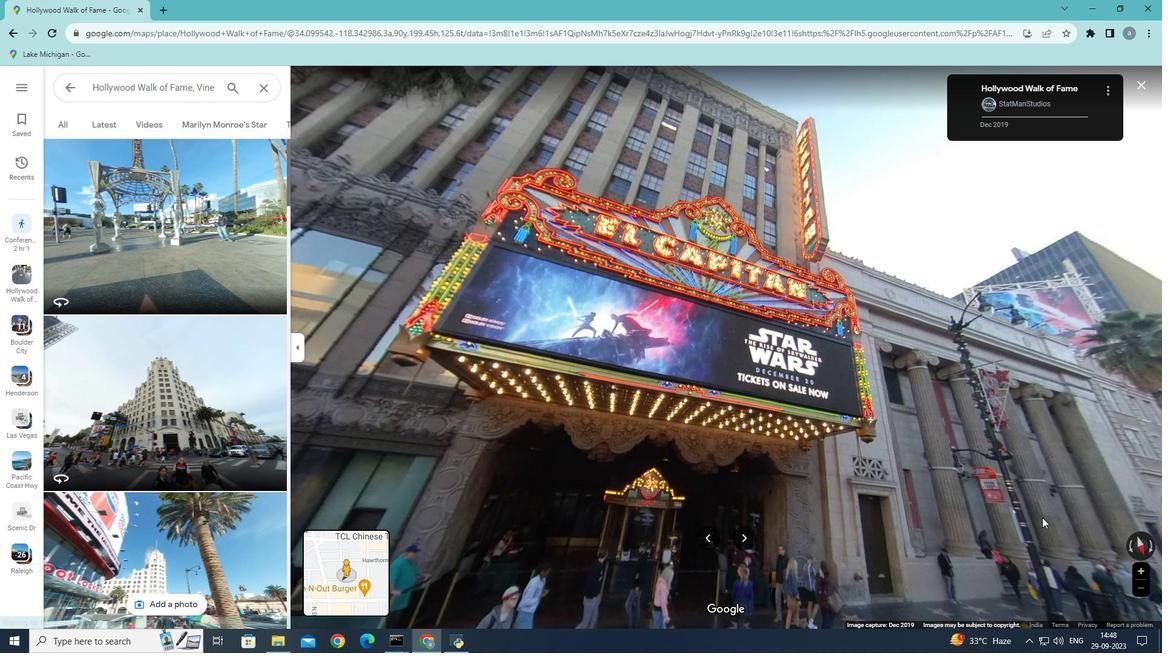 
Action: Mouse moved to (1150, 549)
Screenshot: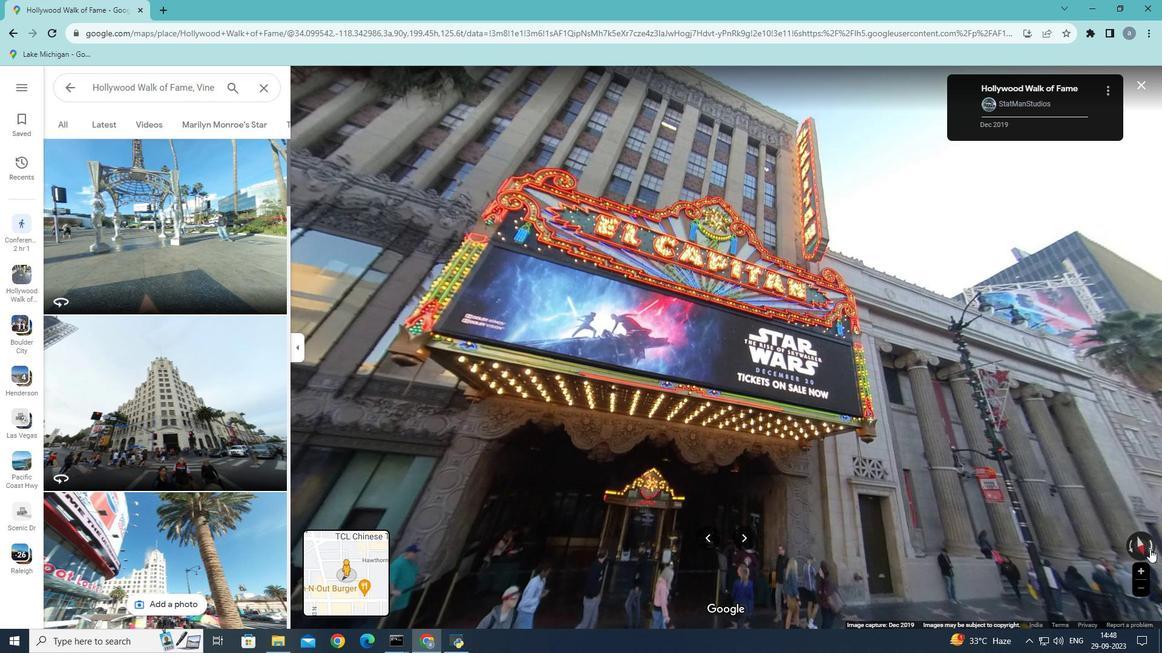 
Action: Mouse pressed left at (1150, 549)
Screenshot: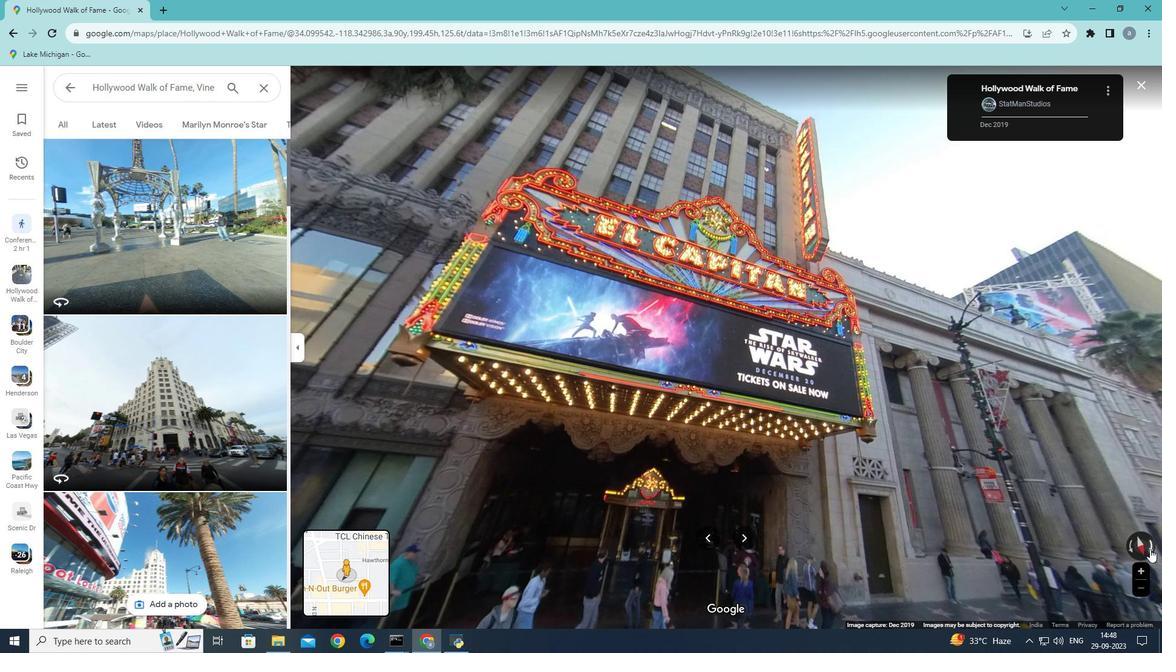 
Action: Mouse moved to (1149, 549)
Screenshot: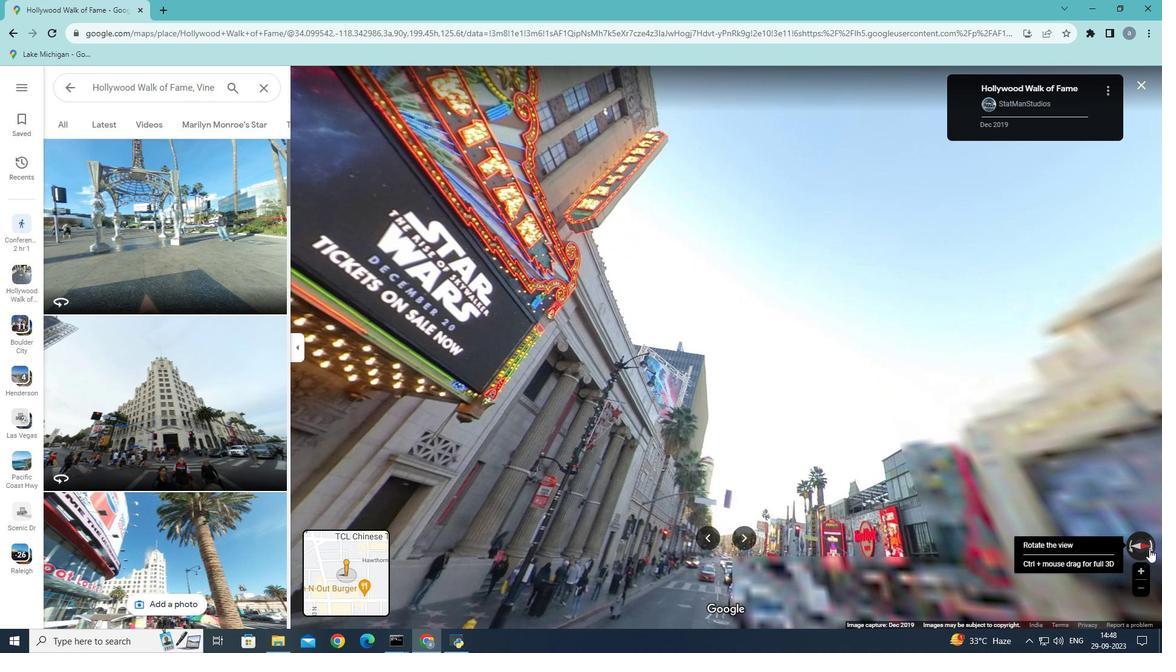 
Action: Mouse pressed left at (1149, 549)
Screenshot: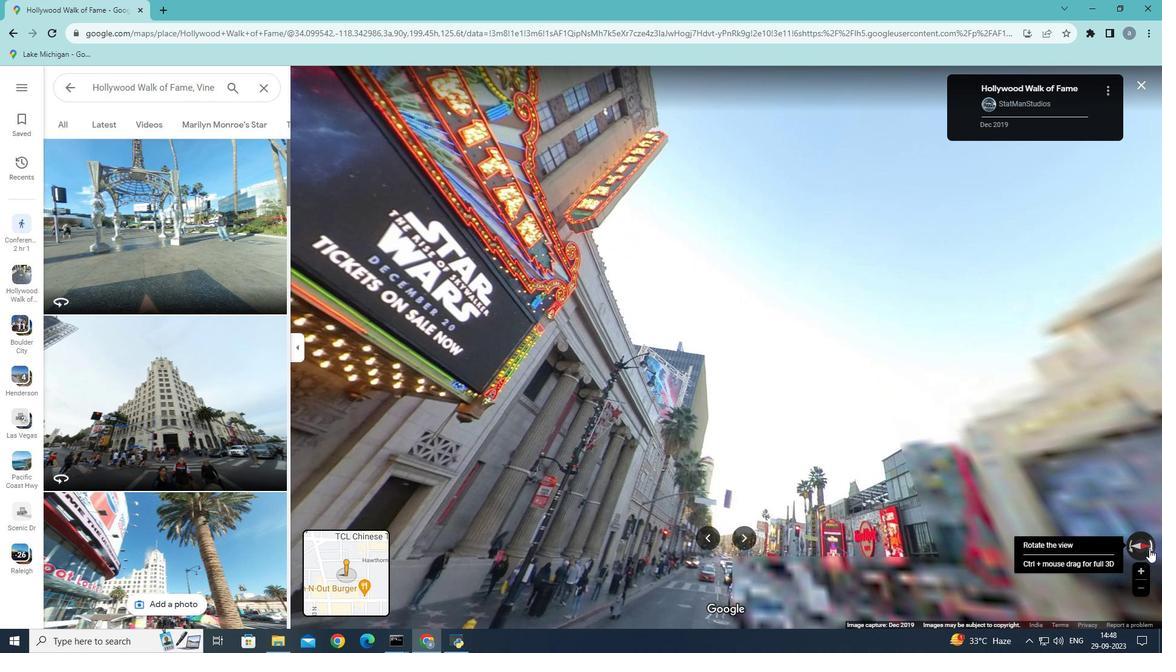 
Action: Mouse pressed left at (1149, 549)
Screenshot: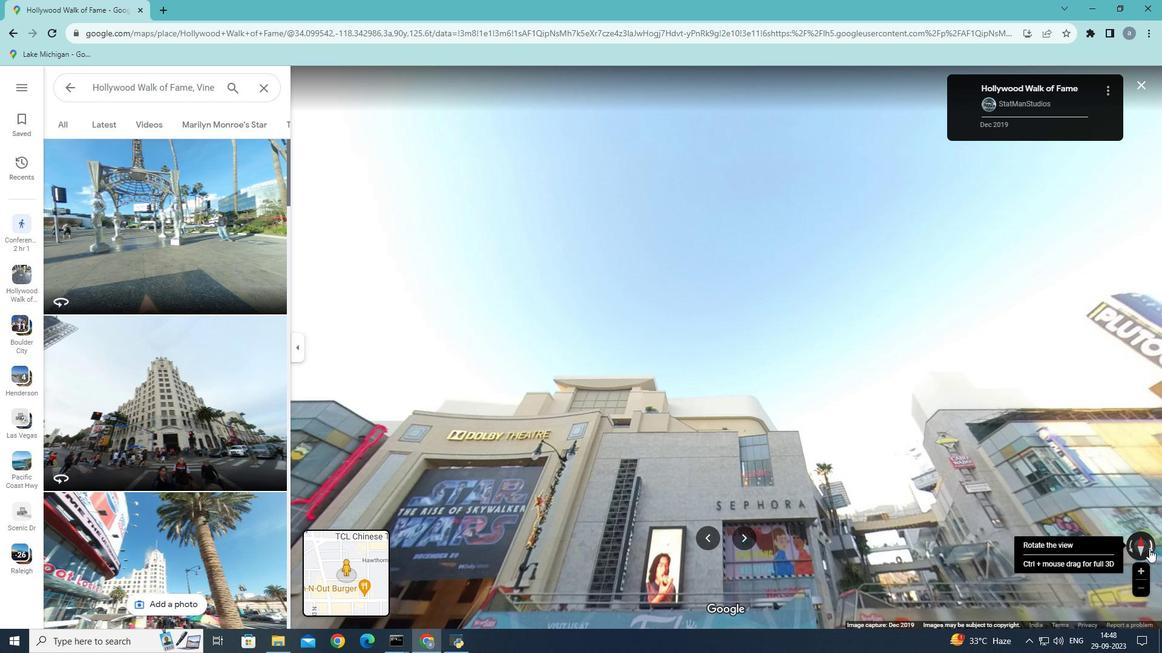 
Action: Mouse moved to (1149, 550)
Screenshot: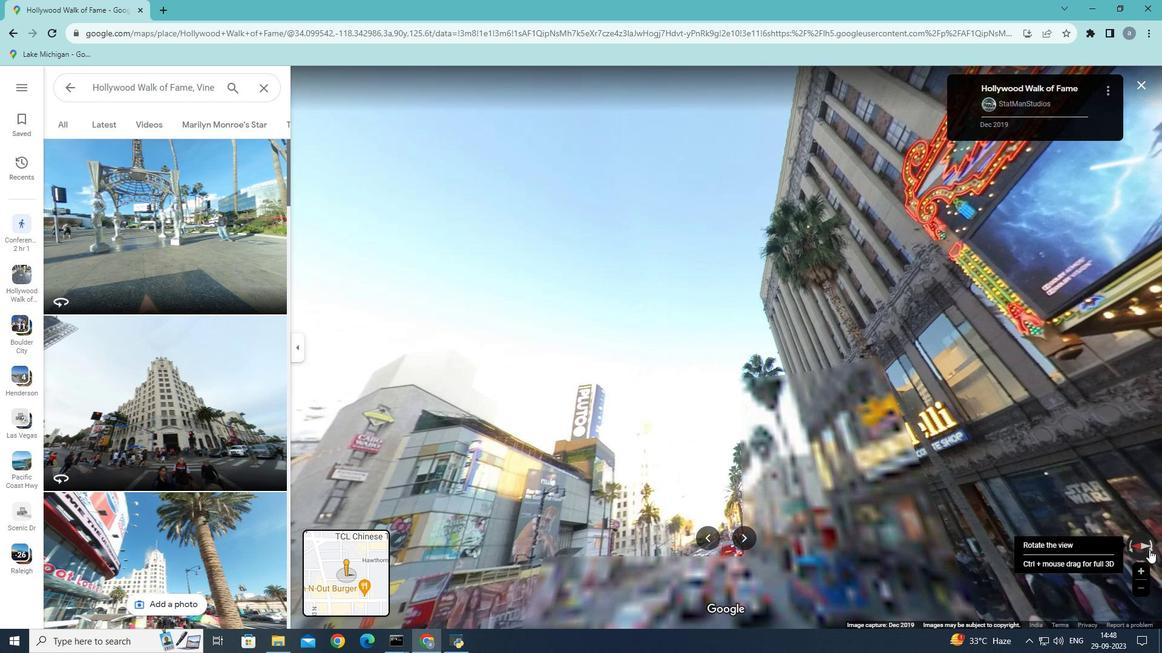 
Action: Mouse pressed left at (1149, 550)
Screenshot: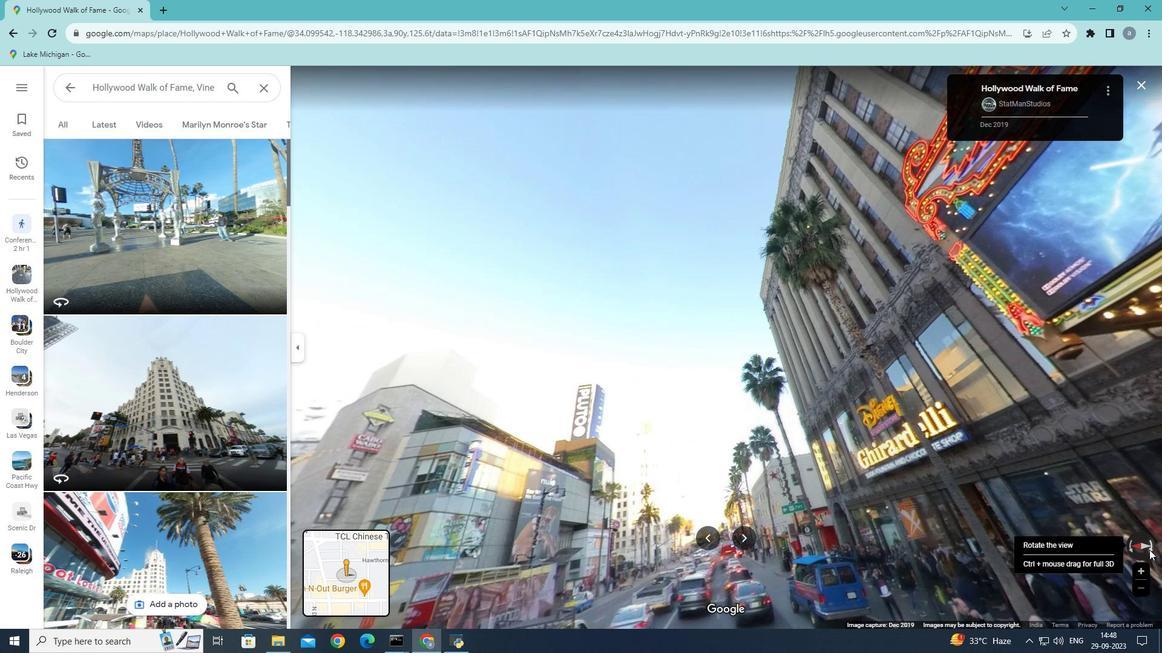 
Action: Mouse pressed left at (1149, 550)
Screenshot: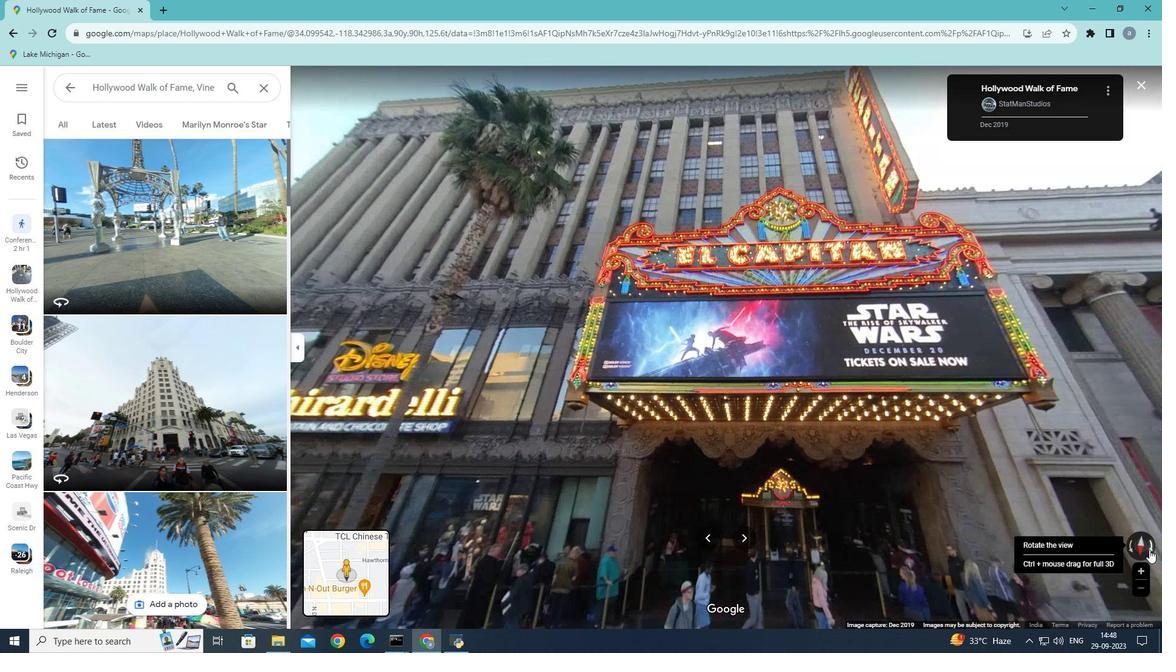 
Action: Mouse moved to (687, 601)
Screenshot: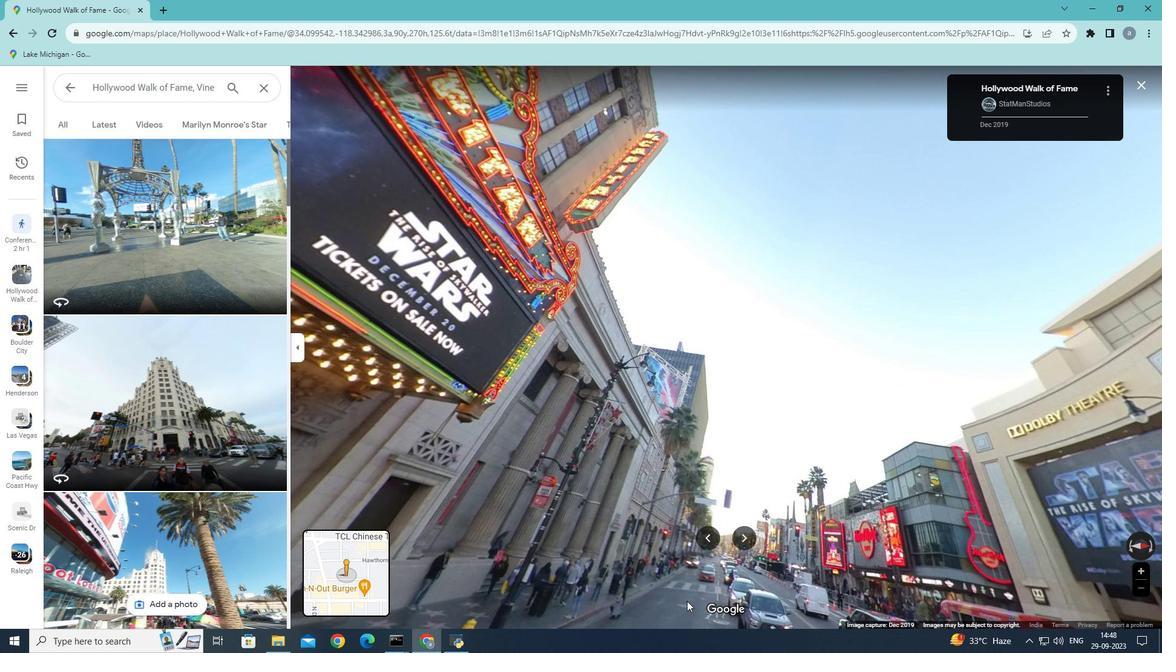 
Action: Mouse pressed left at (687, 601)
Screenshot: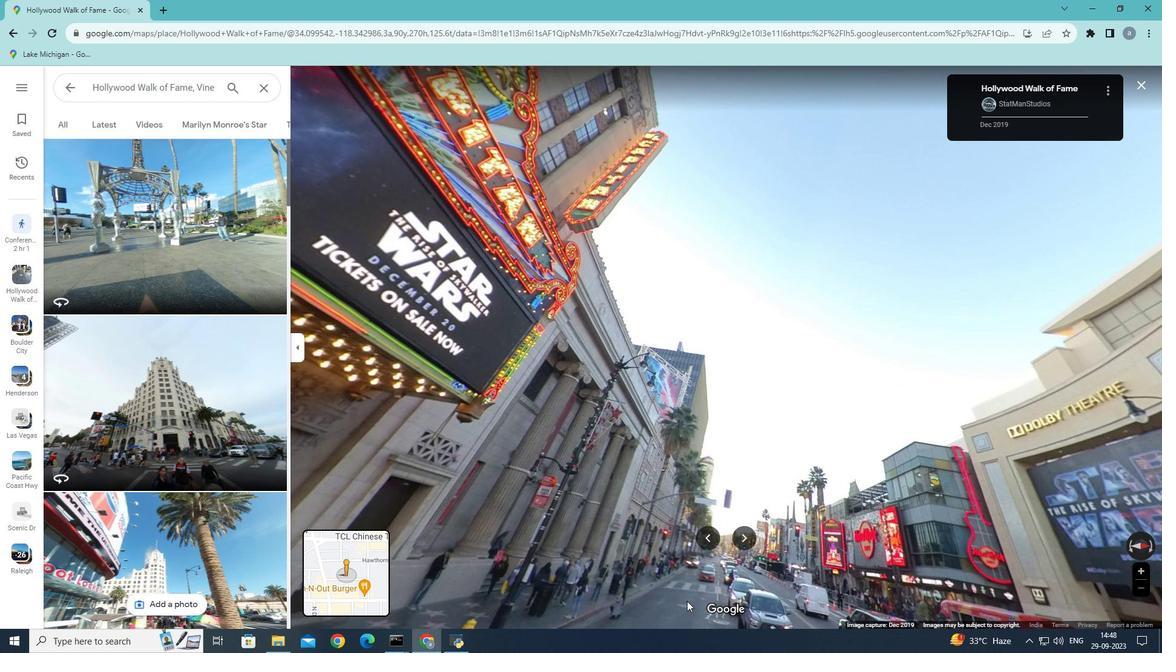 
Action: Mouse pressed left at (687, 601)
Screenshot: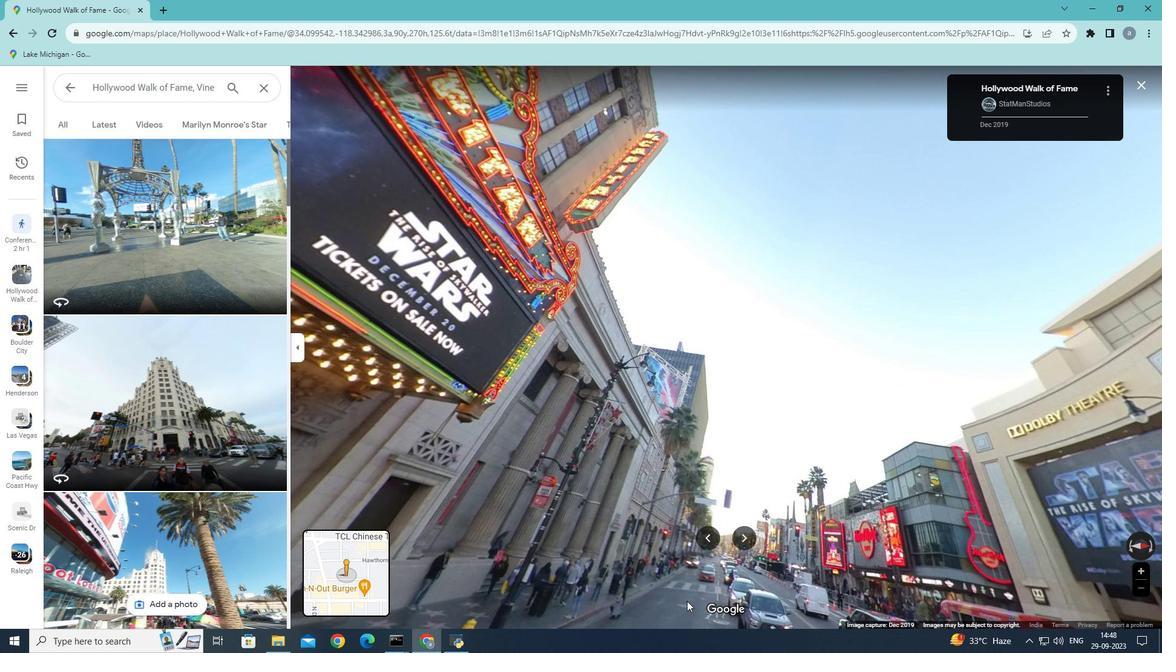 
Action: Mouse moved to (713, 566)
Screenshot: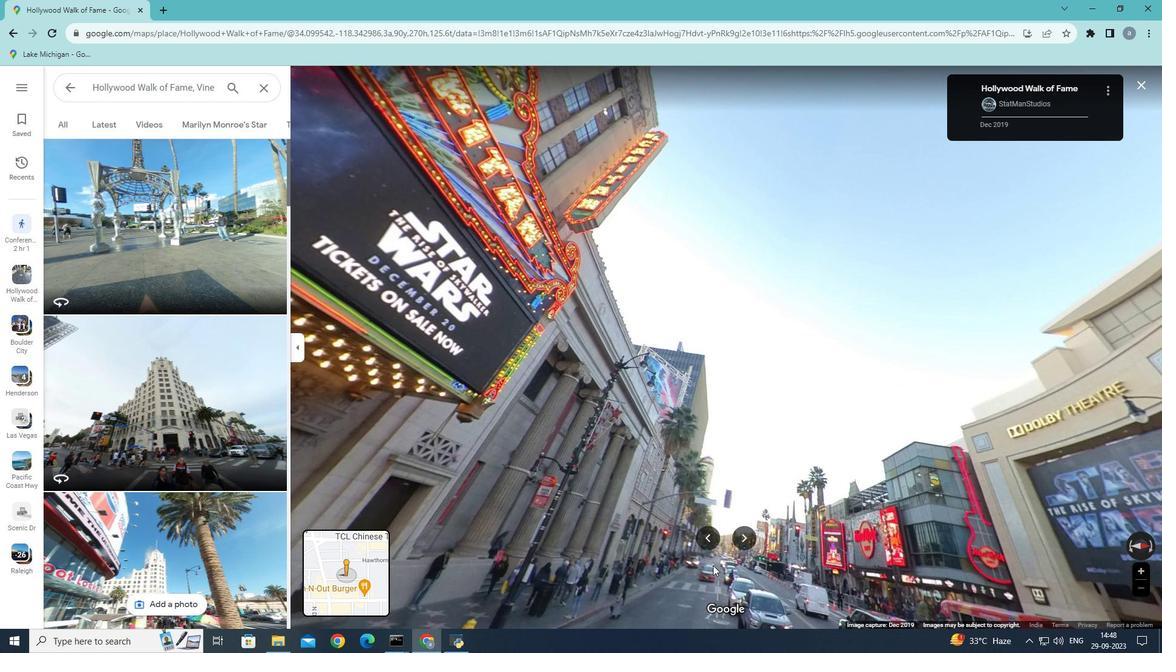 
Action: Mouse pressed left at (713, 566)
Screenshot: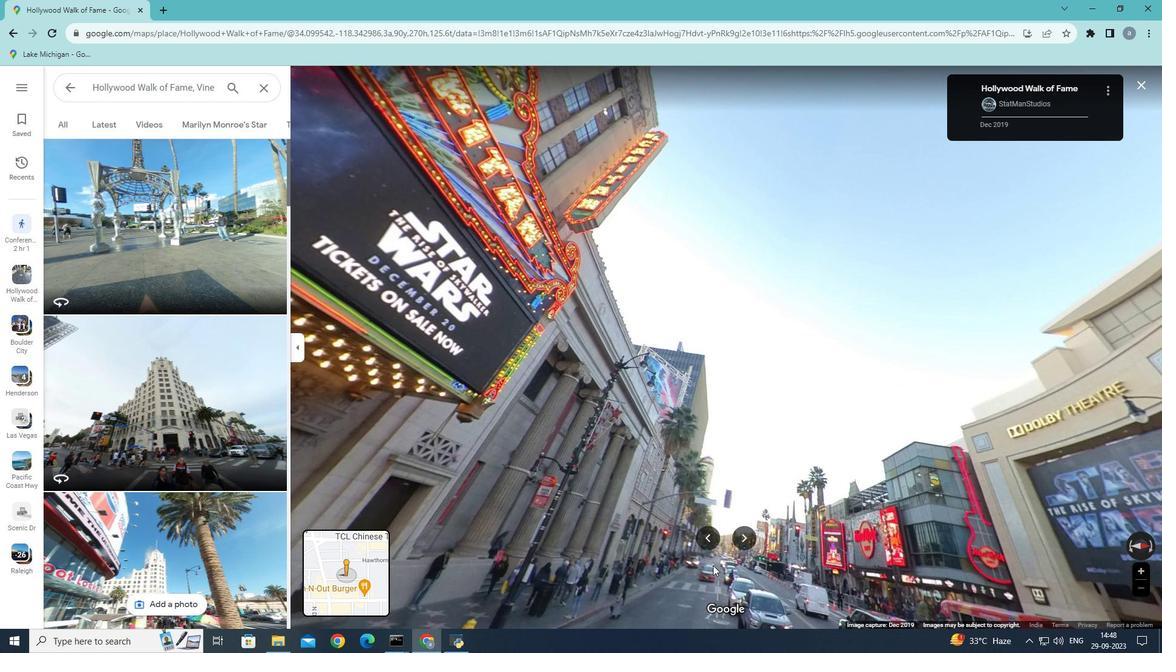 
Action: Mouse moved to (668, 585)
Screenshot: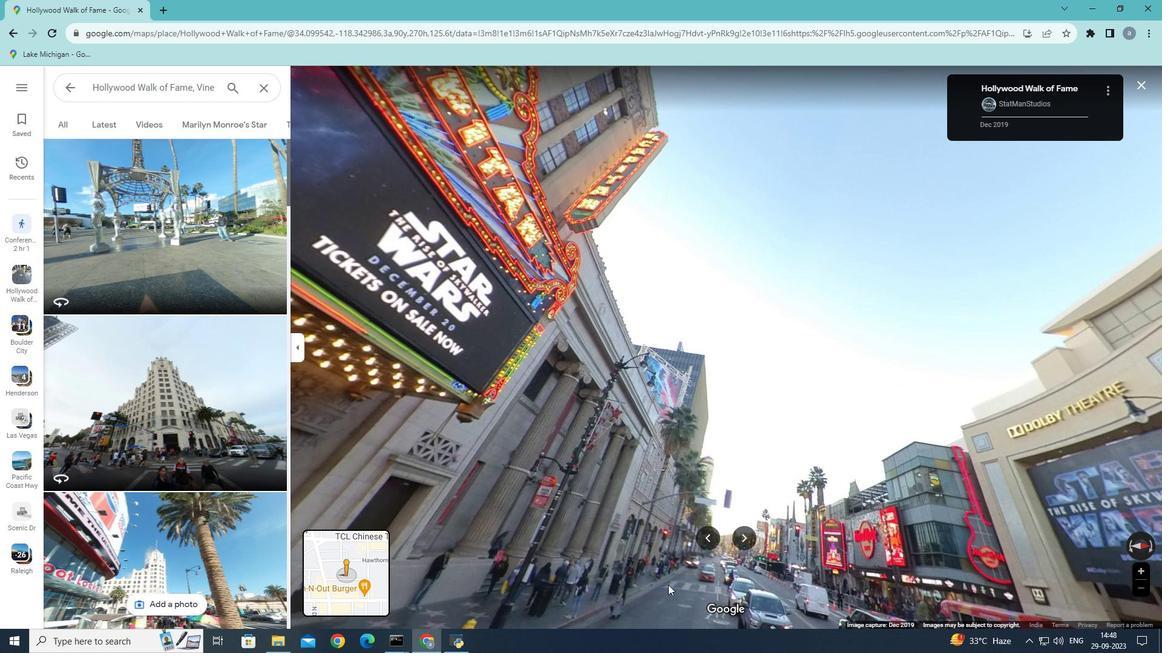 
Action: Mouse scrolled (668, 584) with delta (0, 0)
Screenshot: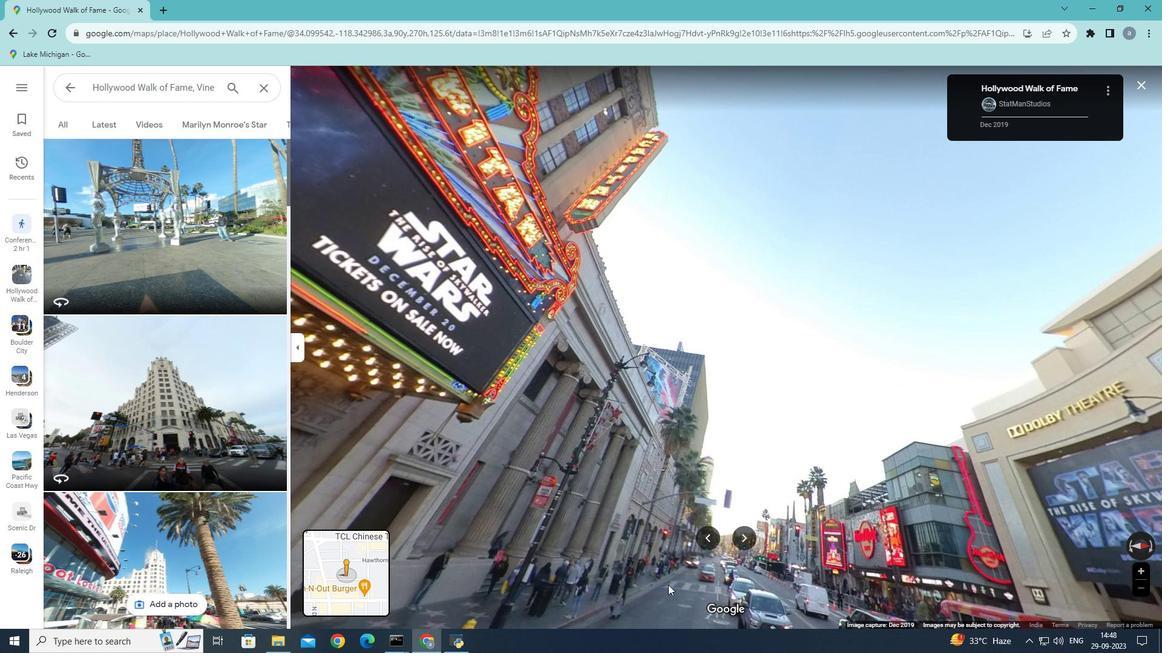 
Action: Mouse scrolled (668, 584) with delta (0, 0)
Screenshot: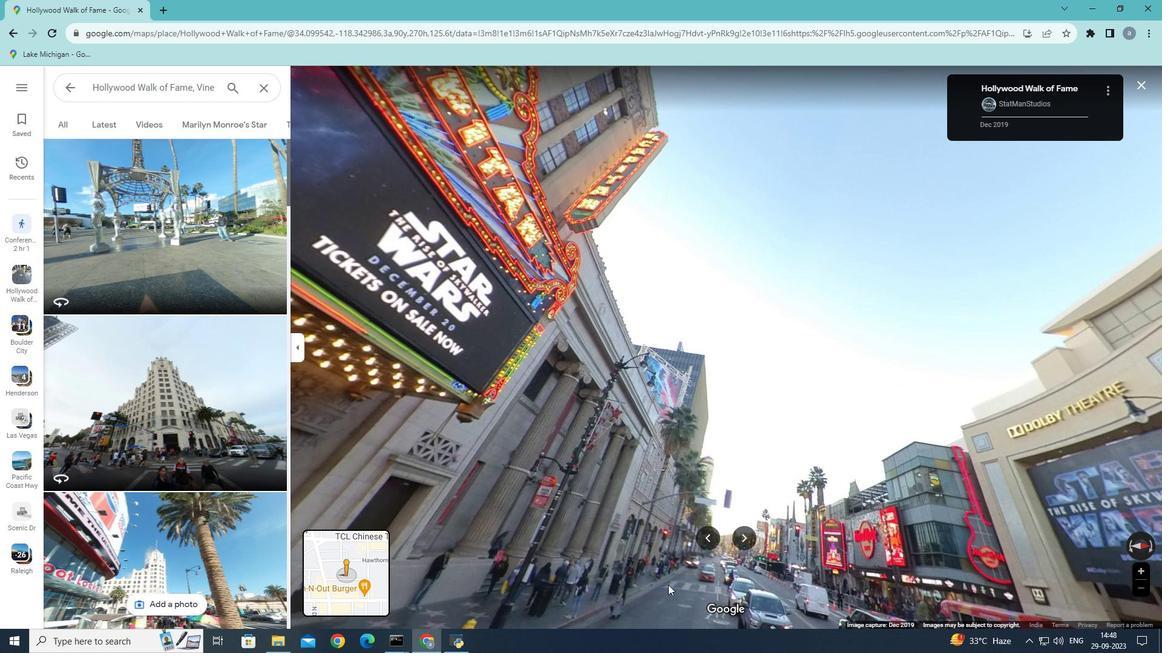 
Action: Mouse moved to (85, 352)
Screenshot: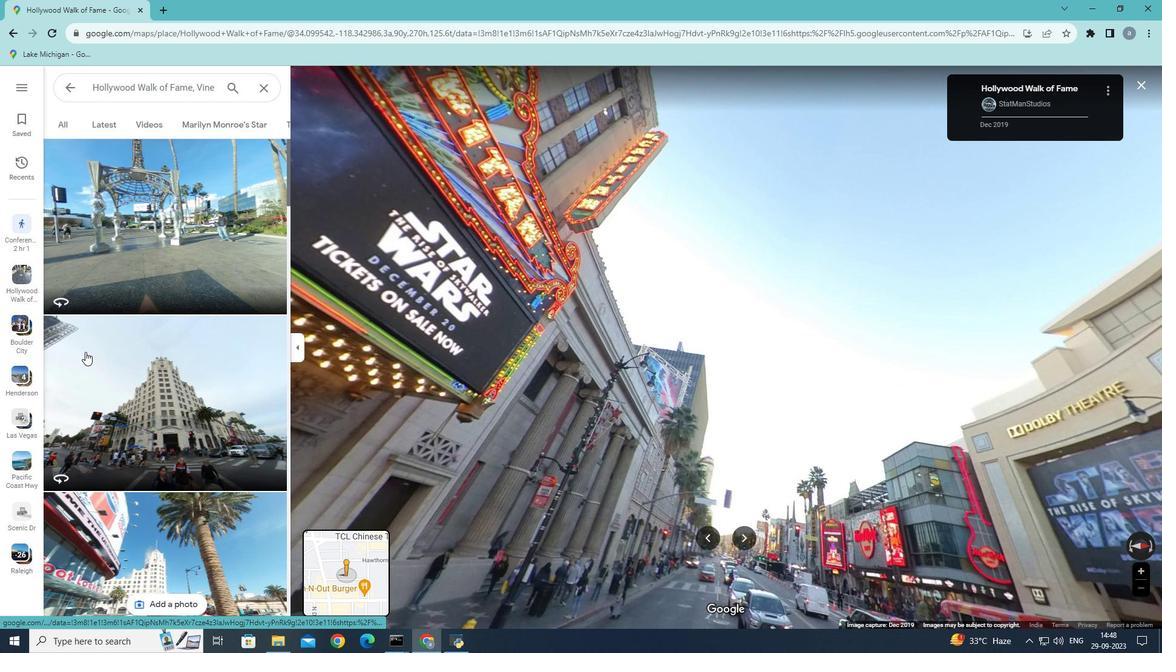 
Action: Mouse pressed left at (85, 352)
Screenshot: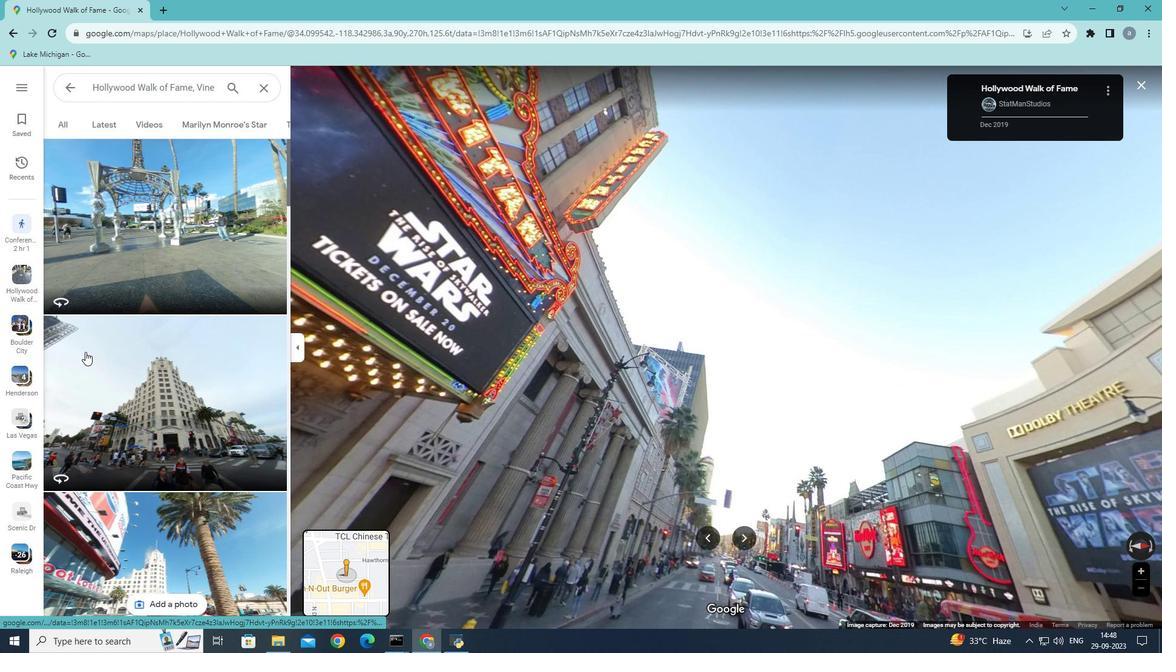 
Action: Mouse moved to (138, 335)
Screenshot: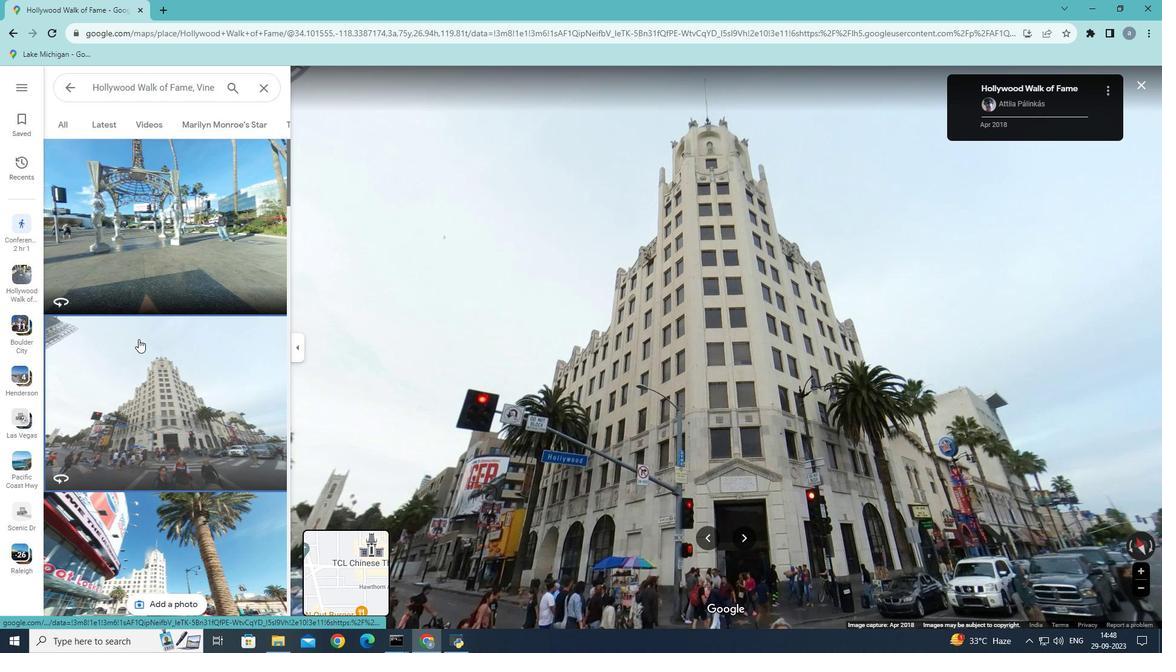 
Action: Mouse scrolled (138, 335) with delta (0, 0)
Screenshot: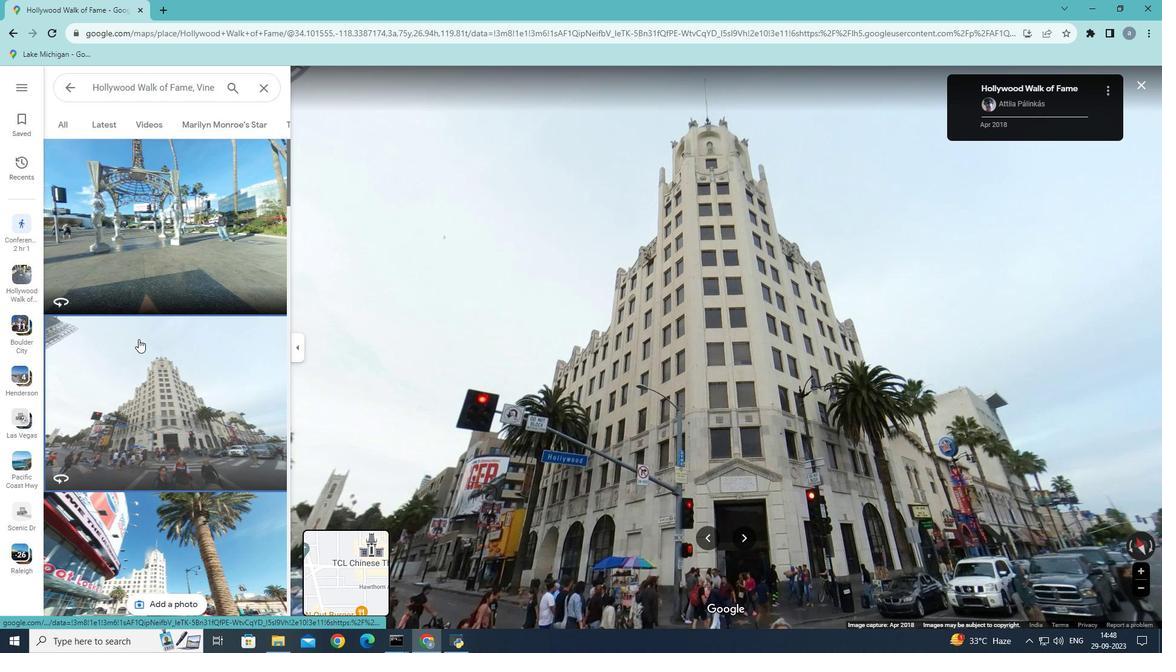 
Action: Mouse moved to (138, 339)
Screenshot: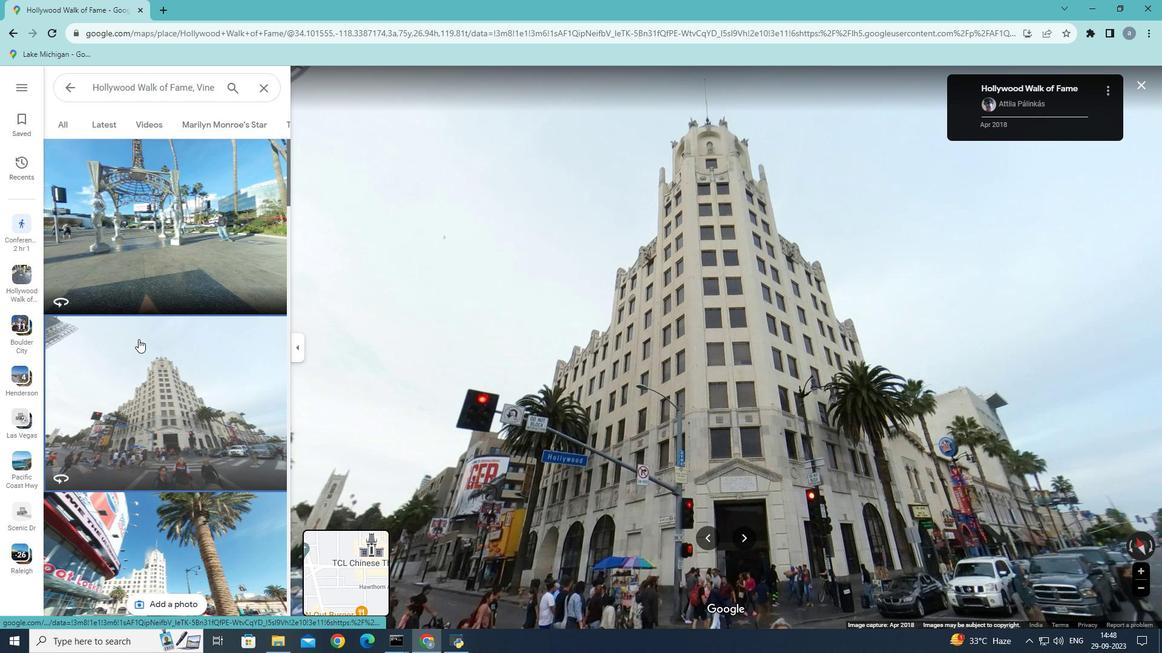 
Action: Mouse scrolled (138, 338) with delta (0, 0)
Screenshot: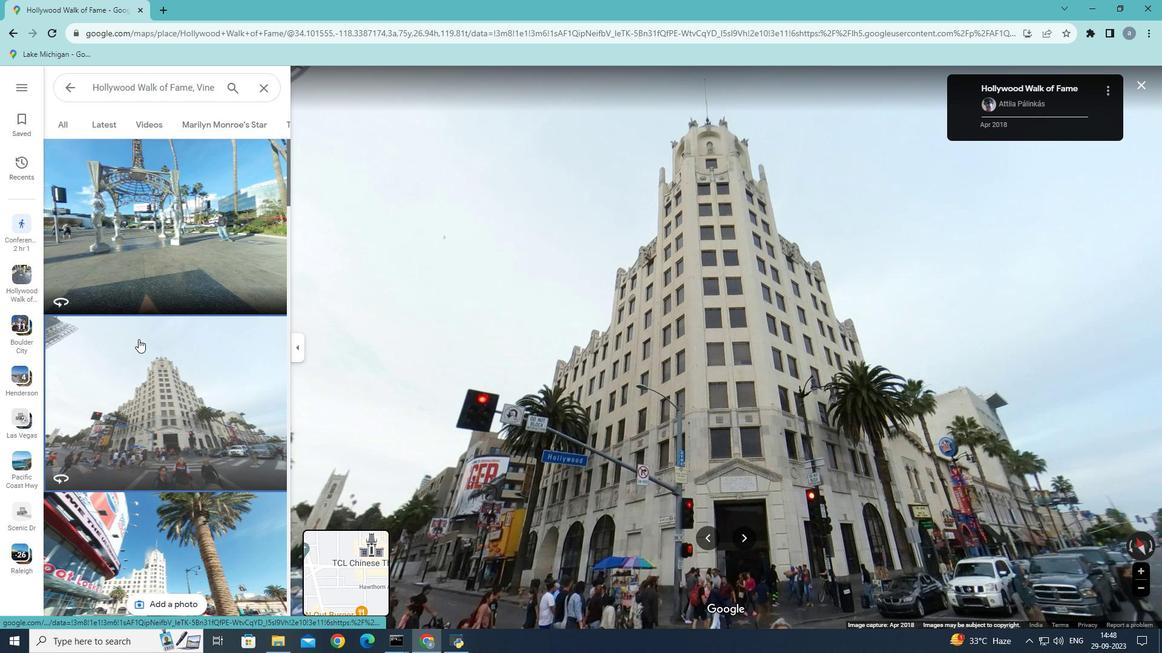 
Action: Mouse scrolled (138, 338) with delta (0, 0)
Screenshot: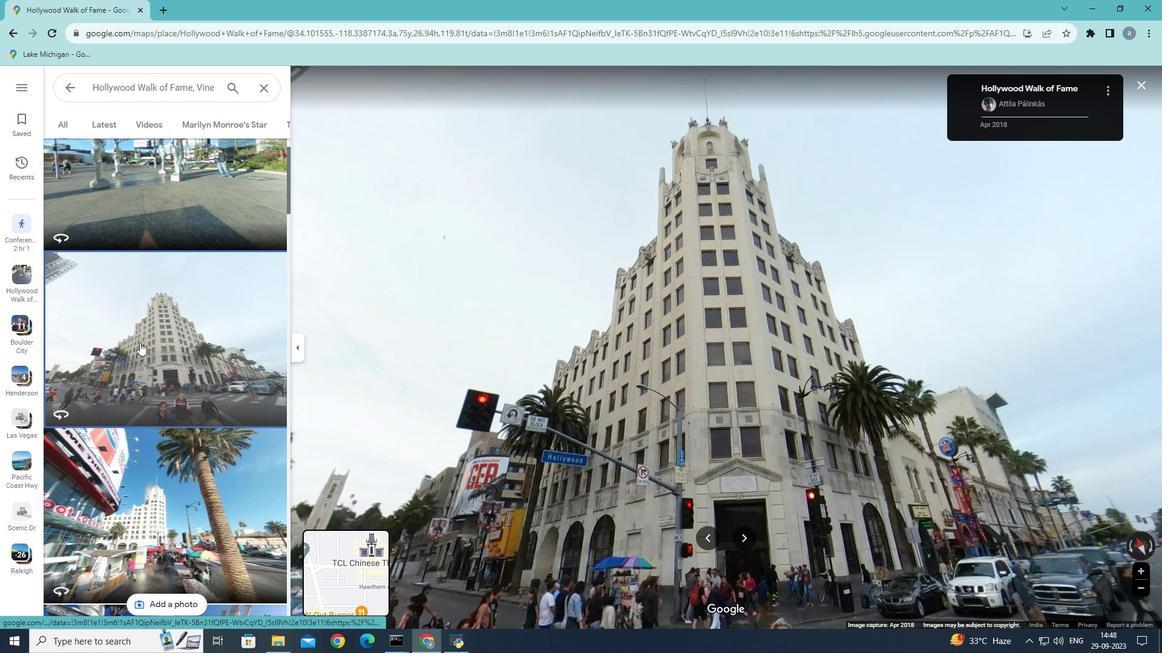 
Action: Mouse moved to (139, 343)
Screenshot: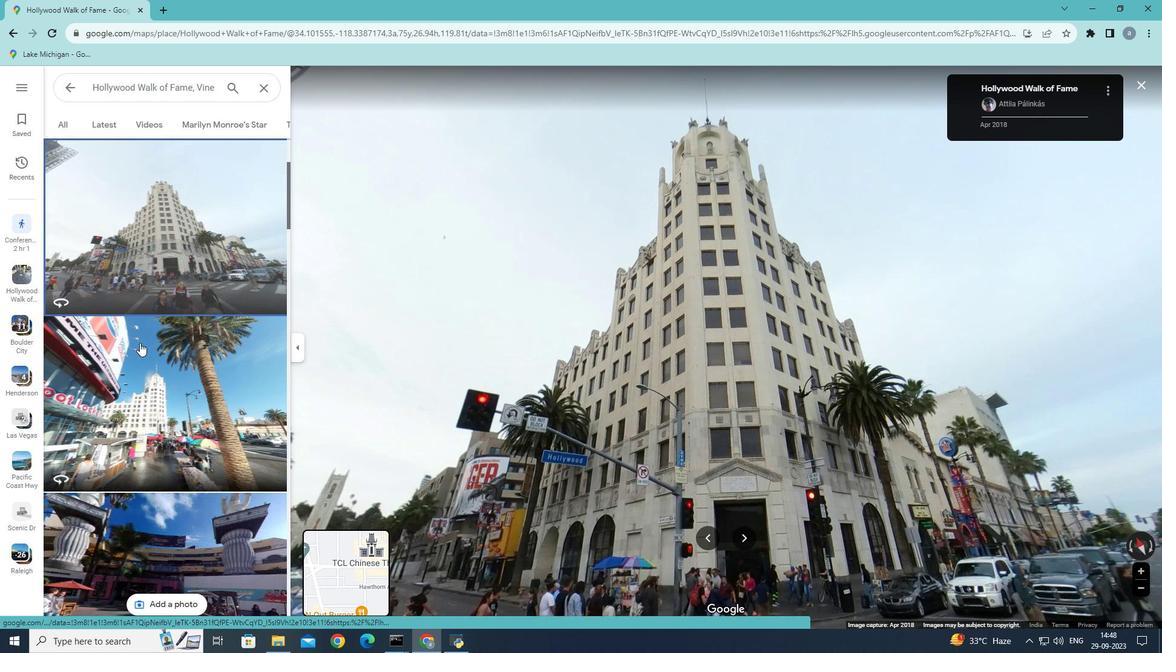 
Action: Mouse scrolled (139, 342) with delta (0, 0)
Screenshot: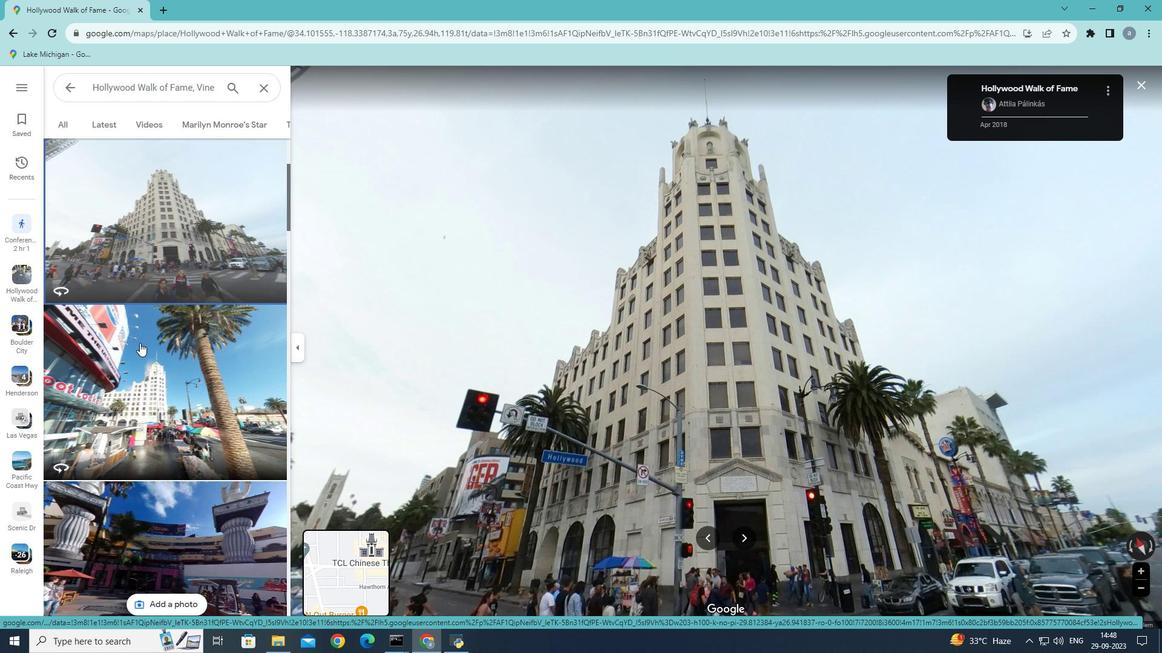 
Action: Mouse scrolled (139, 342) with delta (0, 0)
Screenshot: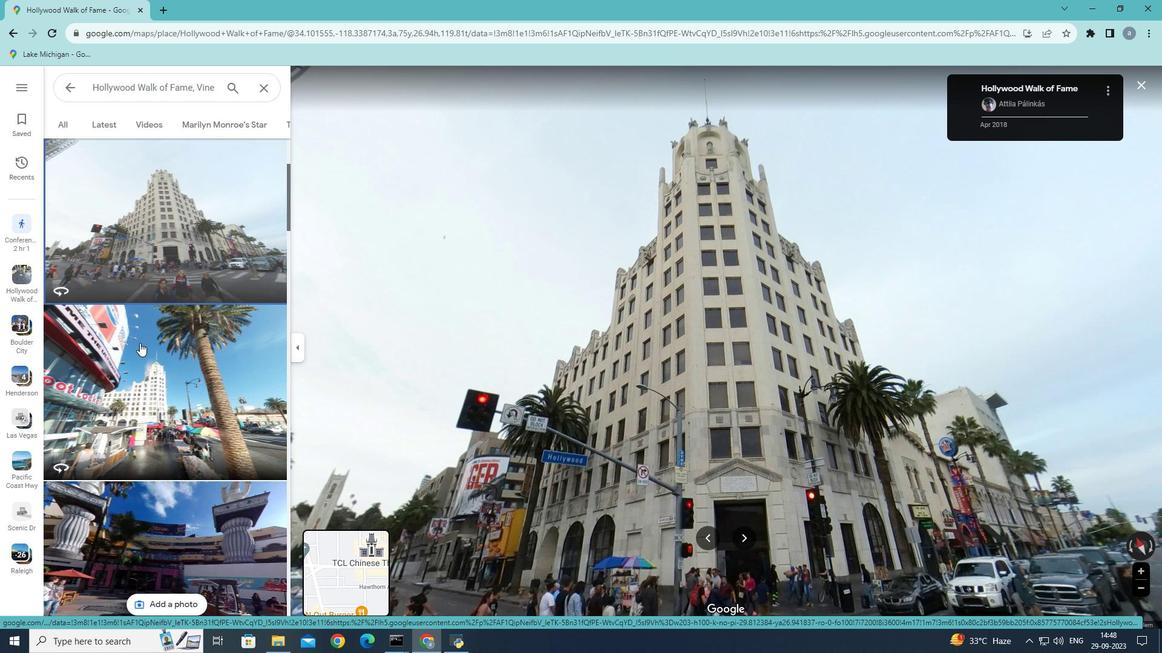 
Action: Mouse moved to (139, 343)
Screenshot: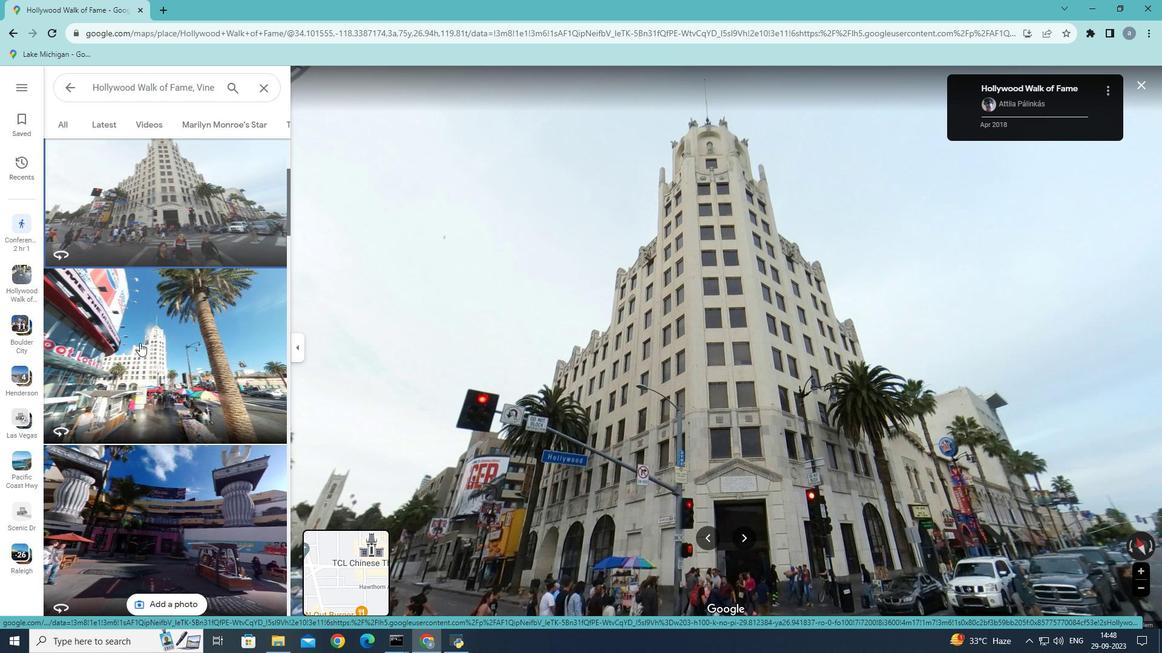 
Action: Mouse scrolled (139, 342) with delta (0, 0)
Screenshot: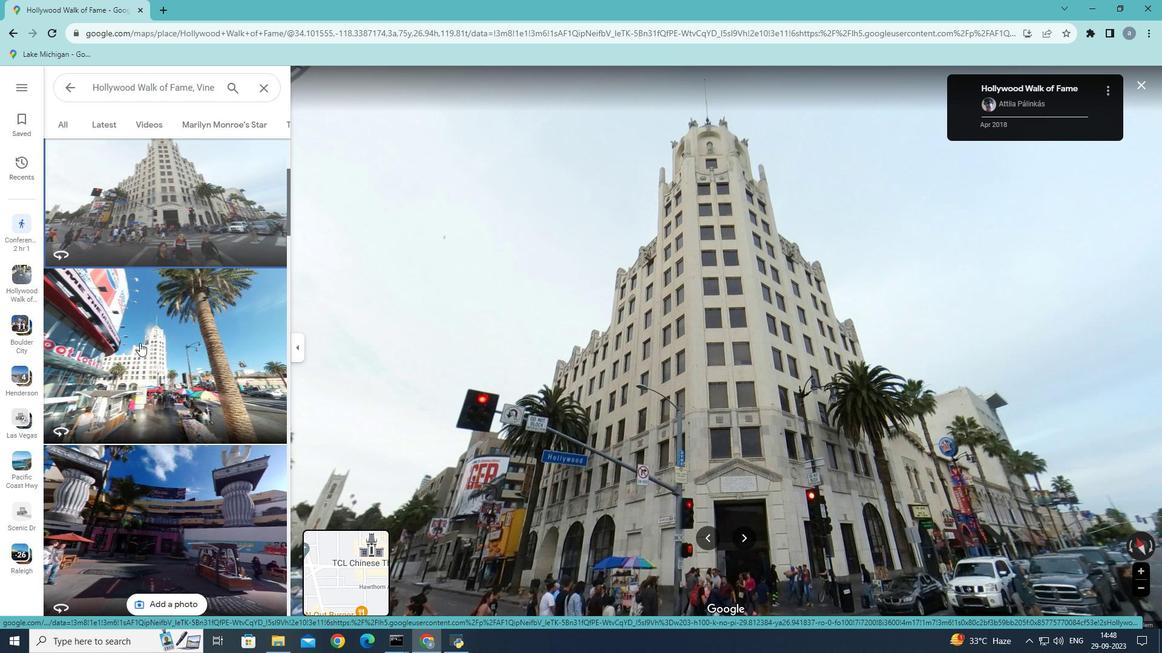 
Action: Mouse scrolled (139, 342) with delta (0, 0)
Screenshot: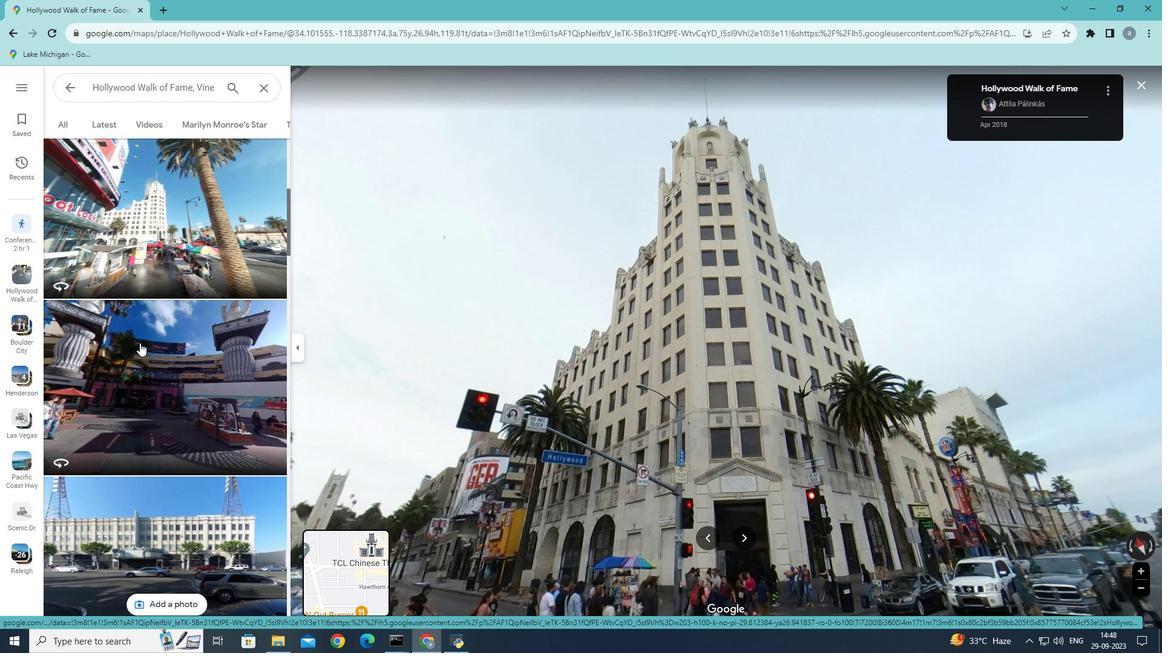 
Action: Mouse scrolled (139, 342) with delta (0, 0)
Screenshot: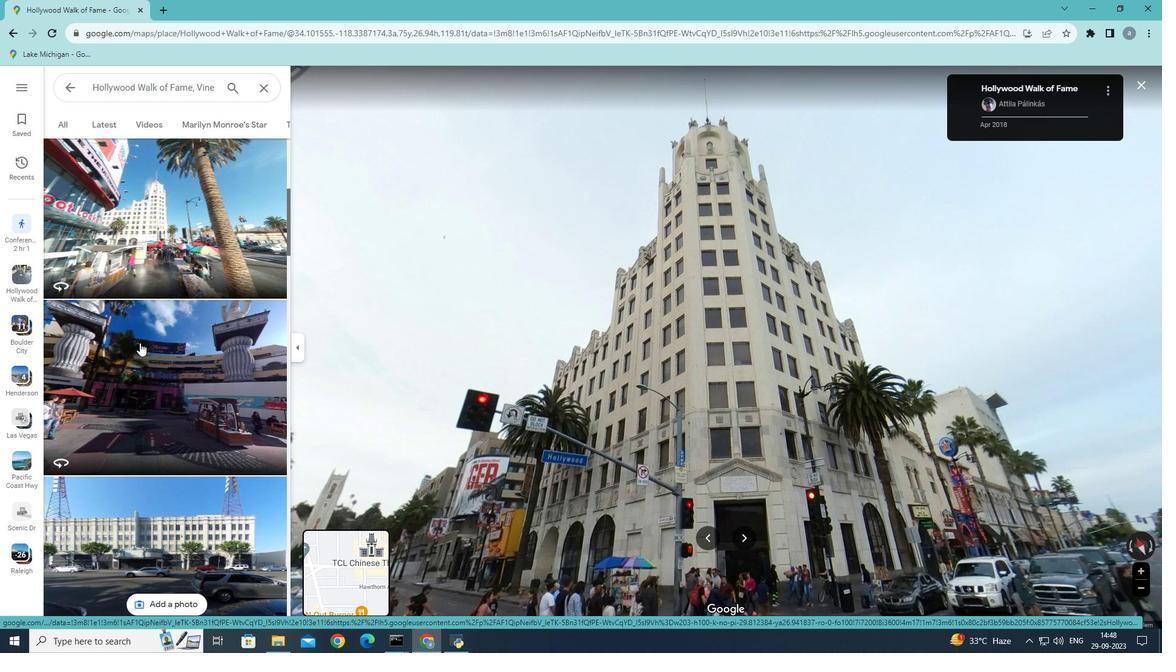 
Action: Mouse scrolled (139, 342) with delta (0, 0)
Screenshot: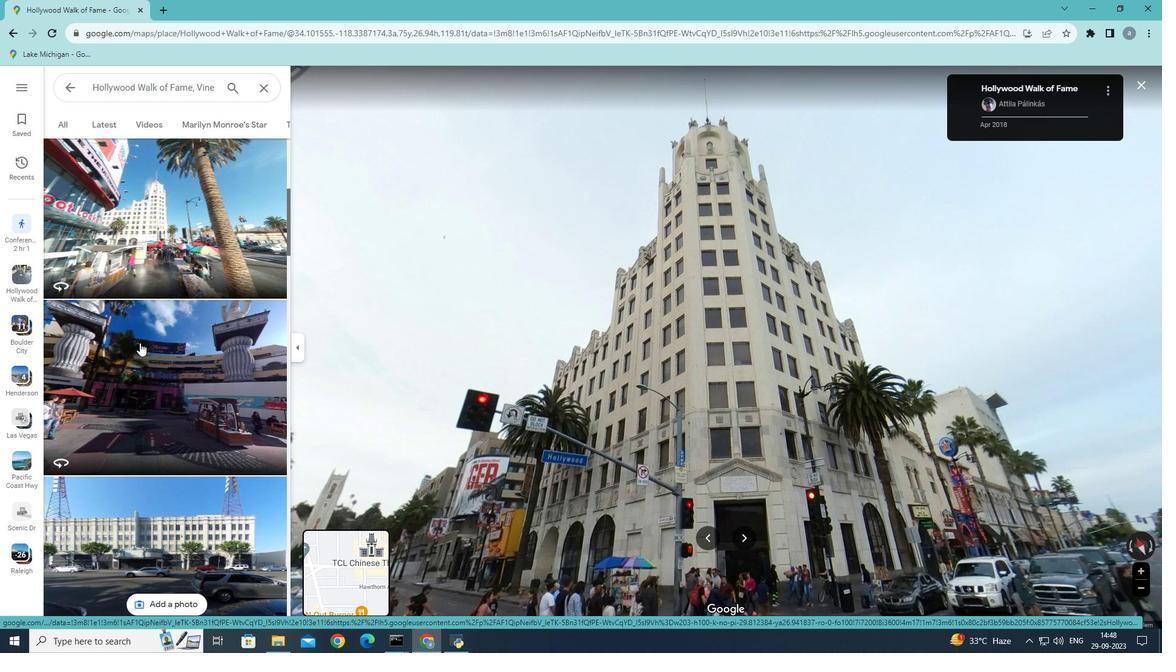 
Action: Mouse scrolled (139, 342) with delta (0, 0)
Screenshot: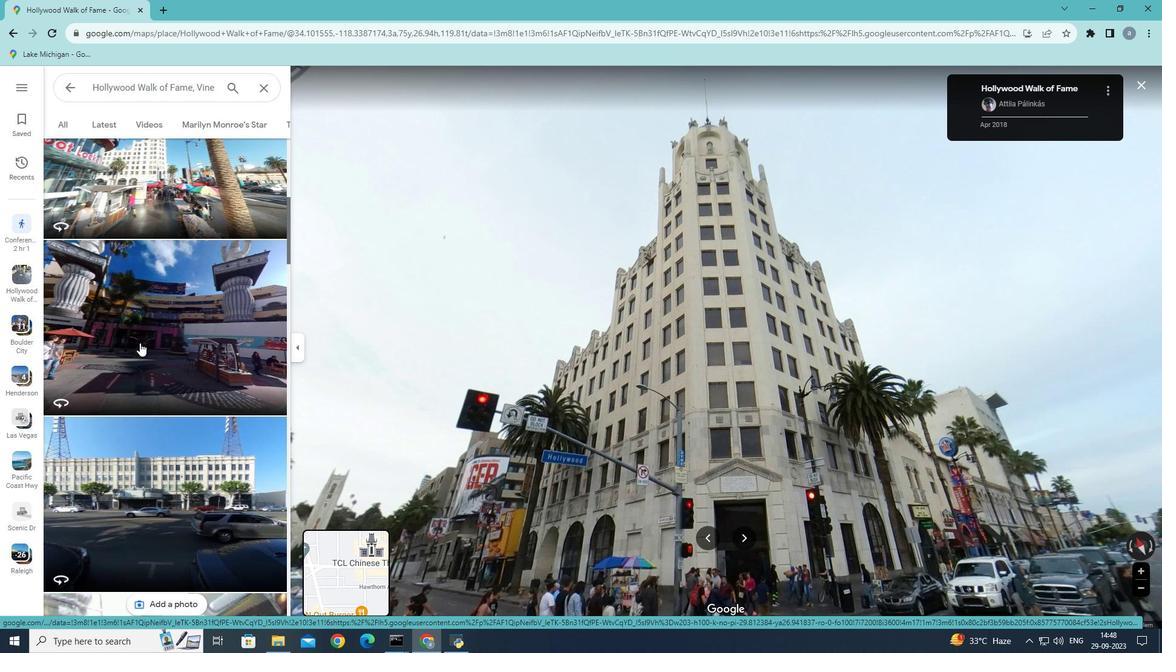 
Action: Mouse scrolled (139, 342) with delta (0, 0)
Screenshot: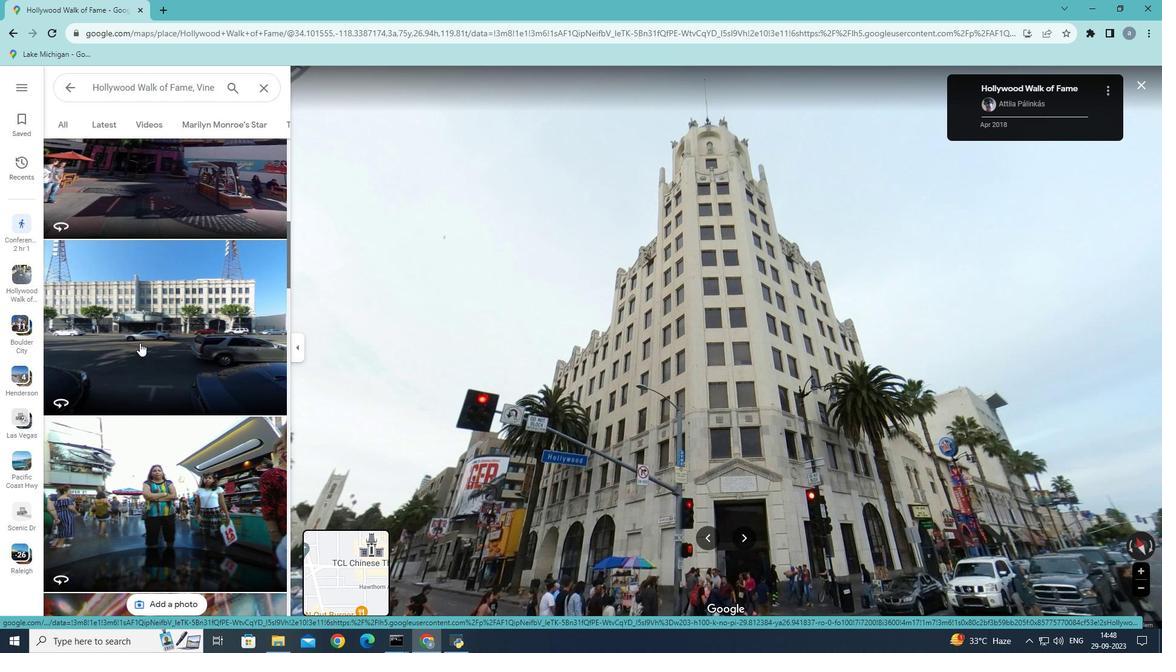 
Action: Mouse scrolled (139, 342) with delta (0, 0)
Screenshot: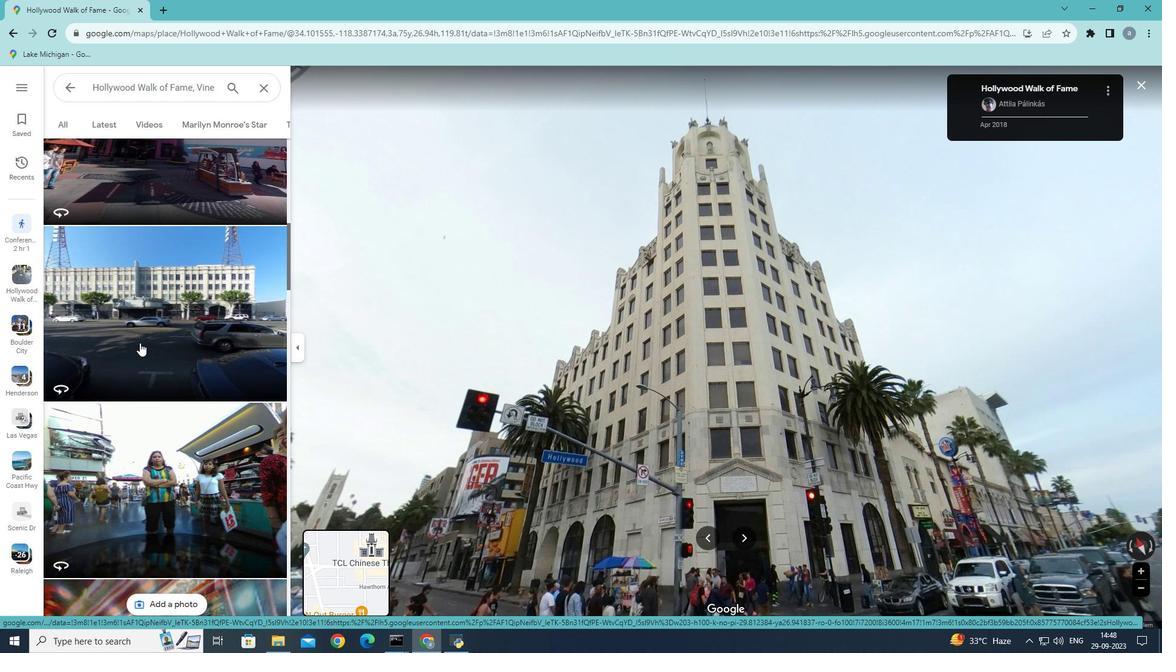 
Action: Mouse scrolled (139, 342) with delta (0, 0)
Screenshot: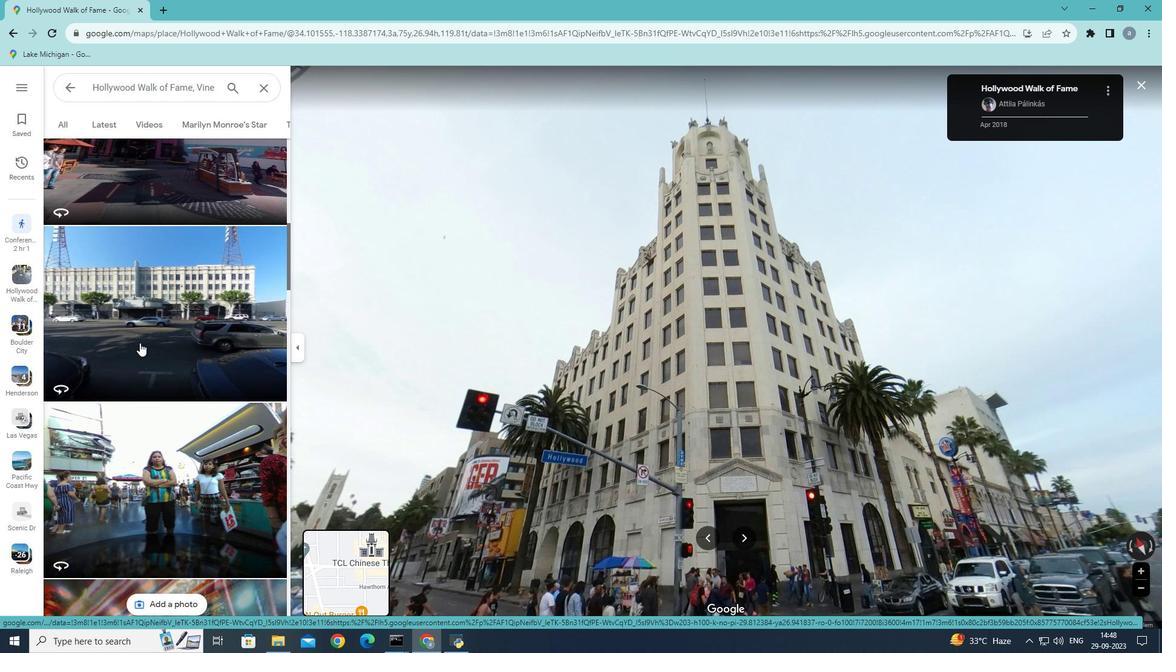 
Action: Mouse scrolled (139, 342) with delta (0, 0)
Screenshot: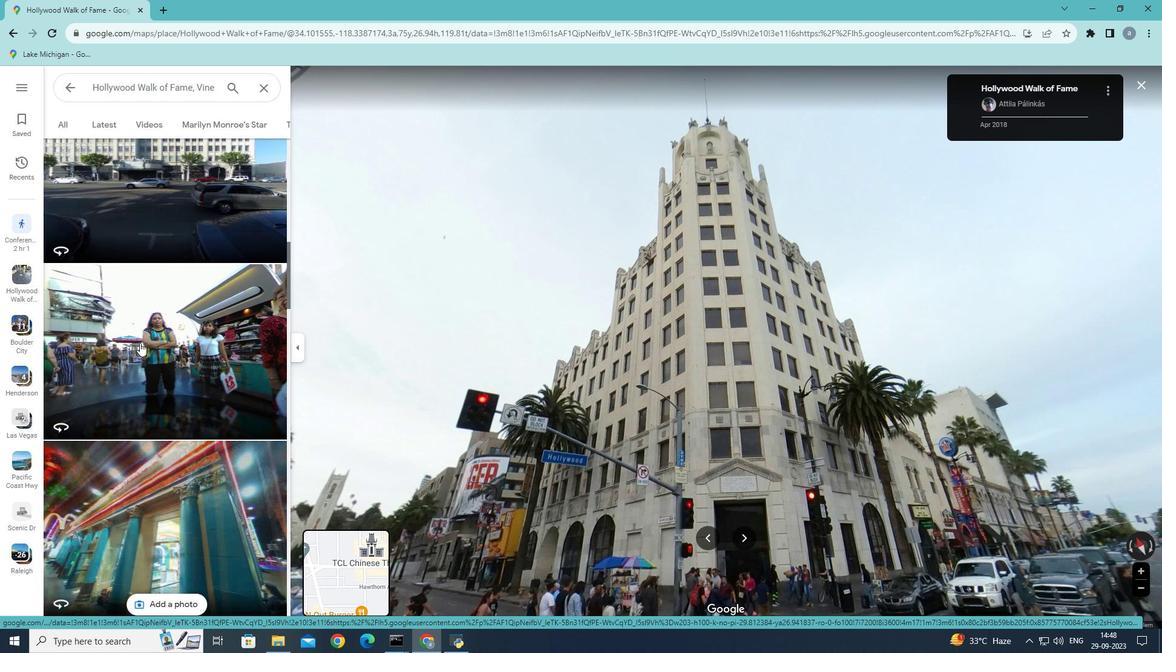 
Action: Mouse scrolled (139, 342) with delta (0, 0)
Screenshot: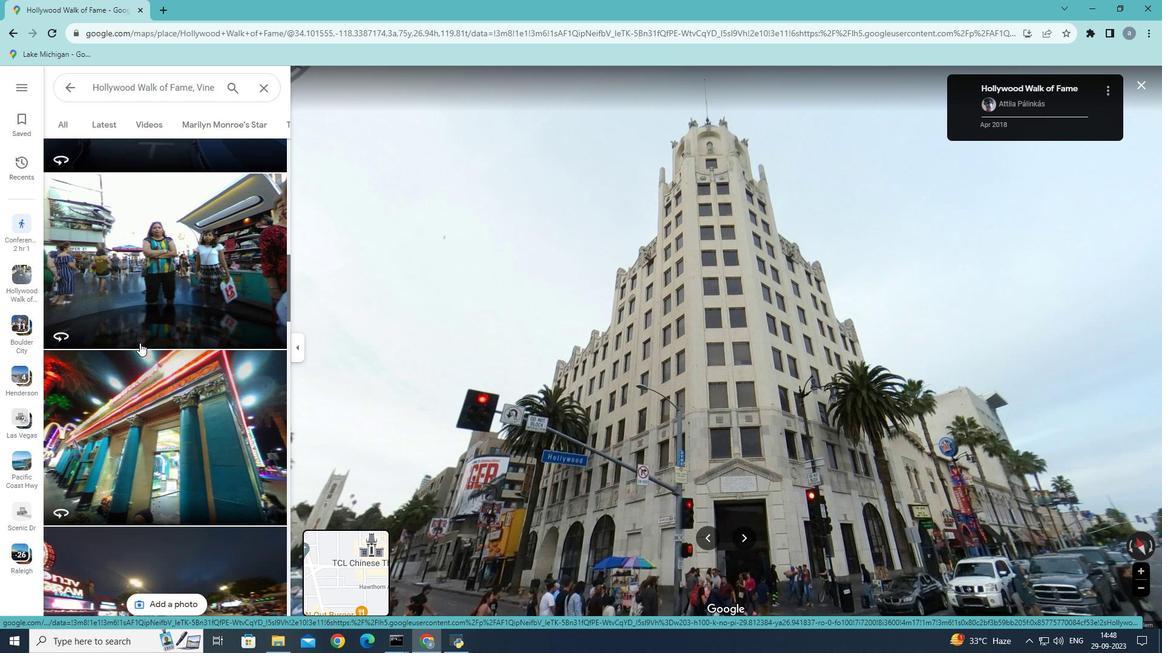 
Action: Mouse scrolled (139, 342) with delta (0, 0)
Screenshot: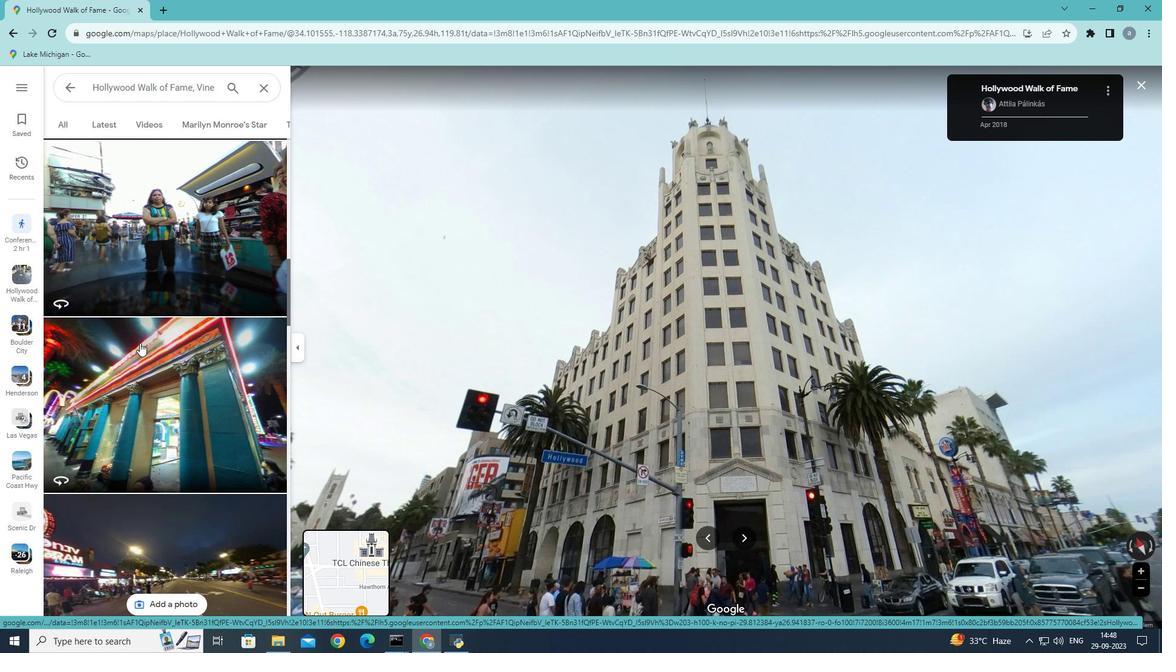 
Action: Mouse scrolled (139, 342) with delta (0, 0)
Screenshot: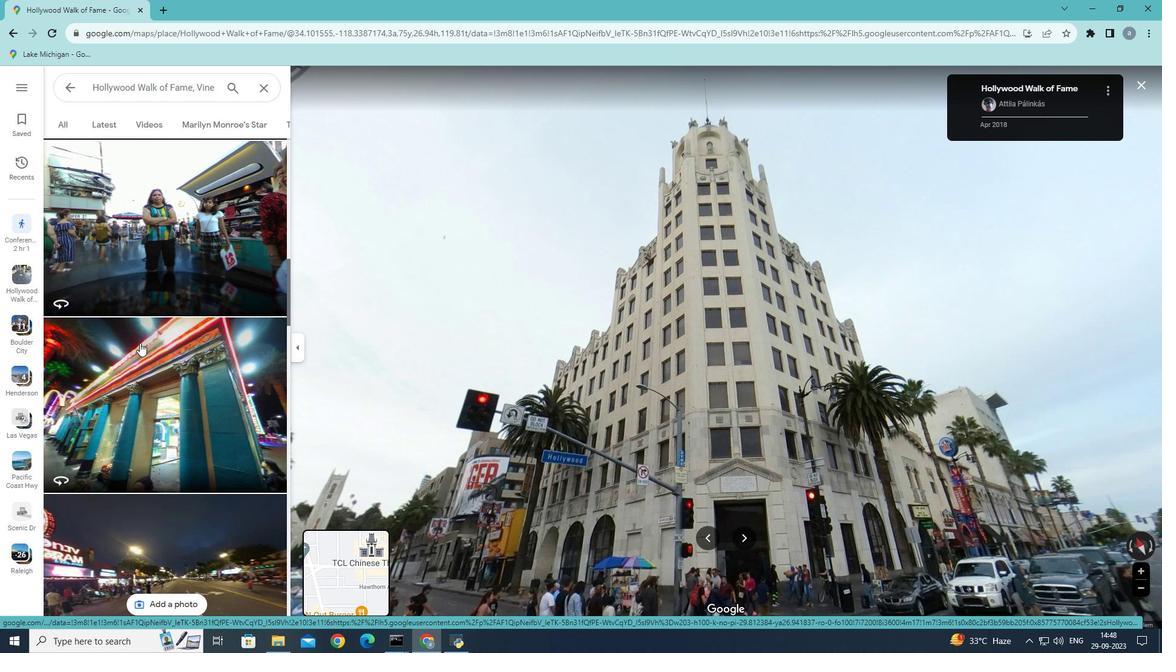 
Action: Mouse scrolled (139, 342) with delta (0, 0)
Screenshot: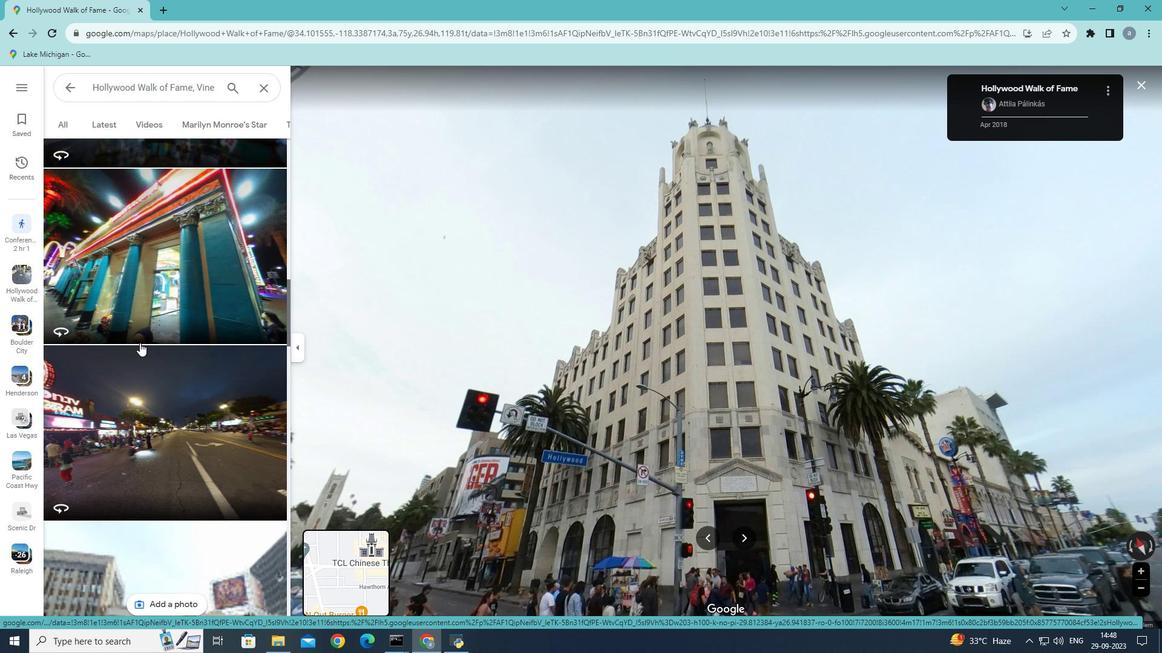 
Action: Mouse scrolled (139, 342) with delta (0, 0)
Screenshot: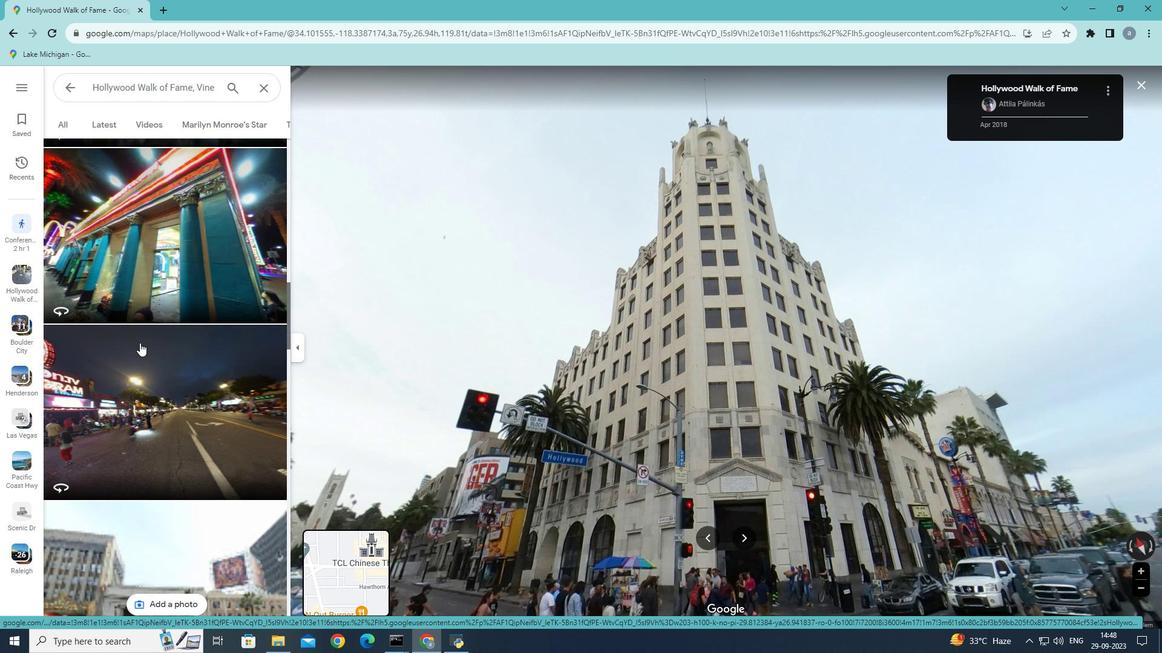 
Action: Mouse moved to (150, 378)
Screenshot: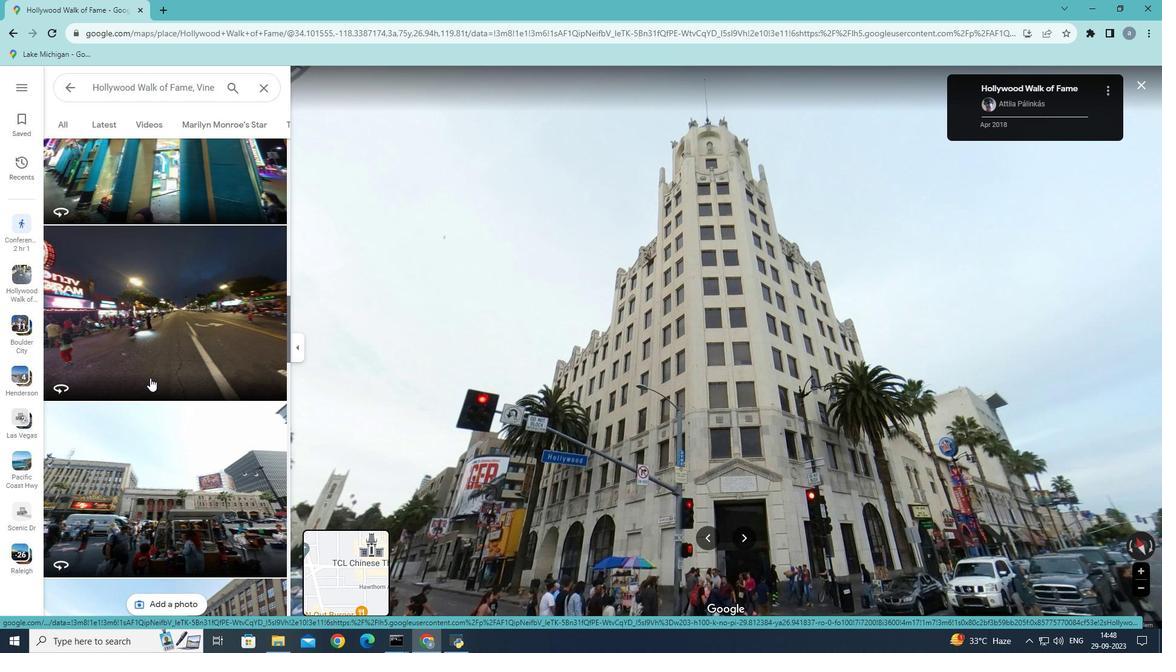 
Action: Mouse scrolled (150, 377) with delta (0, 0)
Screenshot: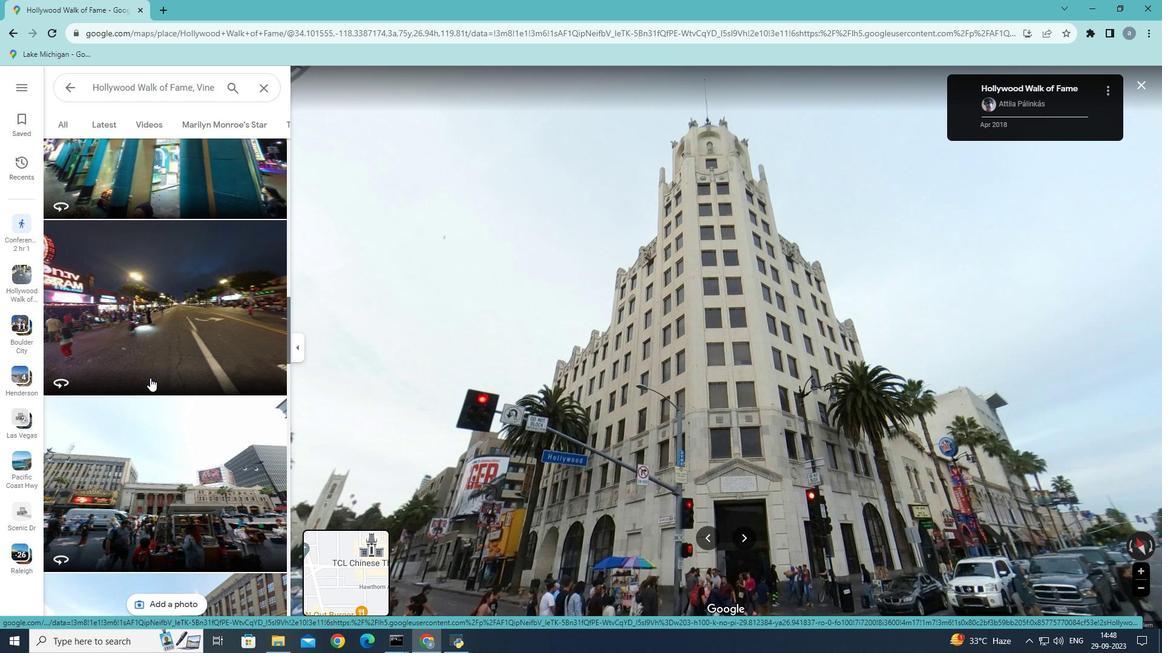 
Action: Mouse scrolled (150, 377) with delta (0, 0)
Screenshot: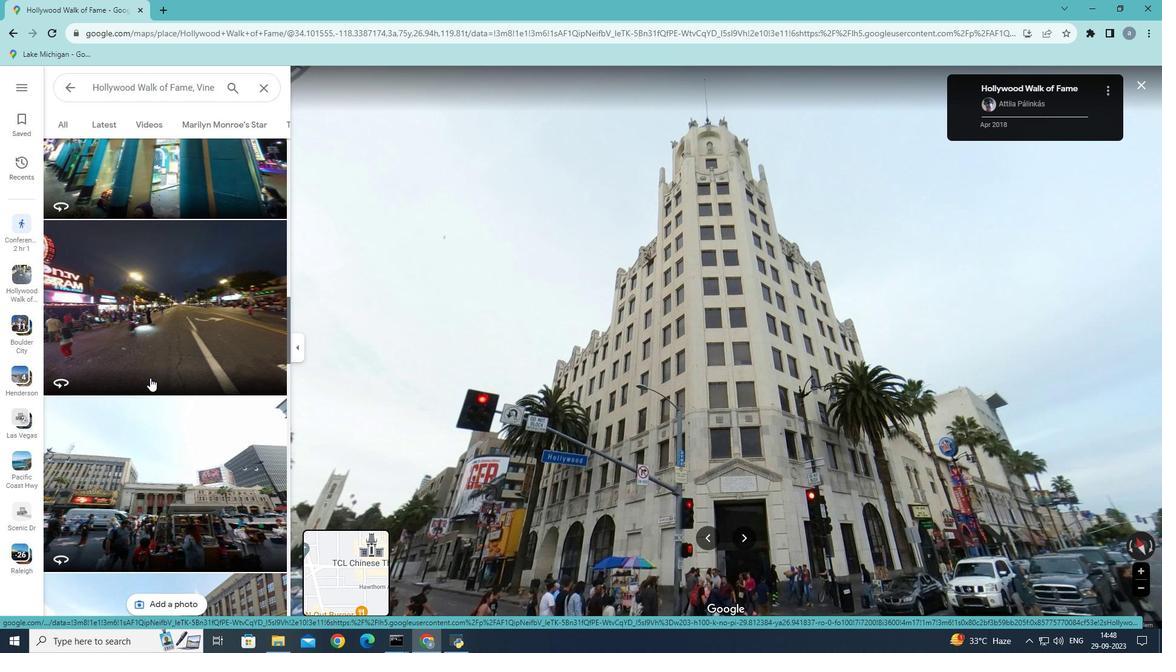 
Action: Mouse scrolled (150, 377) with delta (0, 0)
Screenshot: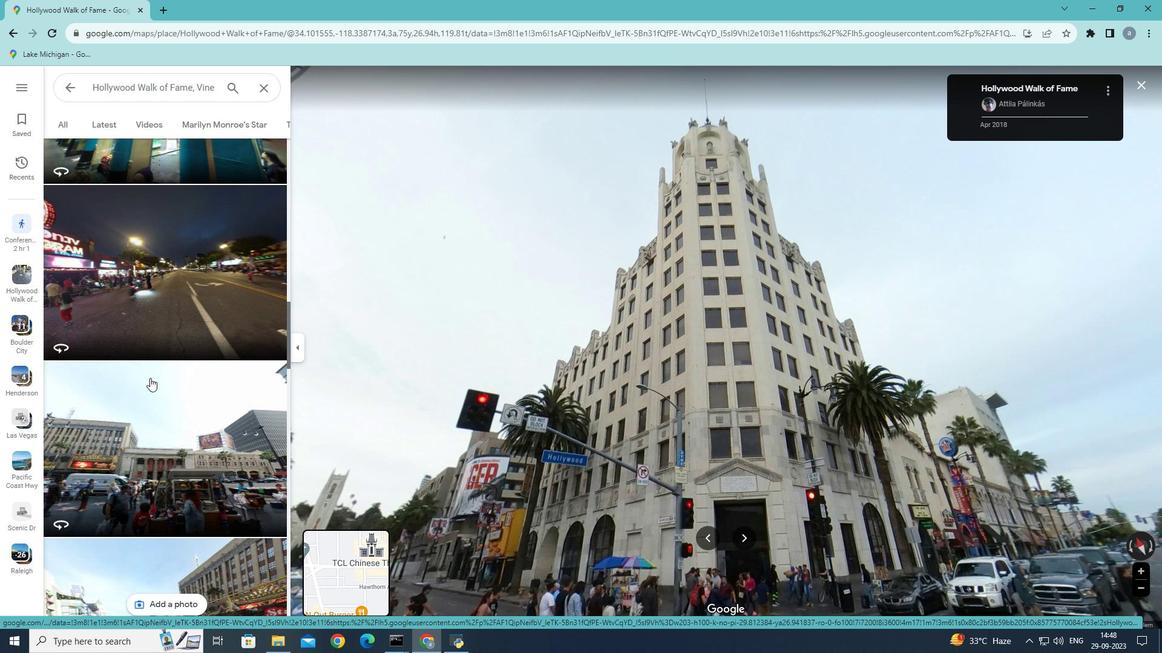 
Action: Mouse scrolled (150, 377) with delta (0, 0)
Screenshot: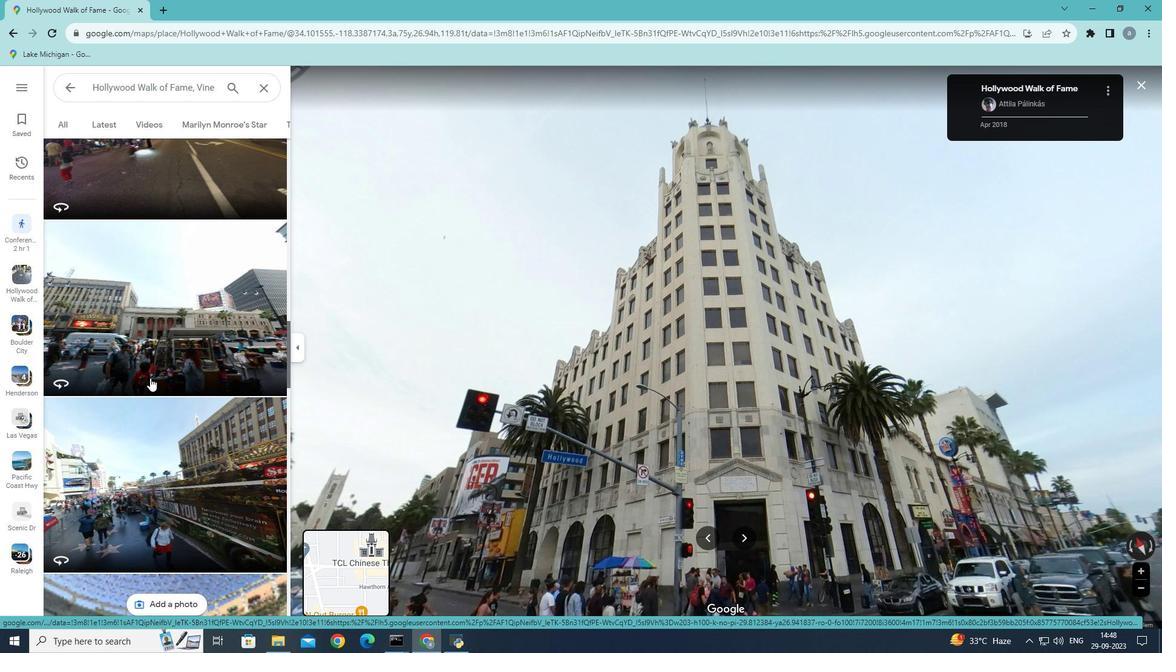 
Action: Mouse scrolled (150, 377) with delta (0, 0)
Screenshot: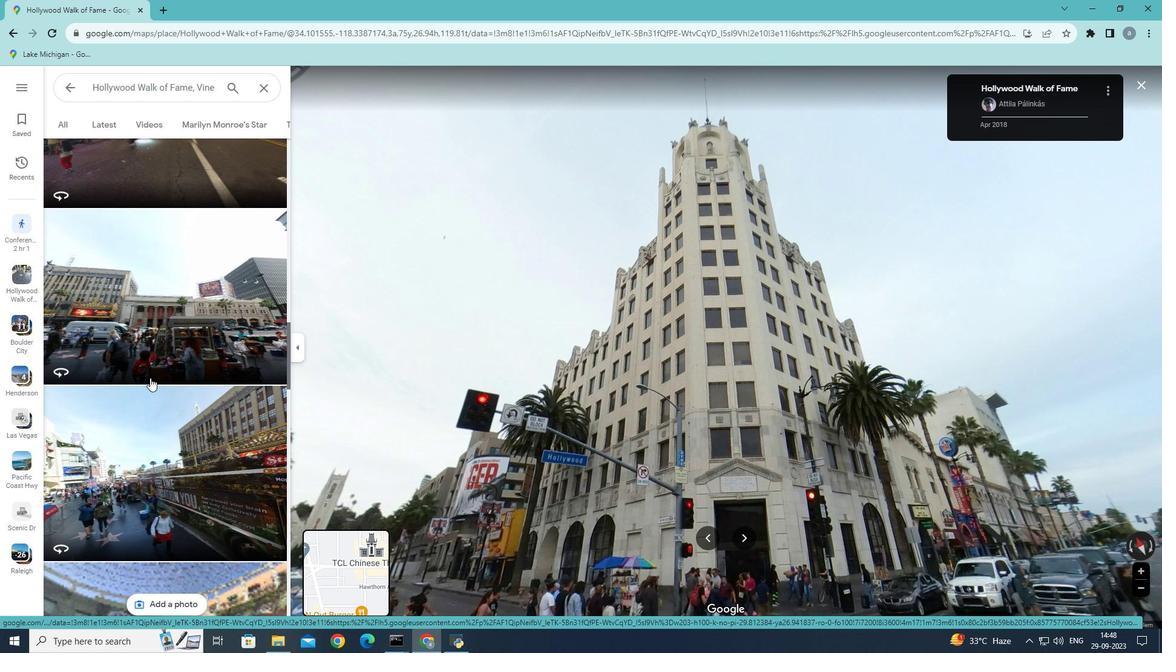
Action: Mouse scrolled (150, 377) with delta (0, 0)
Screenshot: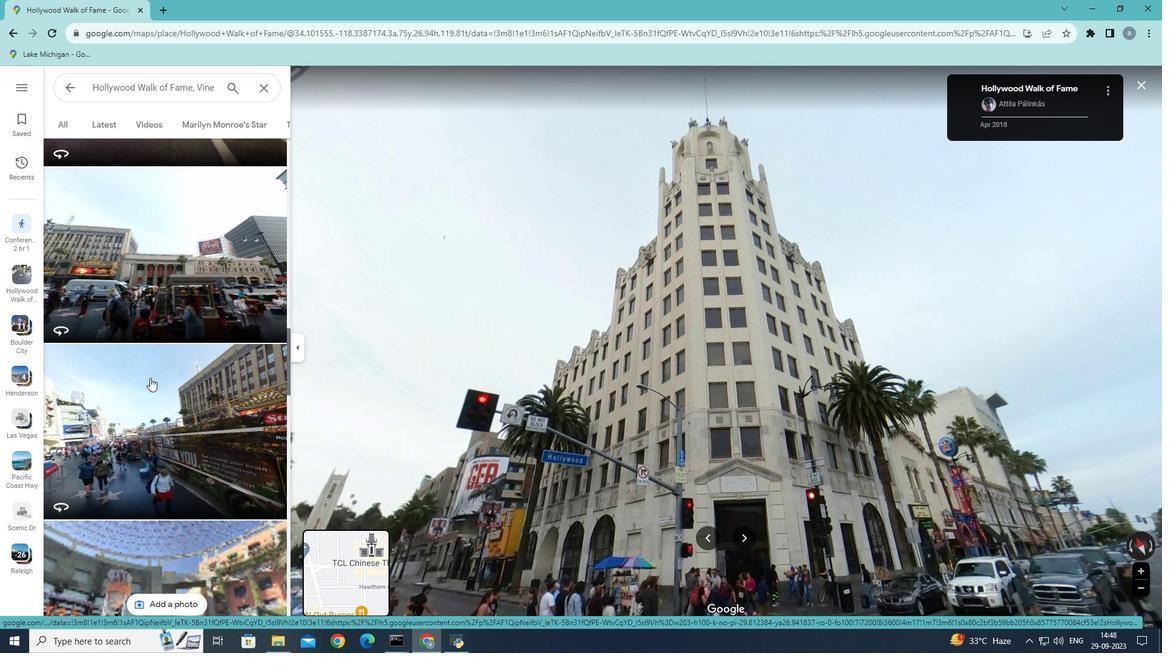 
Action: Mouse scrolled (150, 377) with delta (0, 0)
Screenshot: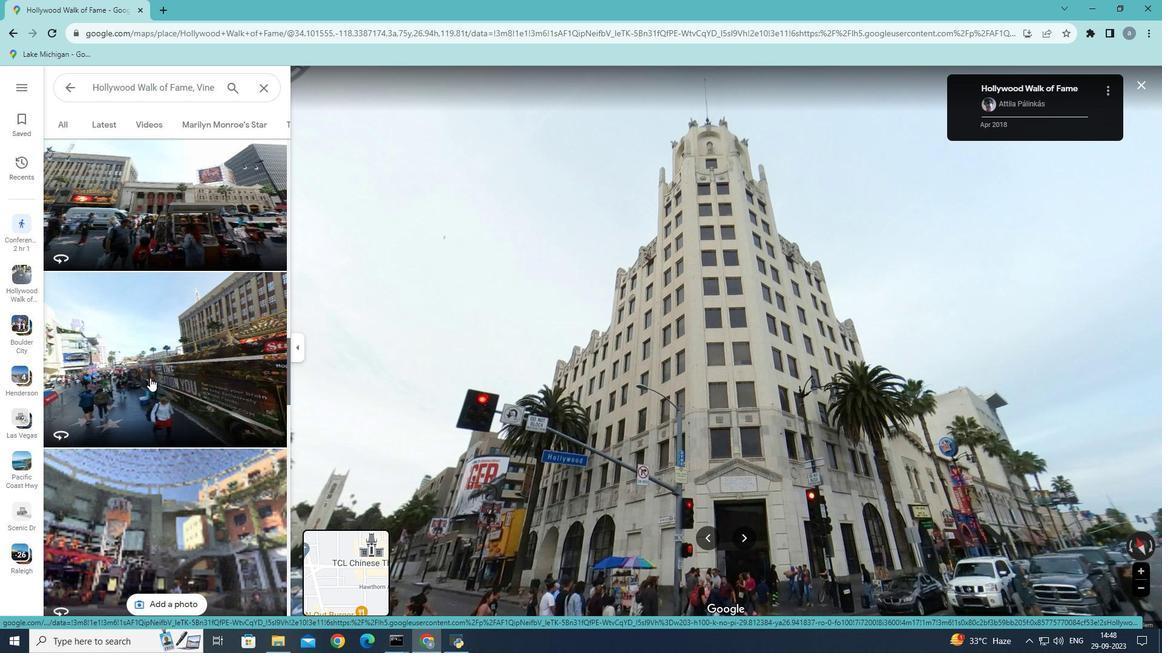 
Action: Mouse moved to (123, 307)
Screenshot: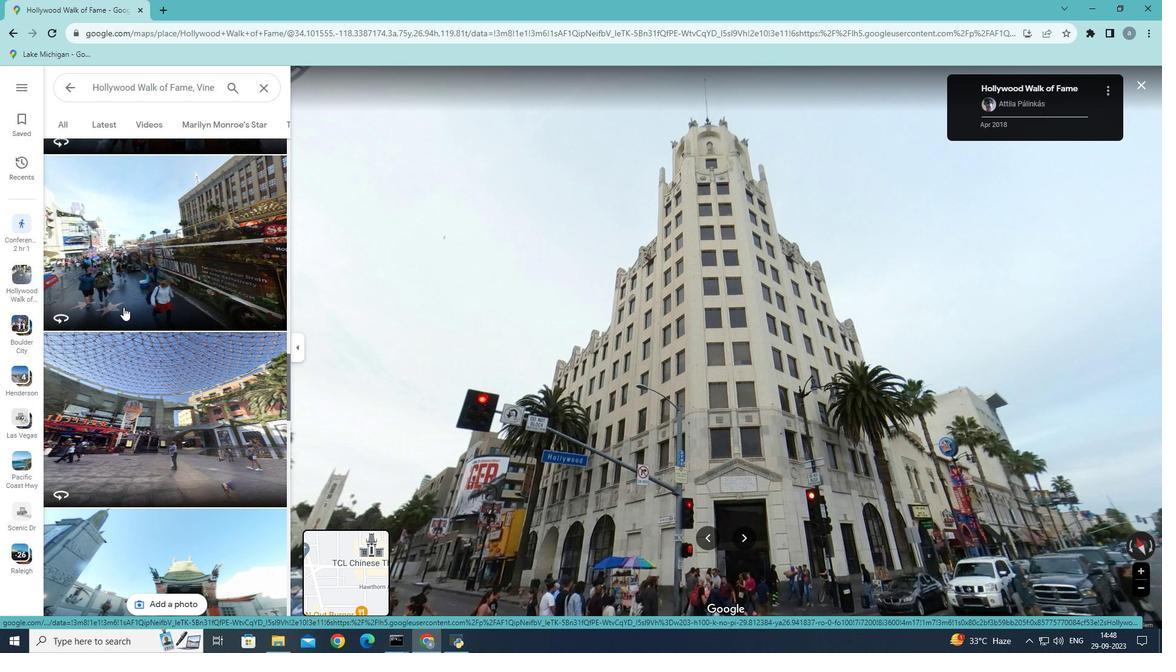 
Action: Mouse pressed left at (123, 307)
Screenshot: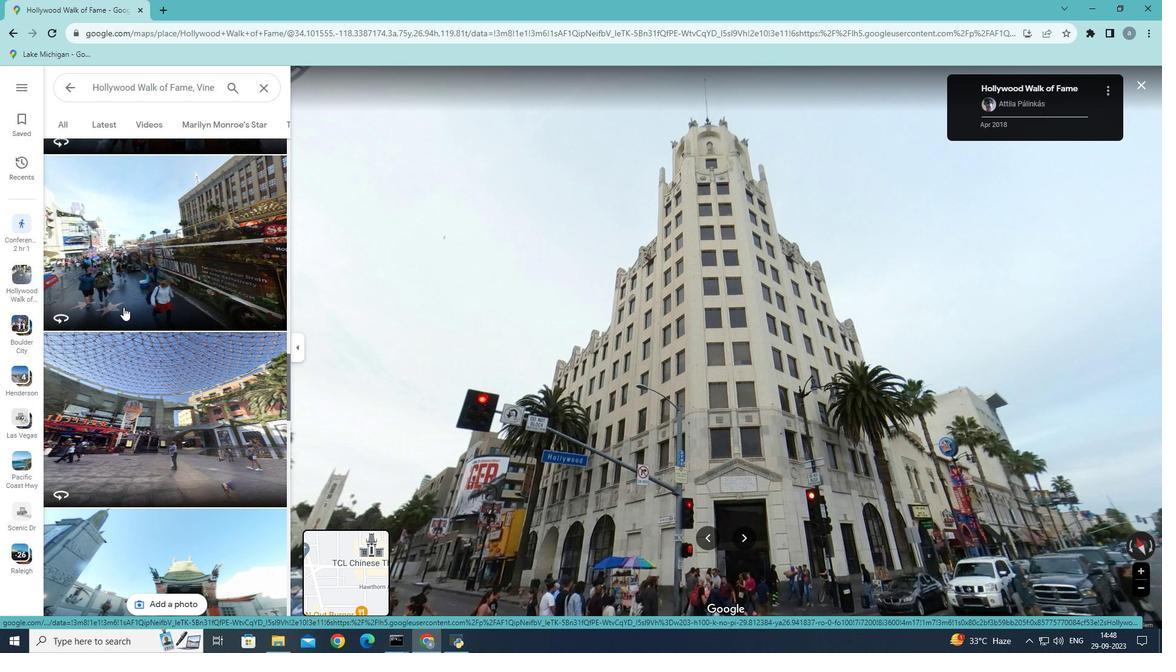 
Action: Mouse moved to (628, 552)
Screenshot: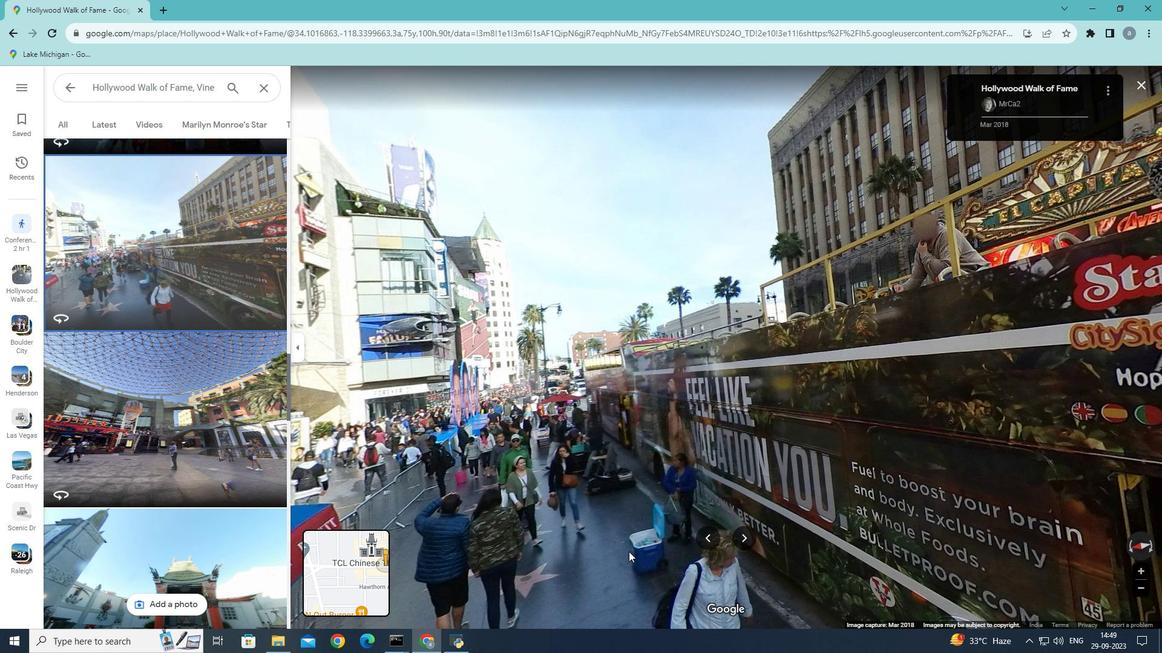 
Action: Mouse pressed left at (628, 552)
Screenshot: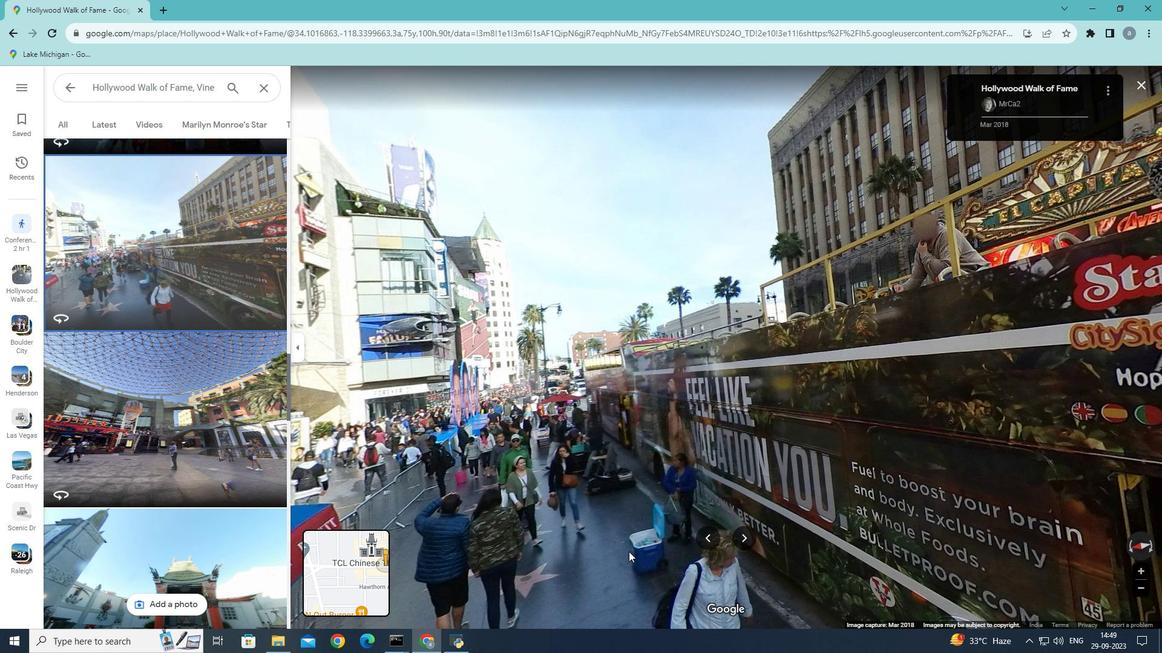 
Action: Mouse moved to (559, 543)
Screenshot: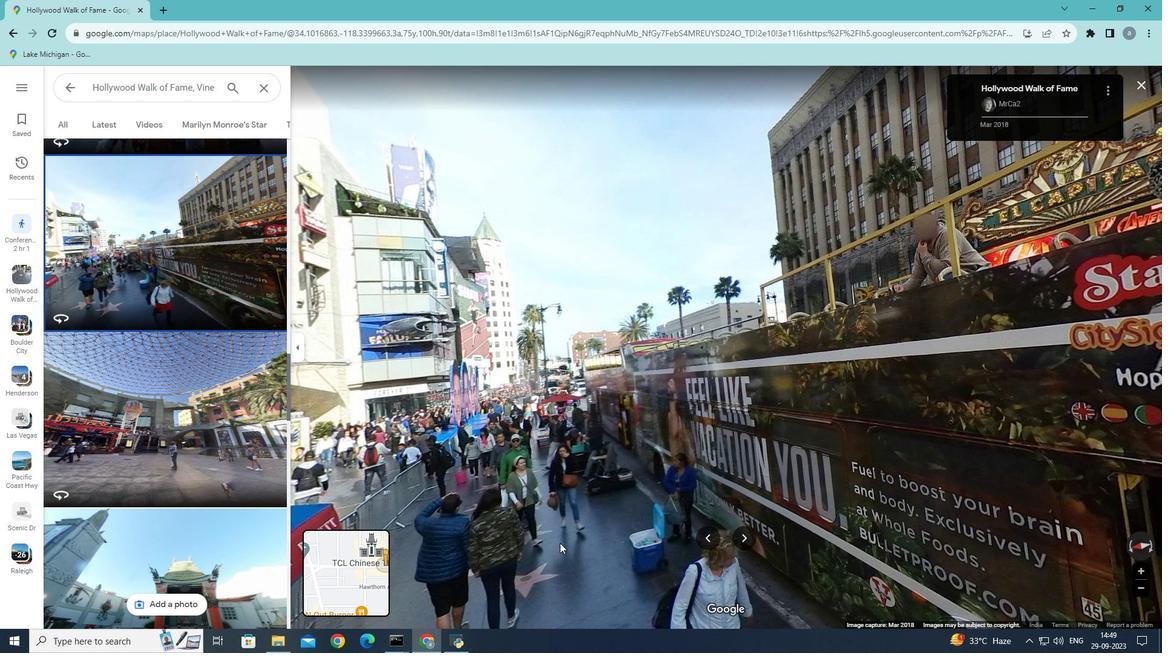 
Action: Mouse pressed left at (559, 543)
Screenshot: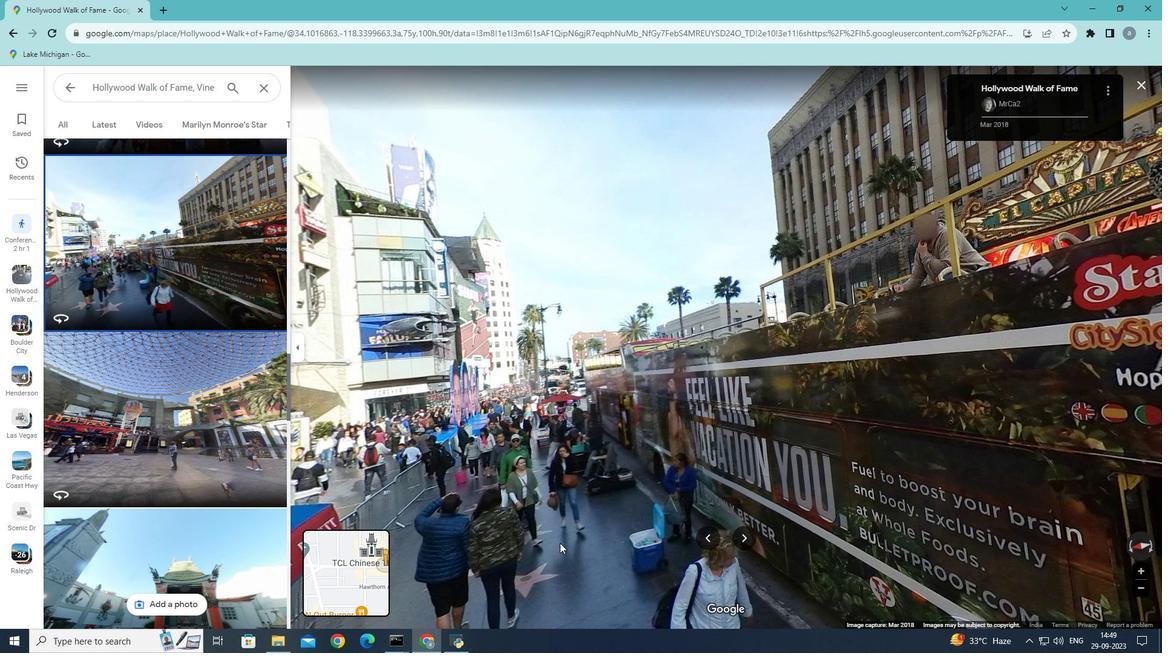 
Action: Mouse moved to (748, 549)
Screenshot: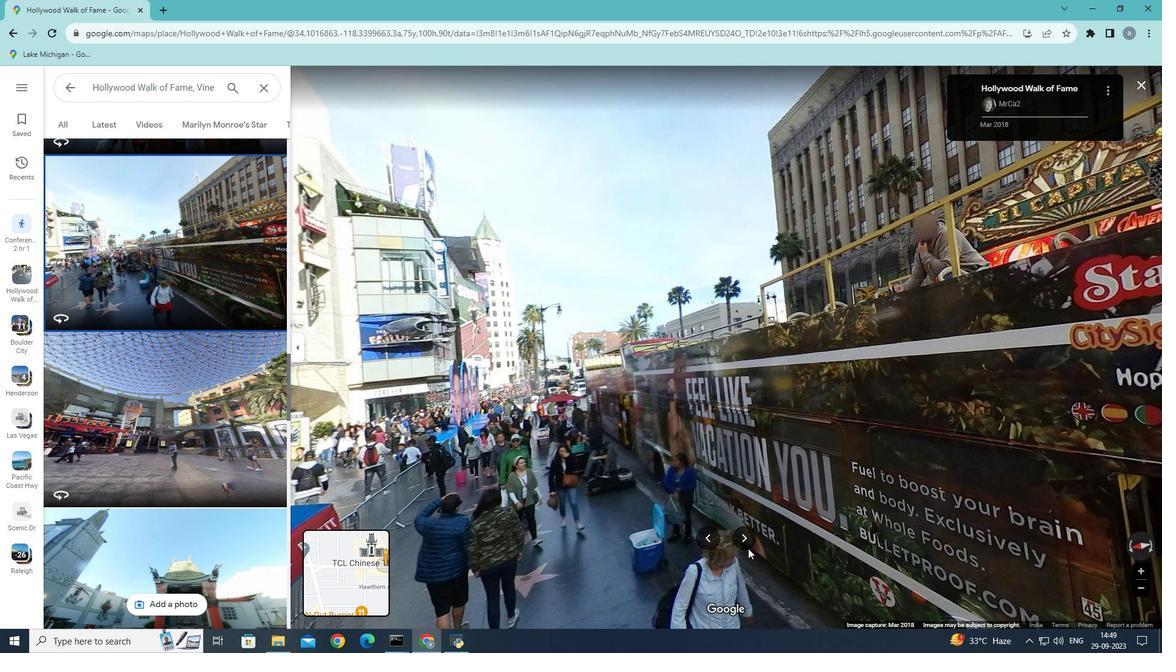 
Action: Mouse pressed left at (748, 549)
Screenshot: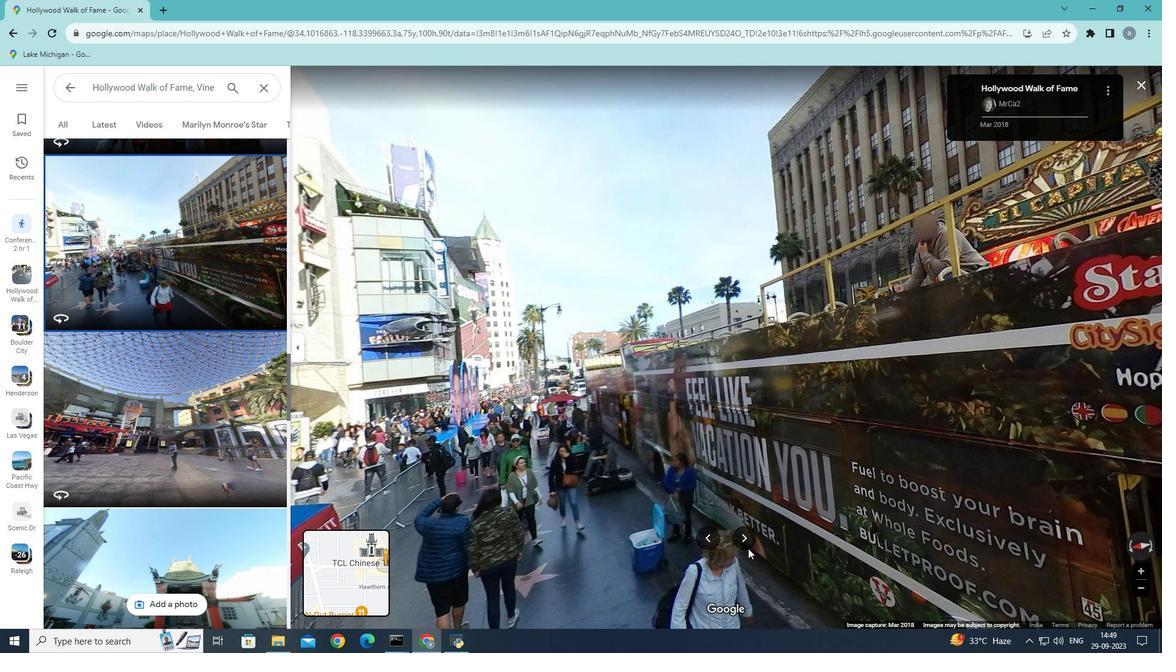 
Action: Mouse moved to (1150, 550)
Screenshot: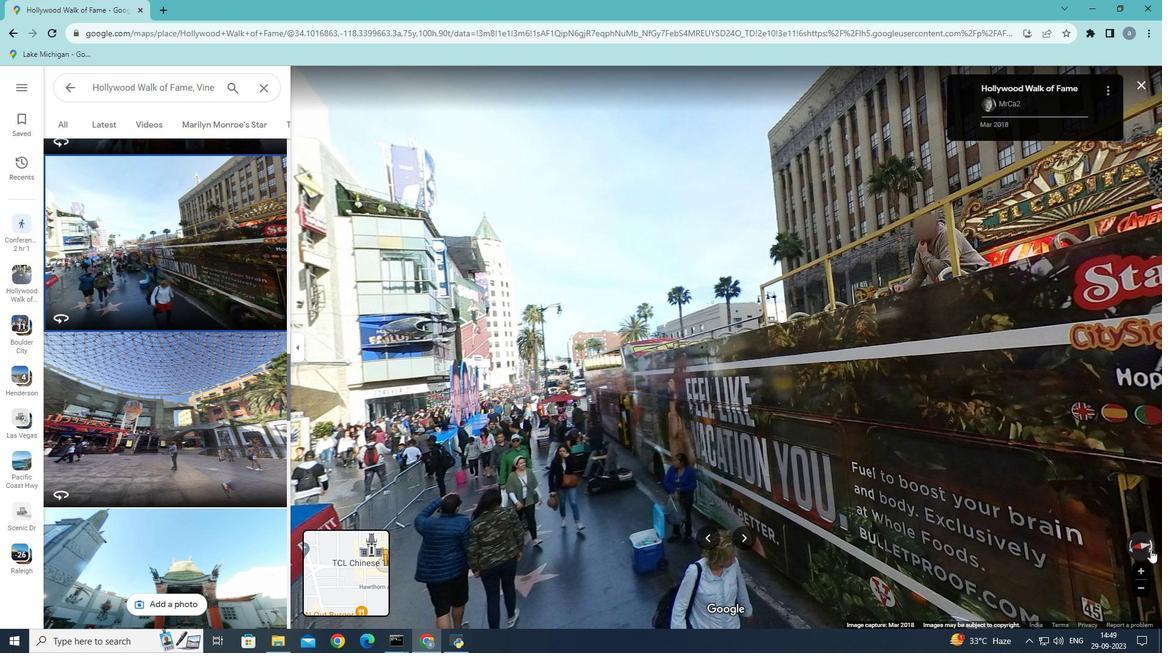 
Action: Mouse pressed left at (1150, 550)
Screenshot: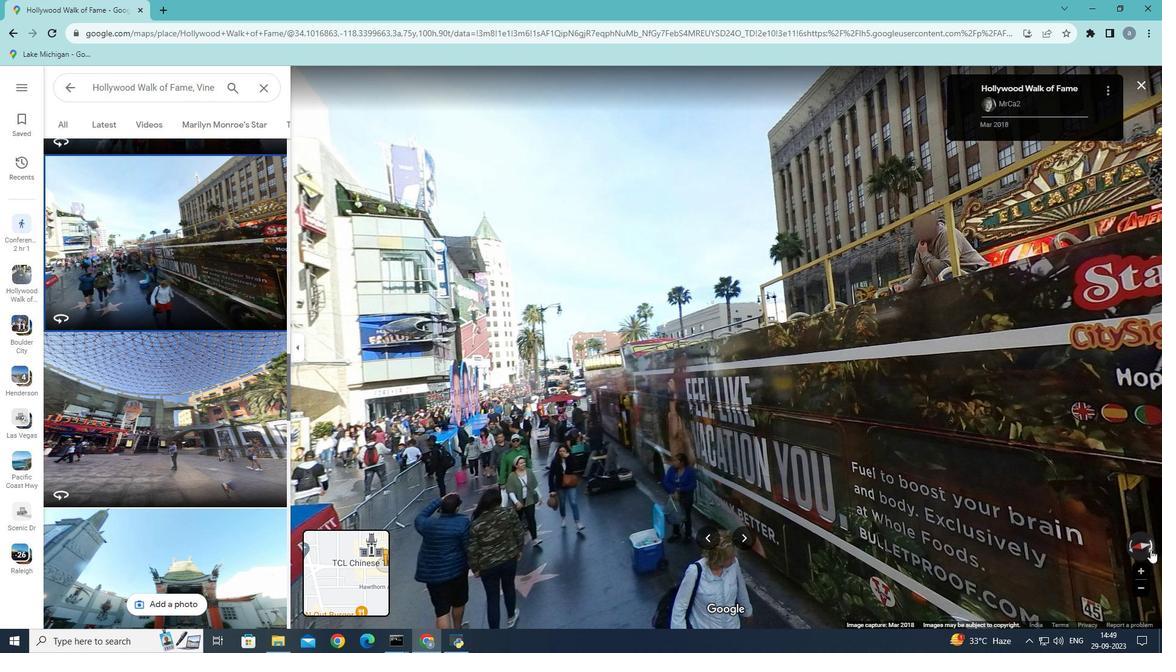 
Action: Mouse moved to (1146, 550)
Screenshot: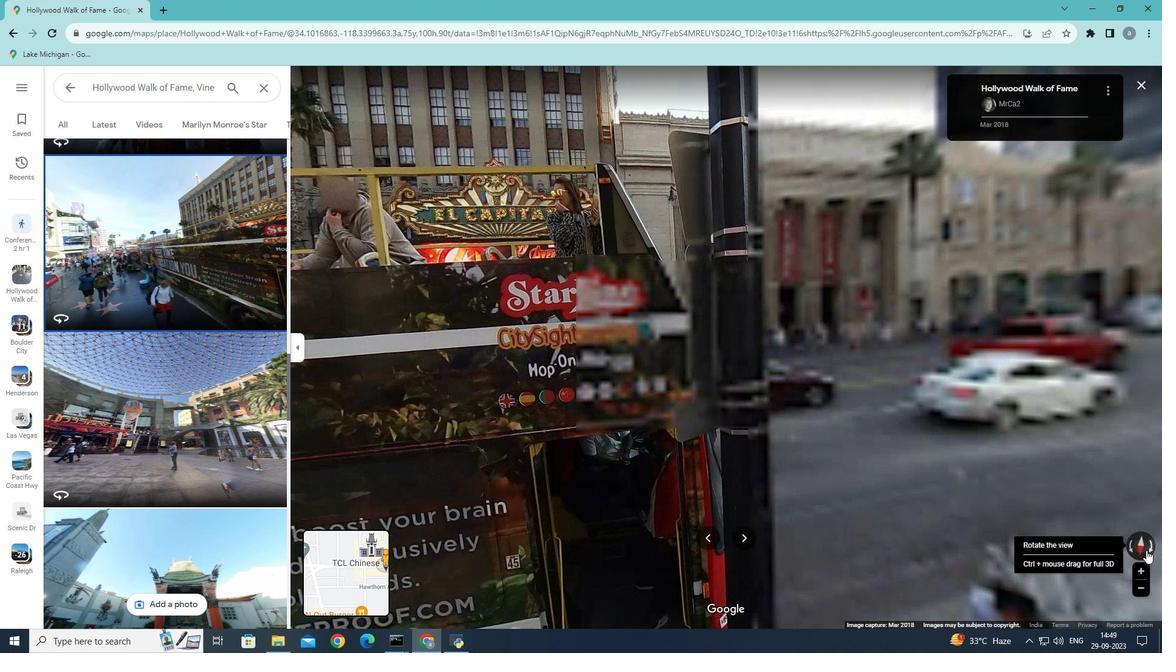 
Action: Mouse pressed left at (1146, 550)
Screenshot: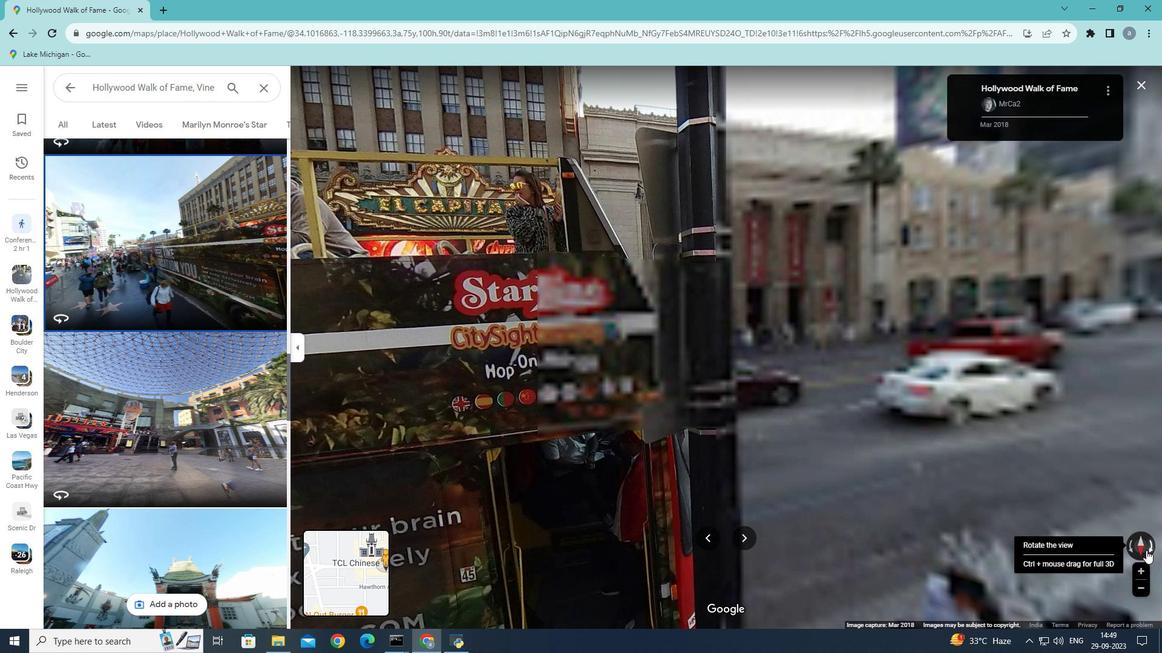 
Action: Mouse moved to (1143, 551)
Screenshot: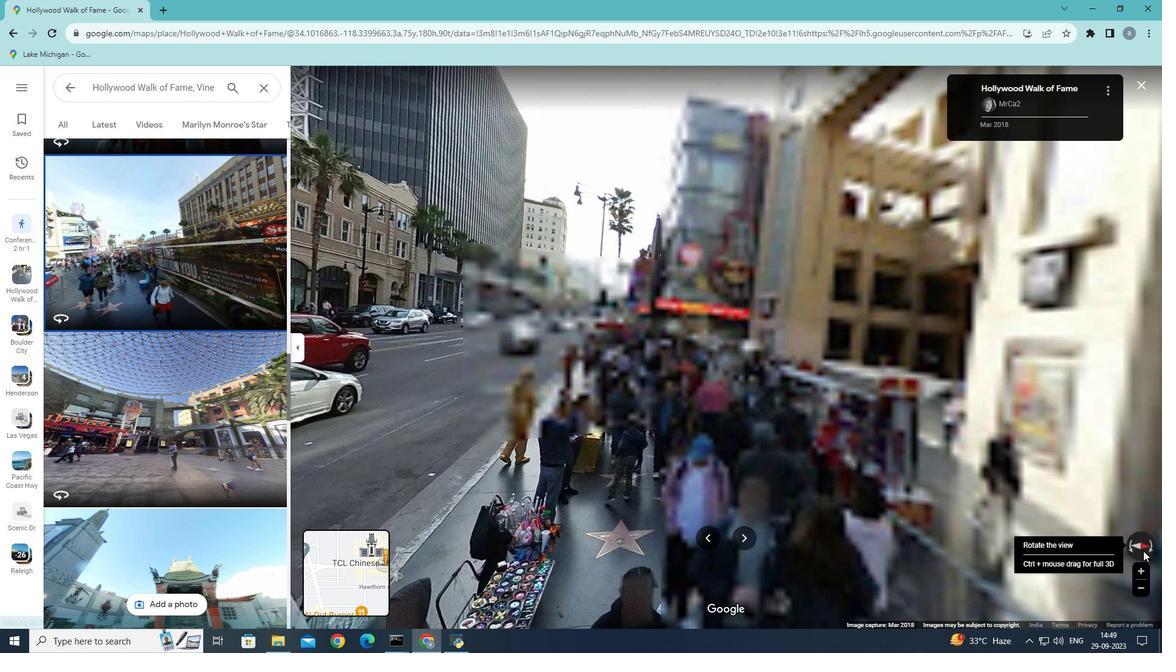 
Action: Mouse pressed left at (1143, 551)
Screenshot: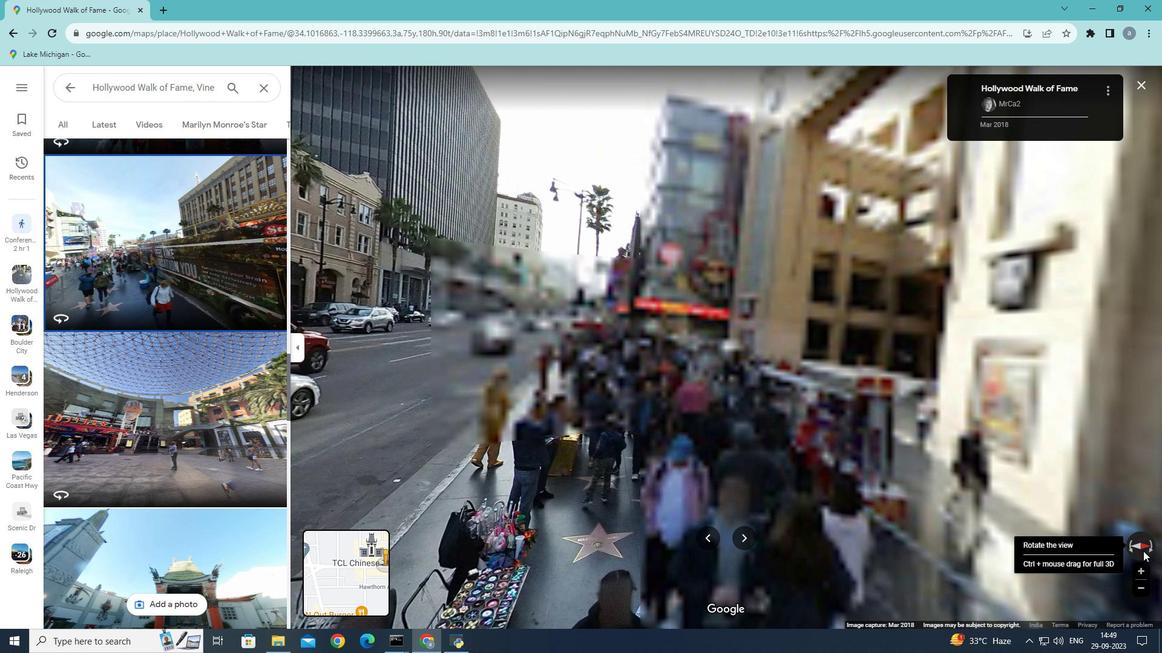 
Action: Mouse pressed left at (1143, 551)
Screenshot: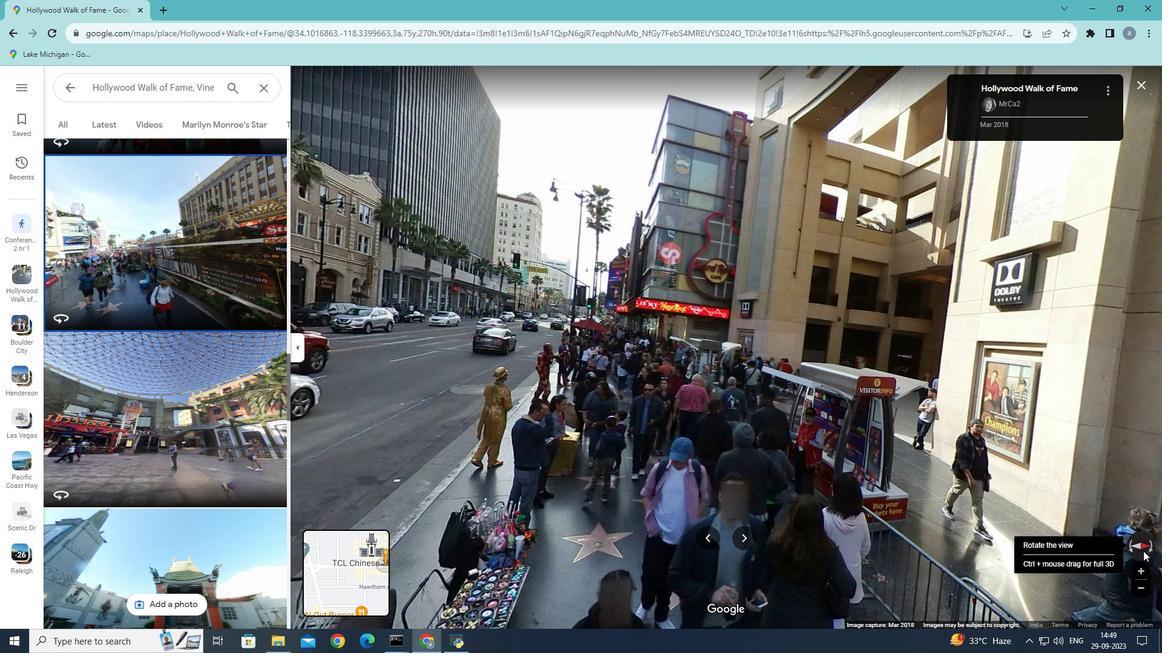 
Action: Mouse moved to (1150, 552)
Screenshot: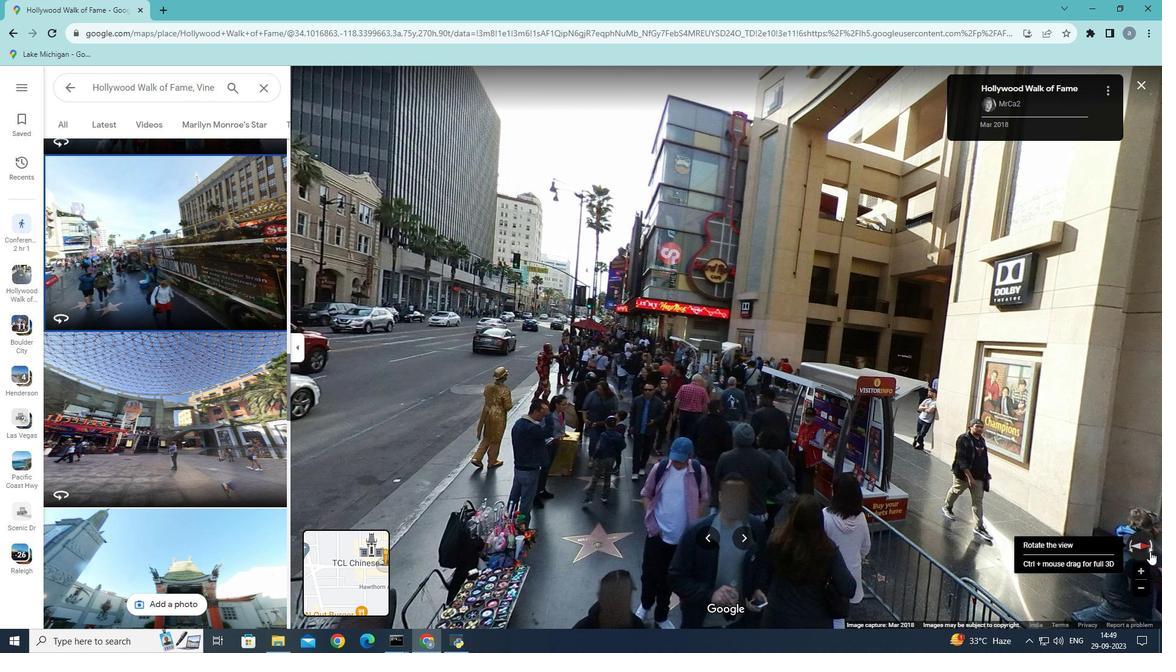 
Action: Mouse pressed left at (1150, 552)
Screenshot: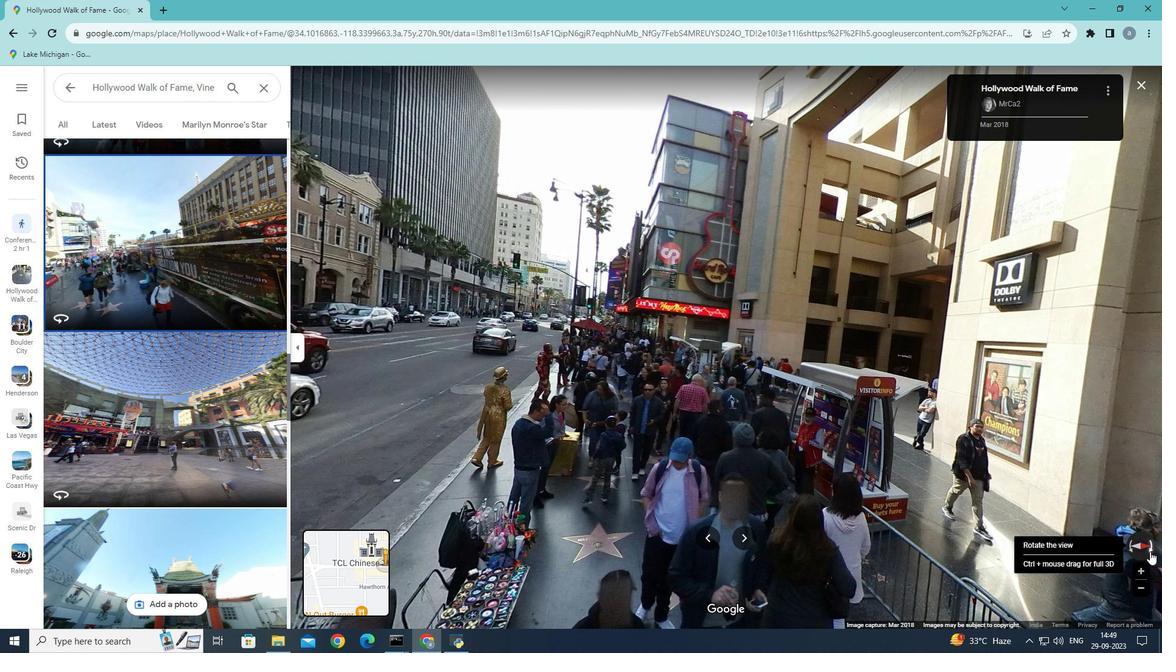 
Action: Mouse moved to (1148, 551)
Screenshot: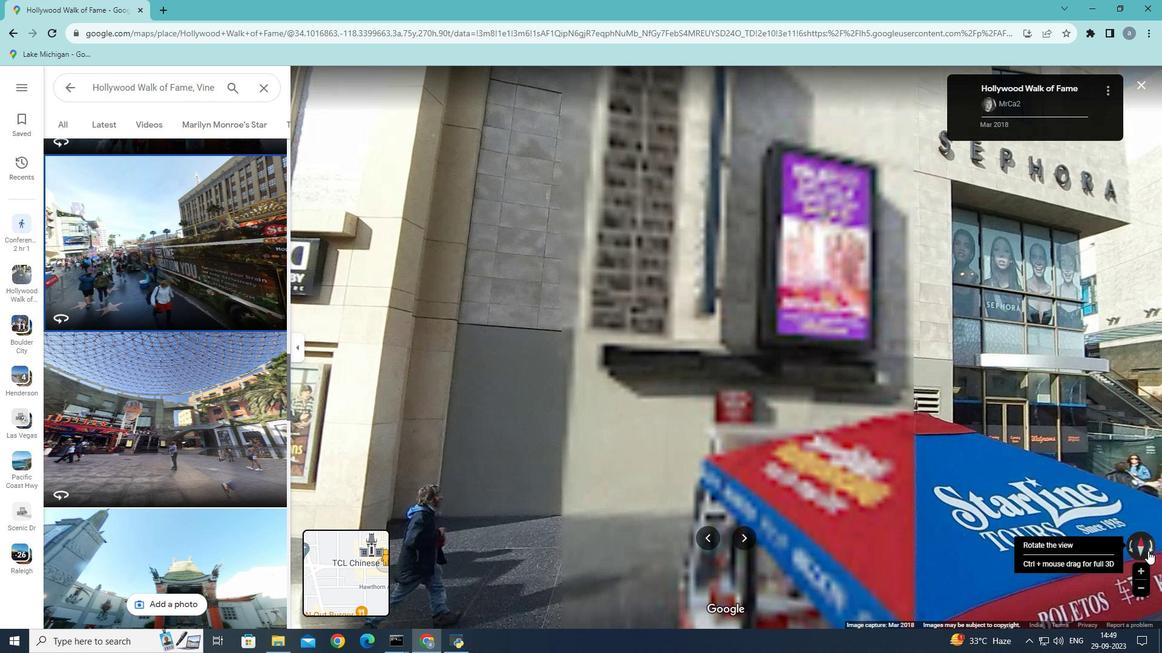 
Action: Mouse pressed left at (1148, 551)
Screenshot: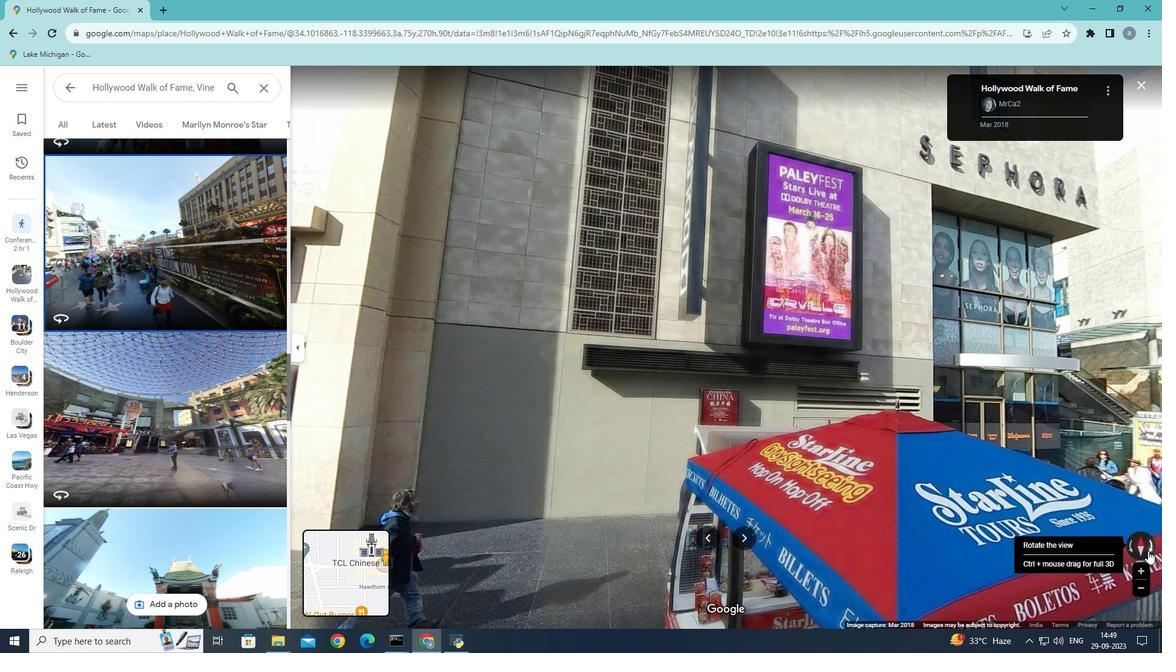
Action: Mouse moved to (1142, 551)
Screenshot: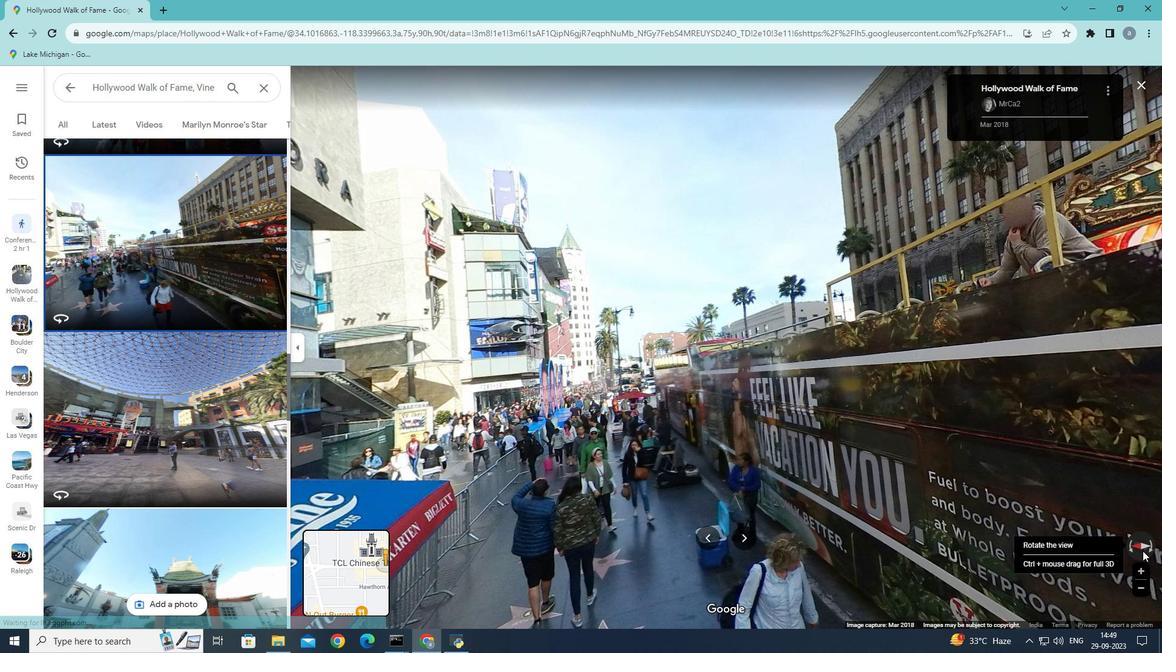 
Action: Mouse pressed left at (1142, 551)
Screenshot: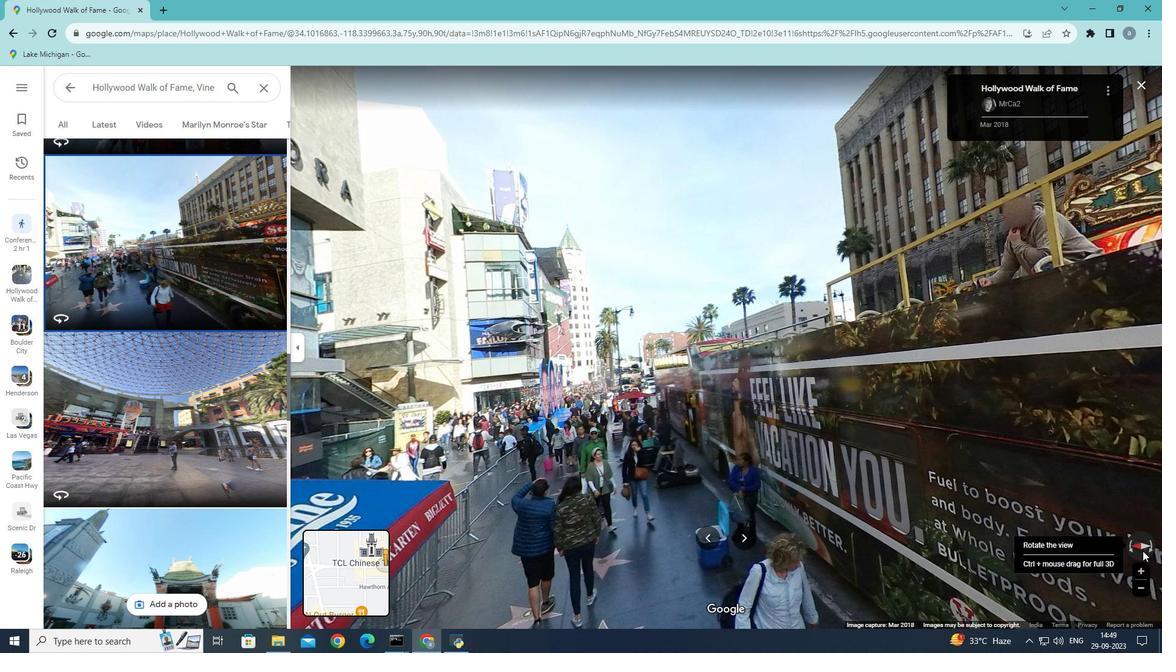 
Action: Mouse moved to (1146, 551)
Screenshot: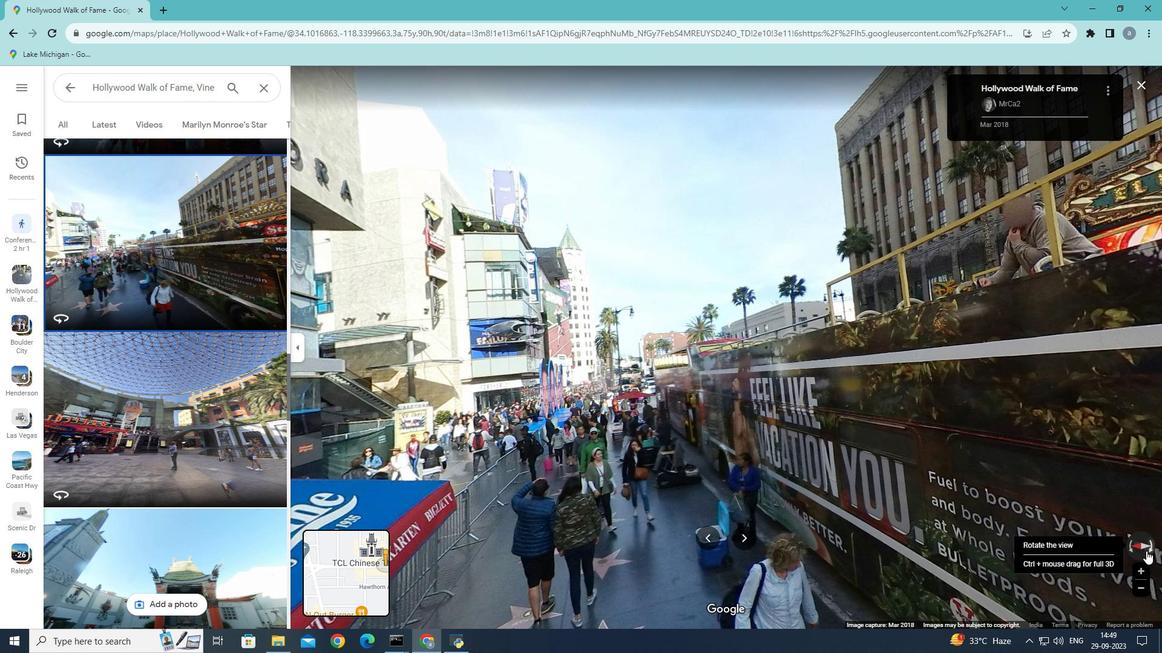 
Action: Mouse pressed left at (1146, 551)
Screenshot: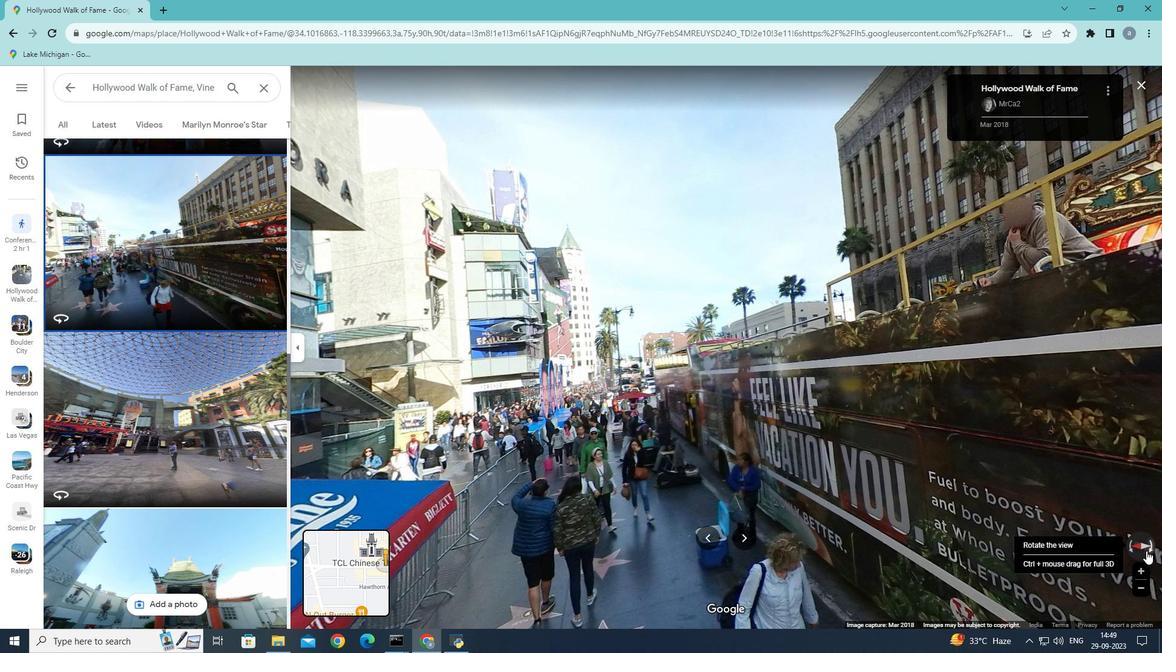 
Action: Mouse pressed left at (1146, 551)
